 Task: Reply all and add a link Link0000000004 to parteek.kumar@softage.net and add a cc to Aakash.mishra@softage.net and bcc to Ayush@softage.net with a subject Subject0000000006 with a message Message0000000004. Reply all and add a link Link0000000004 to Aakash.mishra@softage.net with a subject Subject0000000006 with a message Message0000000004 and with an attachment of Attach0000000004. Reply all and add a link Link0000000004 to parteek.kumar@softage.net and add a cc to Aakash.mishra@softage.net with a subject Subject0000000006 with a message Message0000000004 and with an attachment of Attach0000000004. Reply all and add a link Link0000000004 to parteek.kumar@softage.net and add a cc to Aakash.mishra@softage.net and bcc to Ayush@softage.net with a subject Subject0000000007 with a message Message0000000004 and with an attachment of Attach0000000004. Reply all and add a link Link0000000004 to Aakash.mishra@softage.net with a subject Subject0000000007 with a message Message0000000004 and with an attachment of Attach0000000004 and upload Attach0000000005 to Onedrive and share
Action: Mouse moved to (383, 315)
Screenshot: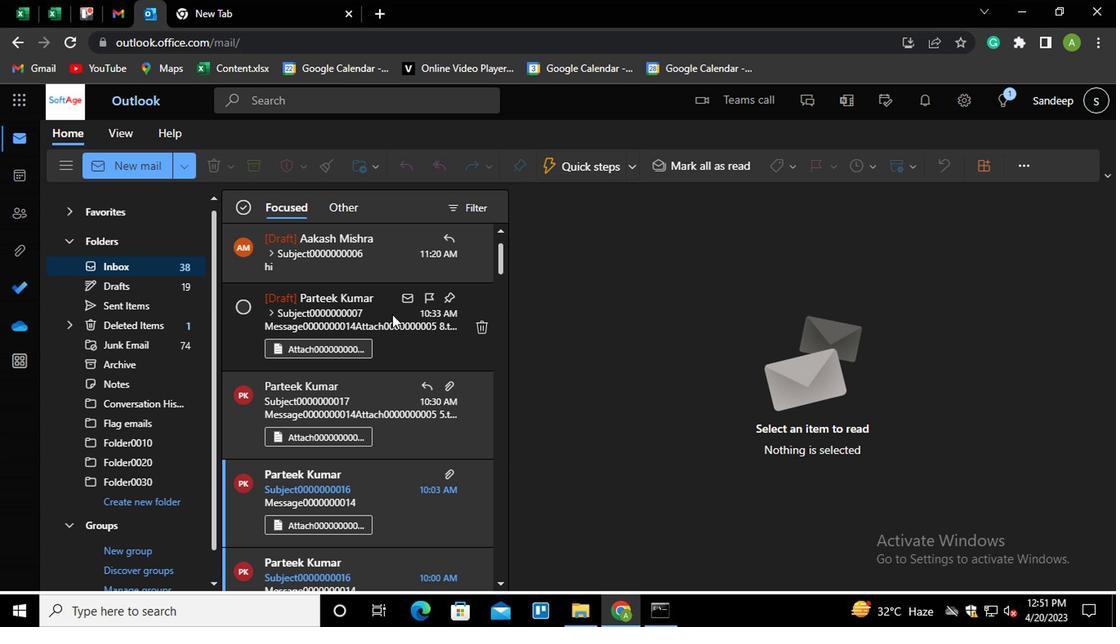 
Action: Mouse pressed left at (383, 315)
Screenshot: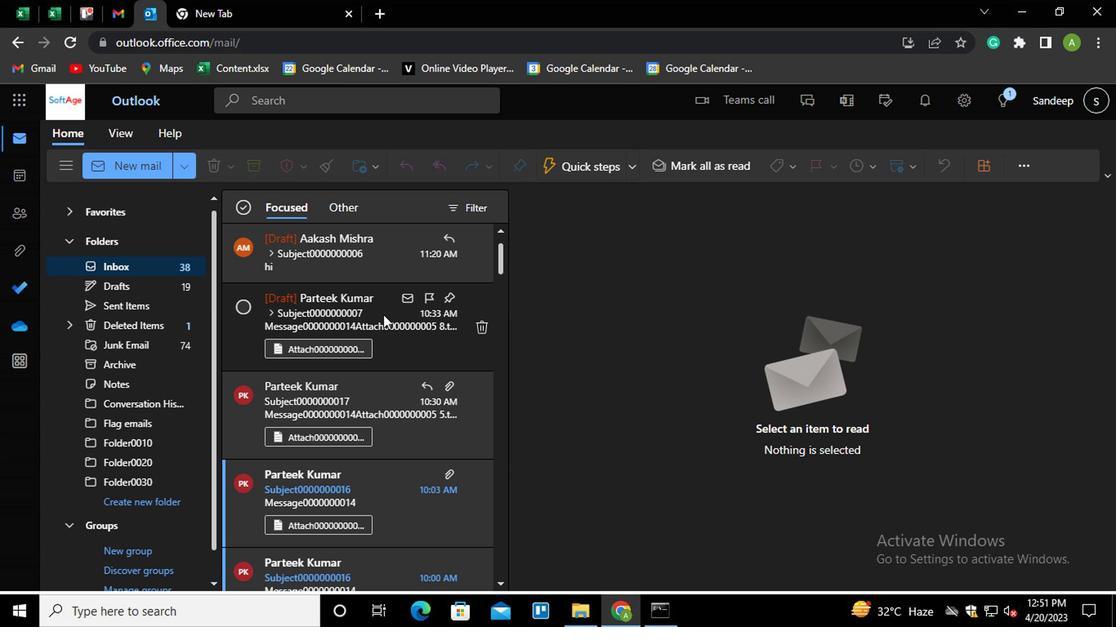 
Action: Mouse moved to (963, 405)
Screenshot: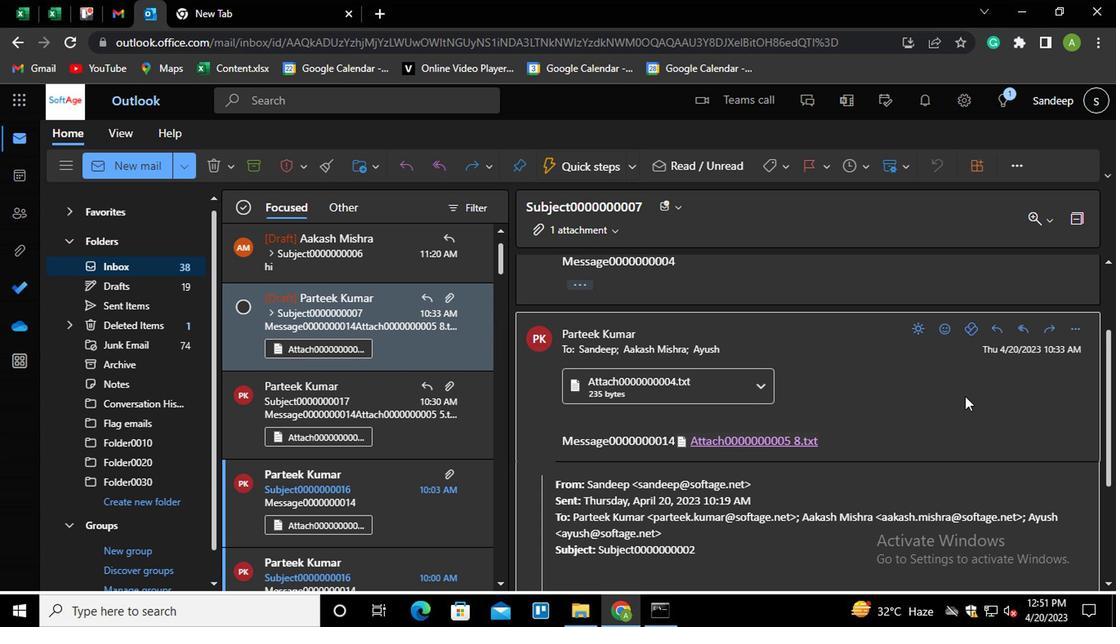 
Action: Mouse scrolled (963, 404) with delta (0, -1)
Screenshot: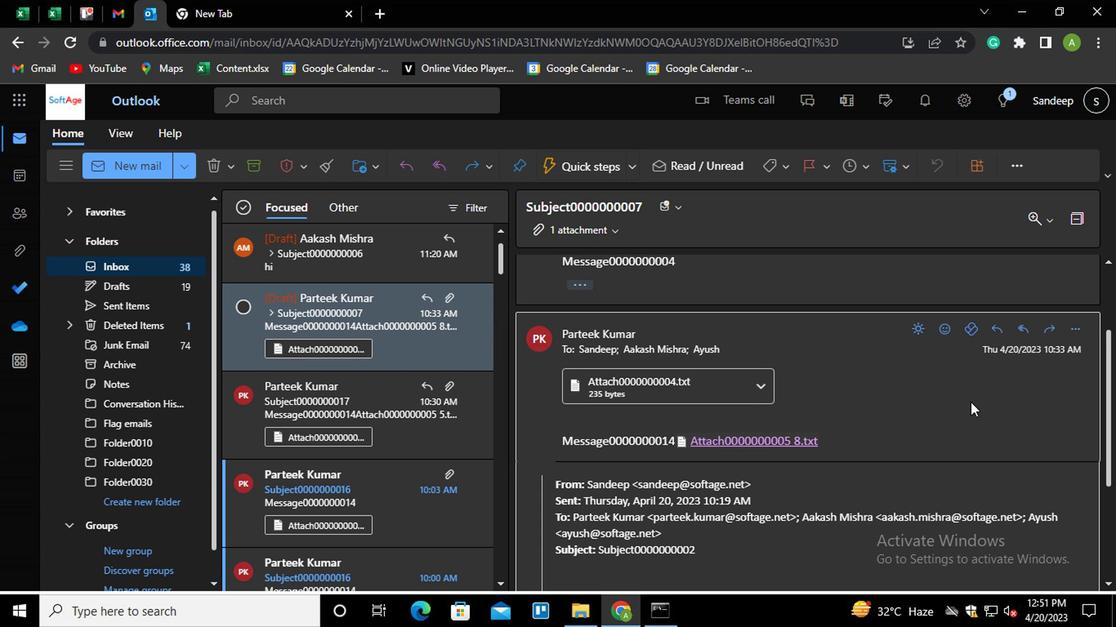 
Action: Mouse scrolled (963, 404) with delta (0, -1)
Screenshot: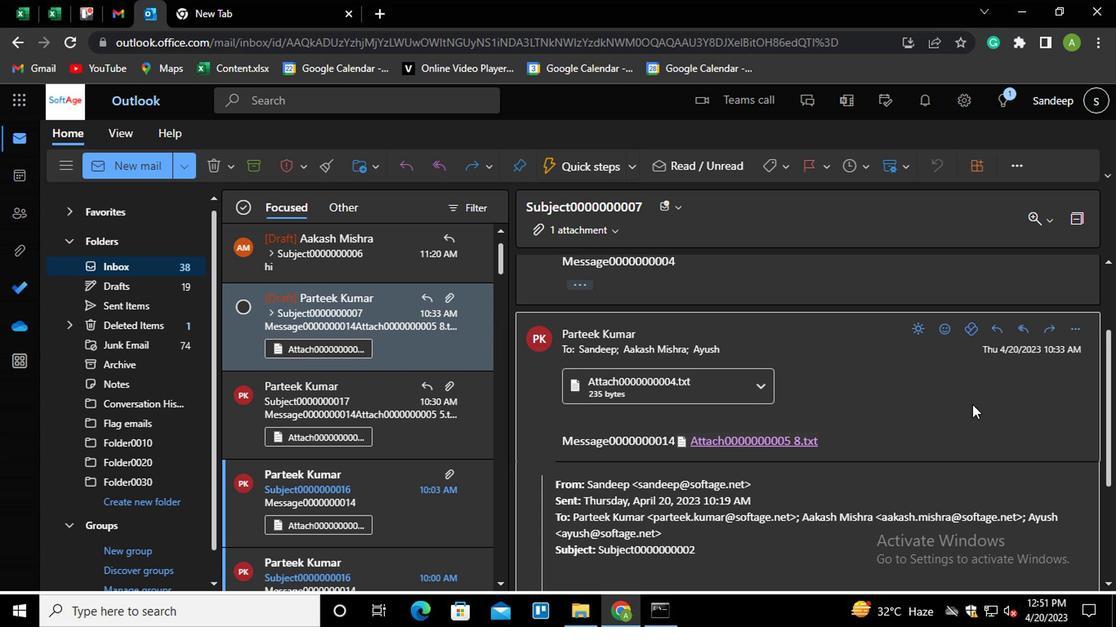 
Action: Mouse moved to (963, 406)
Screenshot: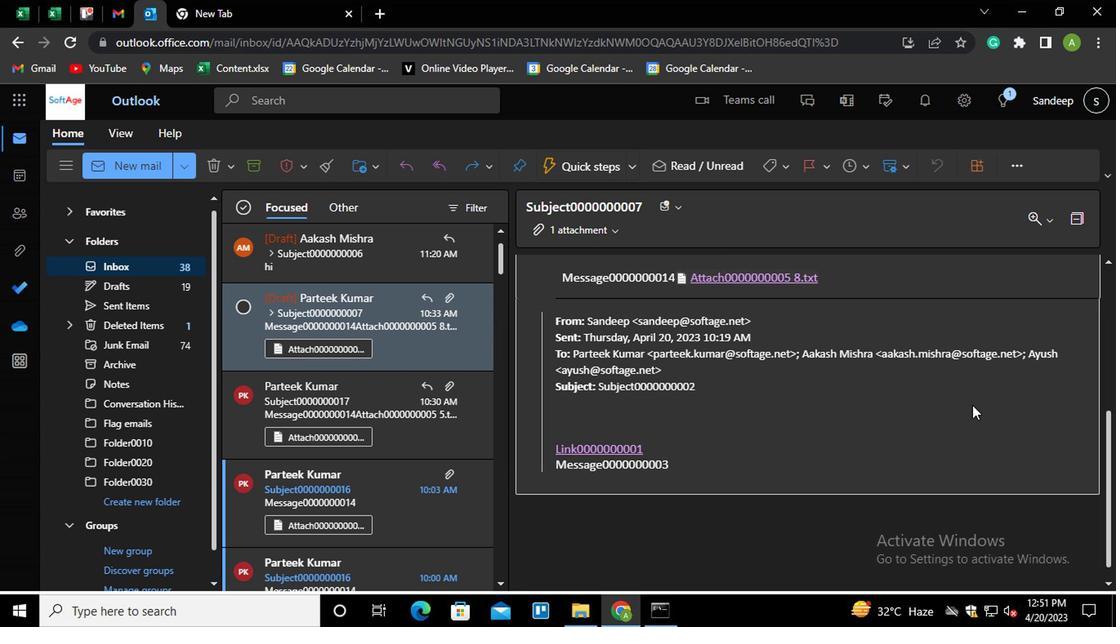 
Action: Mouse scrolled (963, 407) with delta (0, 1)
Screenshot: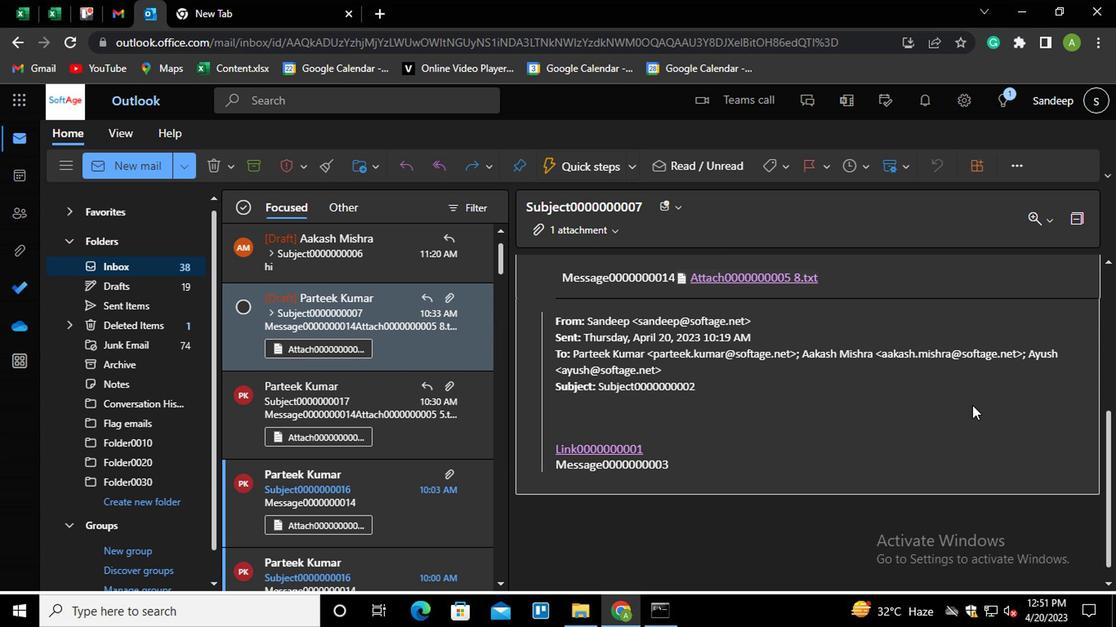 
Action: Mouse scrolled (963, 407) with delta (0, 1)
Screenshot: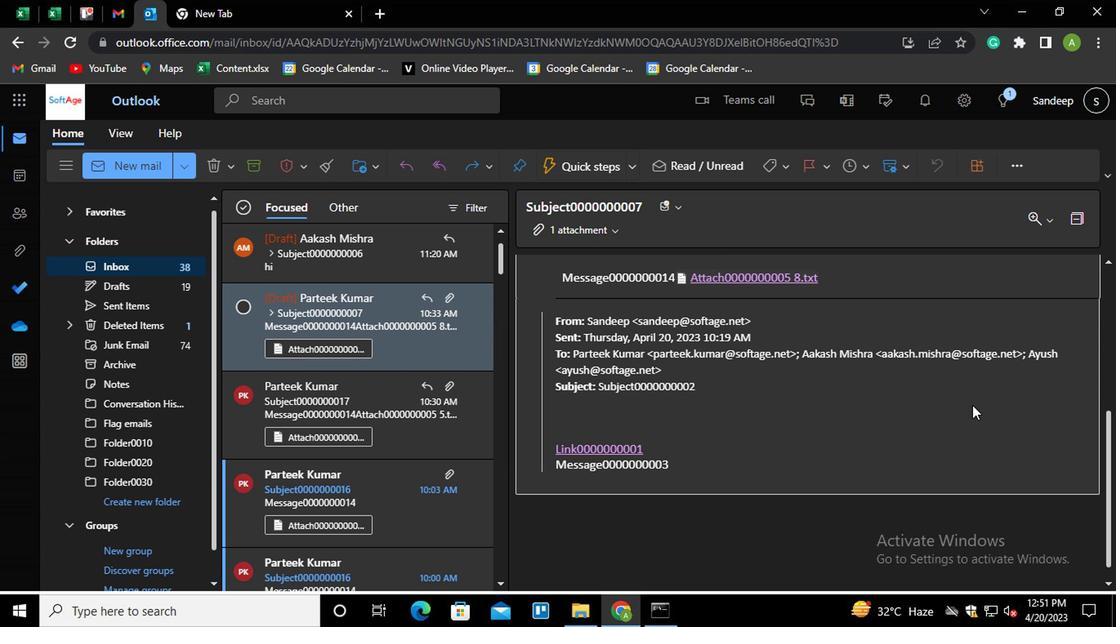 
Action: Mouse moved to (1069, 327)
Screenshot: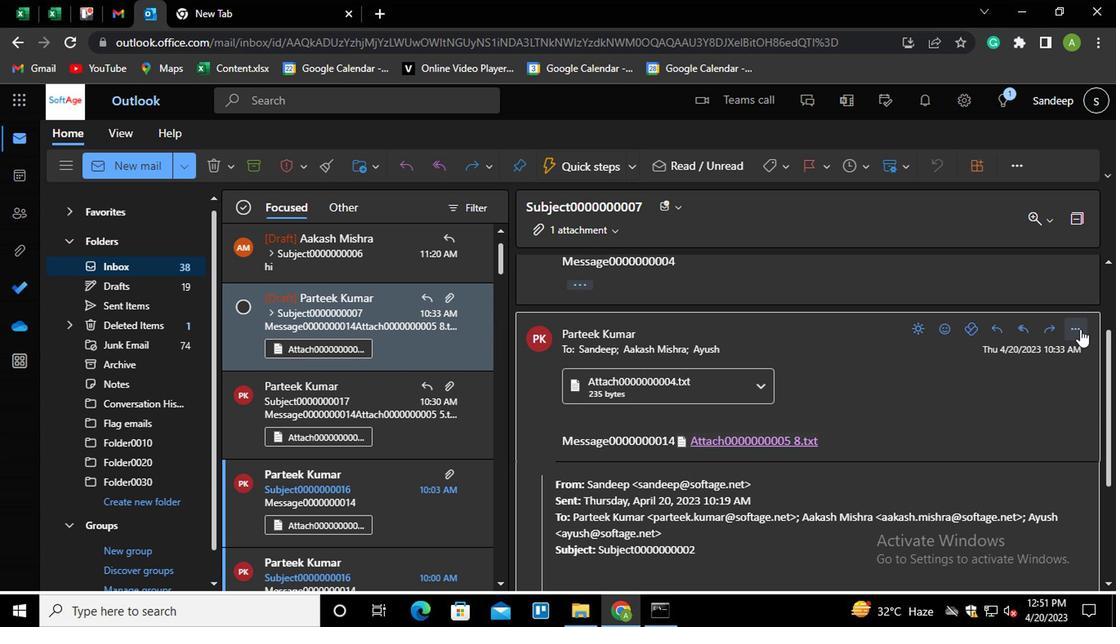 
Action: Mouse pressed left at (1069, 327)
Screenshot: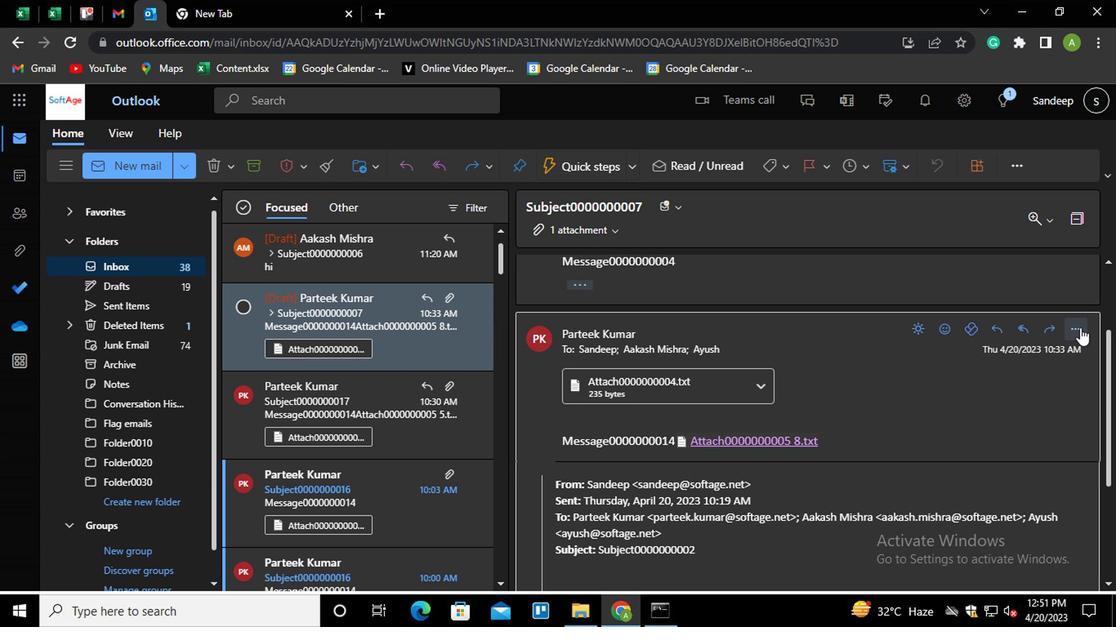 
Action: Mouse moved to (972, 141)
Screenshot: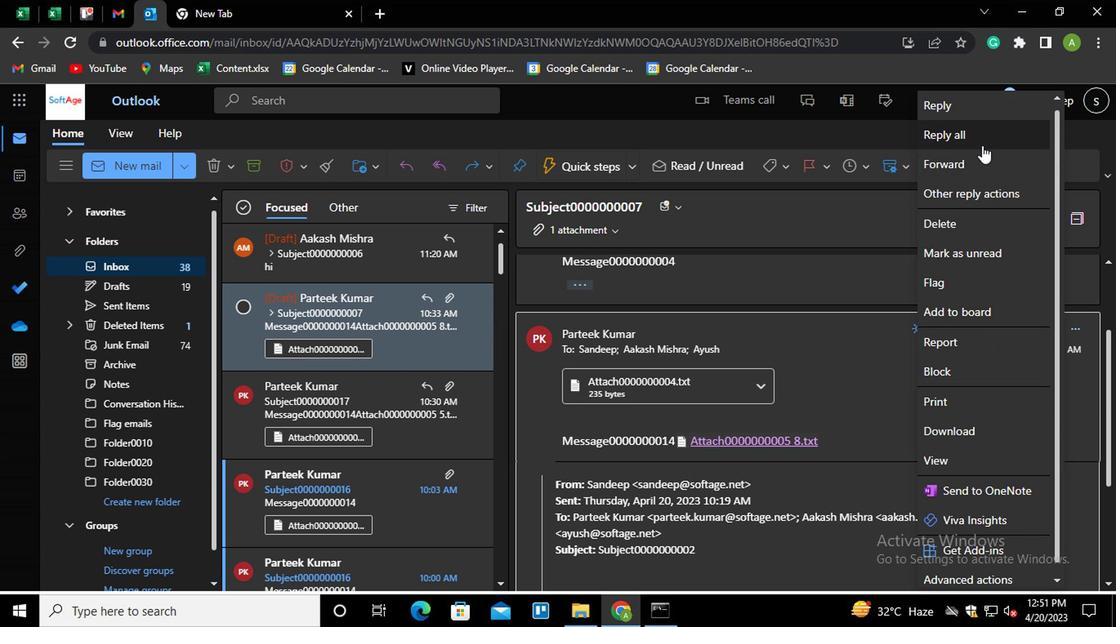 
Action: Mouse pressed left at (972, 141)
Screenshot: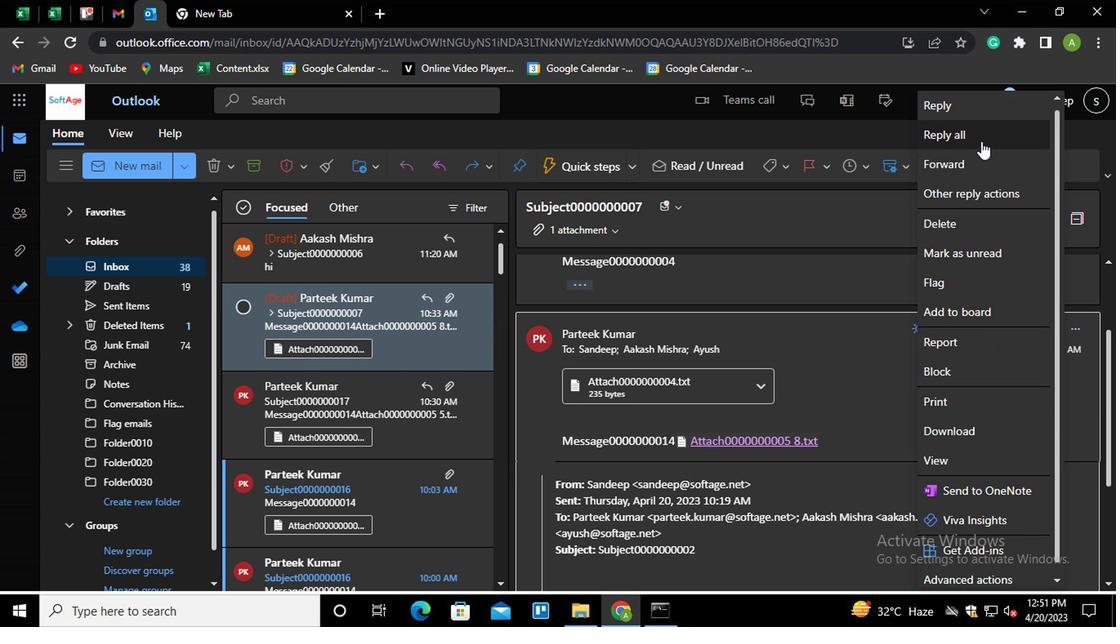 
Action: Mouse moved to (616, 409)
Screenshot: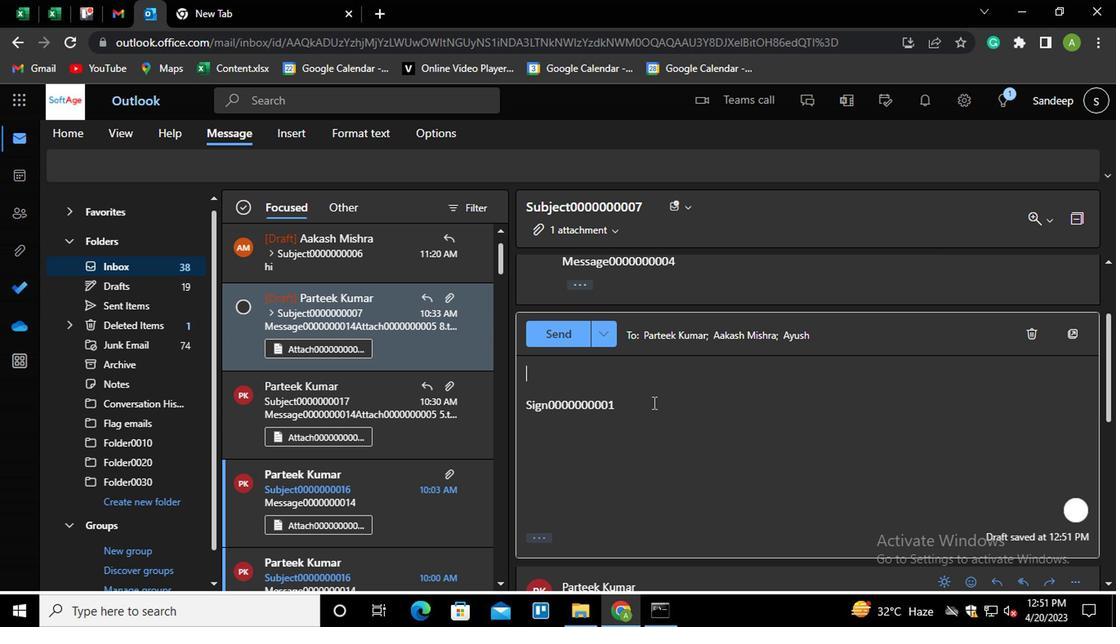 
Action: Mouse pressed left at (616, 409)
Screenshot: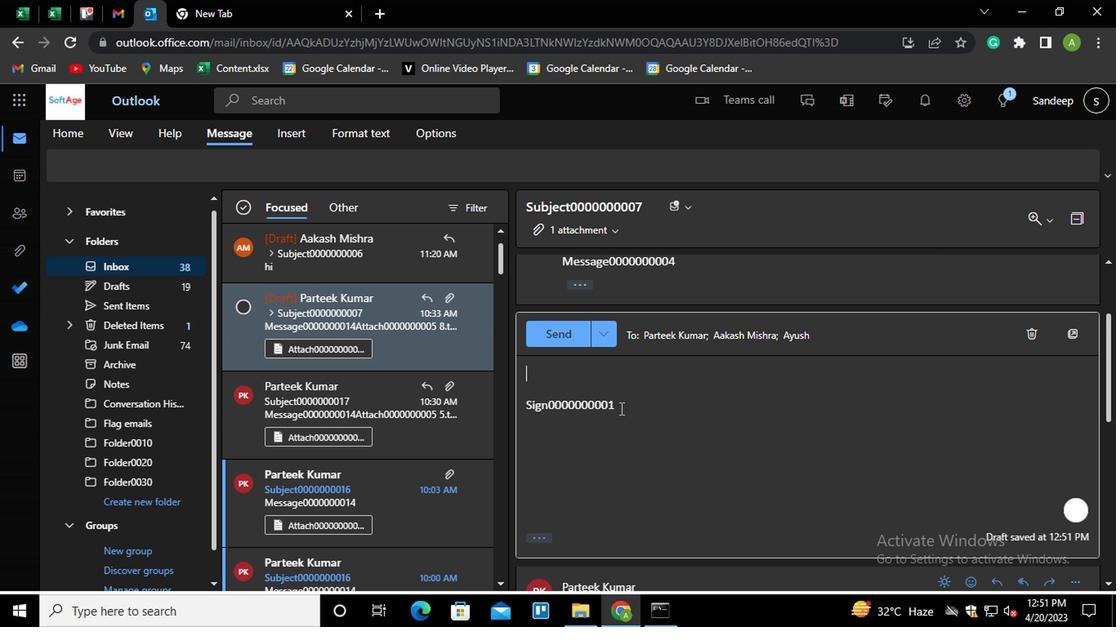 
Action: Mouse moved to (624, 408)
Screenshot: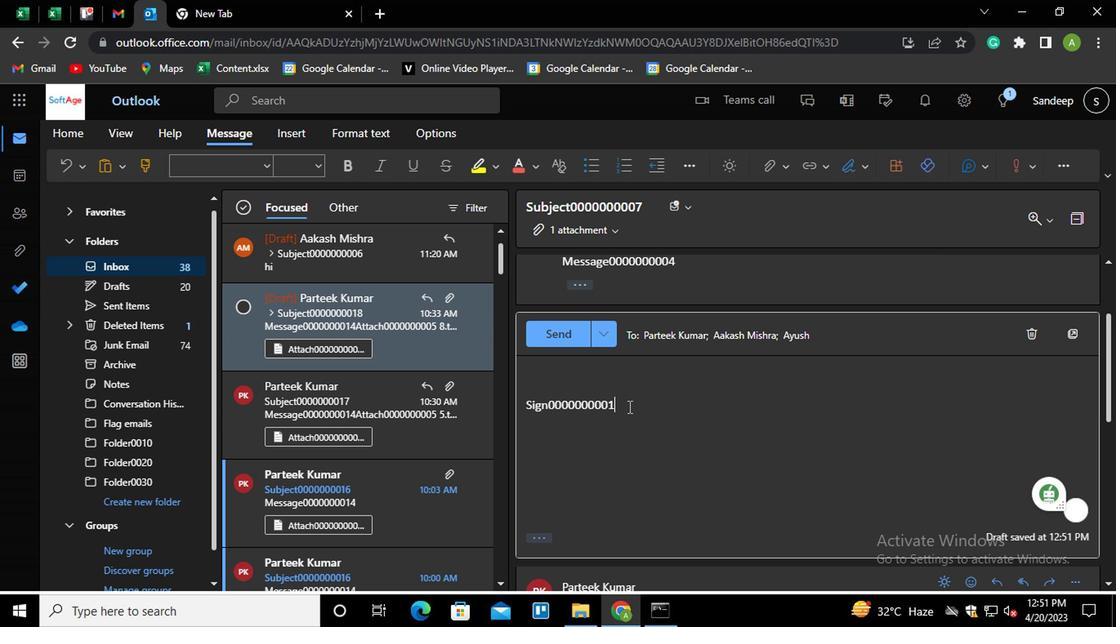 
Action: Key pressed <Key.shift_r><Key.home>ctrl+K<Key.shift_r>ctrl+Link0000000004
Screenshot: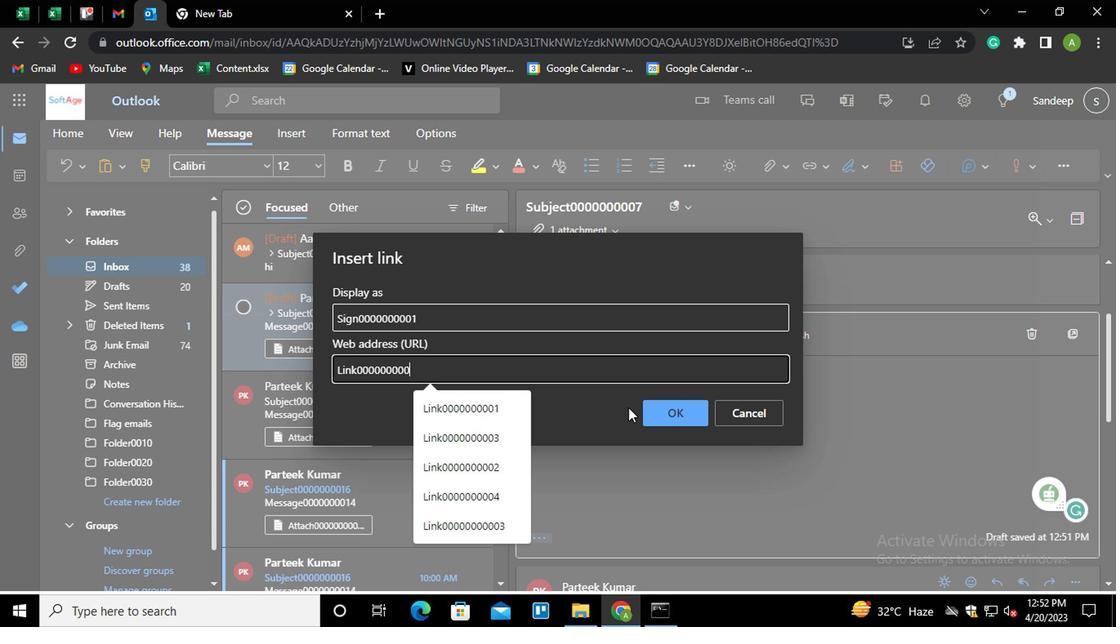 
Action: Mouse moved to (526, 320)
Screenshot: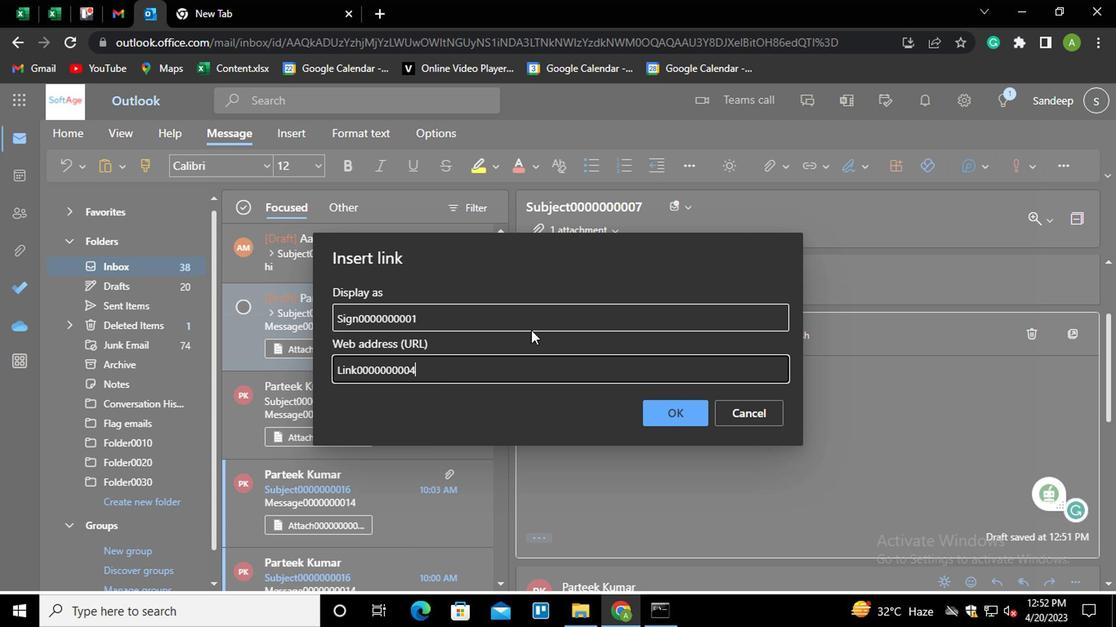 
Action: Mouse pressed left at (526, 320)
Screenshot: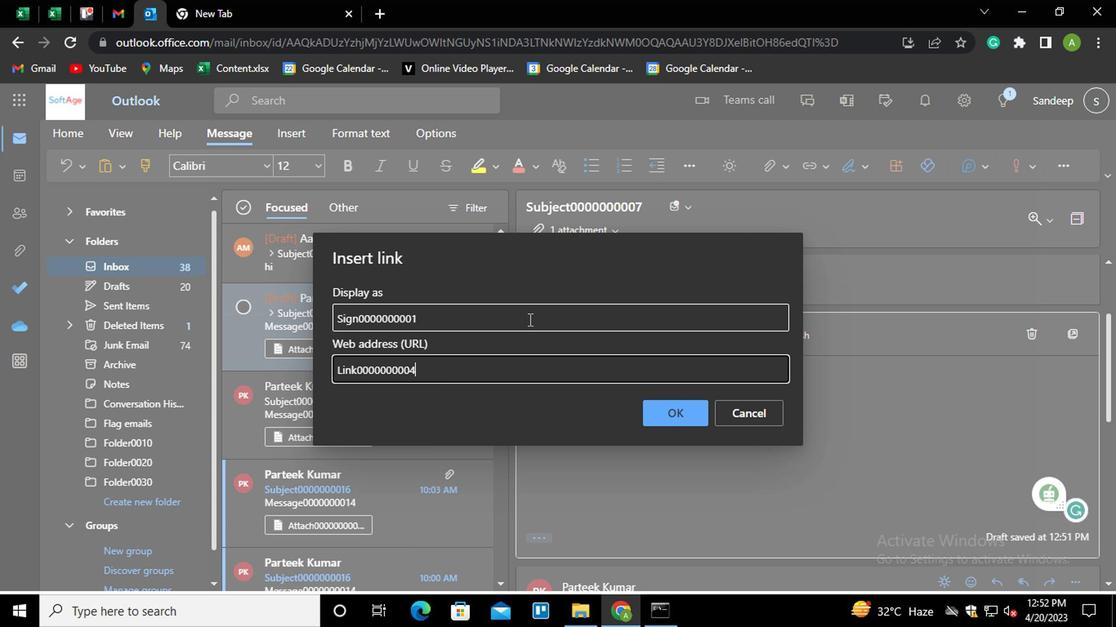 
Action: Key pressed <Key.shift_r><Key.home><Key.shift_r>Link0000000004
Screenshot: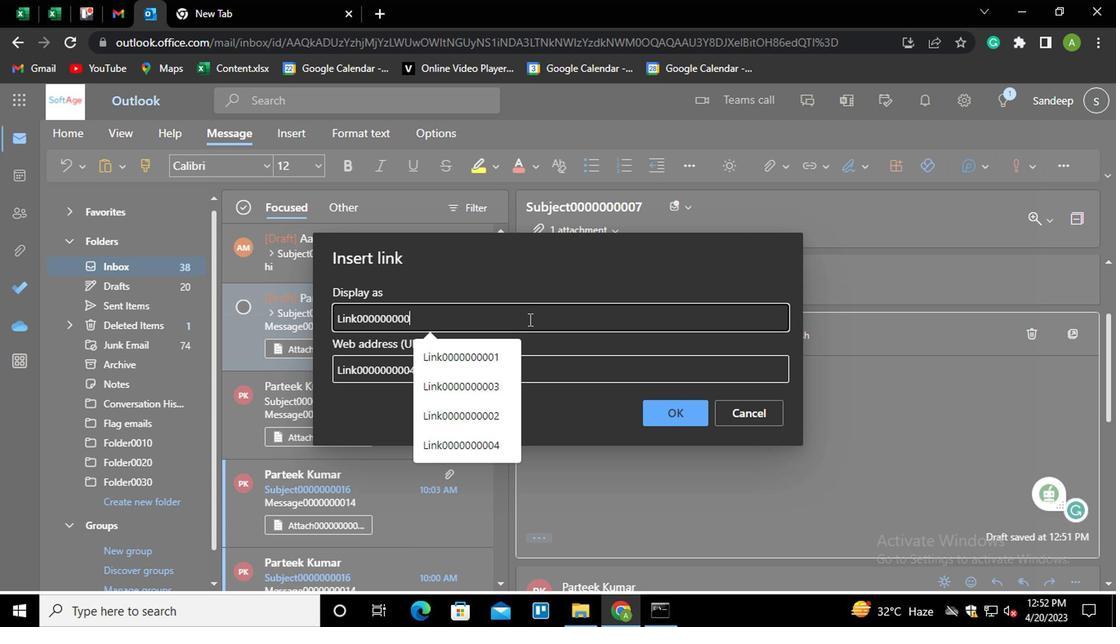 
Action: Mouse moved to (676, 416)
Screenshot: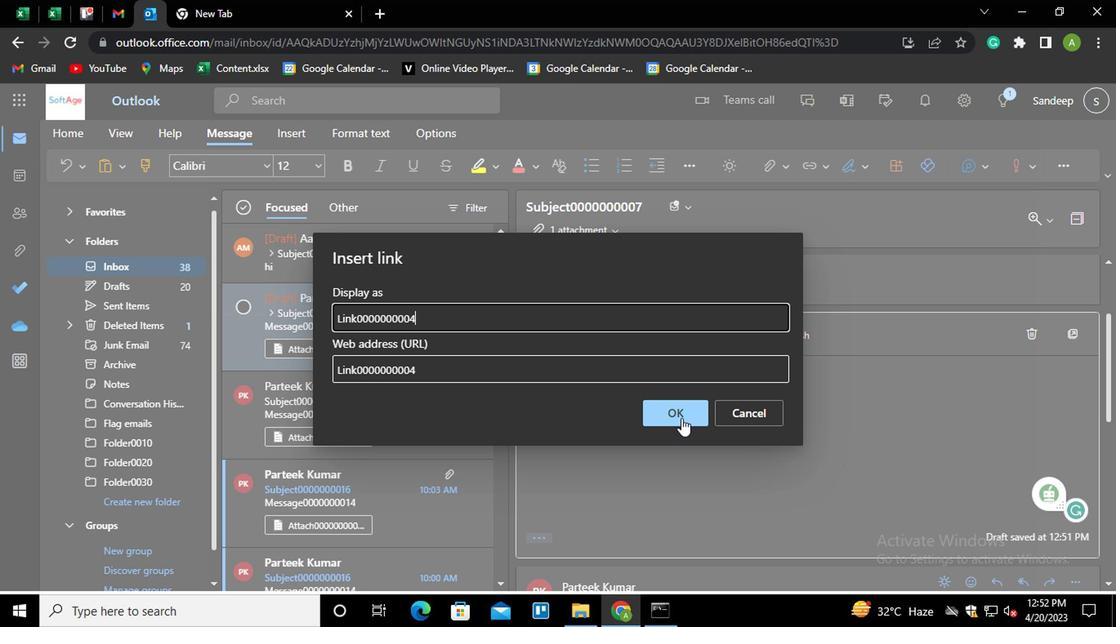 
Action: Mouse pressed left at (676, 416)
Screenshot: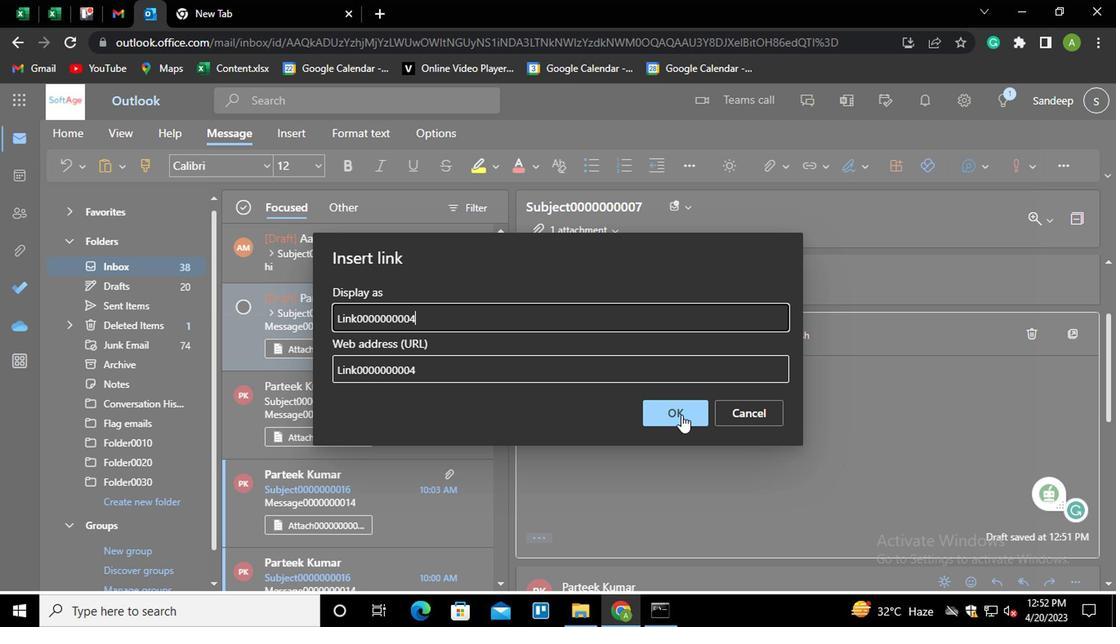 
Action: Mouse moved to (533, 540)
Screenshot: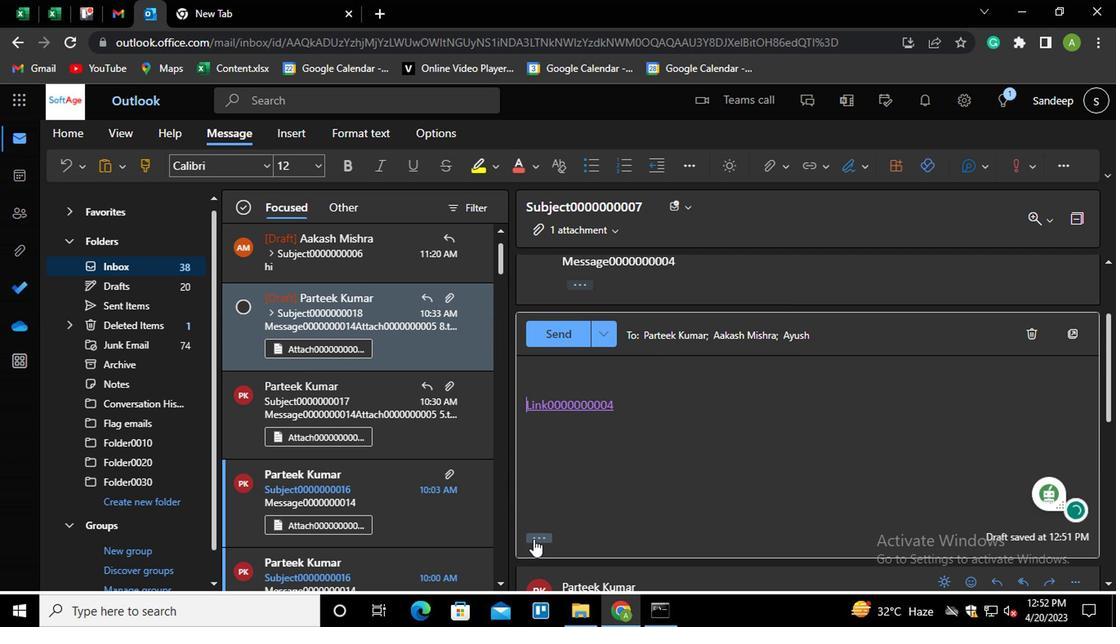 
Action: Mouse pressed left at (533, 540)
Screenshot: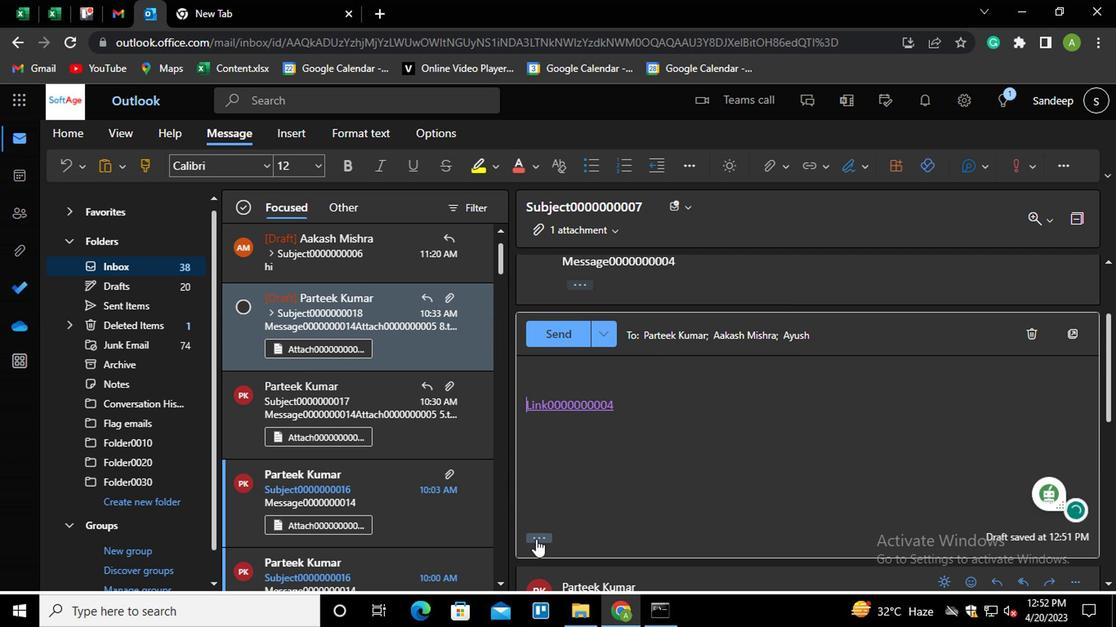 
Action: Mouse moved to (683, 392)
Screenshot: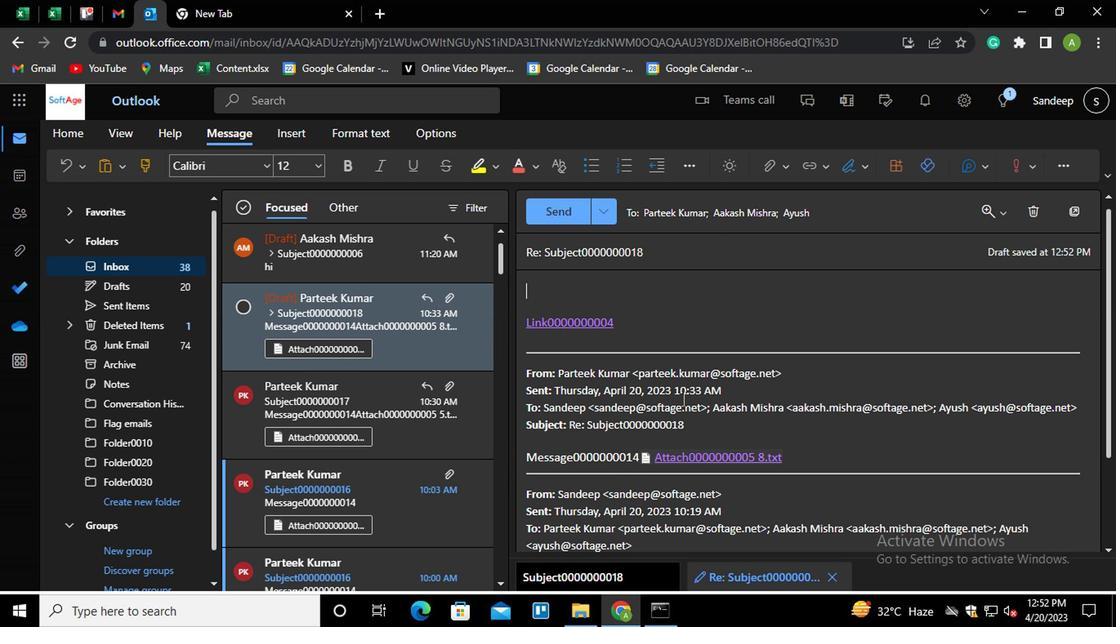 
Action: Mouse scrolled (683, 393) with delta (0, 1)
Screenshot: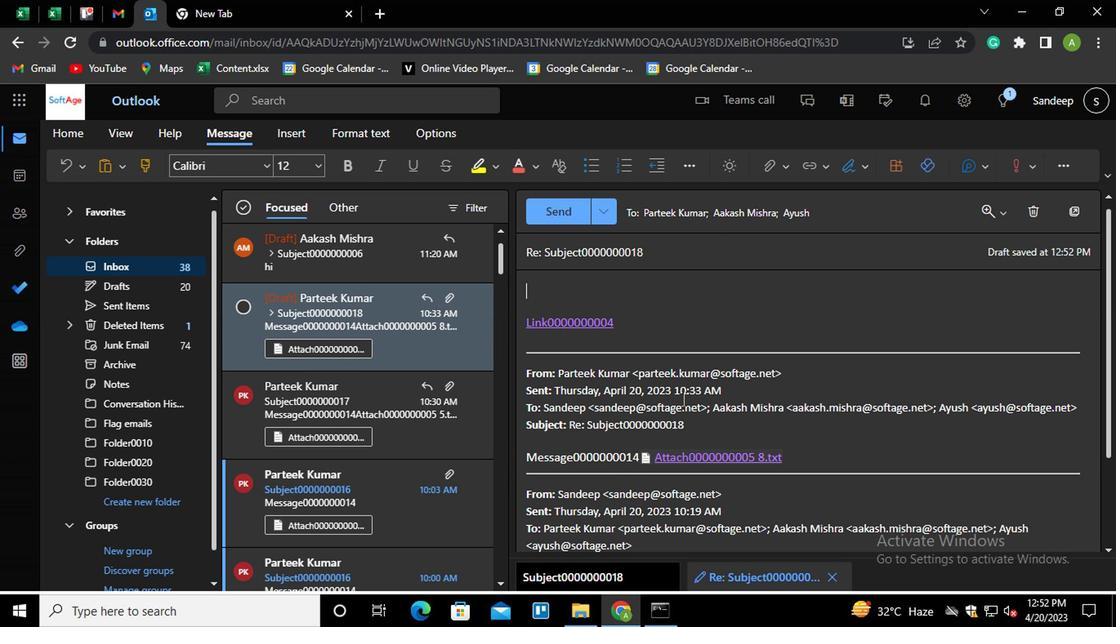 
Action: Mouse moved to (684, 392)
Screenshot: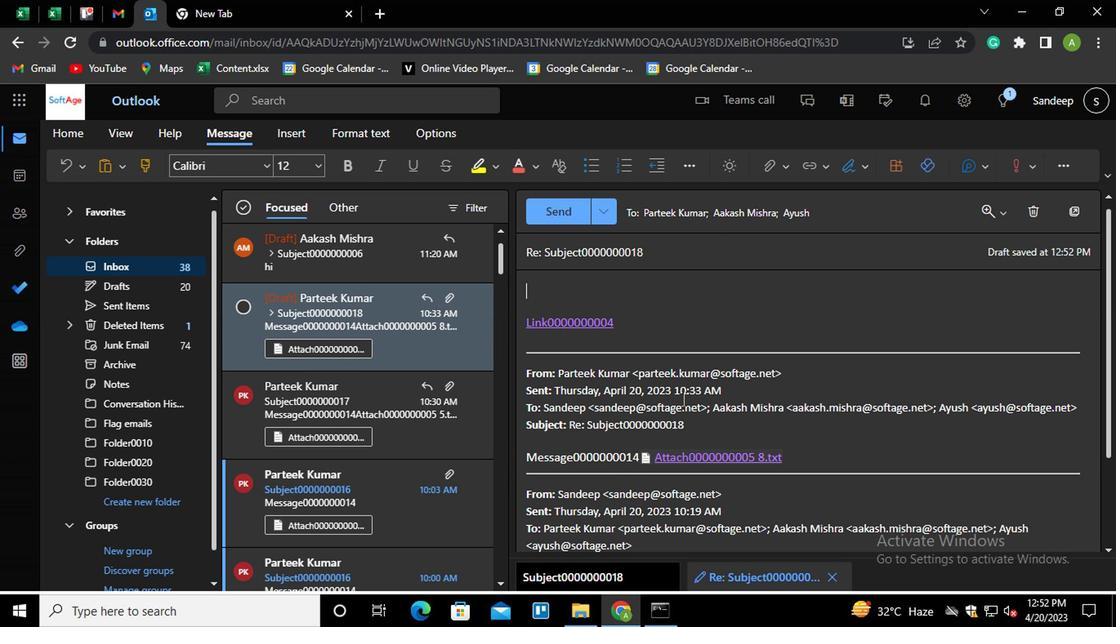 
Action: Mouse scrolled (684, 393) with delta (0, 1)
Screenshot: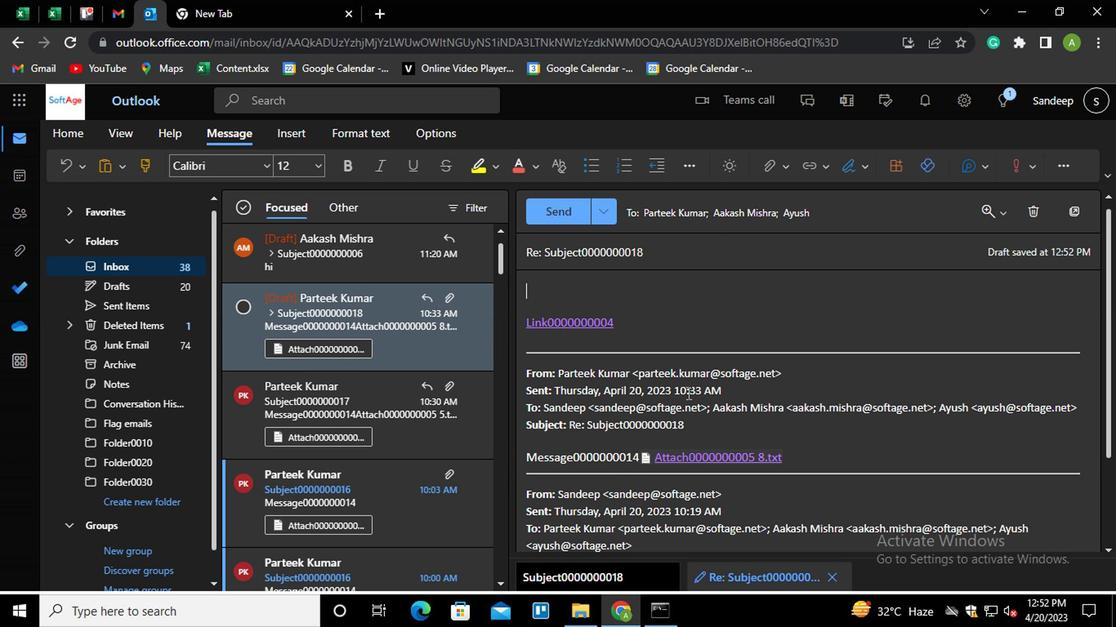 
Action: Mouse moved to (684, 392)
Screenshot: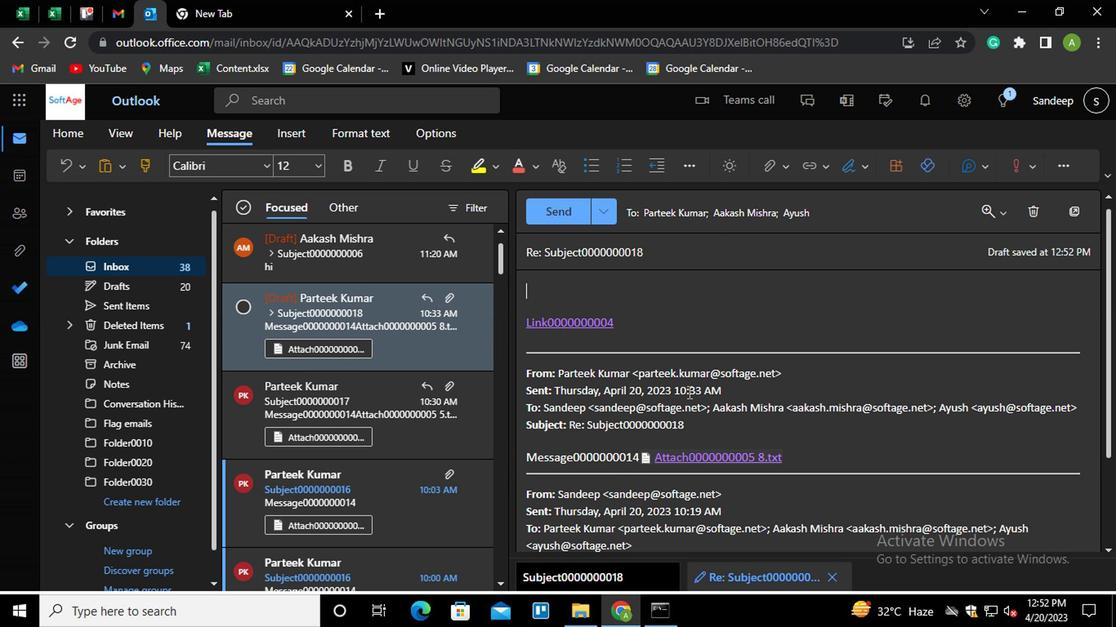 
Action: Mouse scrolled (684, 393) with delta (0, 1)
Screenshot: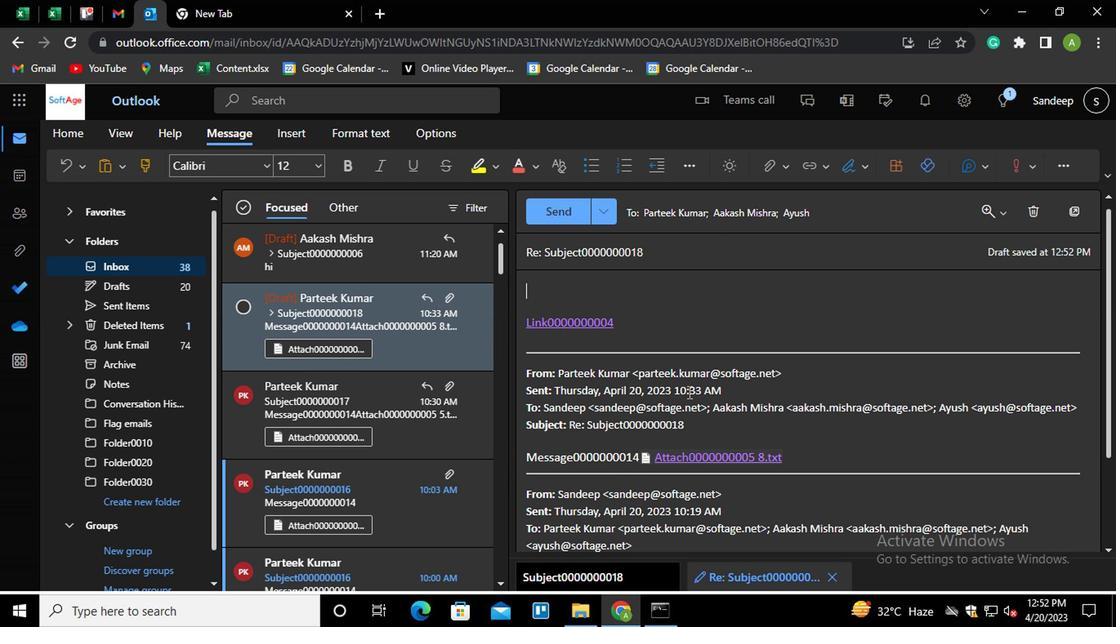 
Action: Mouse moved to (816, 218)
Screenshot: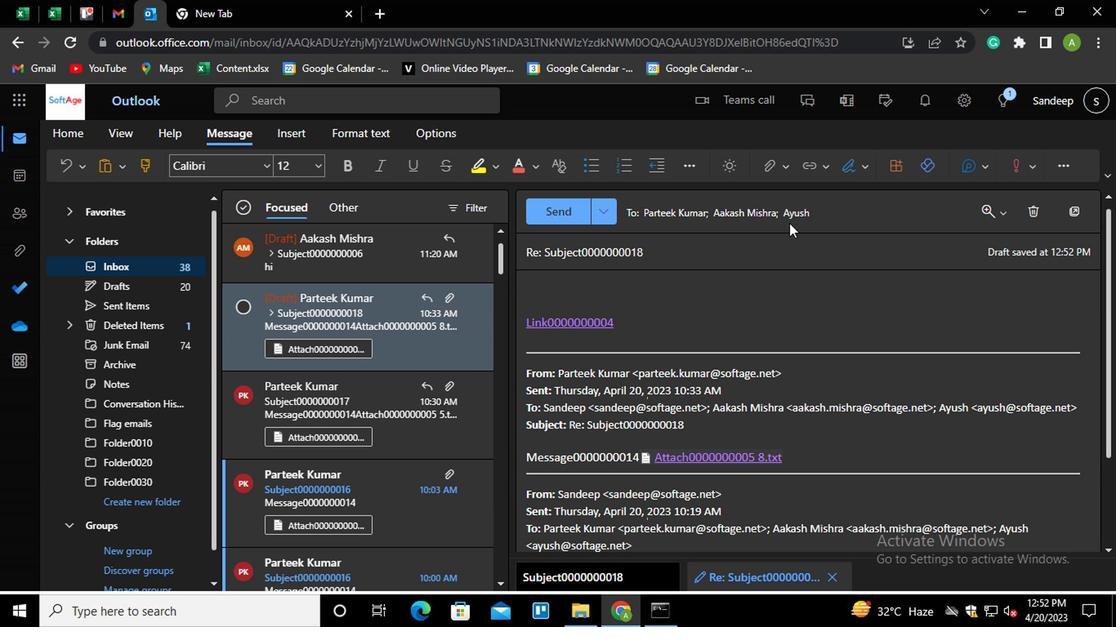 
Action: Mouse pressed left at (816, 218)
Screenshot: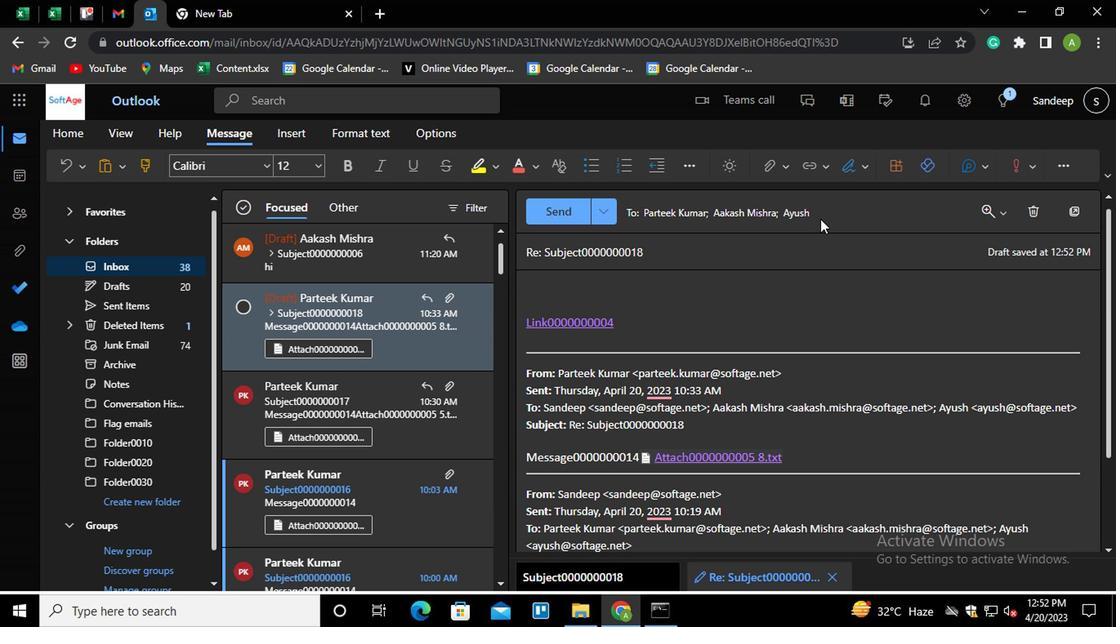 
Action: Mouse moved to (767, 251)
Screenshot: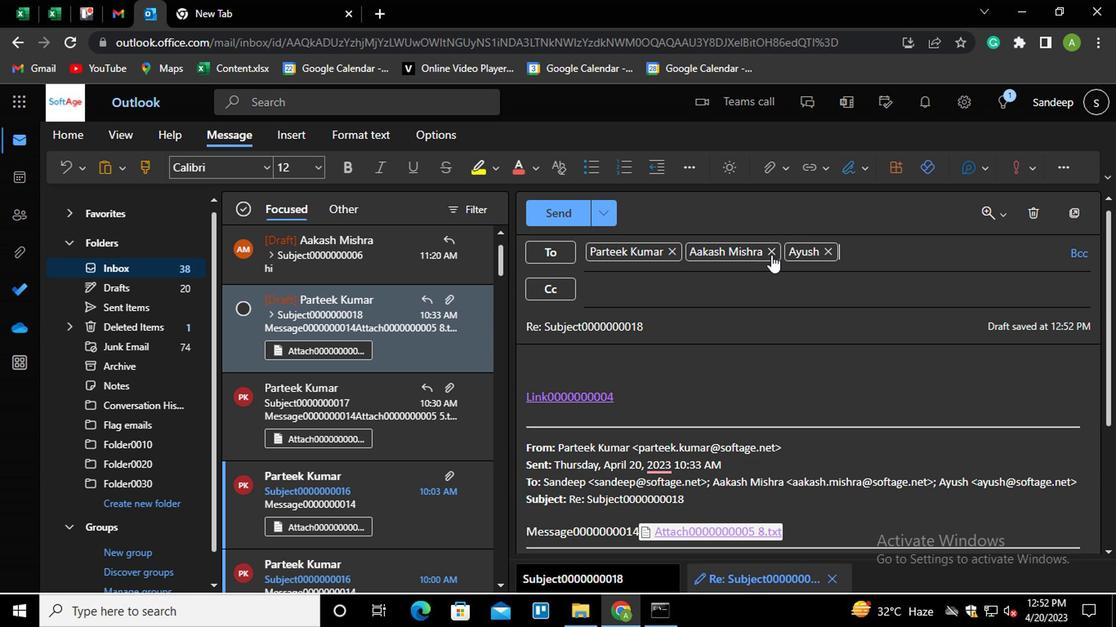 
Action: Mouse pressed left at (767, 251)
Screenshot: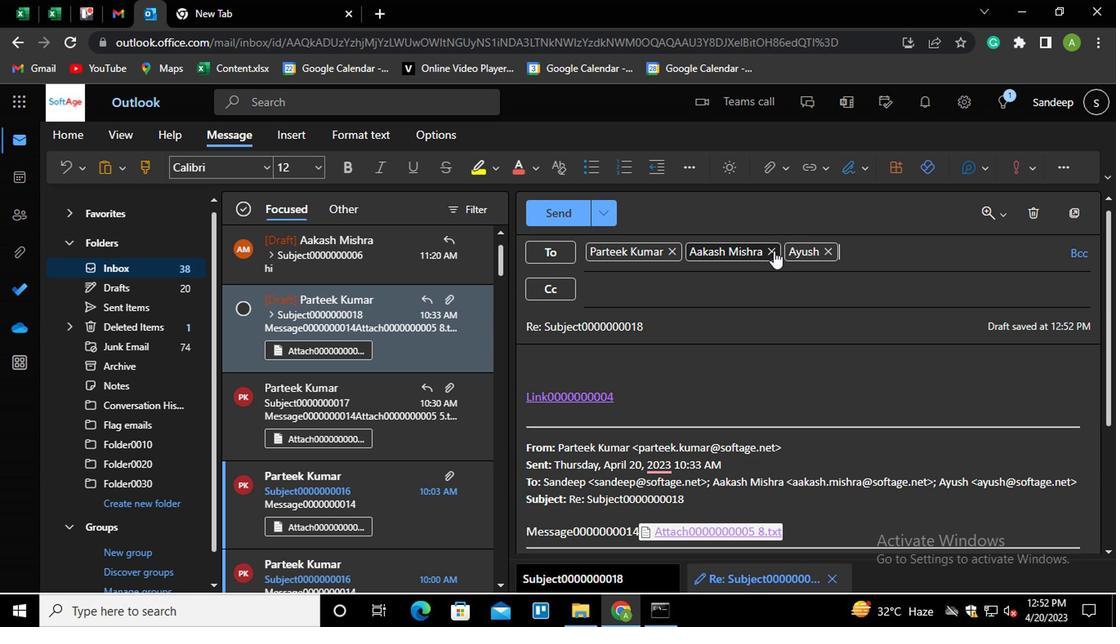 
Action: Mouse moved to (724, 252)
Screenshot: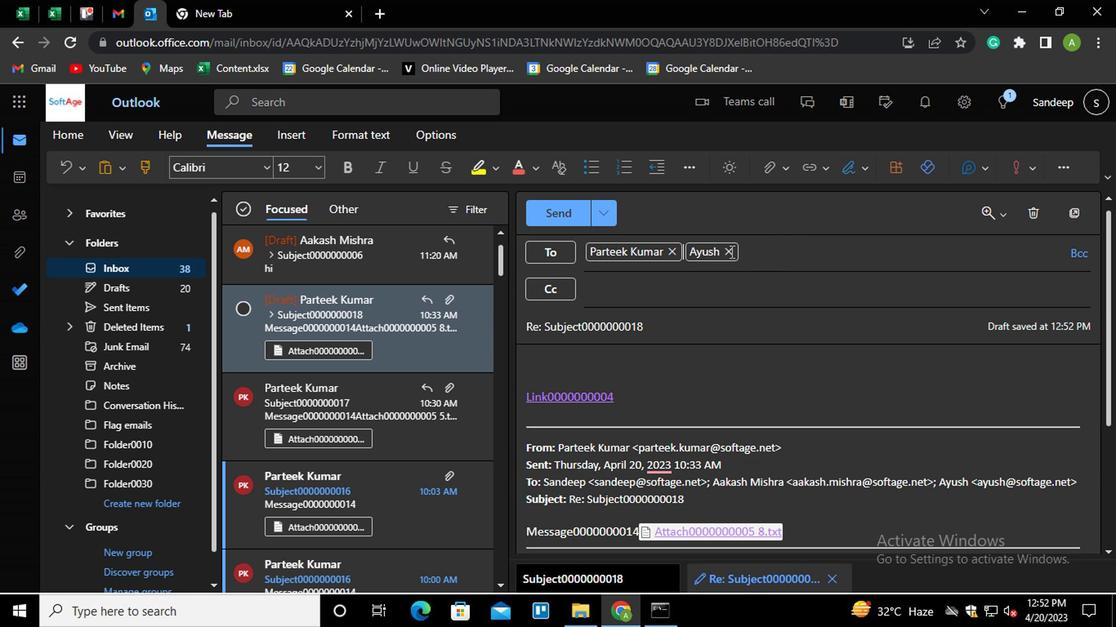 
Action: Mouse pressed left at (724, 252)
Screenshot: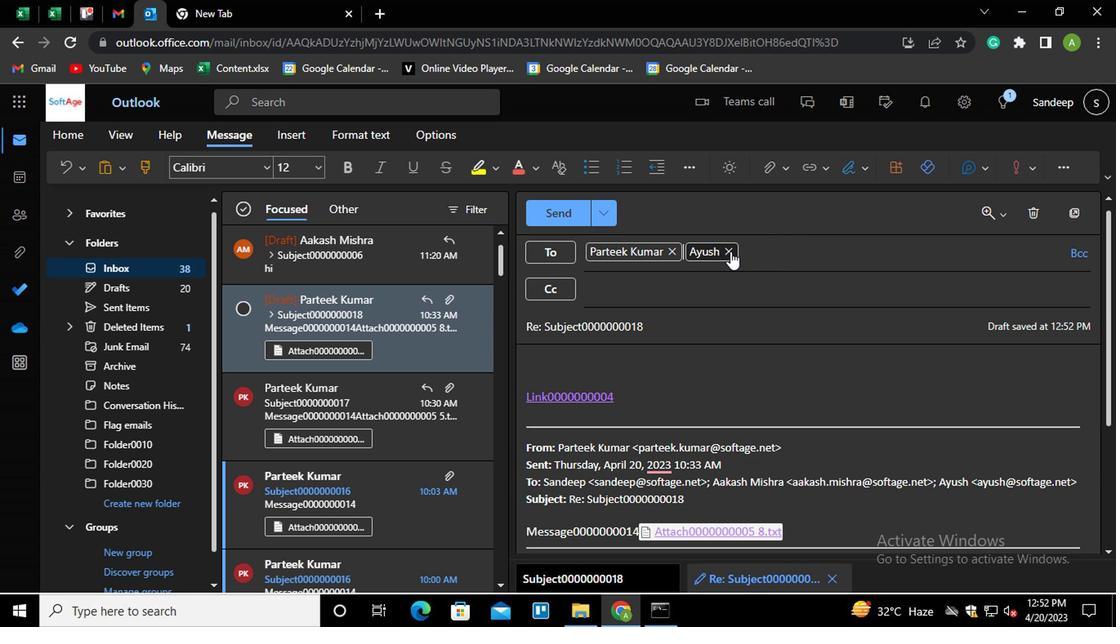 
Action: Mouse moved to (660, 288)
Screenshot: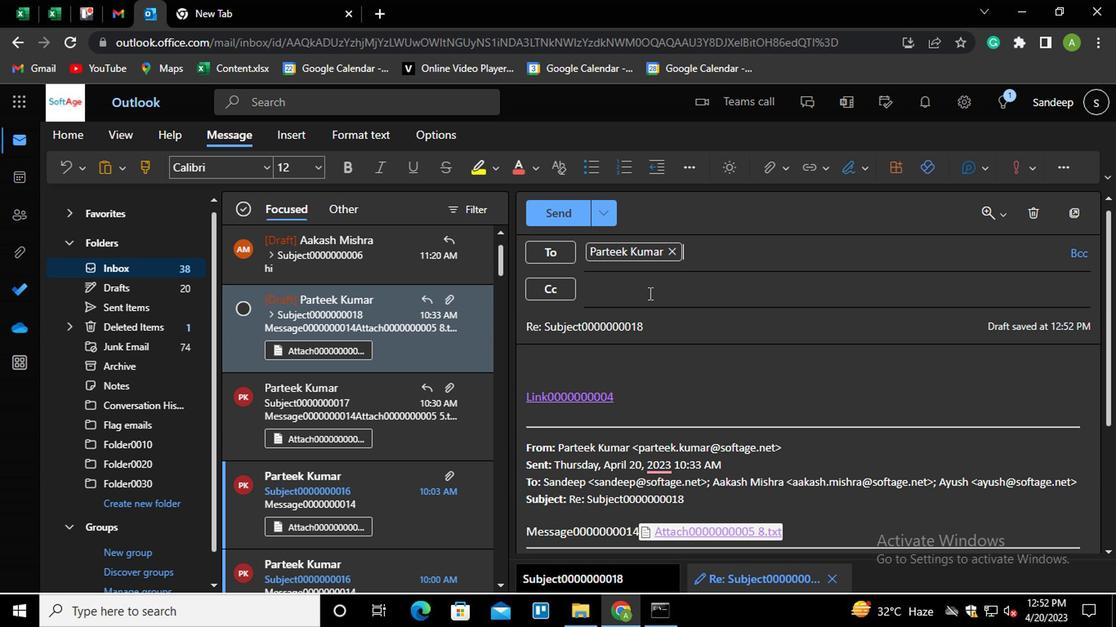 
Action: Mouse pressed left at (660, 288)
Screenshot: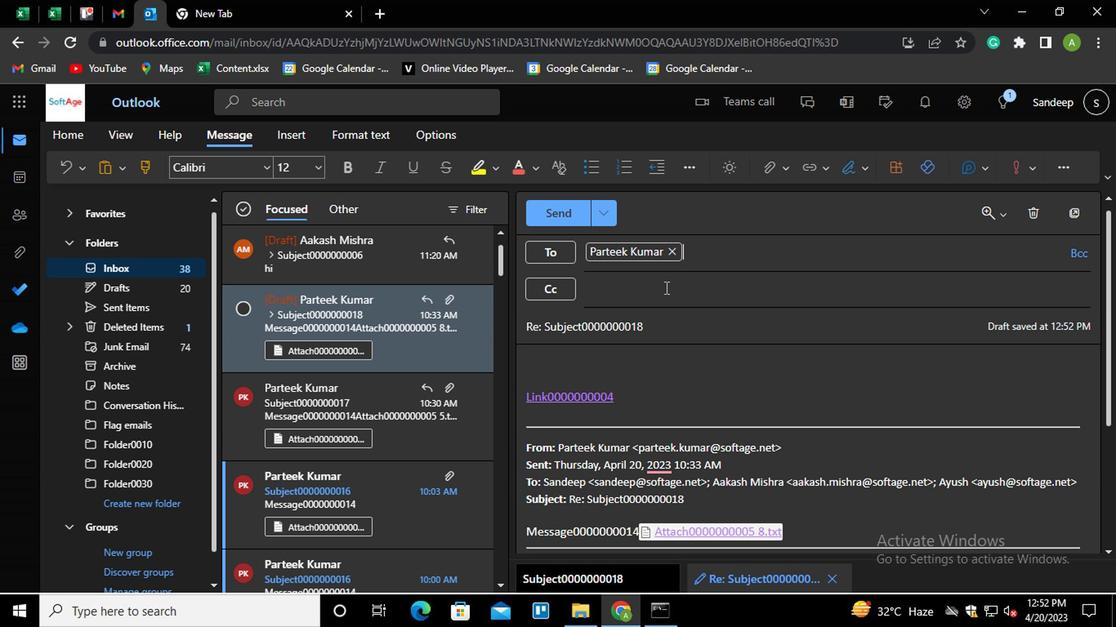 
Action: Mouse moved to (662, 292)
Screenshot: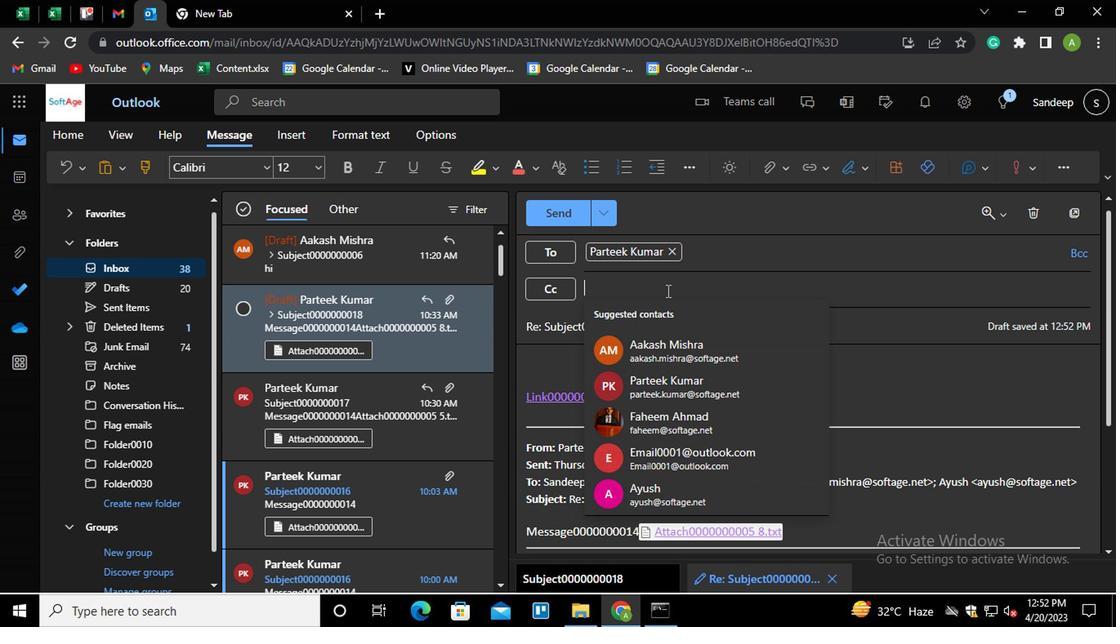 
Action: Key pressed aak
Screenshot: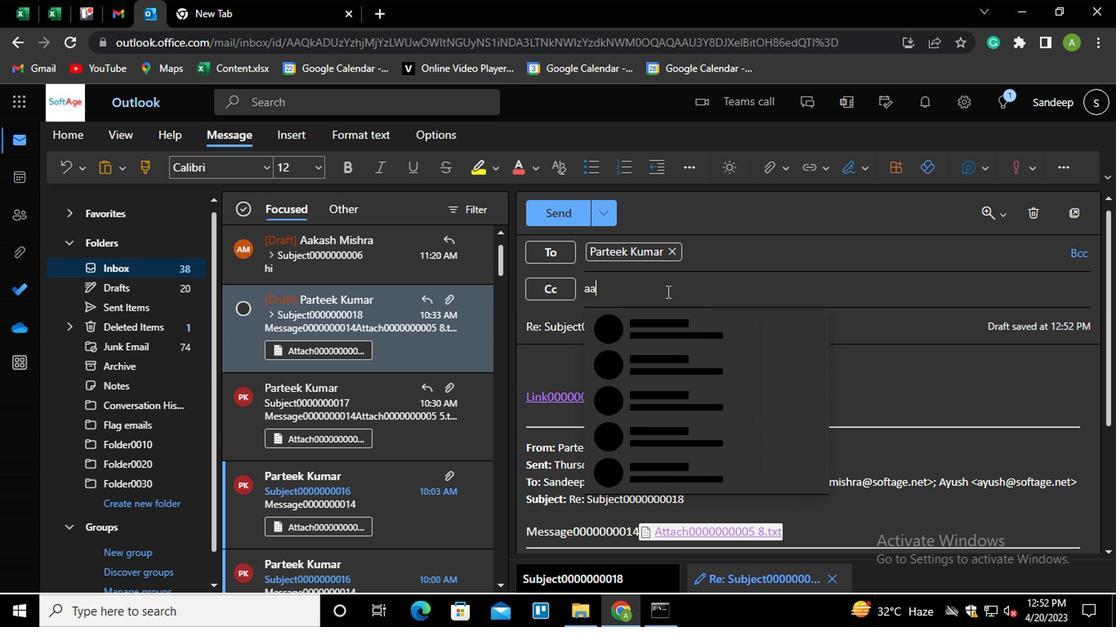 
Action: Mouse moved to (671, 326)
Screenshot: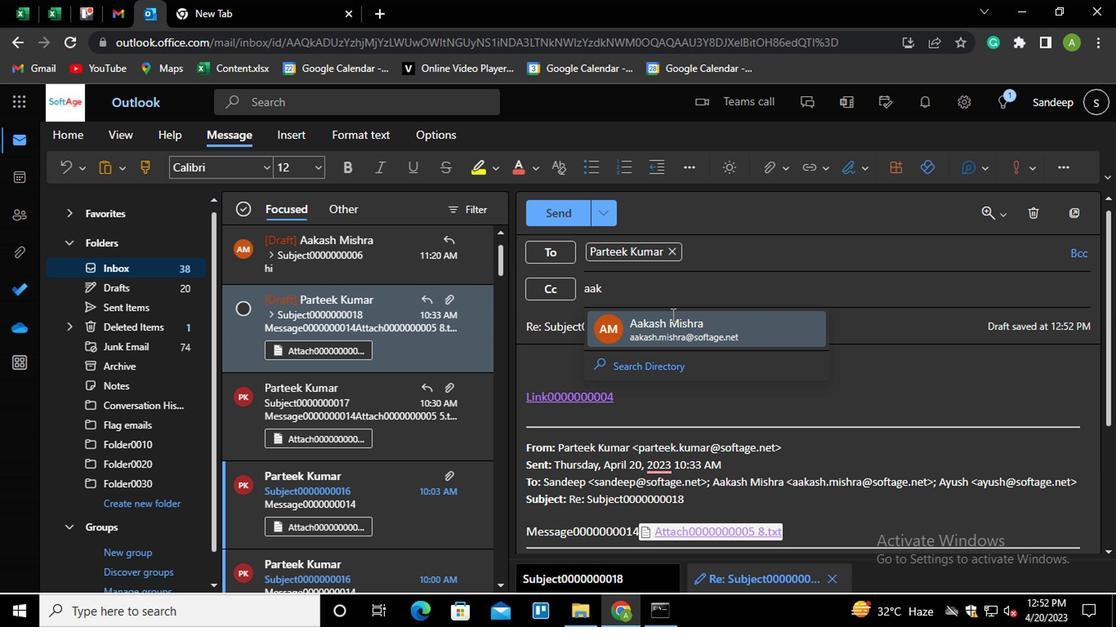 
Action: Mouse pressed left at (671, 326)
Screenshot: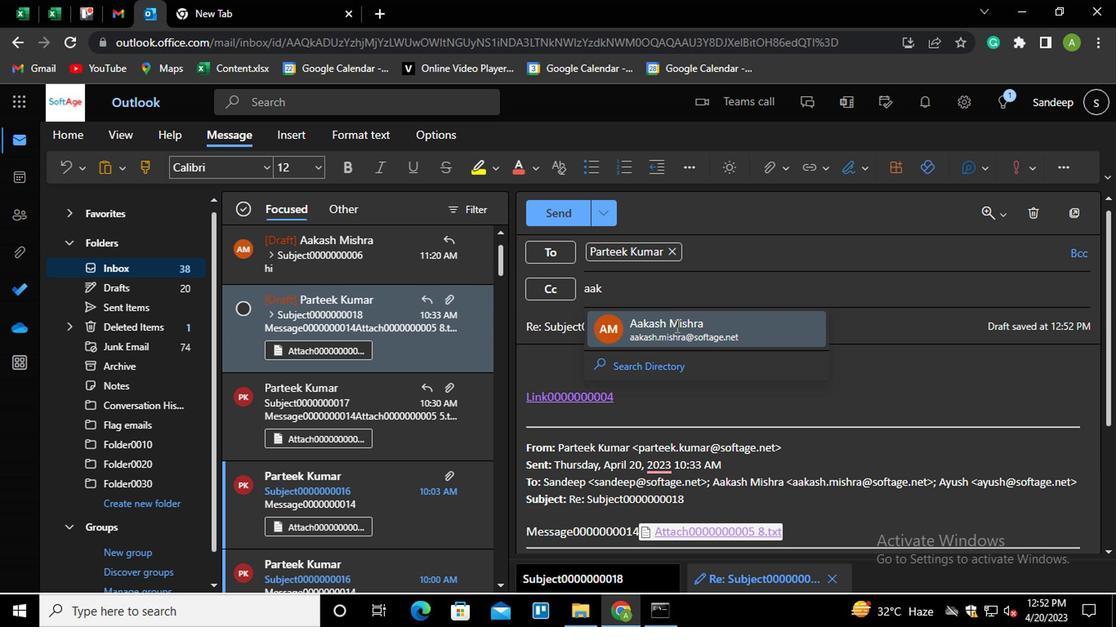 
Action: Mouse moved to (1067, 258)
Screenshot: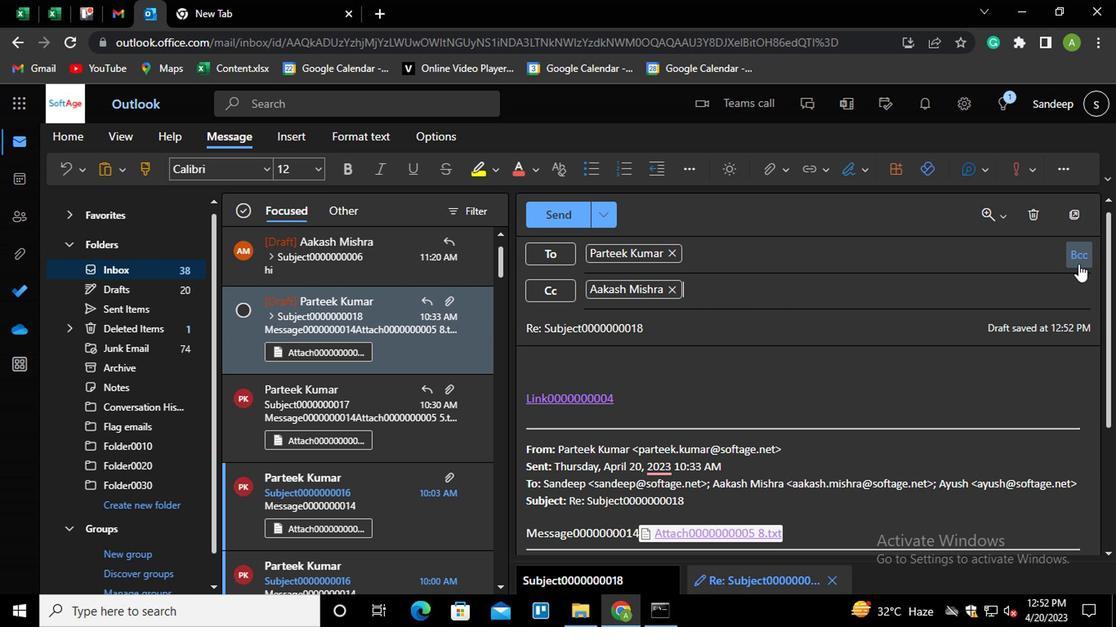 
Action: Mouse pressed left at (1067, 258)
Screenshot: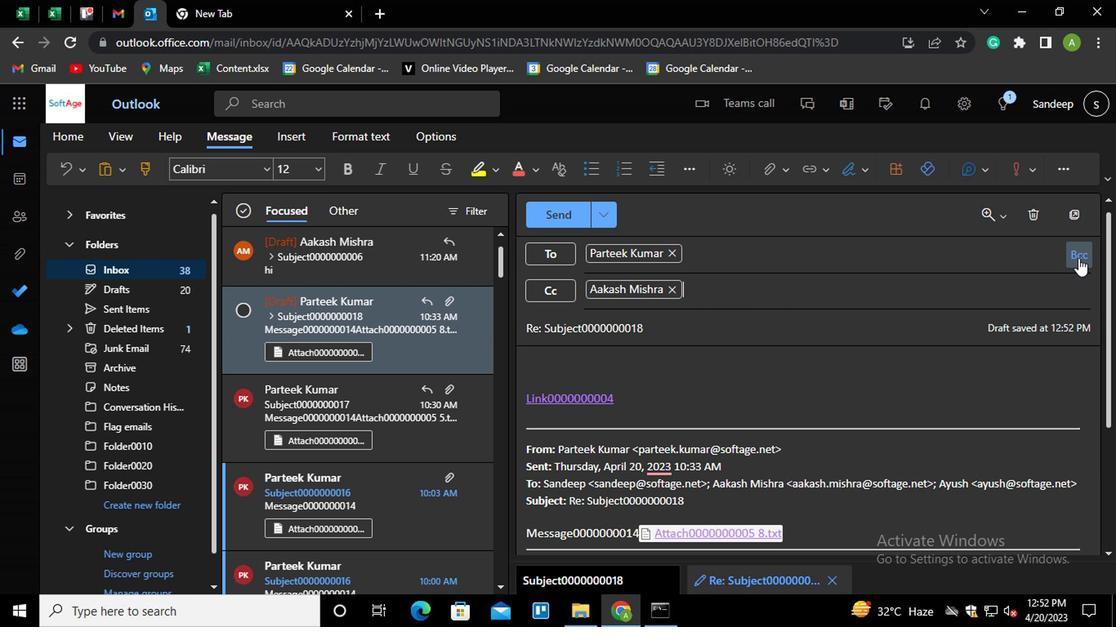 
Action: Mouse moved to (669, 332)
Screenshot: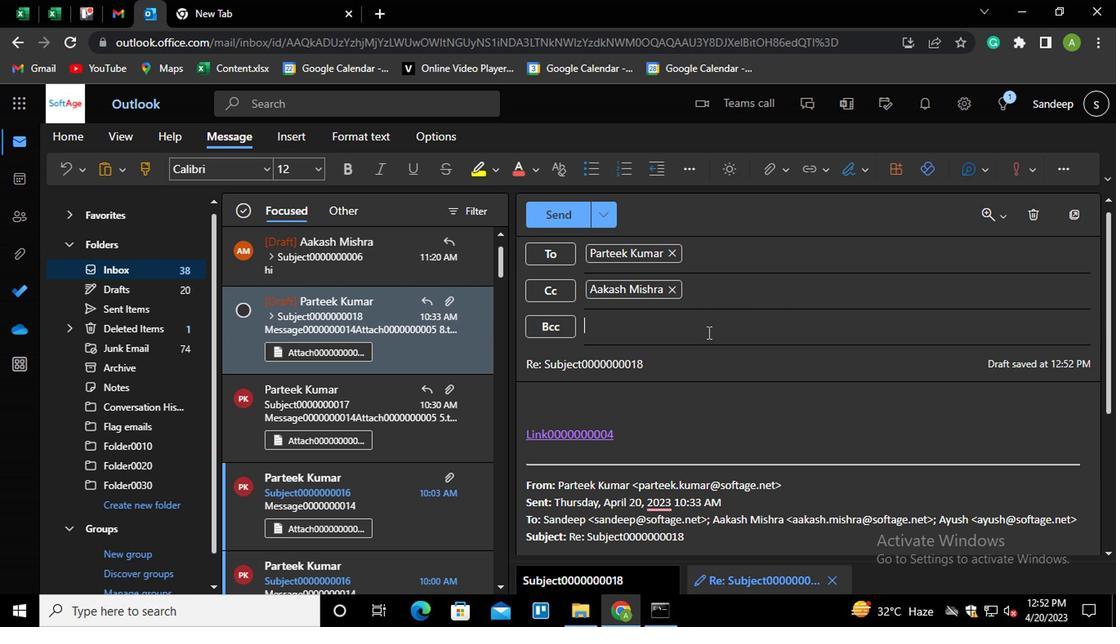 
Action: Mouse pressed left at (669, 332)
Screenshot: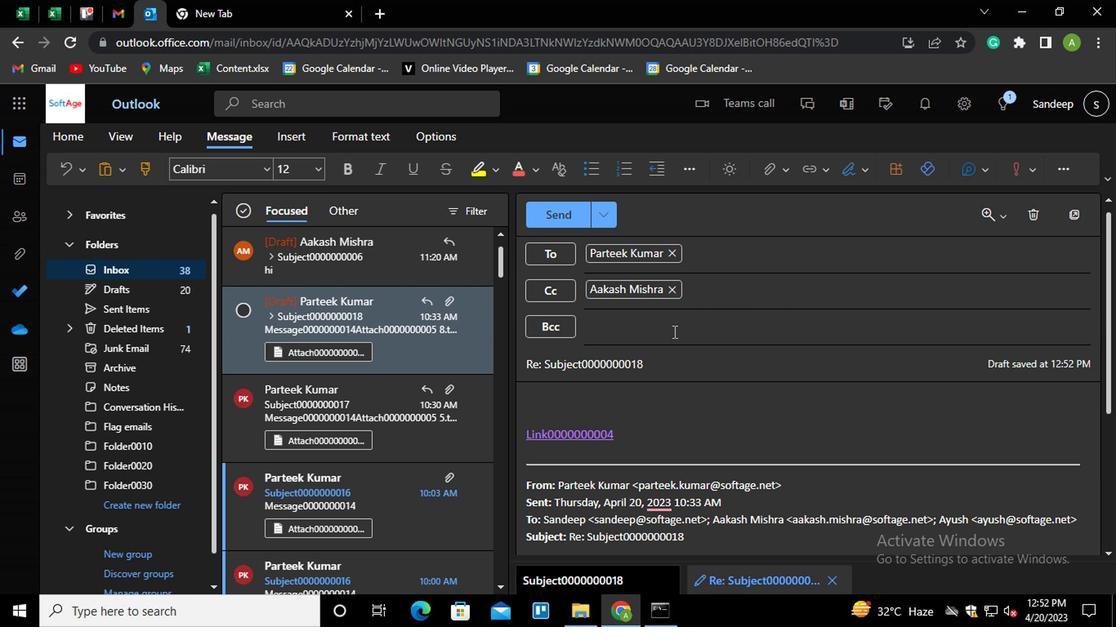 
Action: Key pressed ayu<Key.enter>
Screenshot: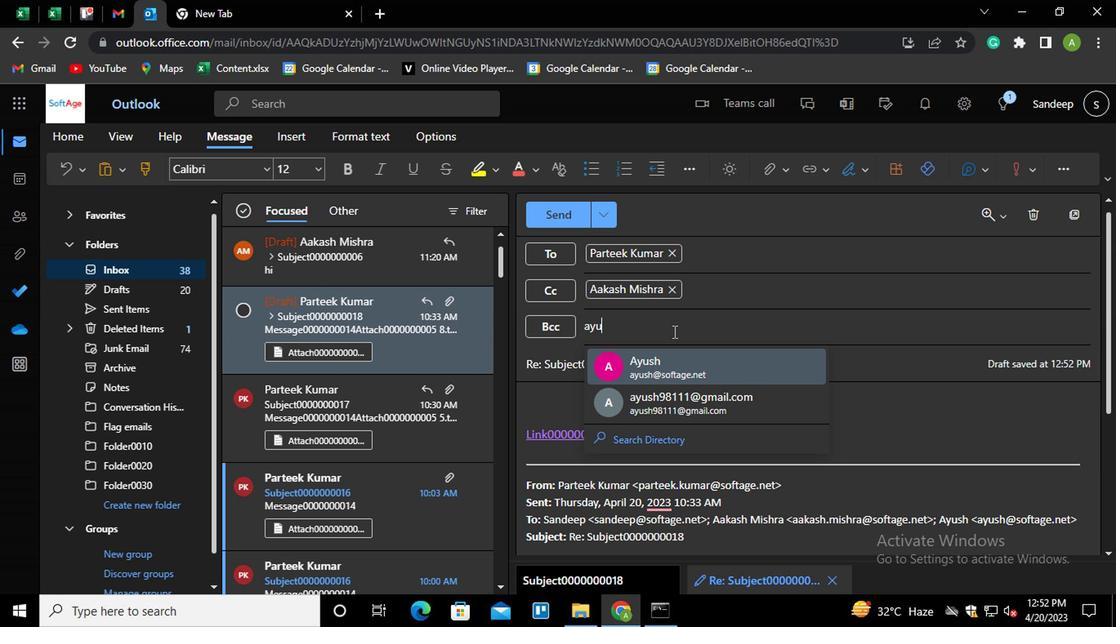 
Action: Mouse moved to (667, 364)
Screenshot: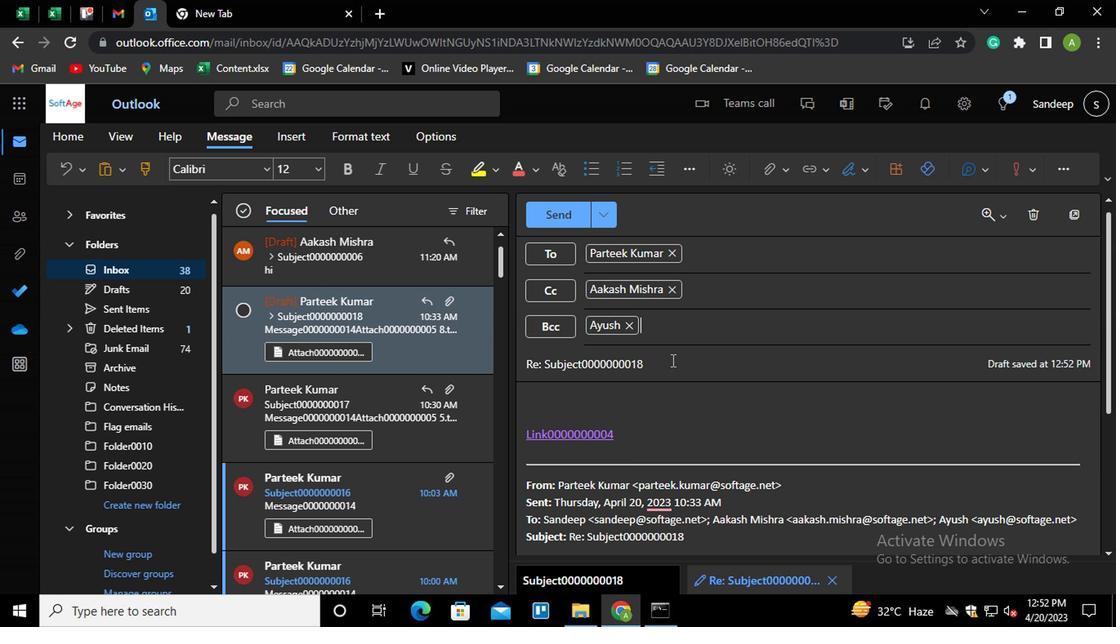 
Action: Mouse pressed left at (667, 364)
Screenshot: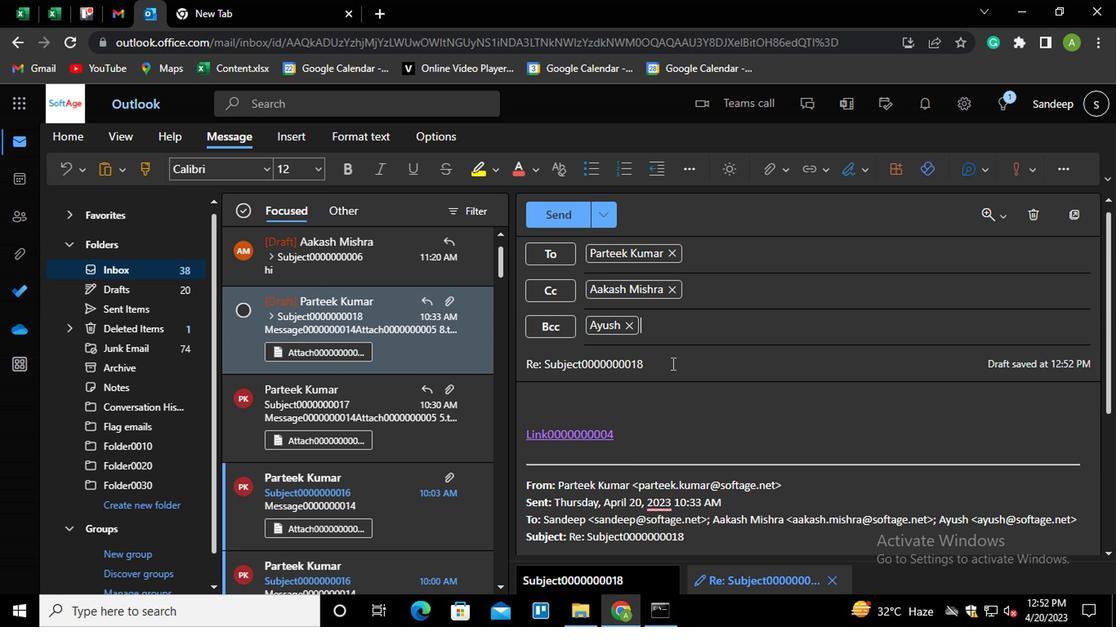 
Action: Key pressed <Key.shift_r><Key.home><Key.shift>SUBJECT0000000006
Screenshot: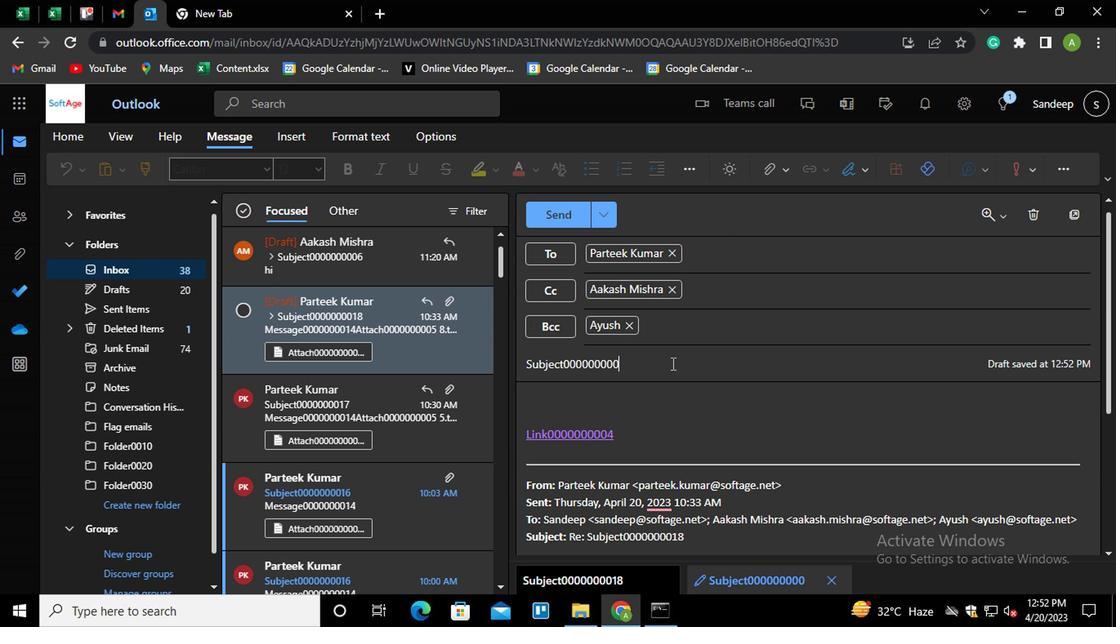 
Action: Mouse moved to (634, 436)
Screenshot: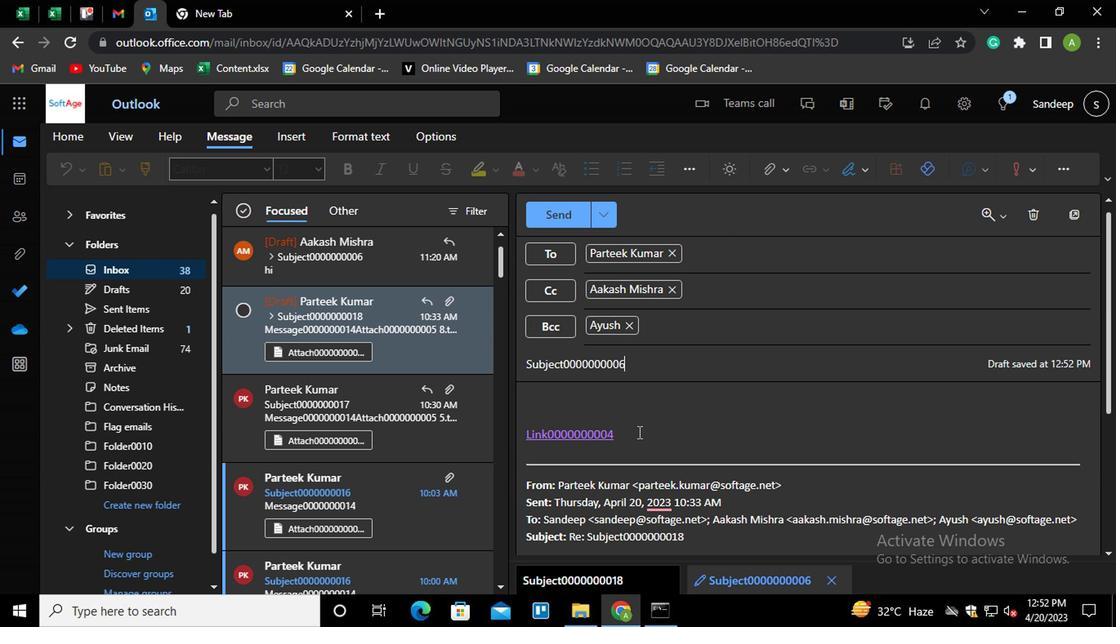 
Action: Mouse pressed left at (634, 436)
Screenshot: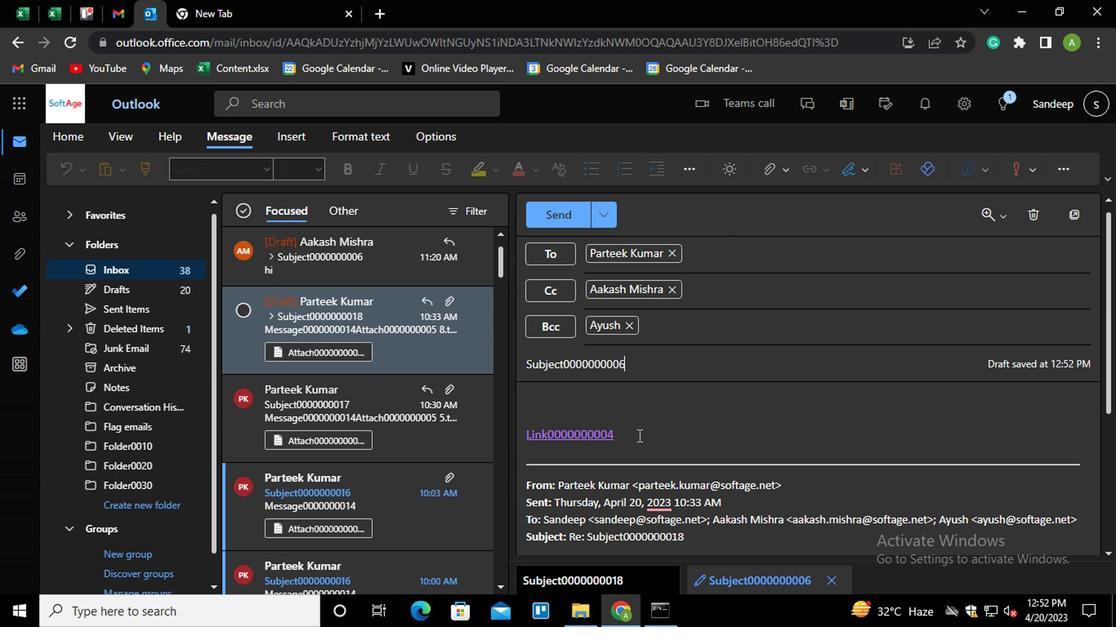 
Action: Key pressed <Key.shift_r><Key.enter><Key.shift_r>MESSAGE0000000004
Screenshot: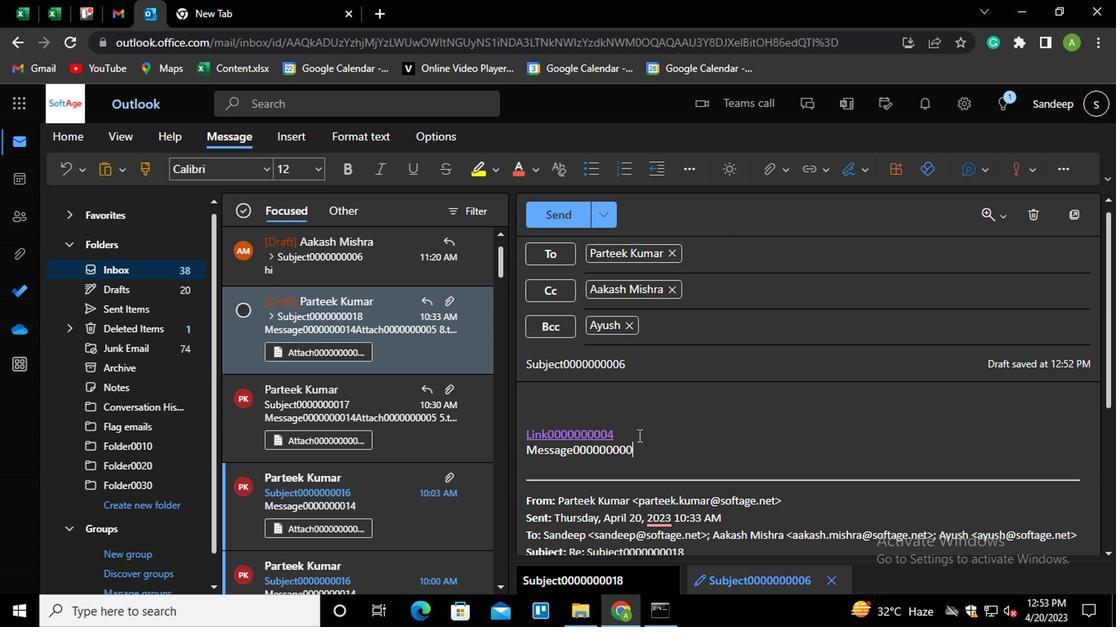 
Action: Mouse moved to (563, 218)
Screenshot: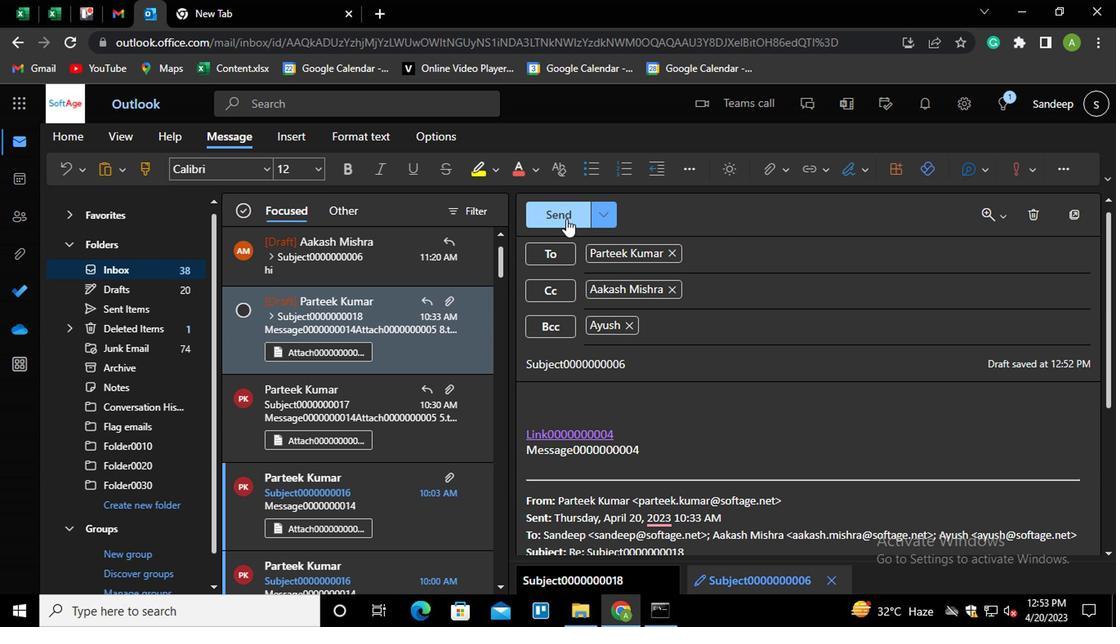 
Action: Mouse pressed left at (563, 218)
Screenshot: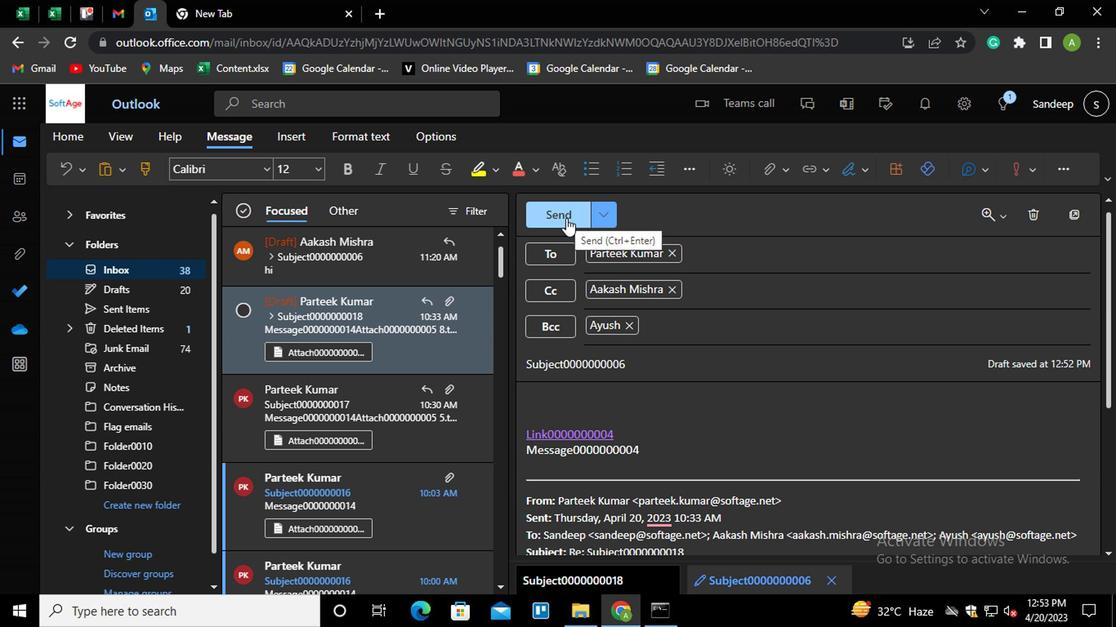 
Action: Mouse moved to (724, 475)
Screenshot: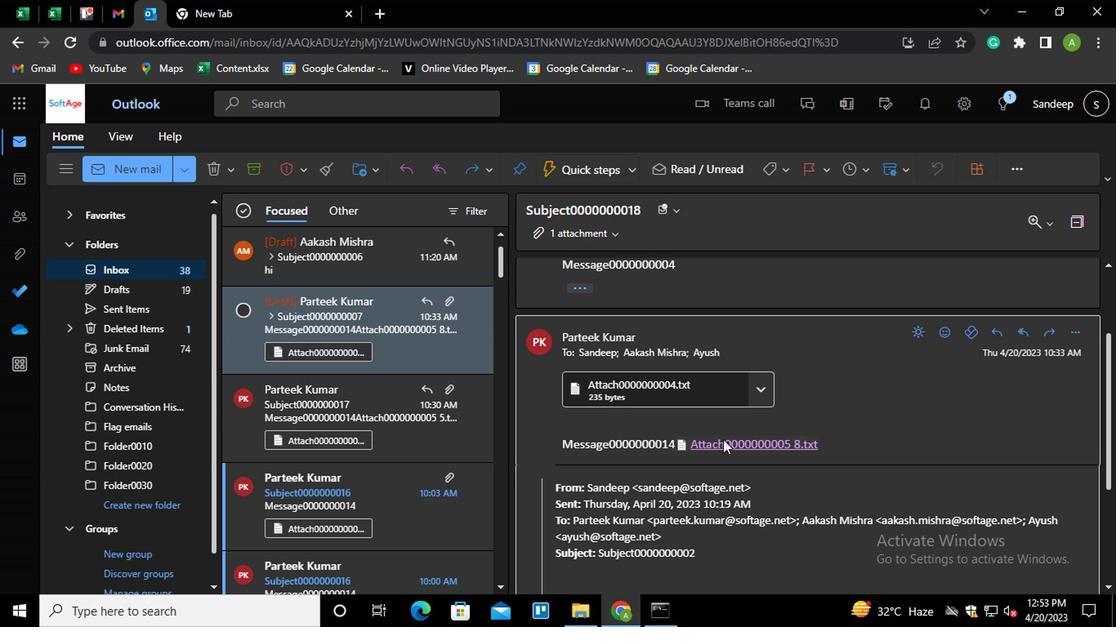 
Action: Mouse scrolled (724, 474) with delta (0, -1)
Screenshot: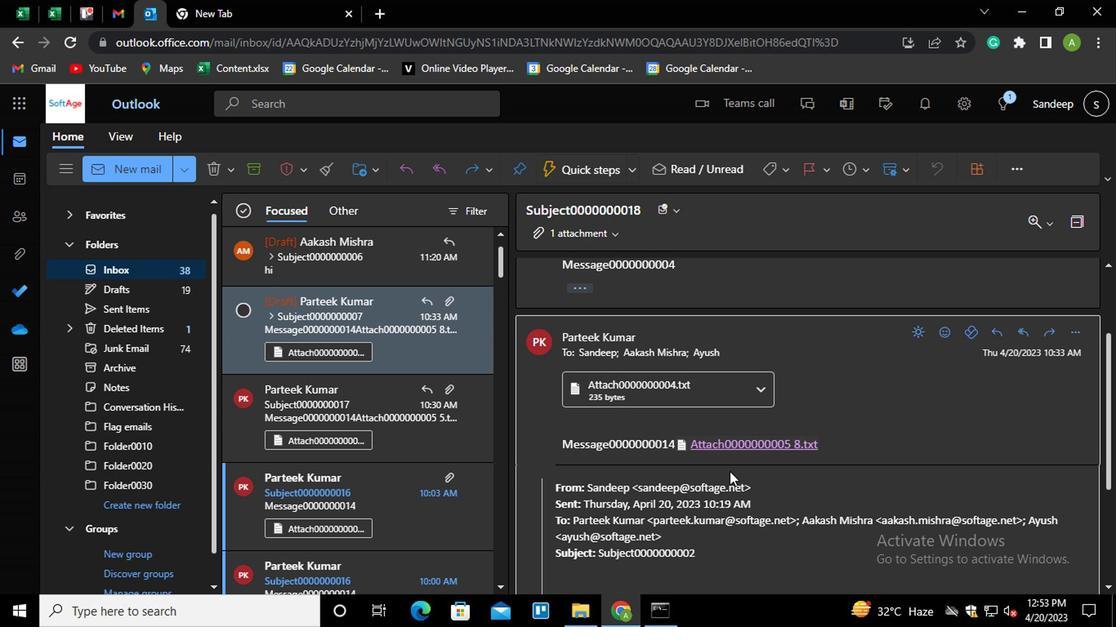 
Action: Mouse scrolled (724, 474) with delta (0, -1)
Screenshot: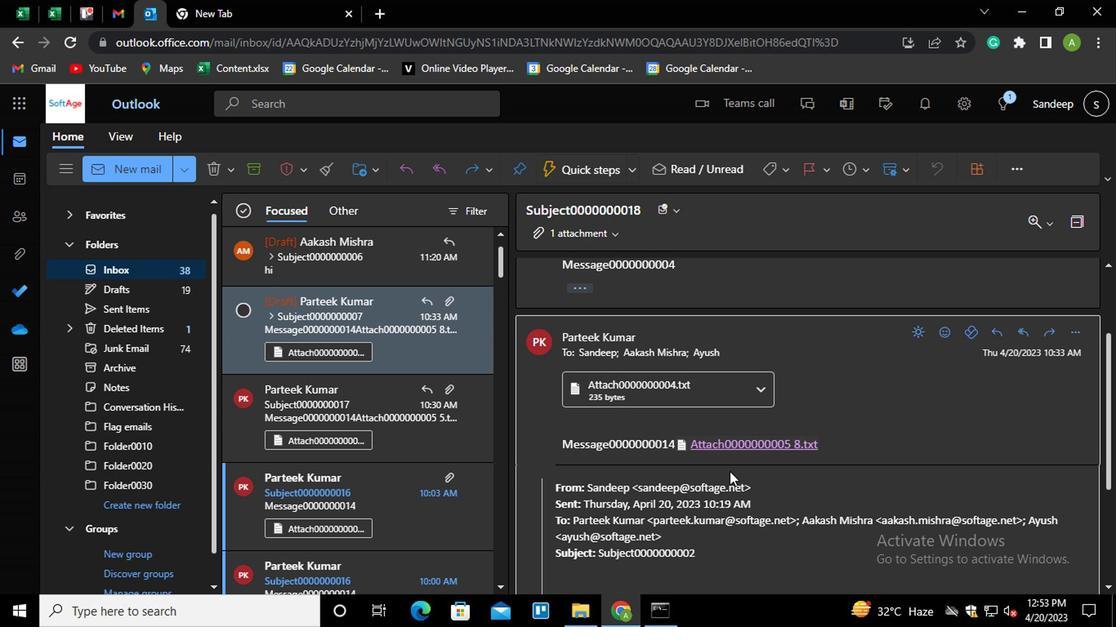 
Action: Mouse scrolled (724, 474) with delta (0, -1)
Screenshot: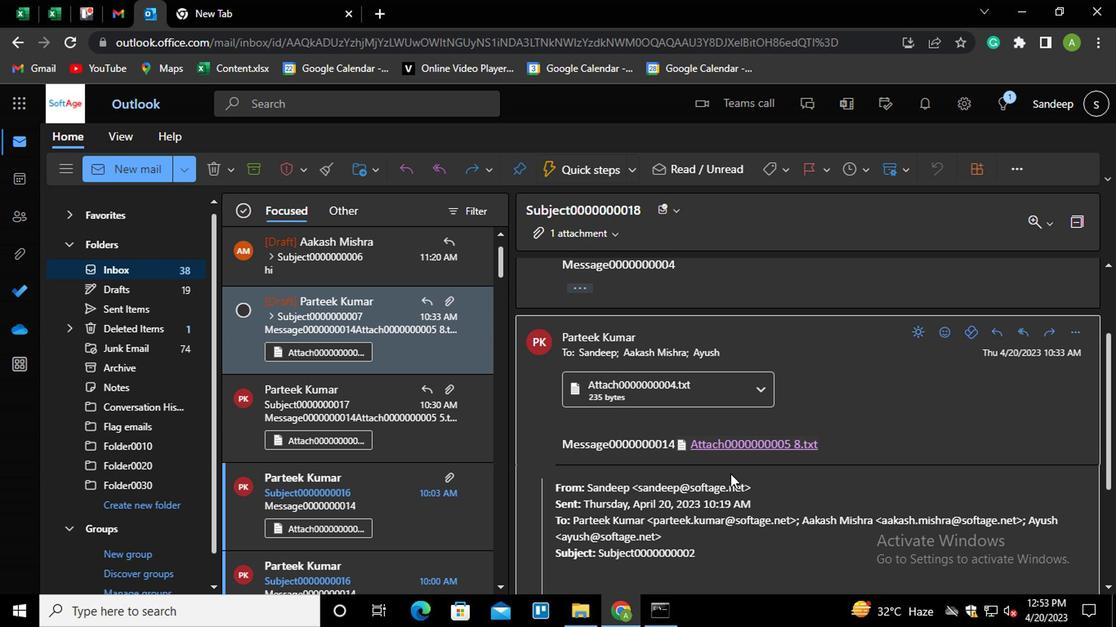 
Action: Mouse moved to (724, 475)
Screenshot: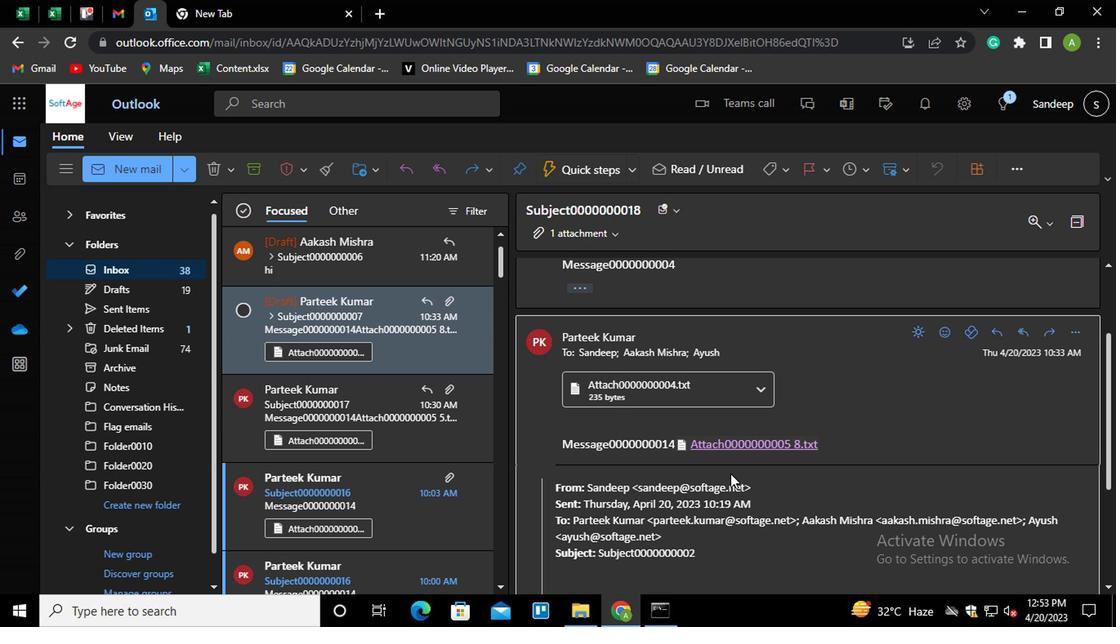 
Action: Mouse scrolled (724, 474) with delta (0, -1)
Screenshot: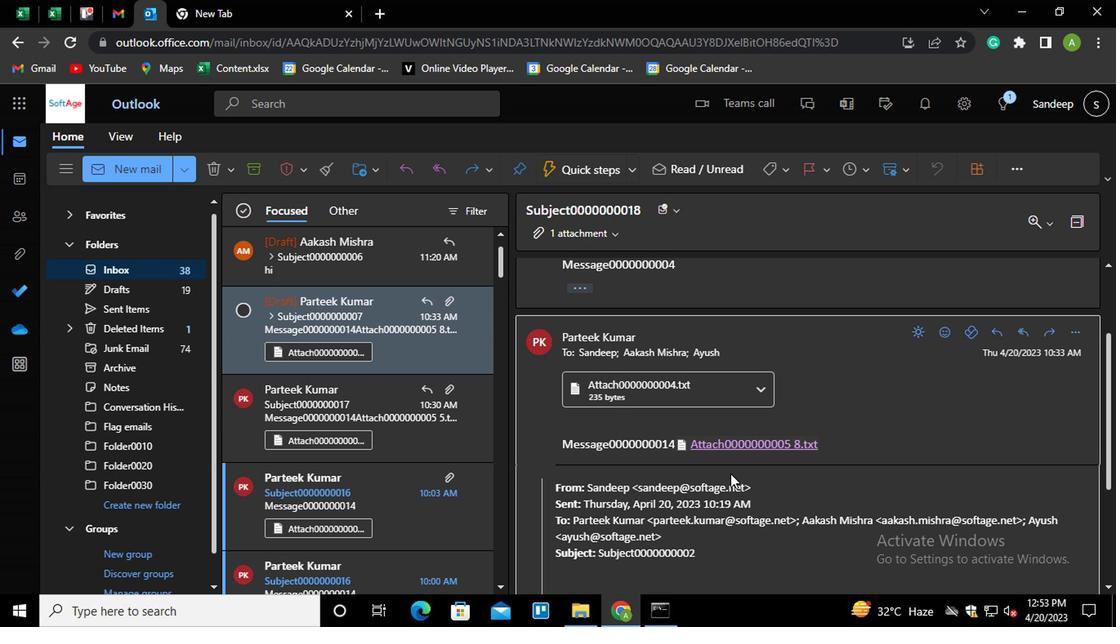 
Action: Mouse scrolled (724, 476) with delta (0, 0)
Screenshot: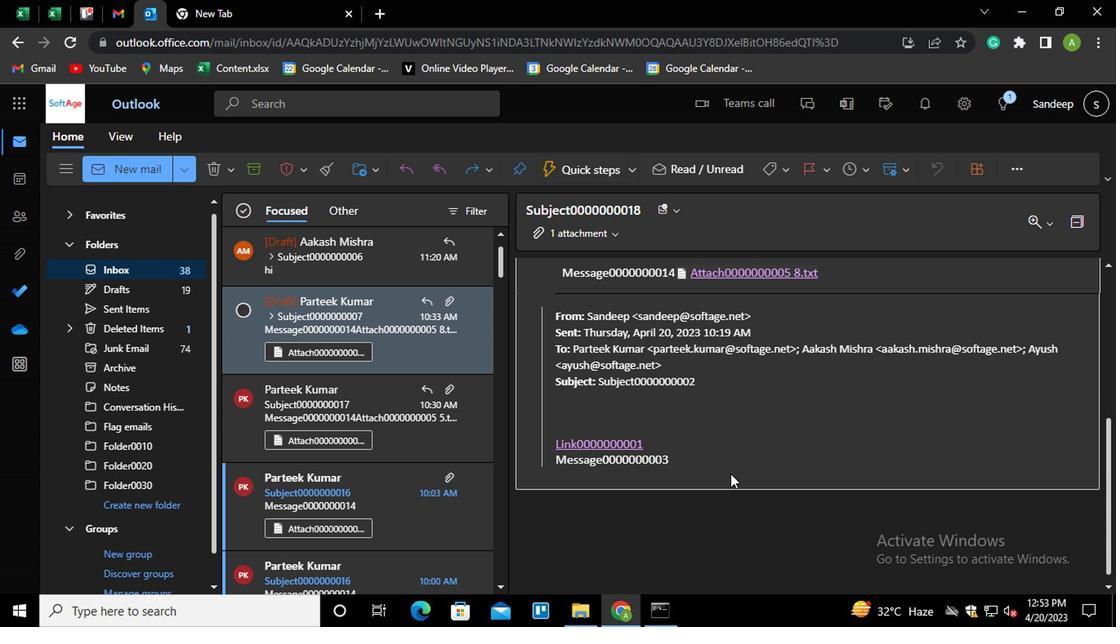 
Action: Mouse moved to (744, 456)
Screenshot: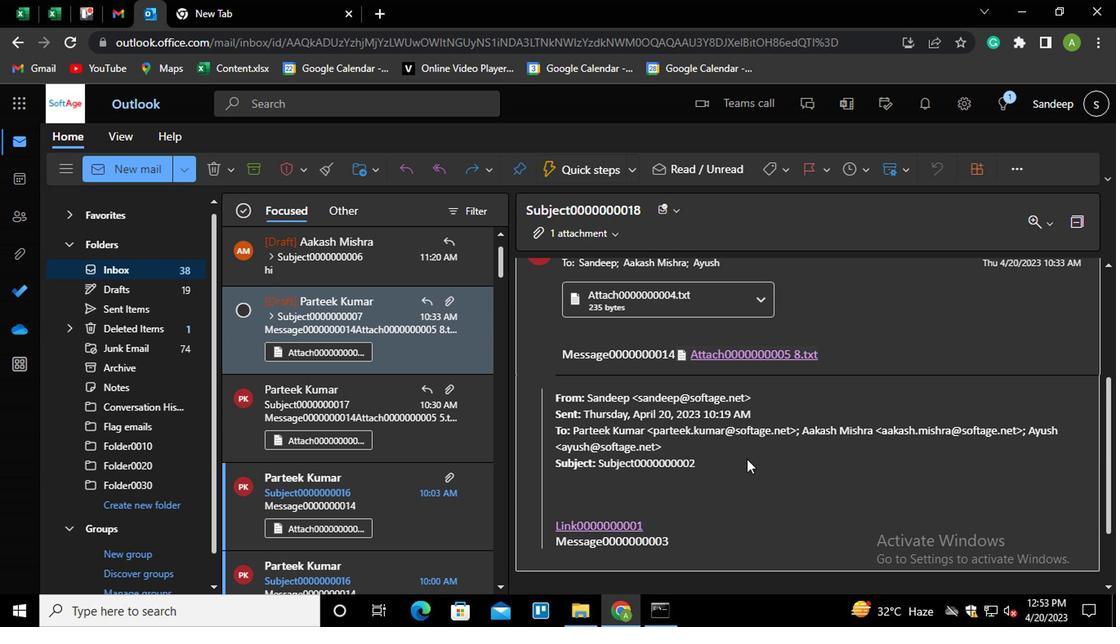 
Action: Mouse scrolled (744, 457) with delta (0, 1)
Screenshot: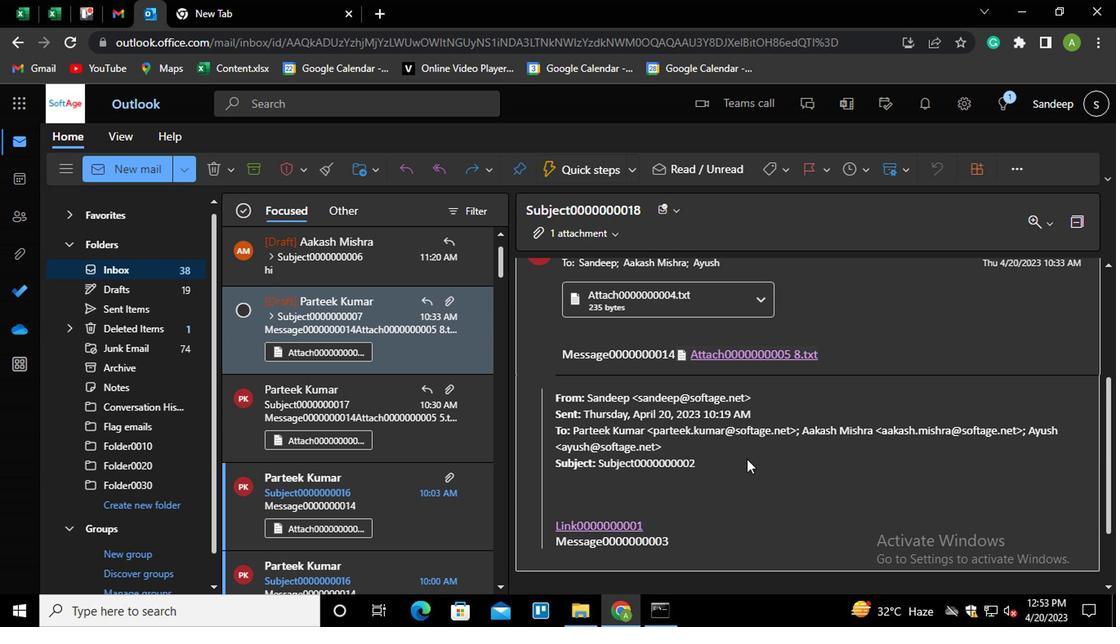 
Action: Mouse scrolled (744, 457) with delta (0, 1)
Screenshot: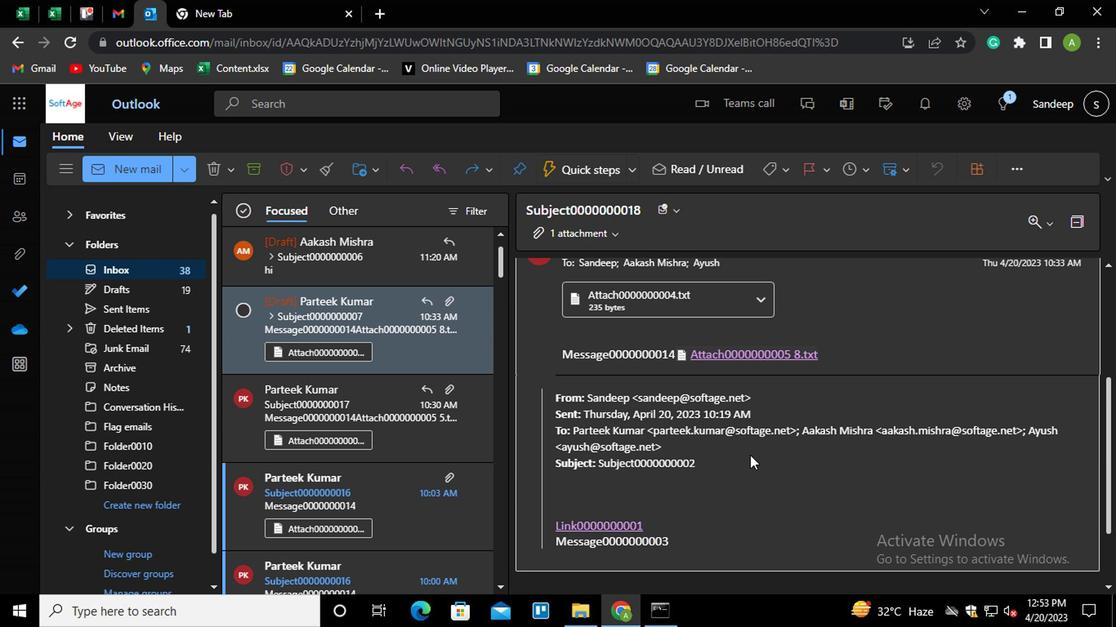 
Action: Mouse moved to (961, 461)
Screenshot: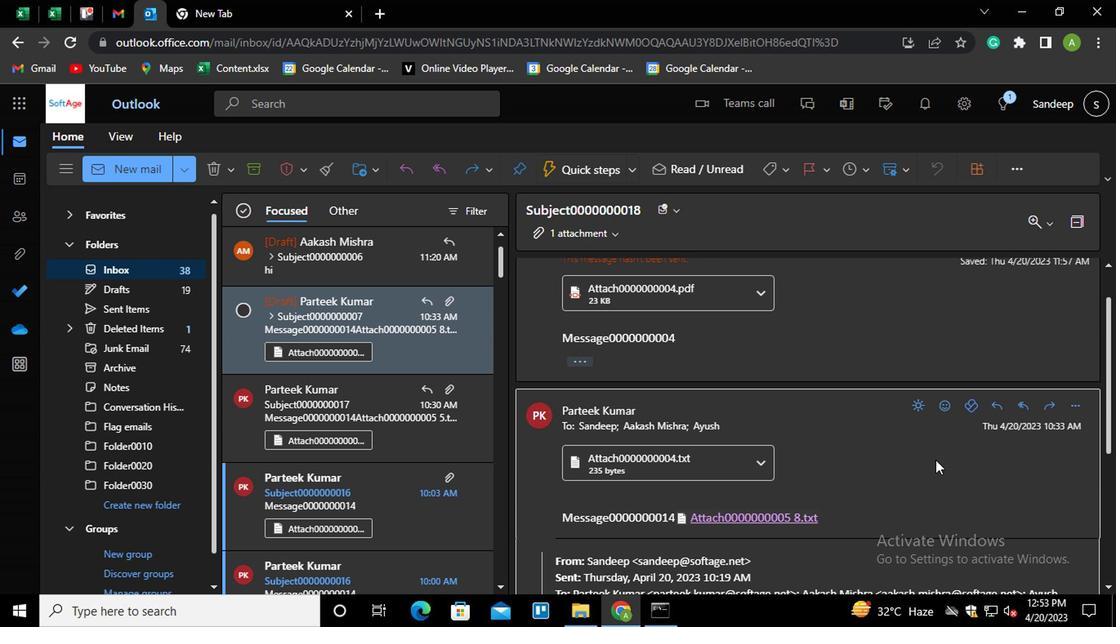 
Action: Mouse scrolled (961, 460) with delta (0, -1)
Screenshot: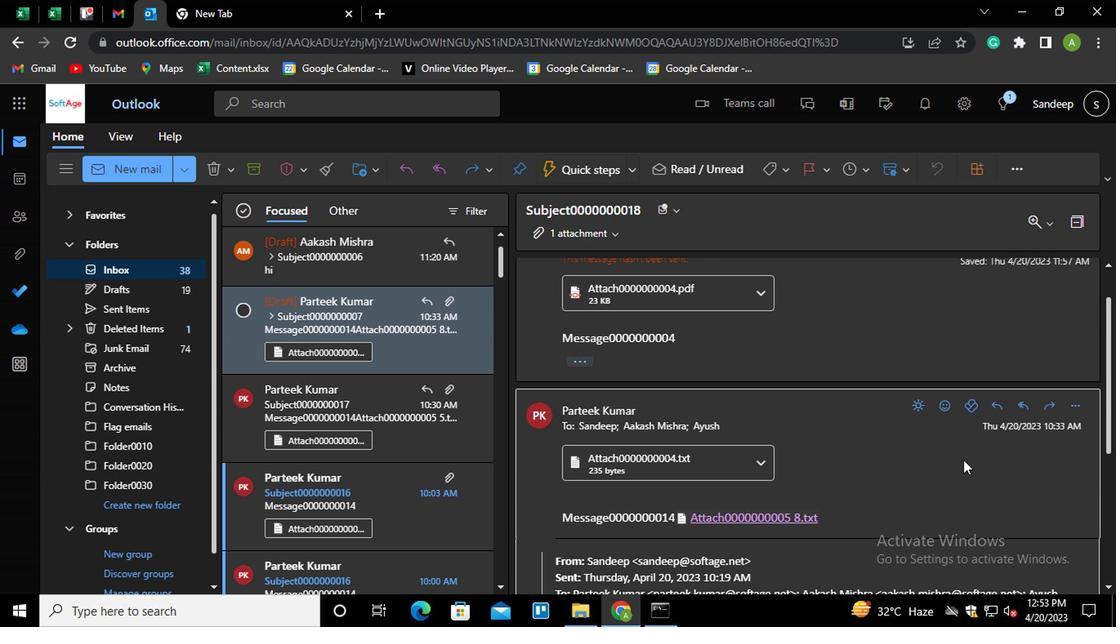 
Action: Mouse moved to (1068, 328)
Screenshot: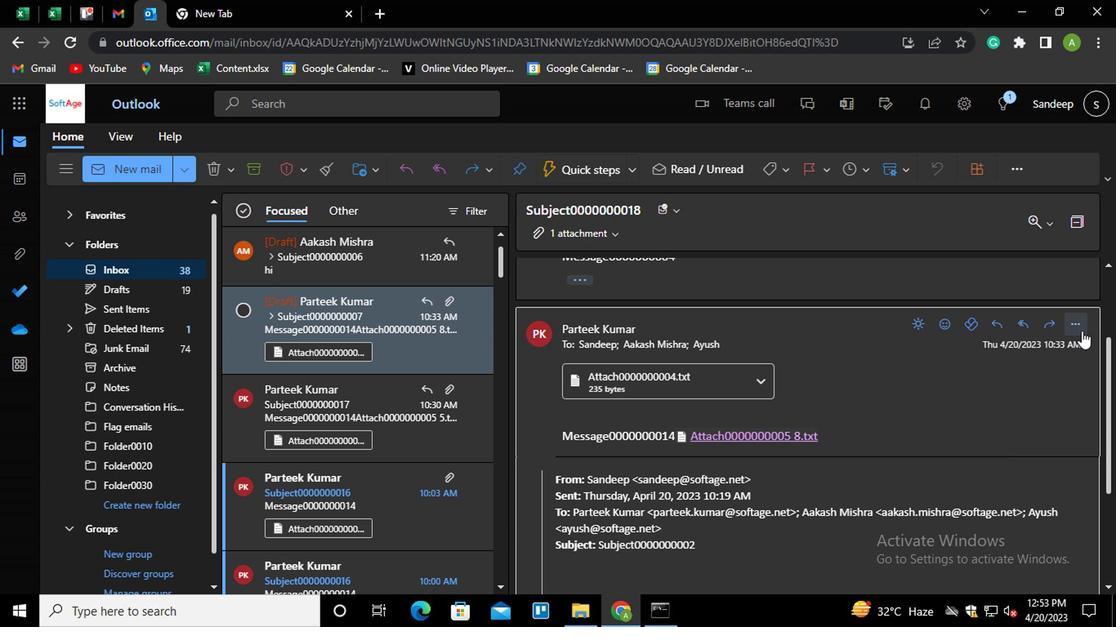 
Action: Mouse pressed left at (1068, 328)
Screenshot: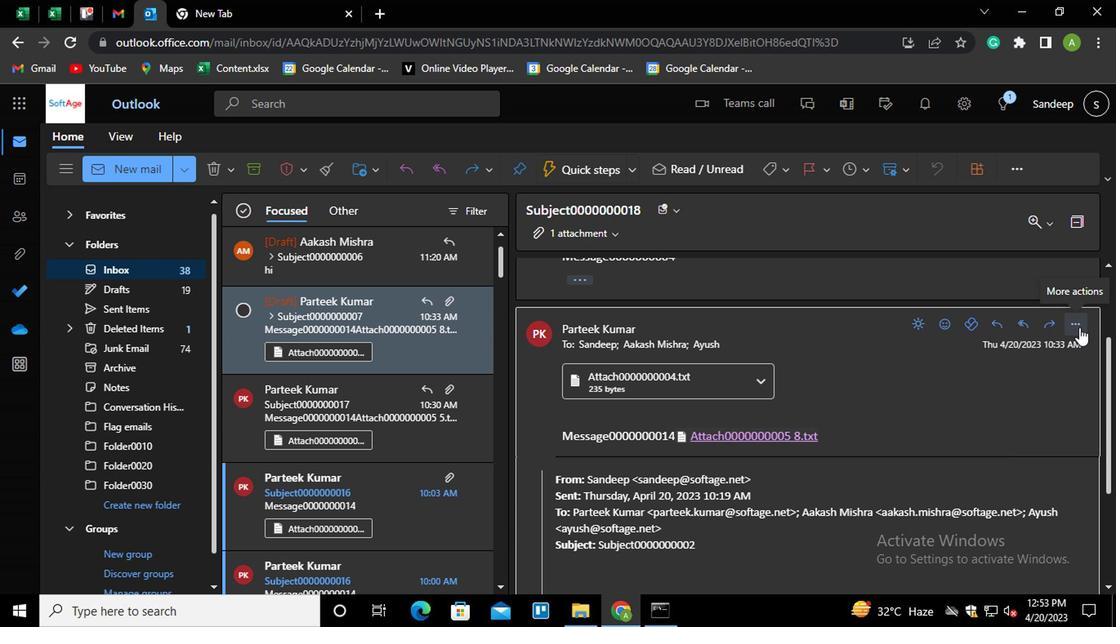 
Action: Mouse moved to (963, 139)
Screenshot: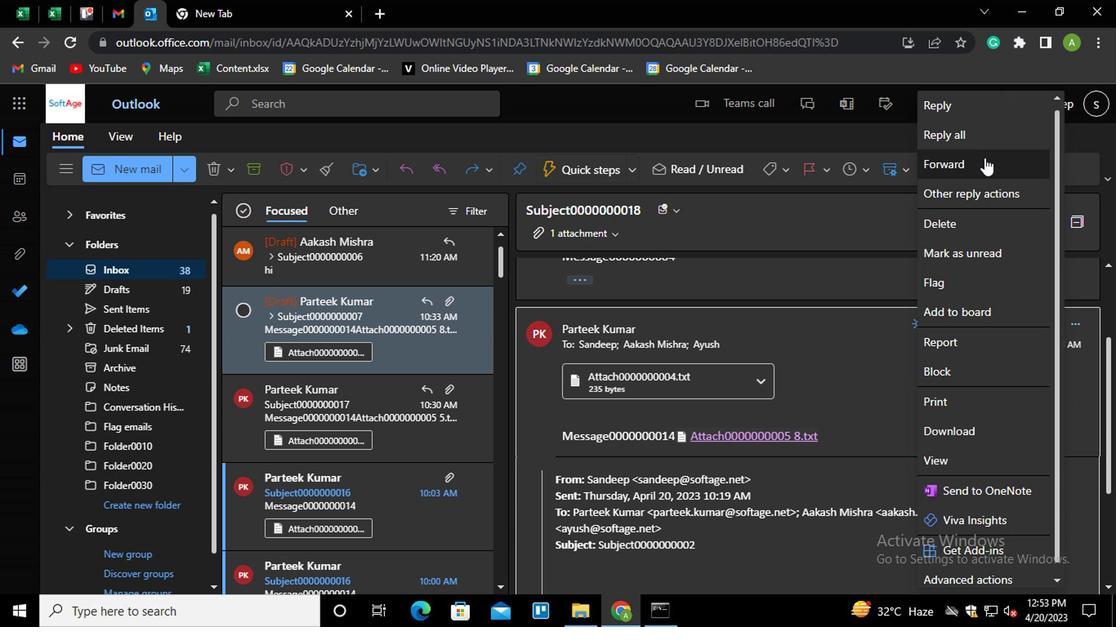 
Action: Mouse pressed left at (963, 139)
Screenshot: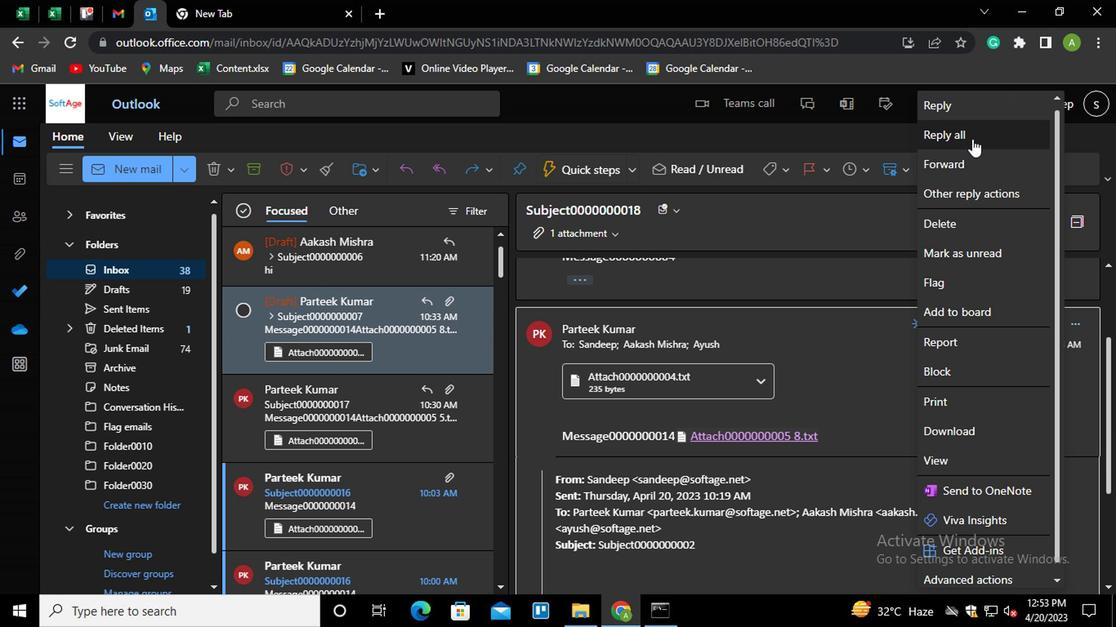 
Action: Mouse moved to (613, 400)
Screenshot: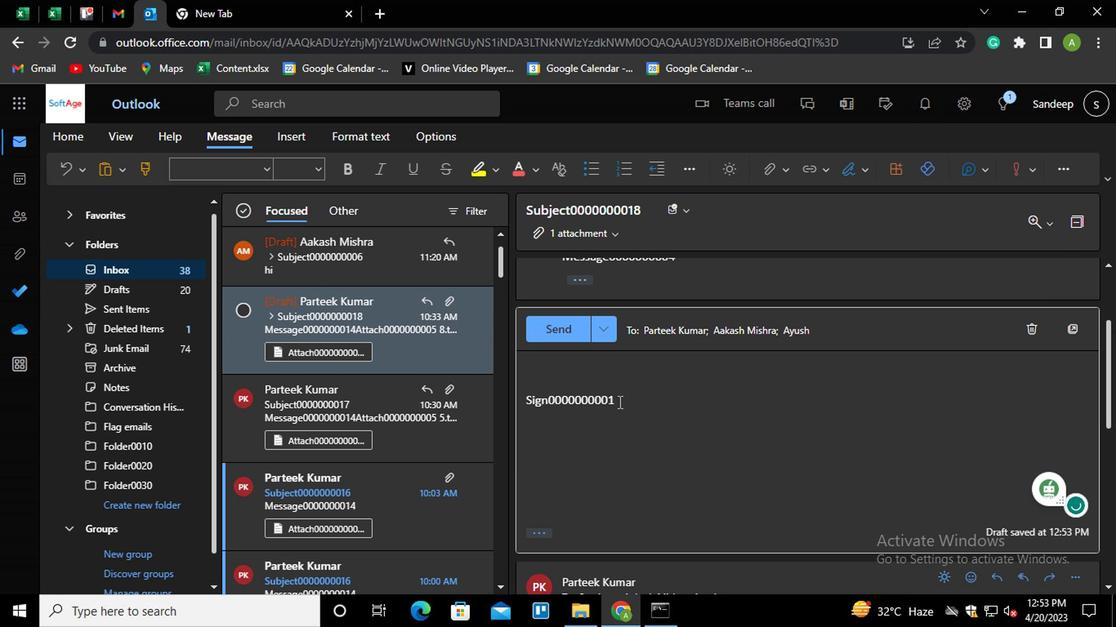 
Action: Mouse pressed left at (613, 400)
Screenshot: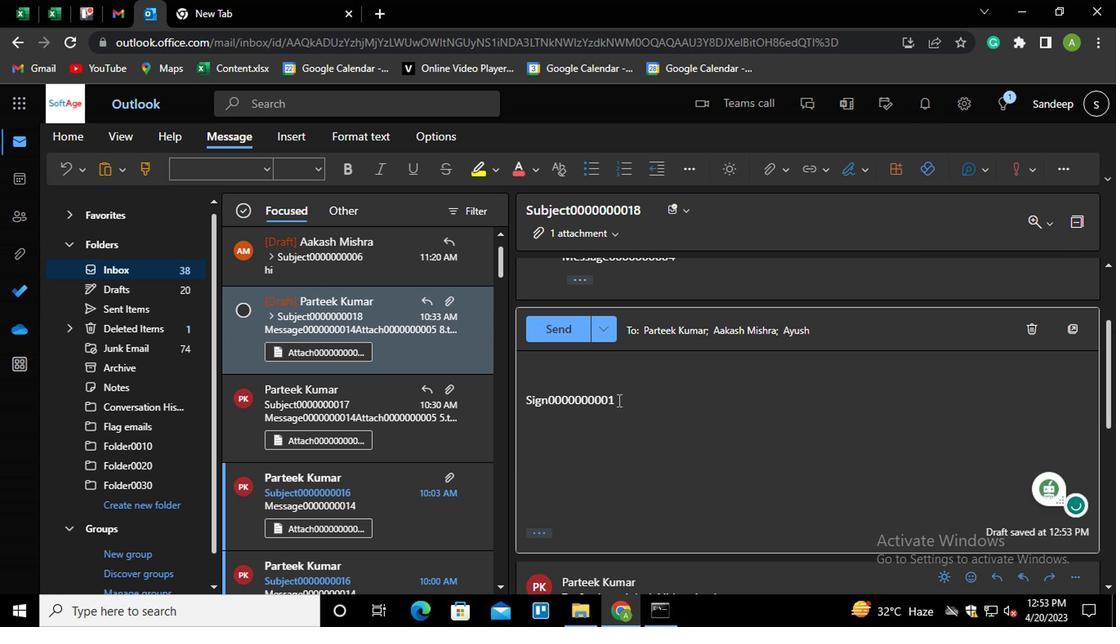 
Action: Mouse moved to (340, 265)
Screenshot: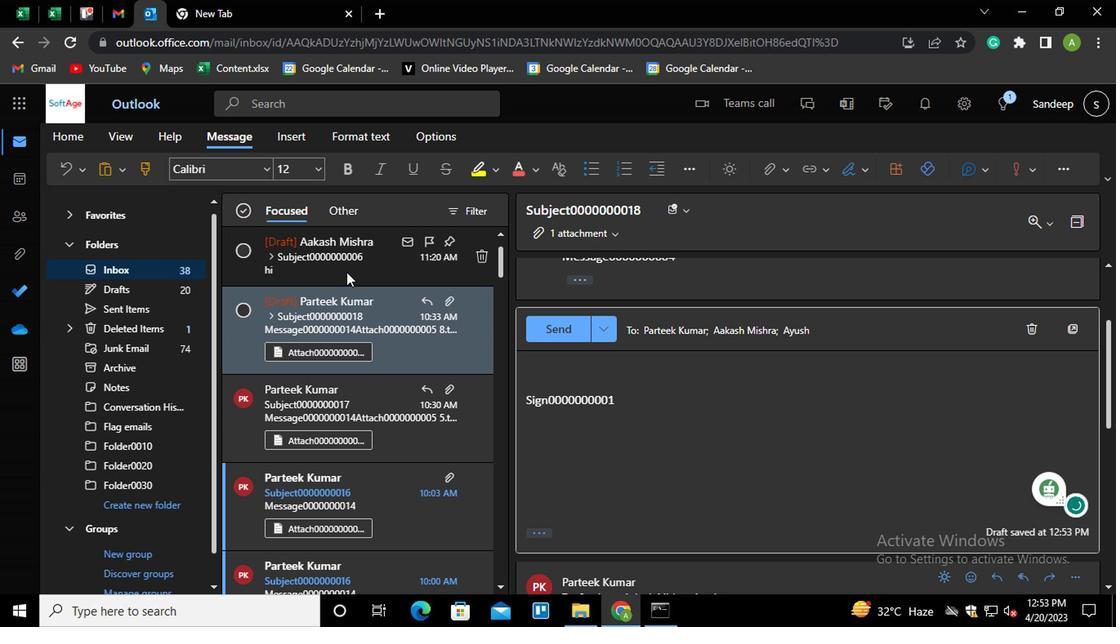 
Action: Mouse pressed left at (340, 265)
Screenshot: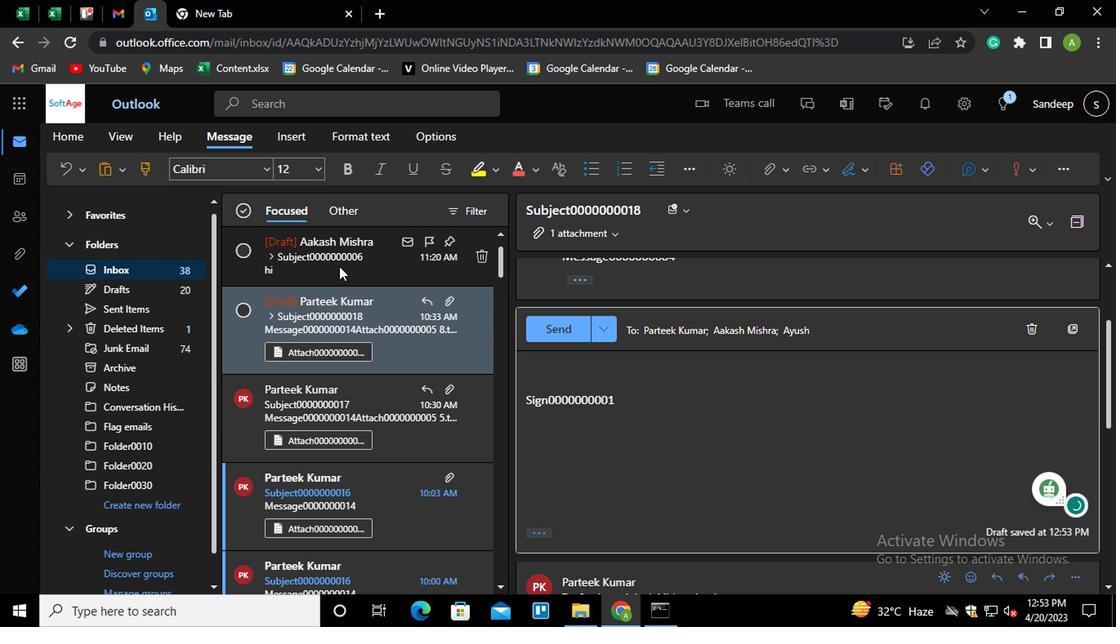 
Action: Mouse moved to (910, 445)
Screenshot: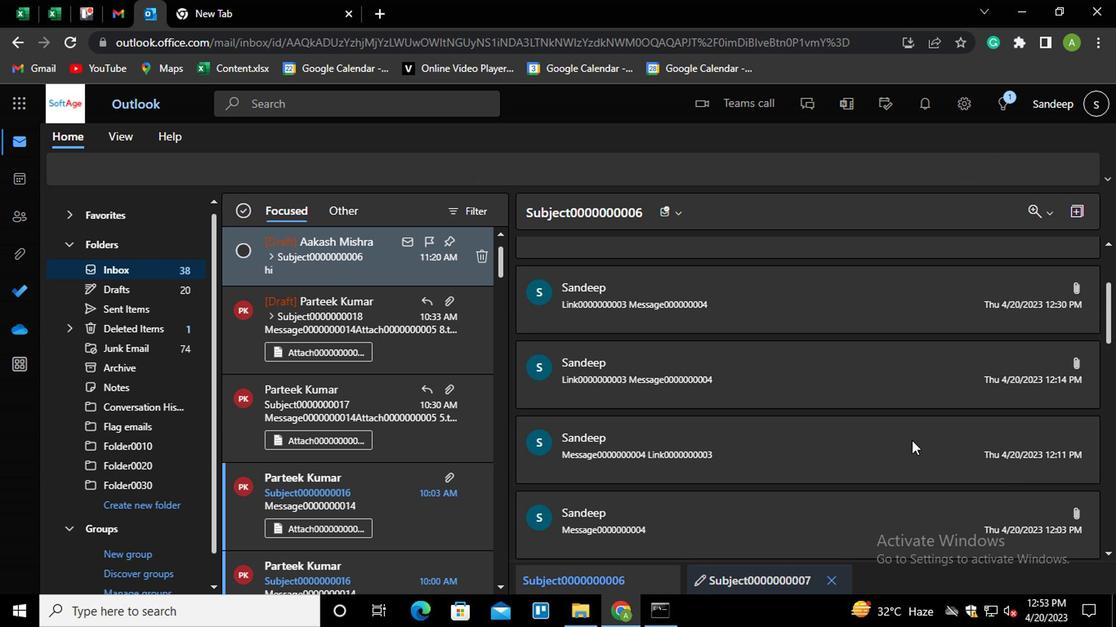 
Action: Mouse scrolled (910, 444) with delta (0, -1)
Screenshot: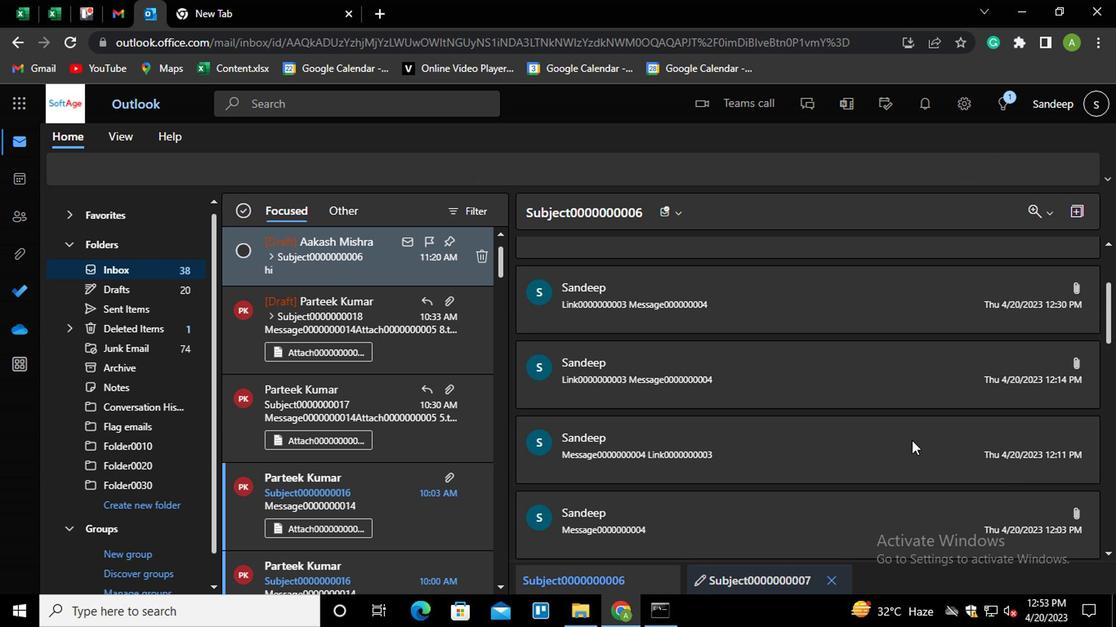 
Action: Mouse moved to (910, 445)
Screenshot: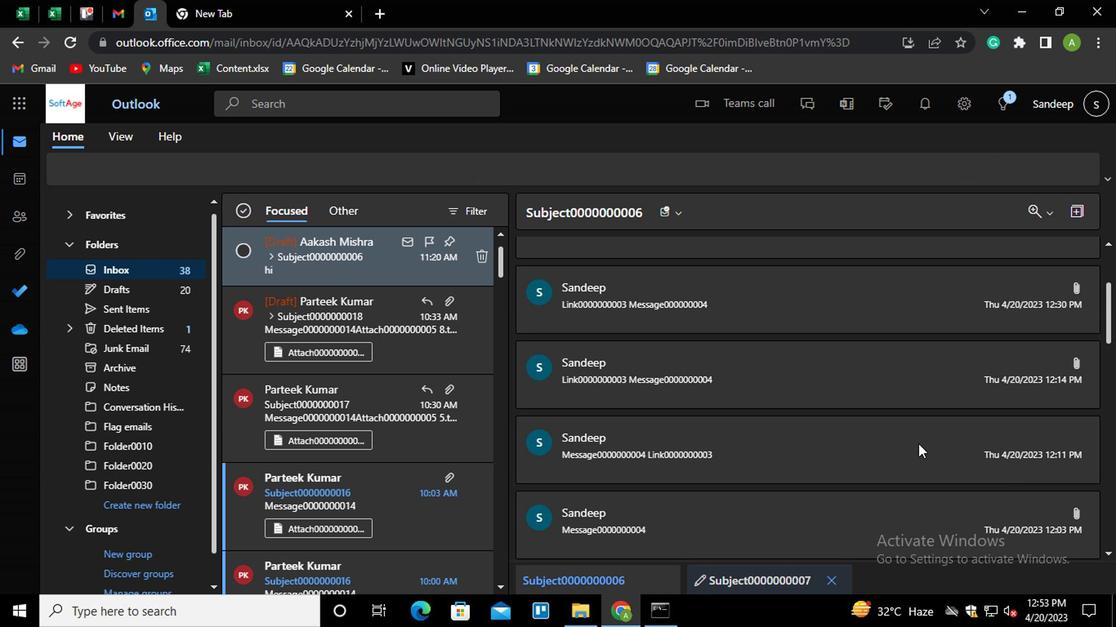 
Action: Mouse scrolled (910, 444) with delta (0, -1)
Screenshot: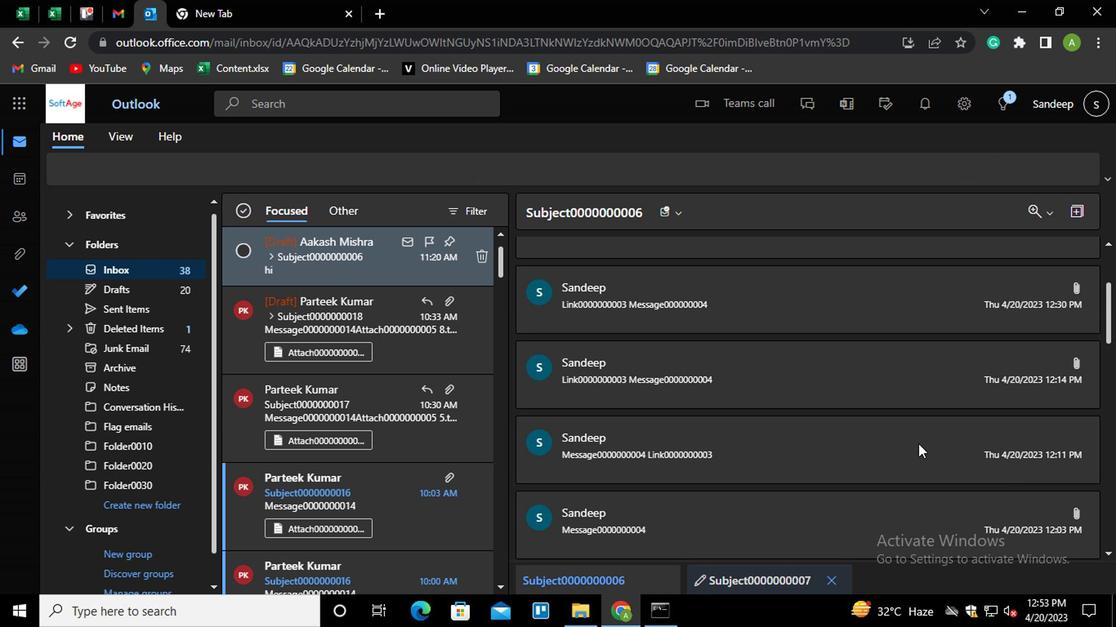 
Action: Mouse scrolled (910, 444) with delta (0, -1)
Screenshot: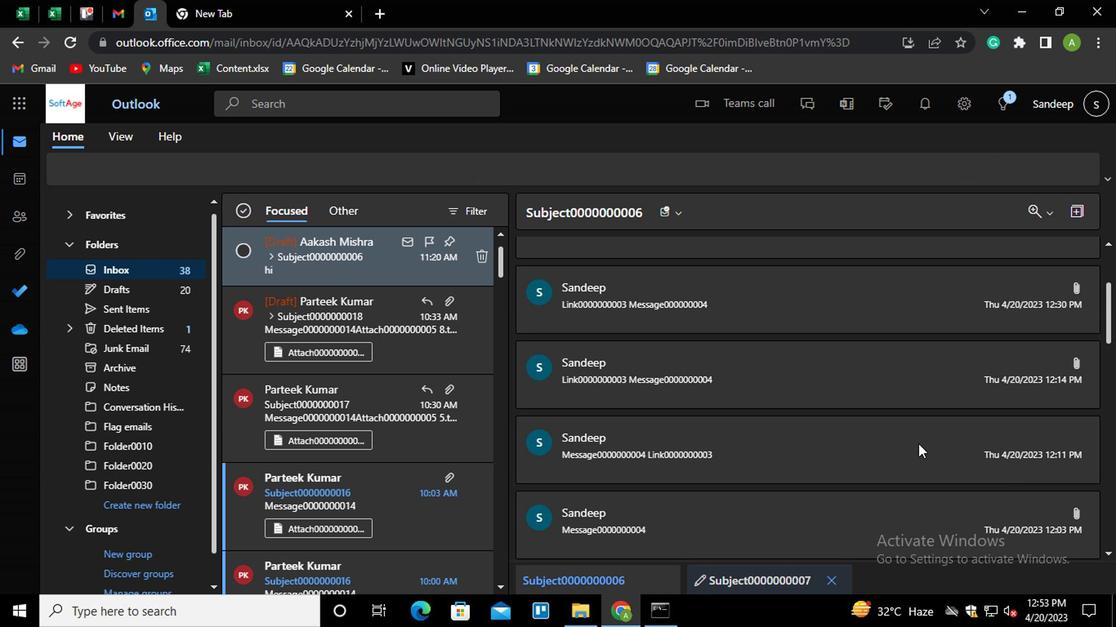 
Action: Mouse scrolled (910, 444) with delta (0, -1)
Screenshot: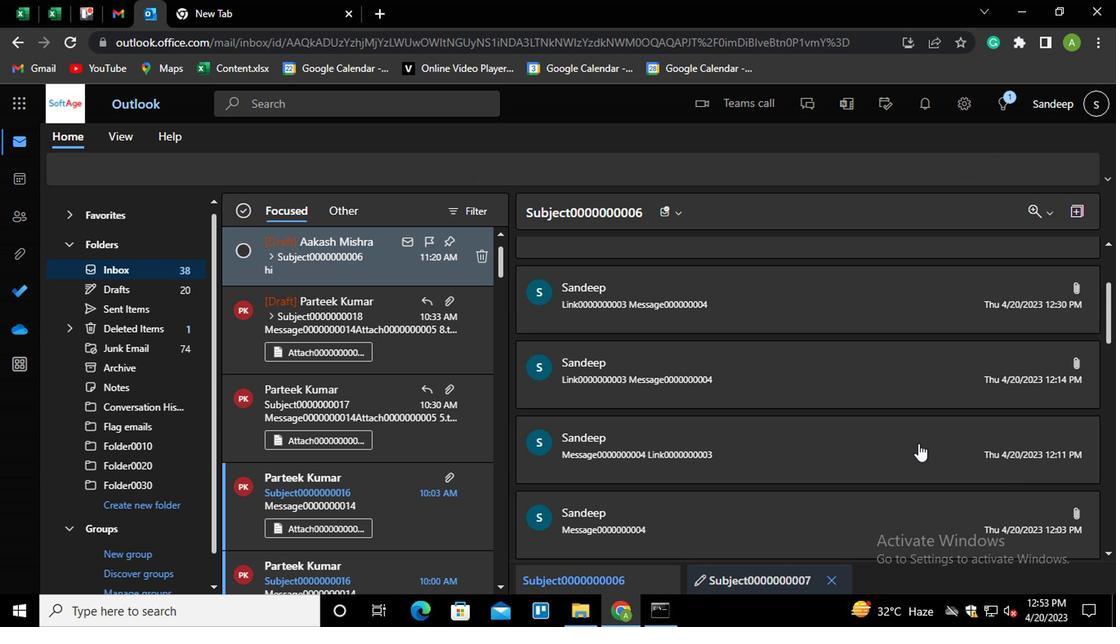 
Action: Mouse moved to (1042, 496)
Screenshot: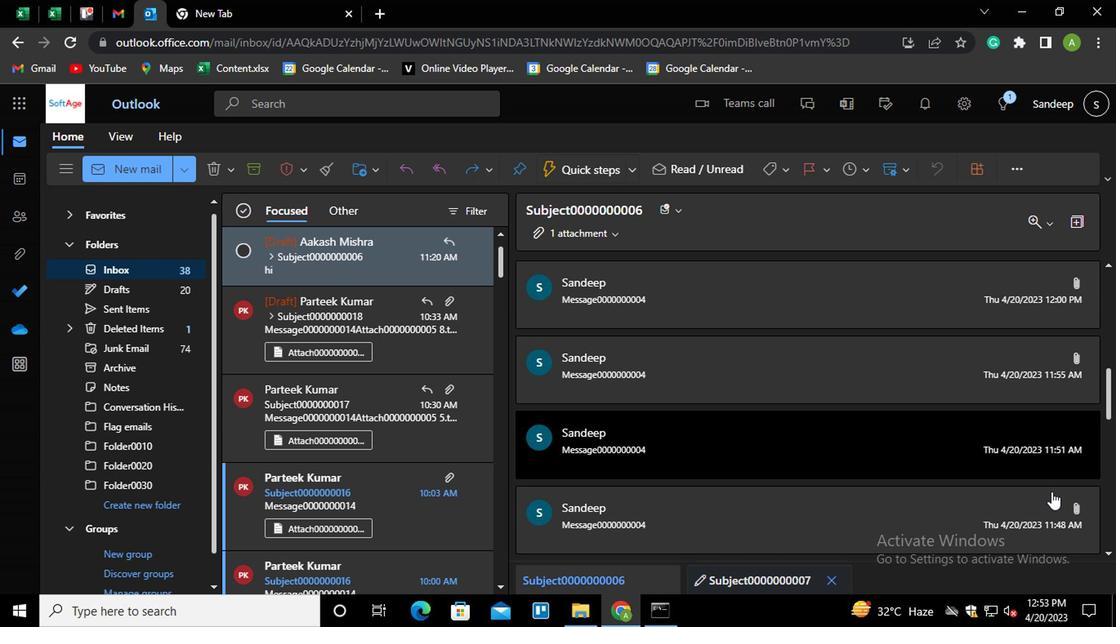 
Action: Mouse scrolled (1042, 495) with delta (0, 0)
Screenshot: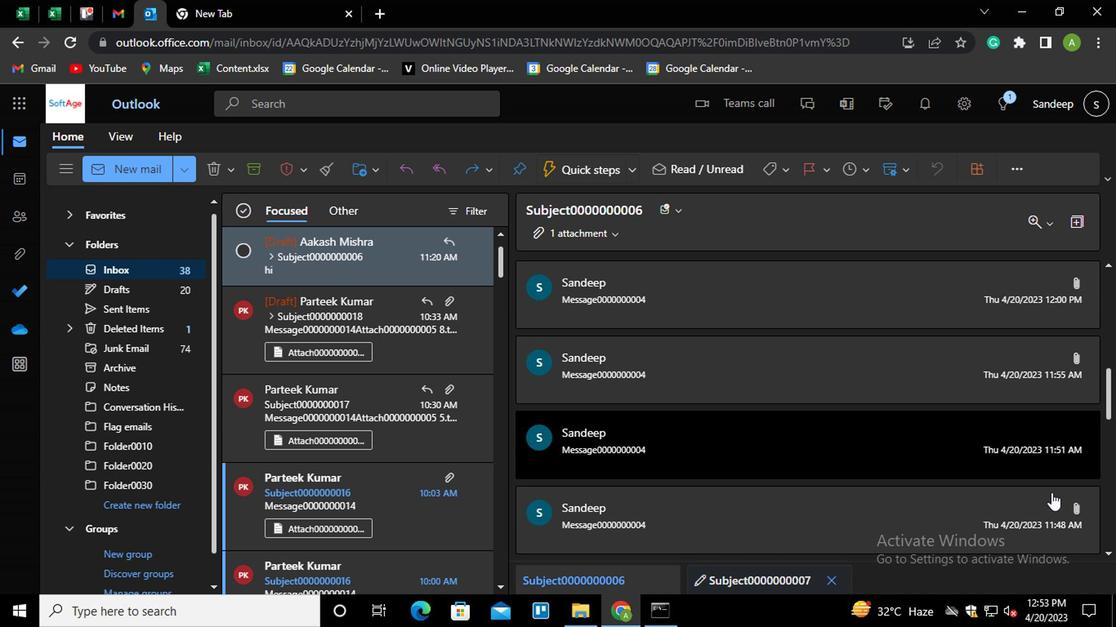 
Action: Mouse scrolled (1042, 495) with delta (0, 0)
Screenshot: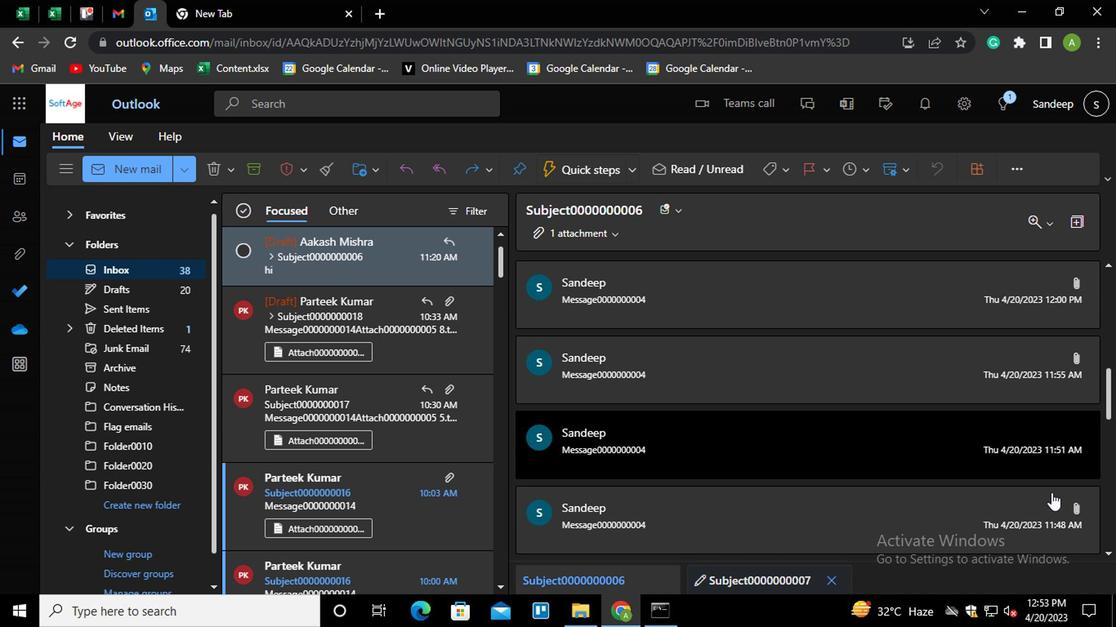 
Action: Mouse scrolled (1042, 495) with delta (0, 0)
Screenshot: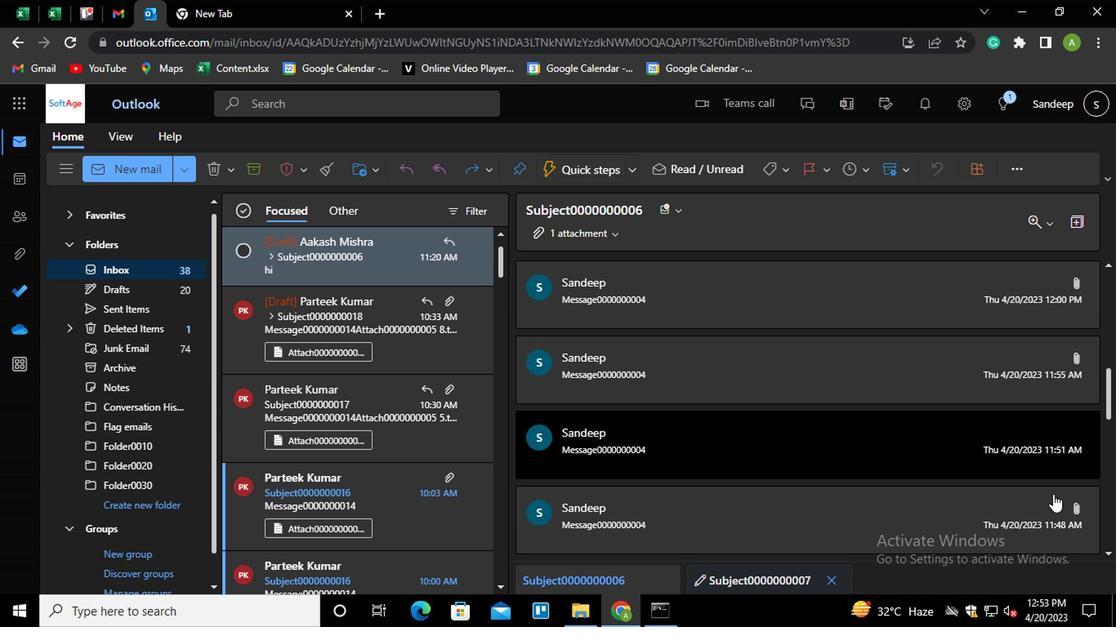
Action: Mouse scrolled (1042, 495) with delta (0, 0)
Screenshot: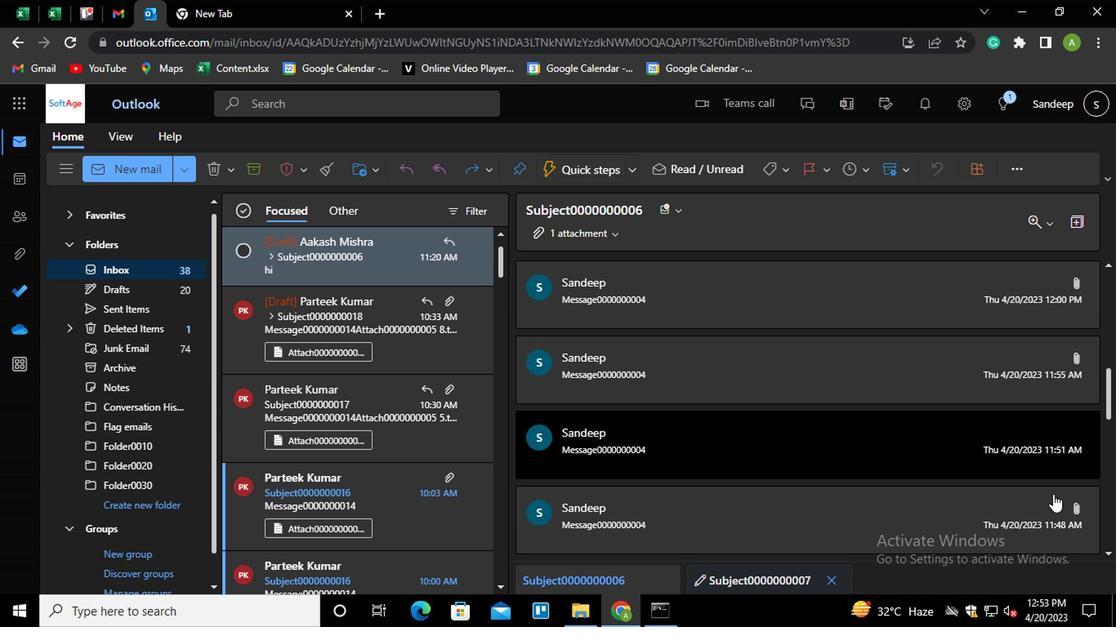 
Action: Mouse scrolled (1042, 495) with delta (0, 0)
Screenshot: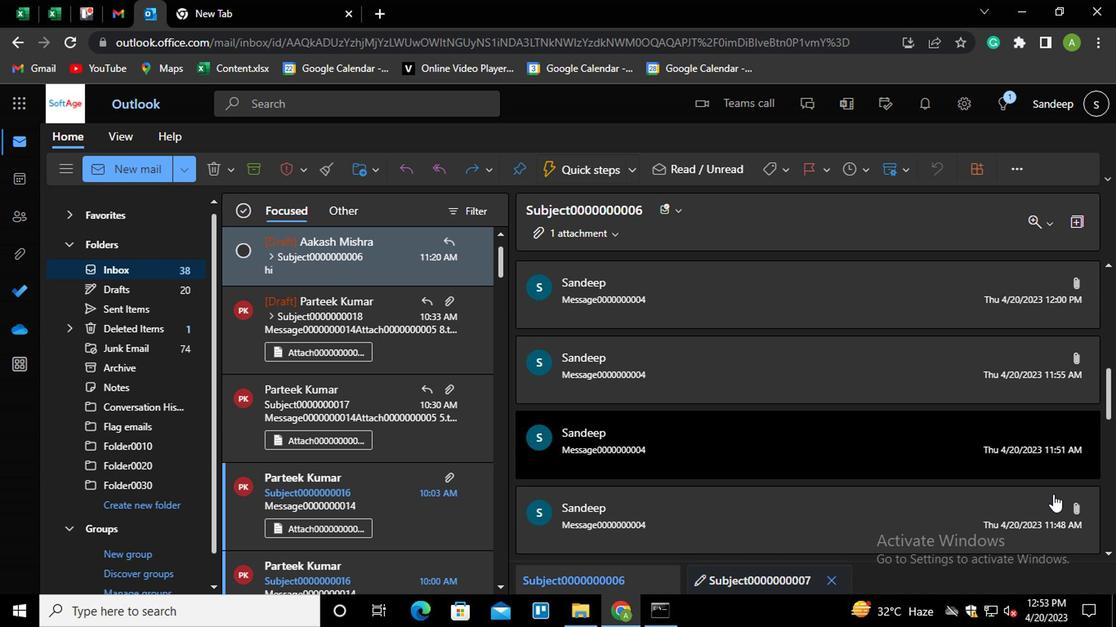 
Action: Mouse moved to (1067, 490)
Screenshot: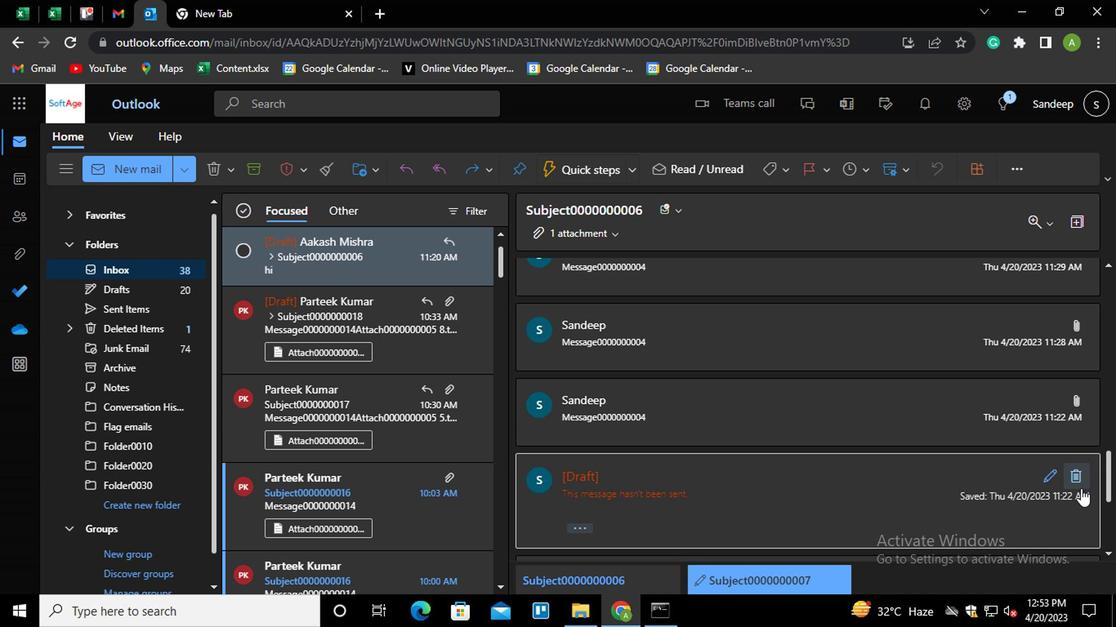 
Action: Mouse scrolled (1067, 490) with delta (0, 0)
Screenshot: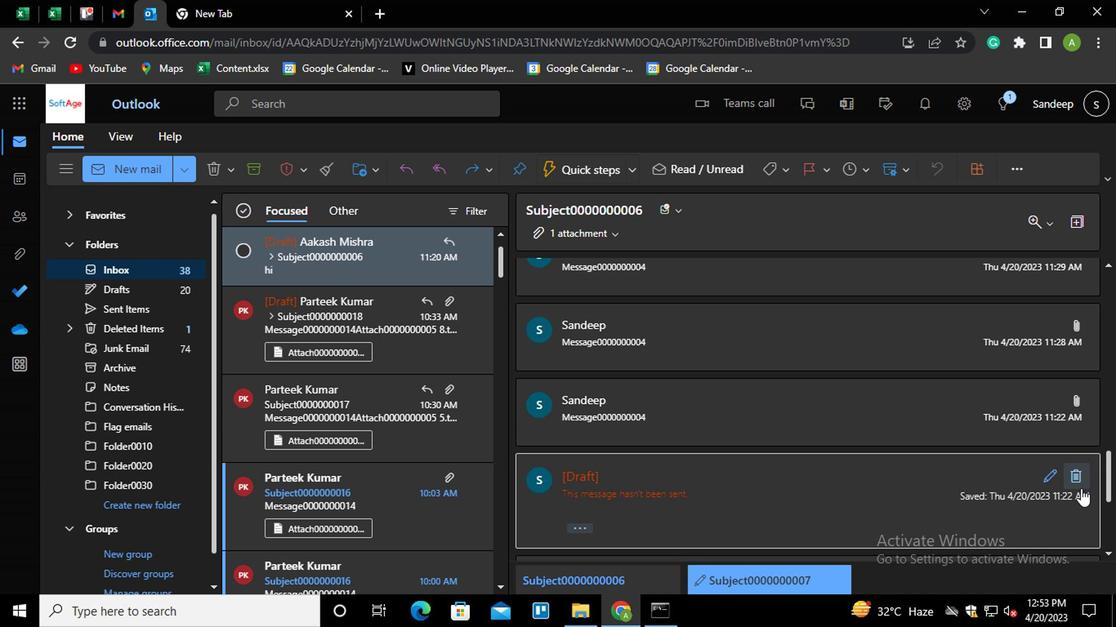 
Action: Mouse moved to (1066, 490)
Screenshot: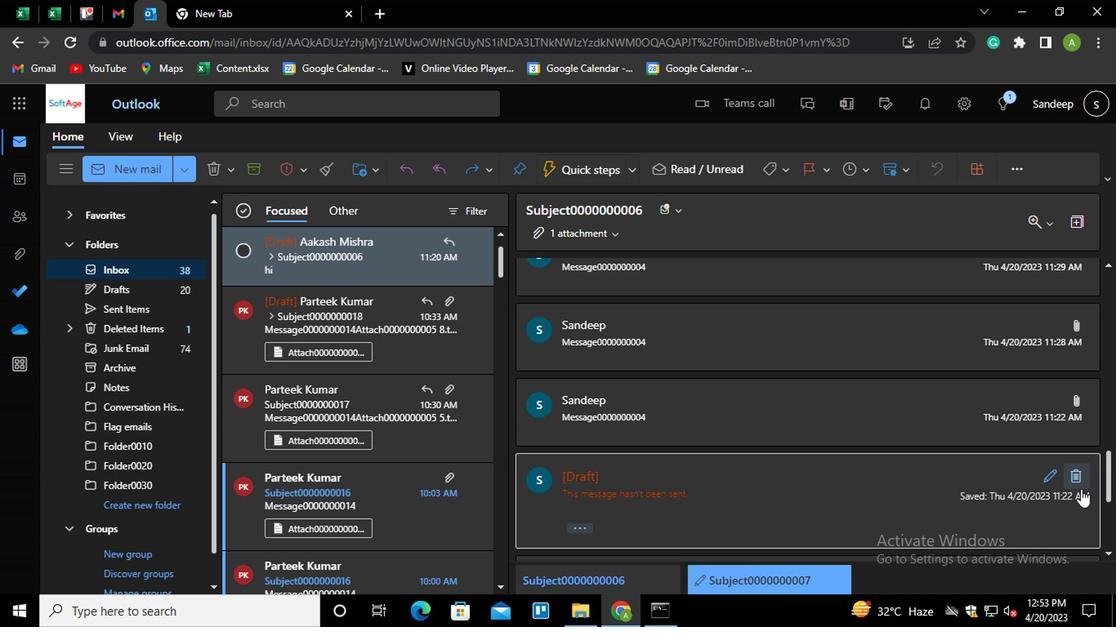 
Action: Mouse scrolled (1066, 490) with delta (0, 0)
Screenshot: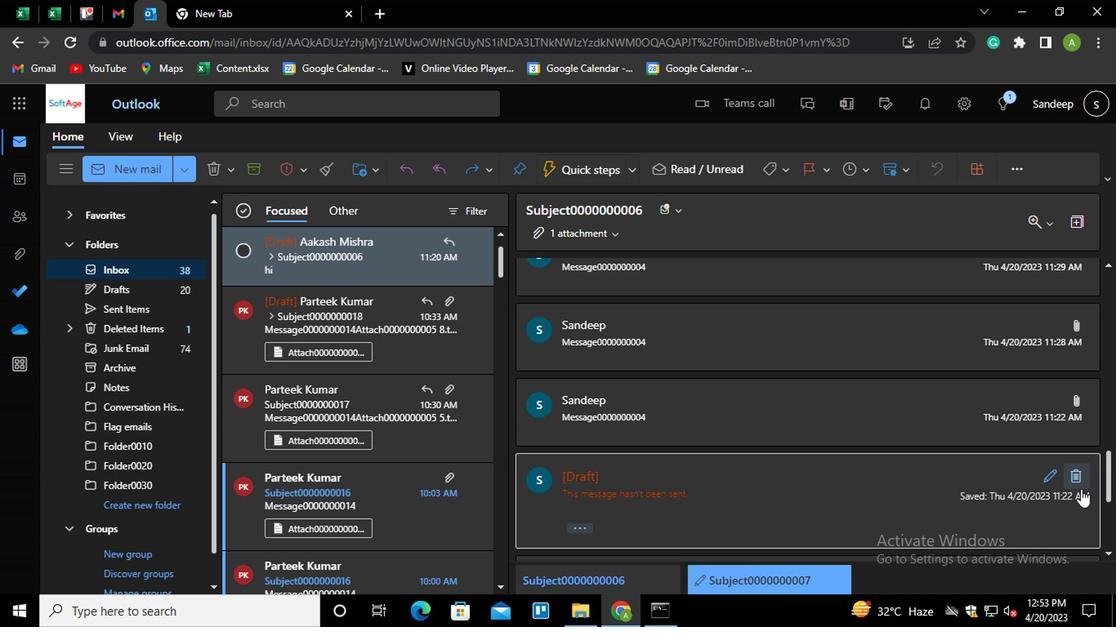 
Action: Mouse scrolled (1066, 490) with delta (0, 0)
Screenshot: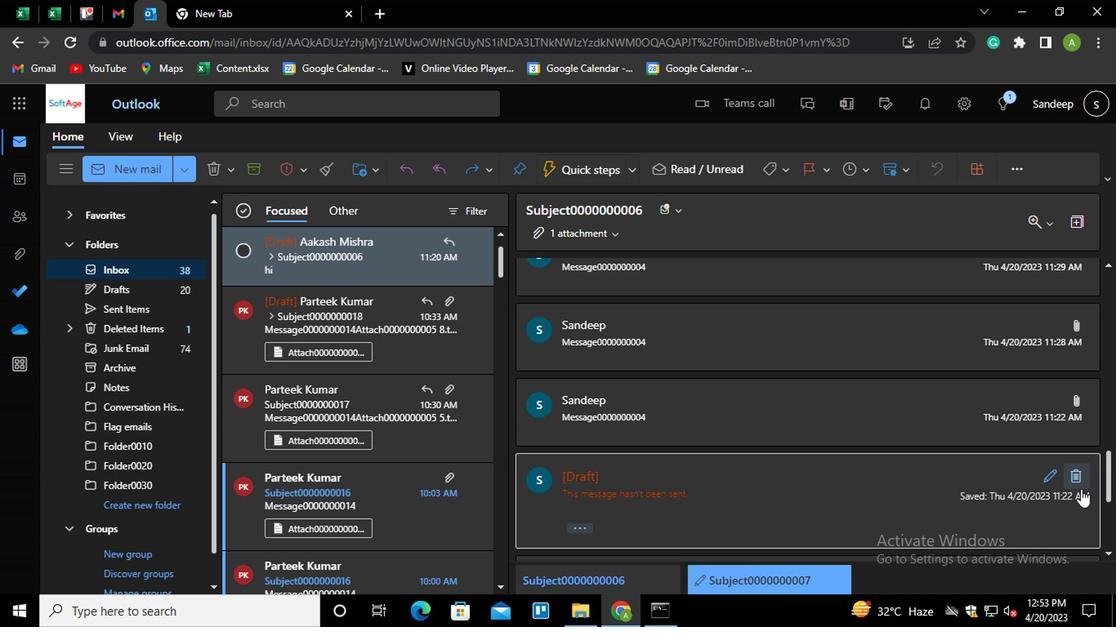 
Action: Mouse scrolled (1066, 490) with delta (0, 0)
Screenshot: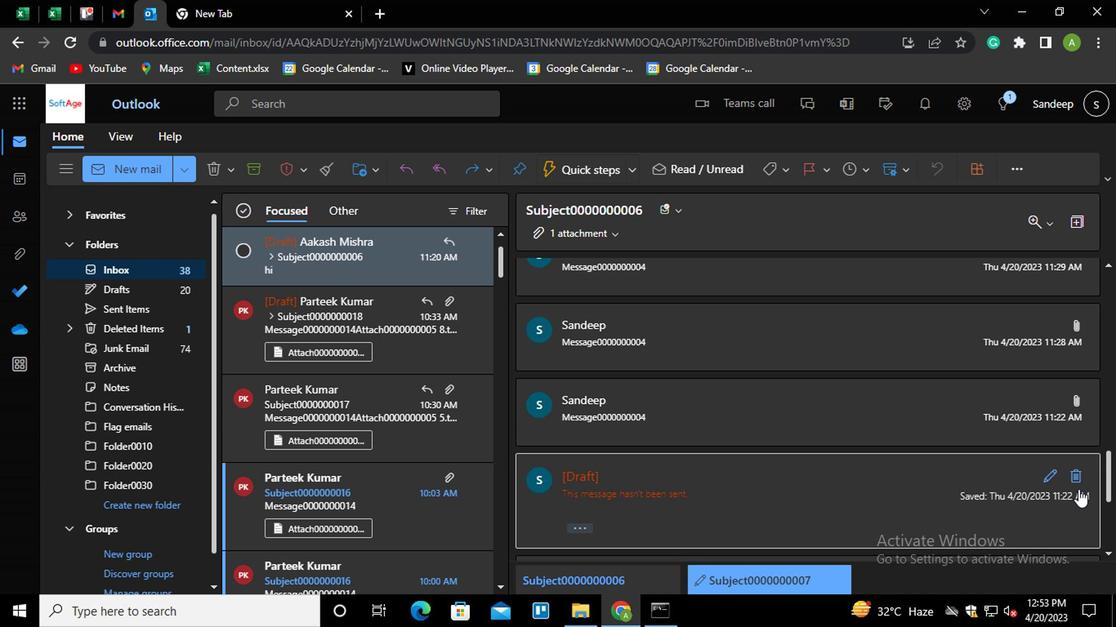 
Action: Mouse moved to (1066, 490)
Screenshot: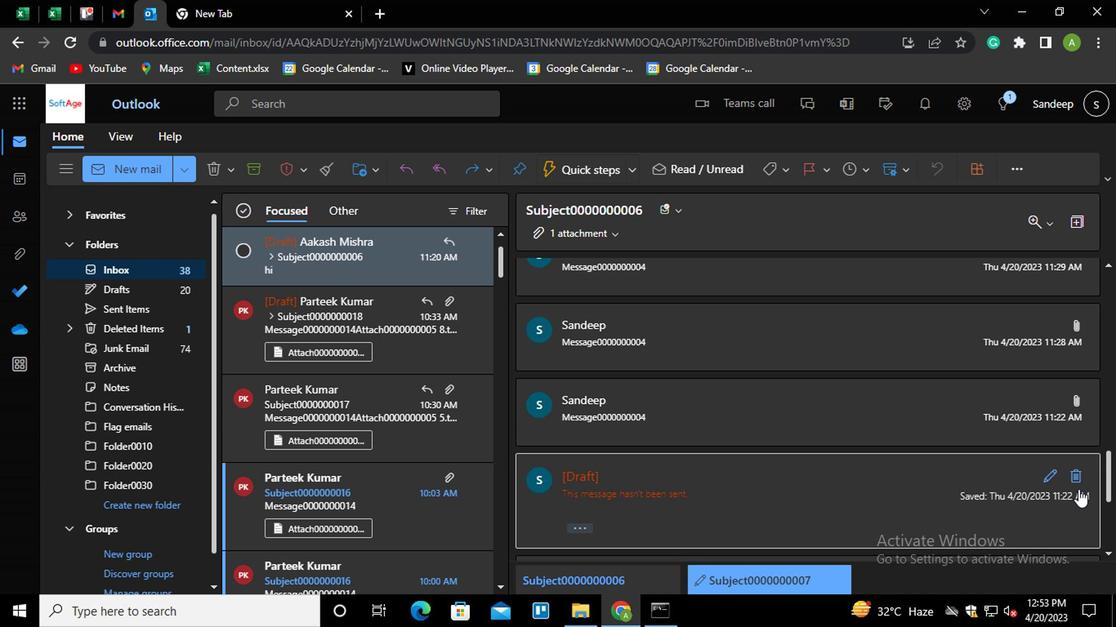 
Action: Mouse scrolled (1066, 490) with delta (0, 0)
Screenshot: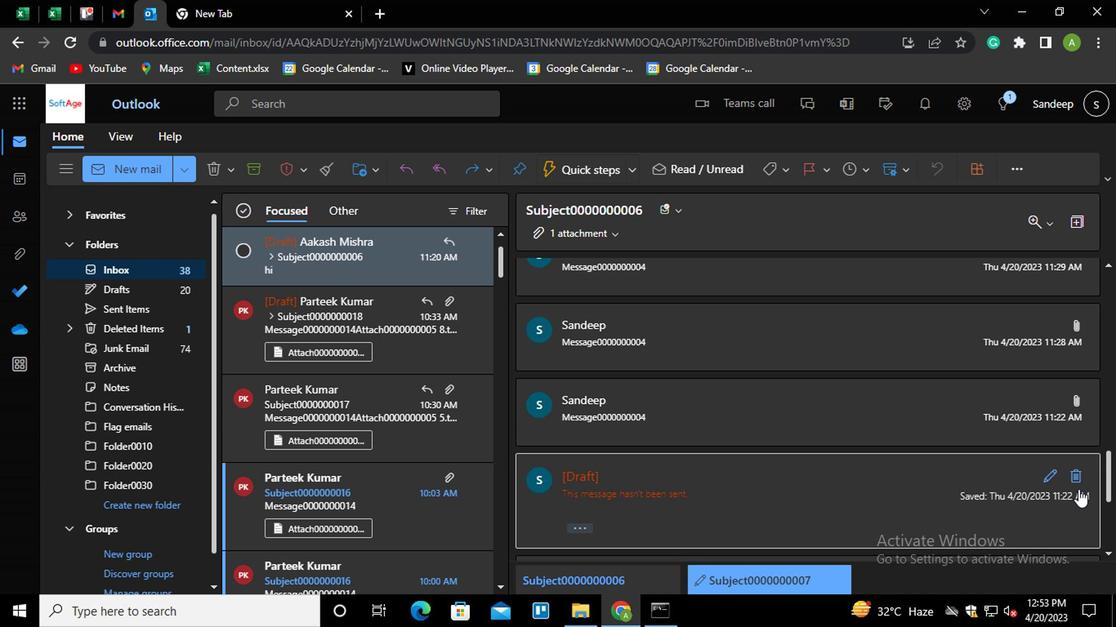 
Action: Mouse moved to (1068, 376)
Screenshot: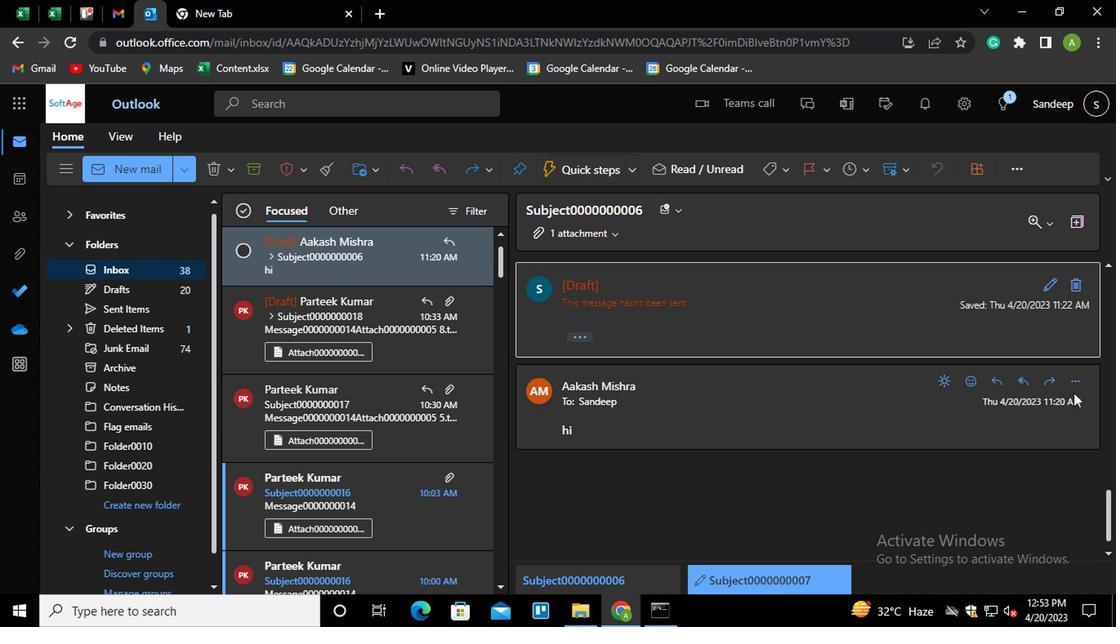 
Action: Mouse pressed left at (1068, 376)
Screenshot: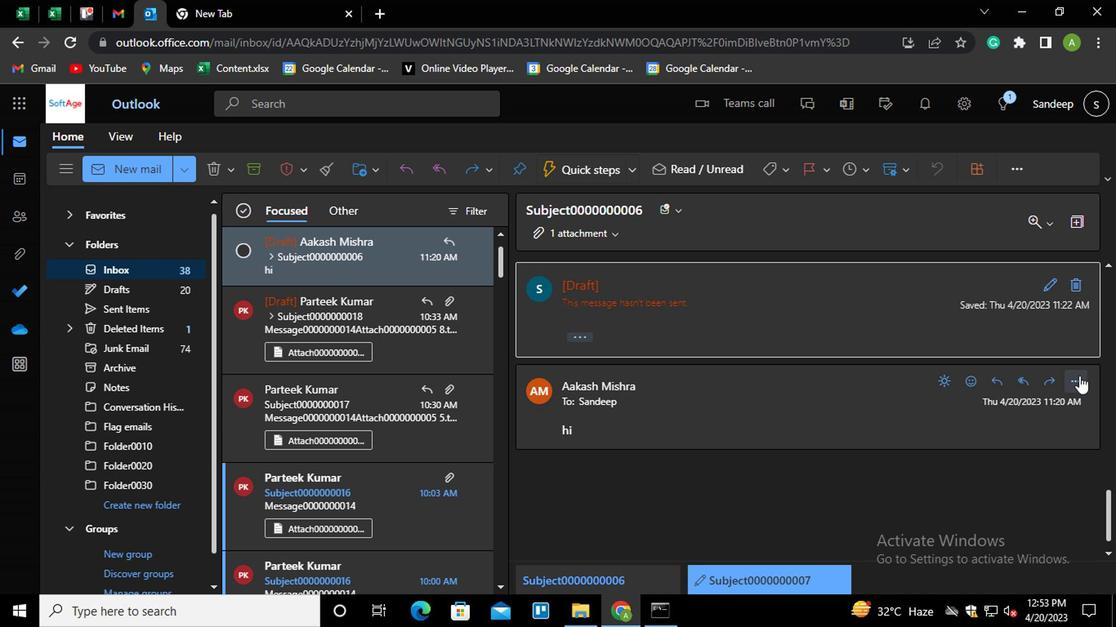 
Action: Mouse moved to (972, 138)
Screenshot: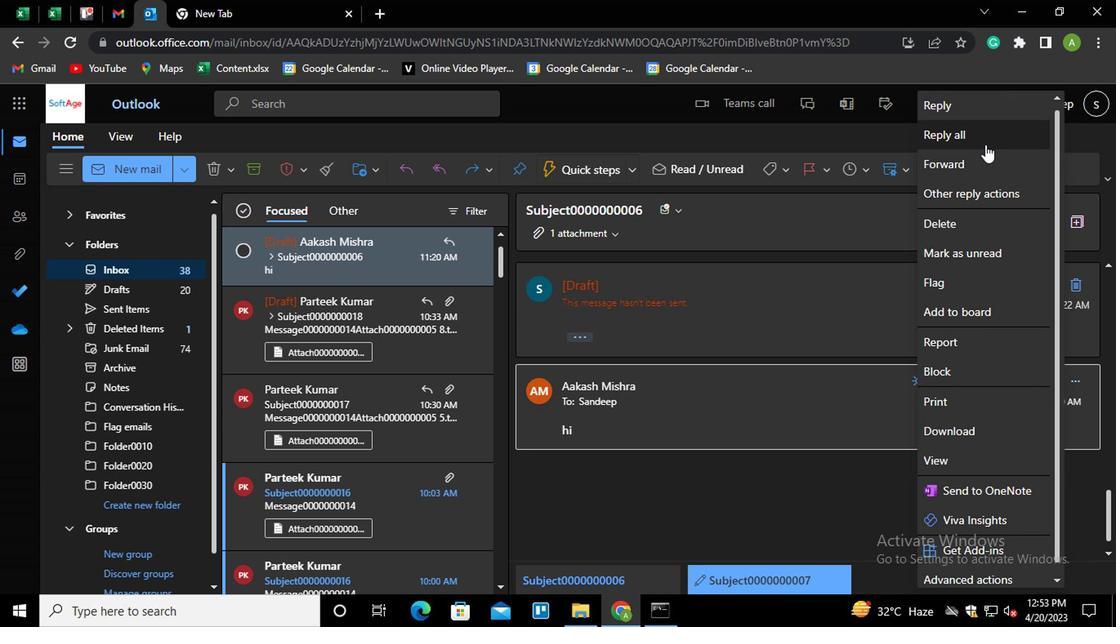 
Action: Mouse pressed left at (972, 138)
Screenshot: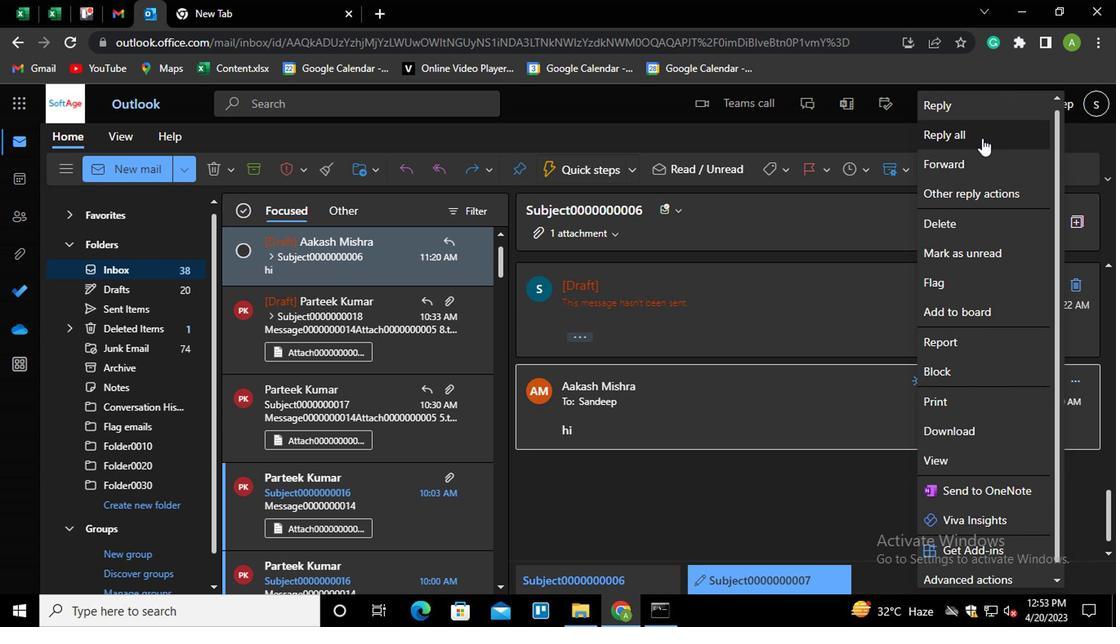 
Action: Mouse moved to (646, 456)
Screenshot: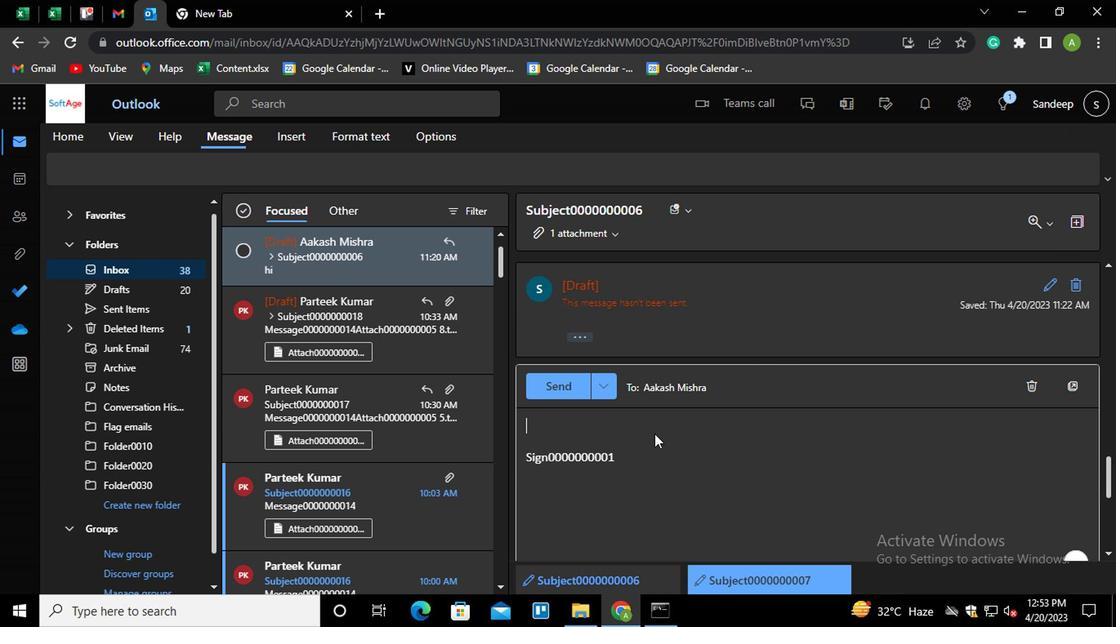 
Action: Mouse pressed left at (646, 456)
Screenshot: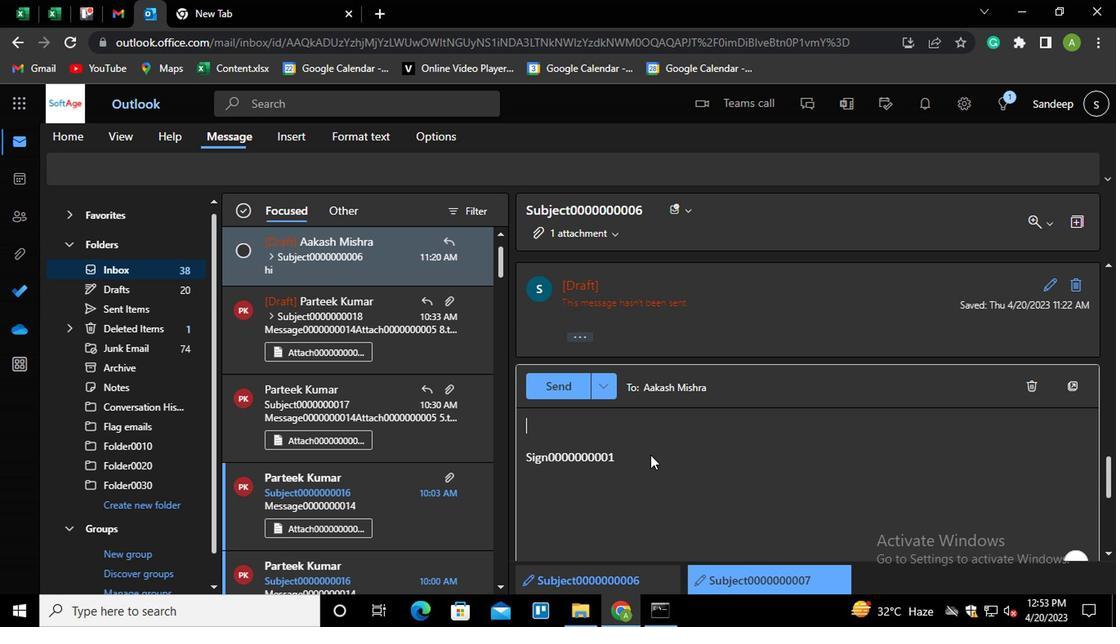 
Action: Mouse moved to (637, 440)
Screenshot: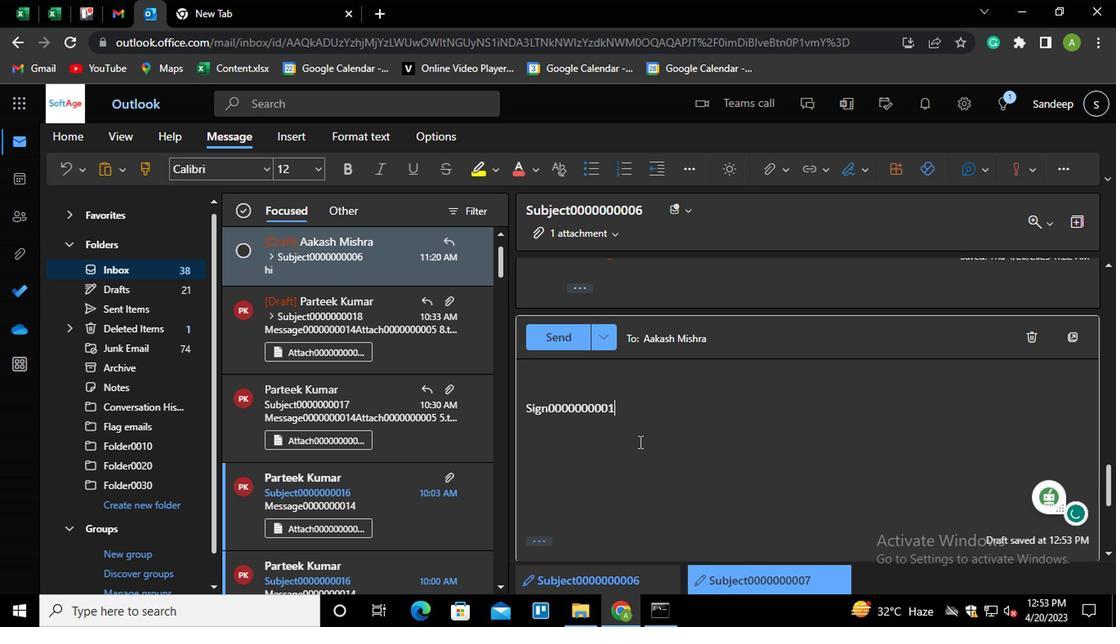 
Action: Key pressed <Key.shift_r><Key.home><Key.shift_r>LINK0000000004ctrl+K
Screenshot: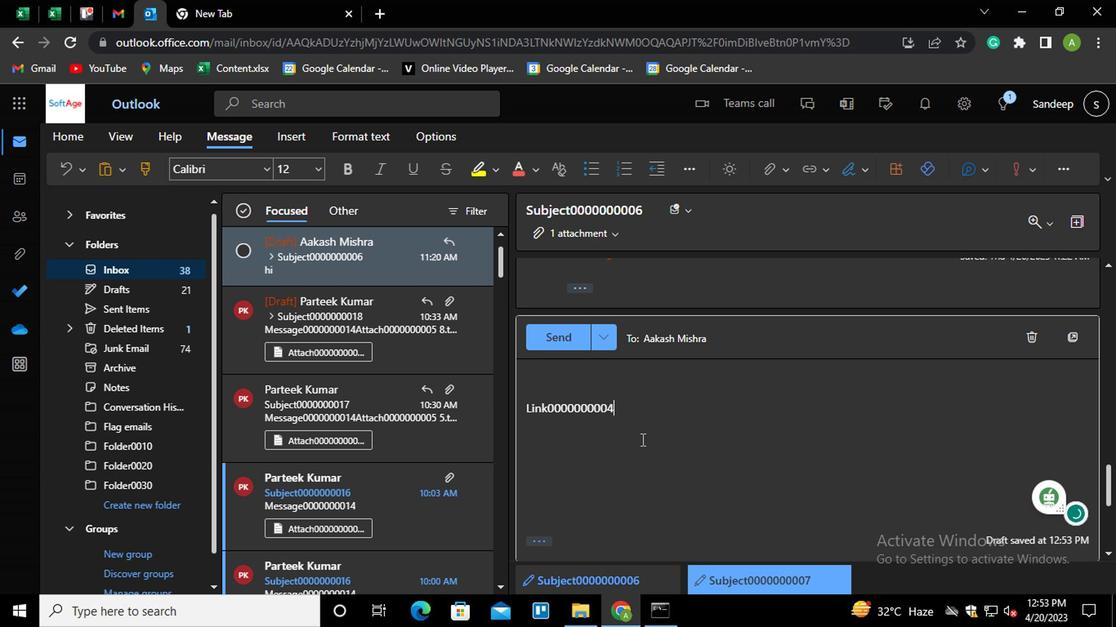 
Action: Mouse moved to (474, 372)
Screenshot: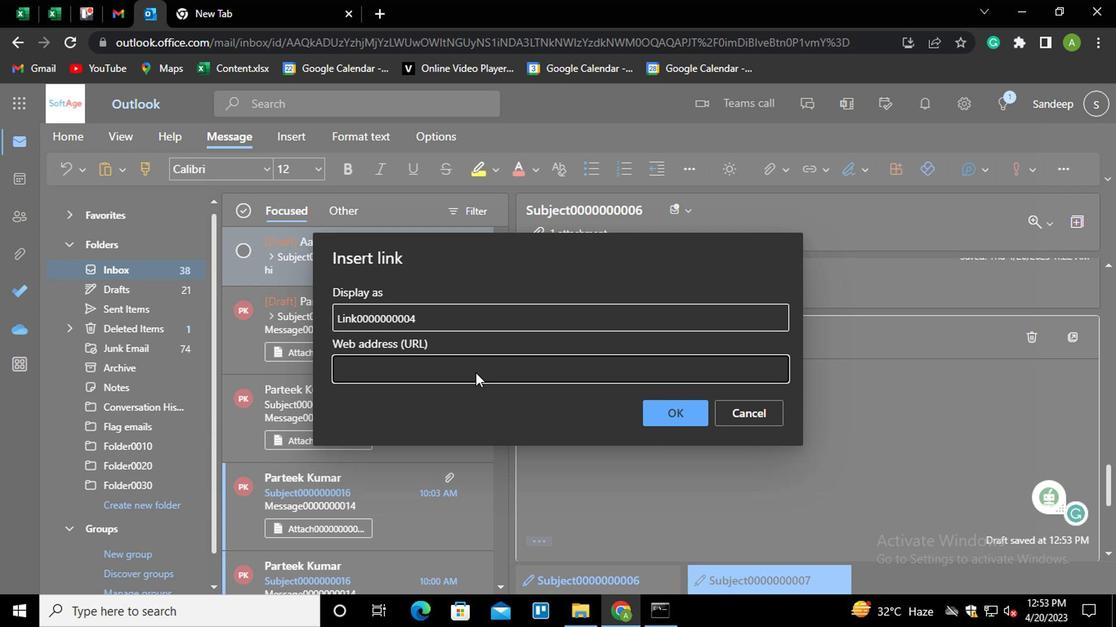 
Action: Key pressed <Key.shift_r><Key.shift_r>ctrl+LINK0000000004
Screenshot: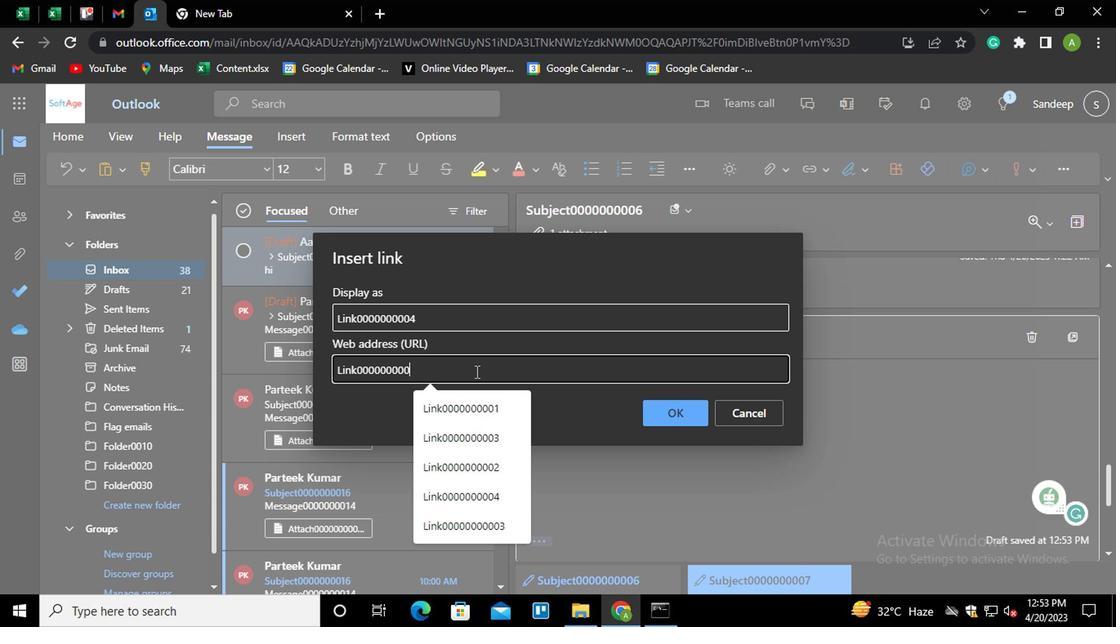 
Action: Mouse moved to (669, 409)
Screenshot: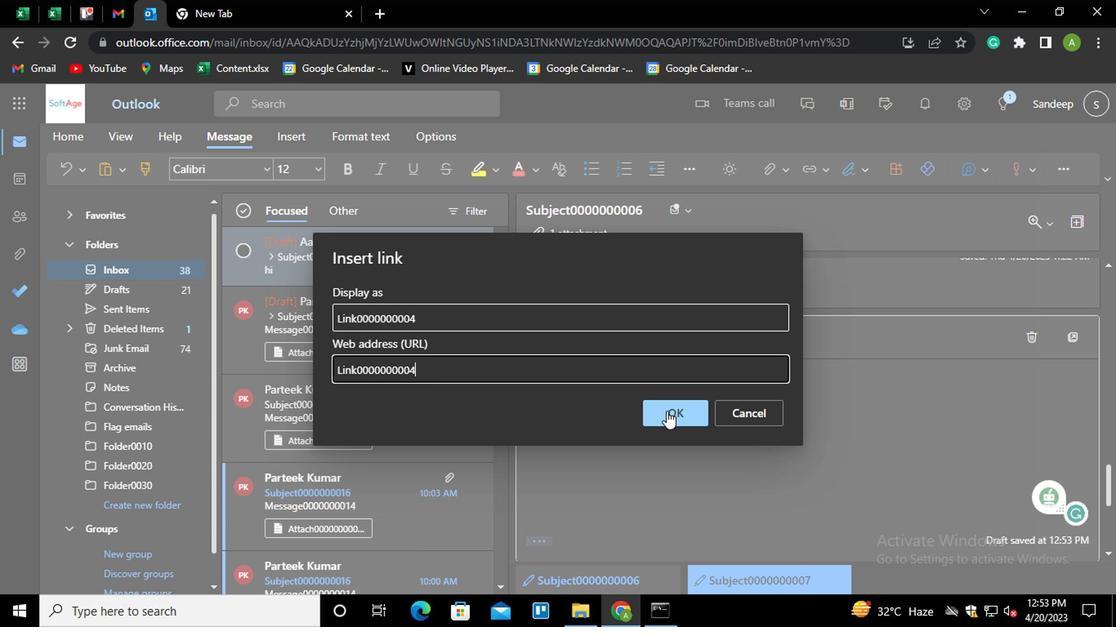 
Action: Mouse pressed left at (669, 409)
Screenshot: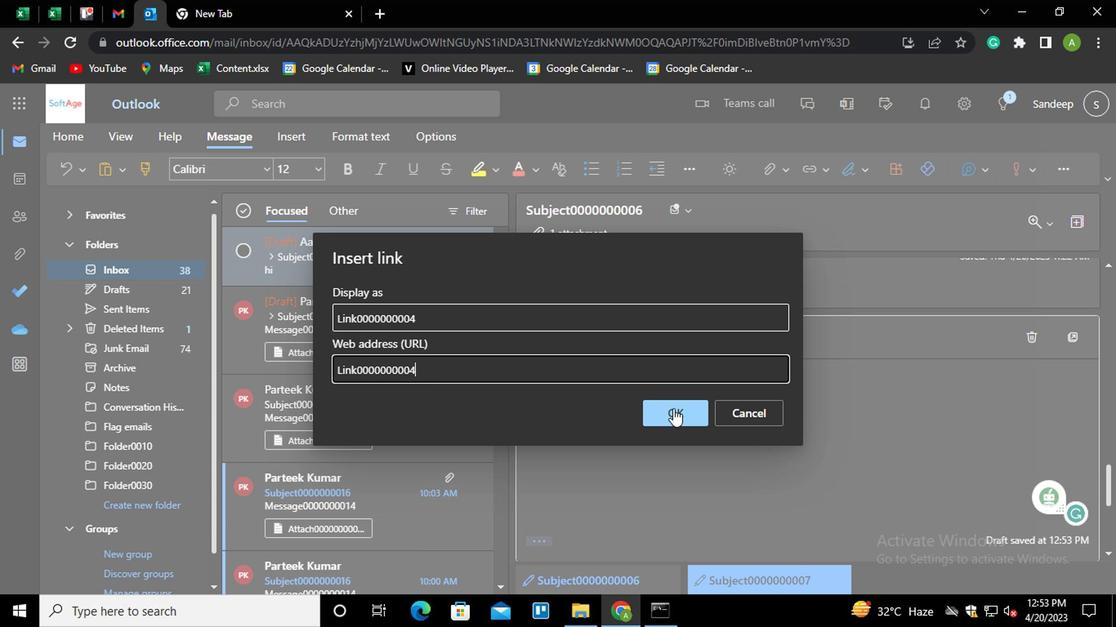 
Action: Mouse moved to (539, 541)
Screenshot: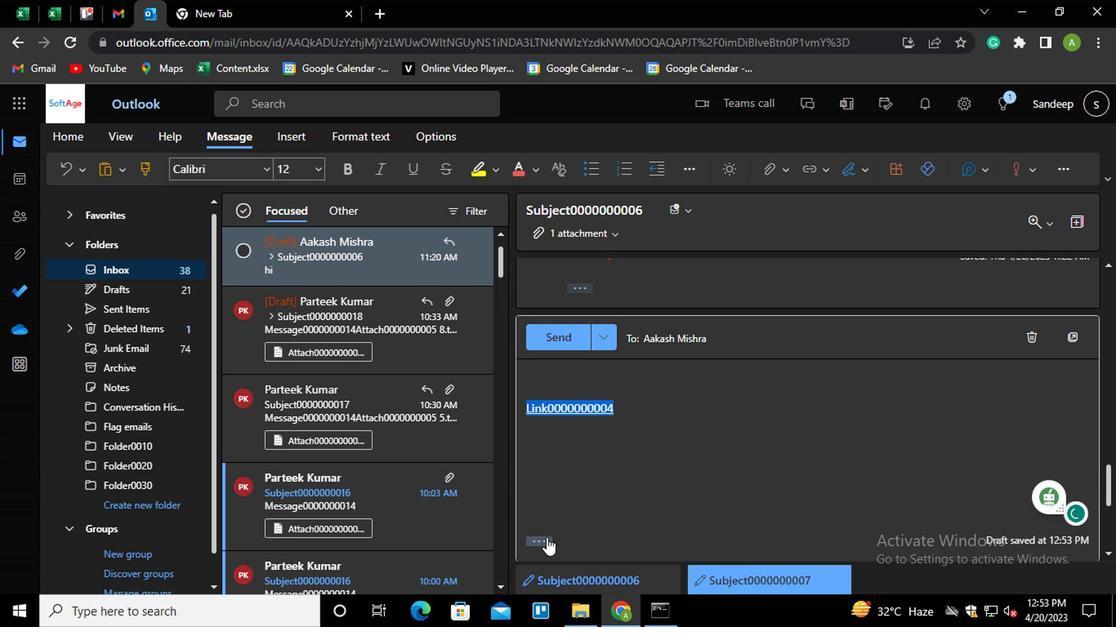 
Action: Mouse pressed left at (539, 541)
Screenshot: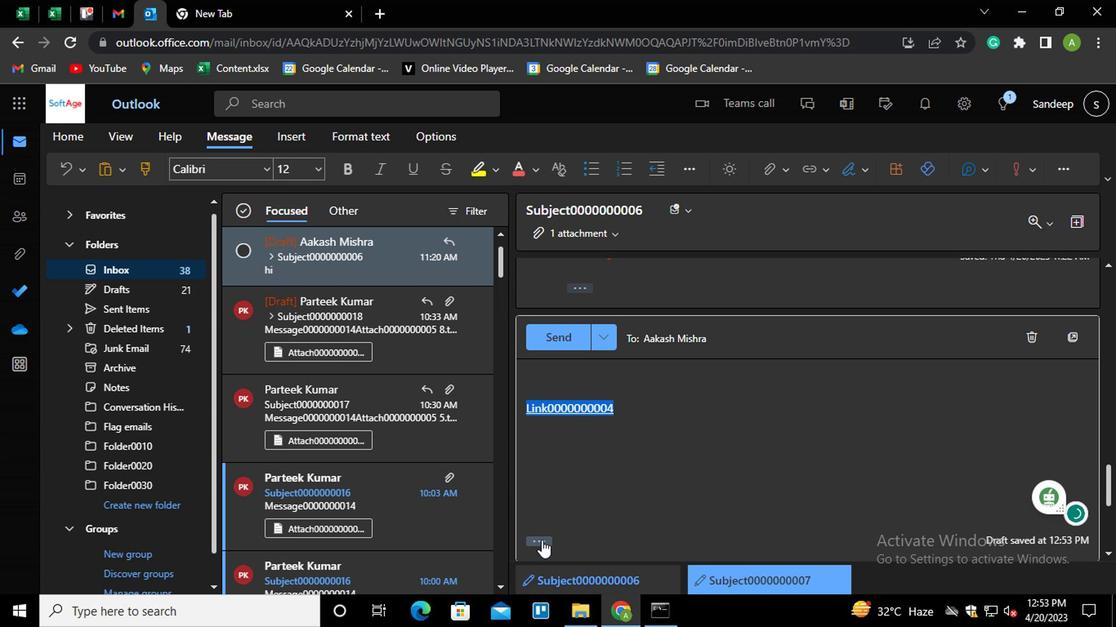 
Action: Mouse moved to (660, 254)
Screenshot: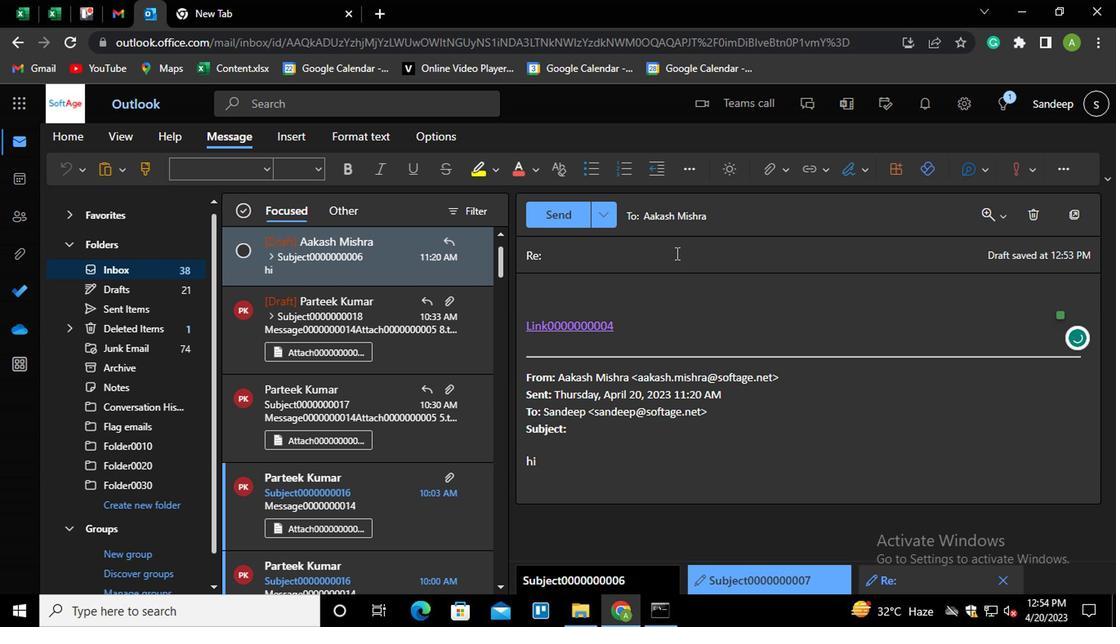 
Action: Mouse pressed left at (660, 254)
Screenshot: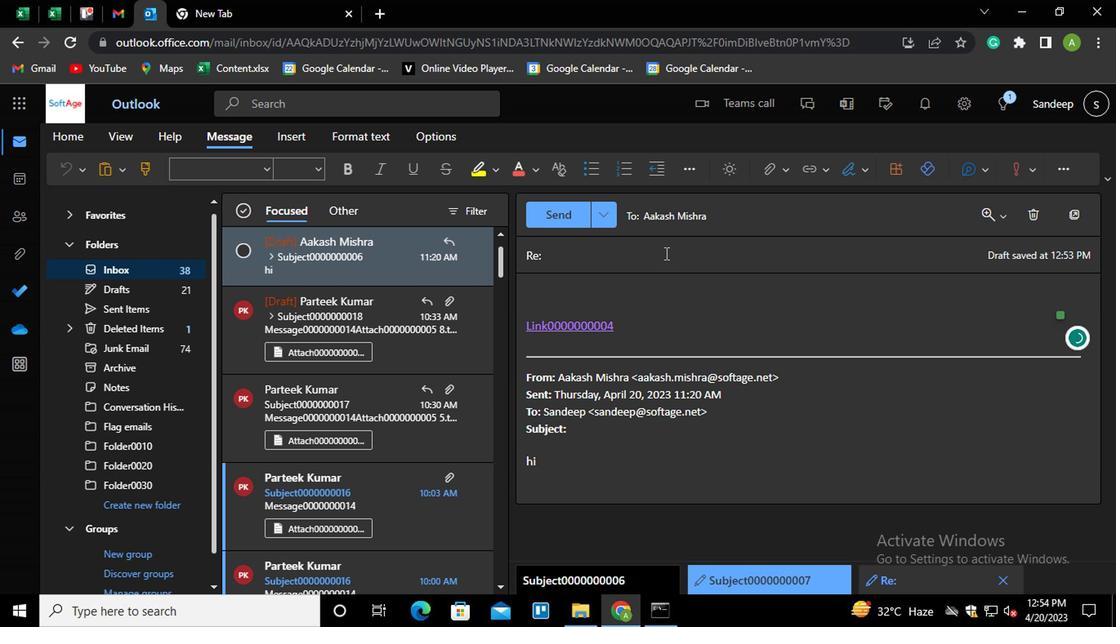 
Action: Key pressed <Key.shift>SUBJECT0000000006
Screenshot: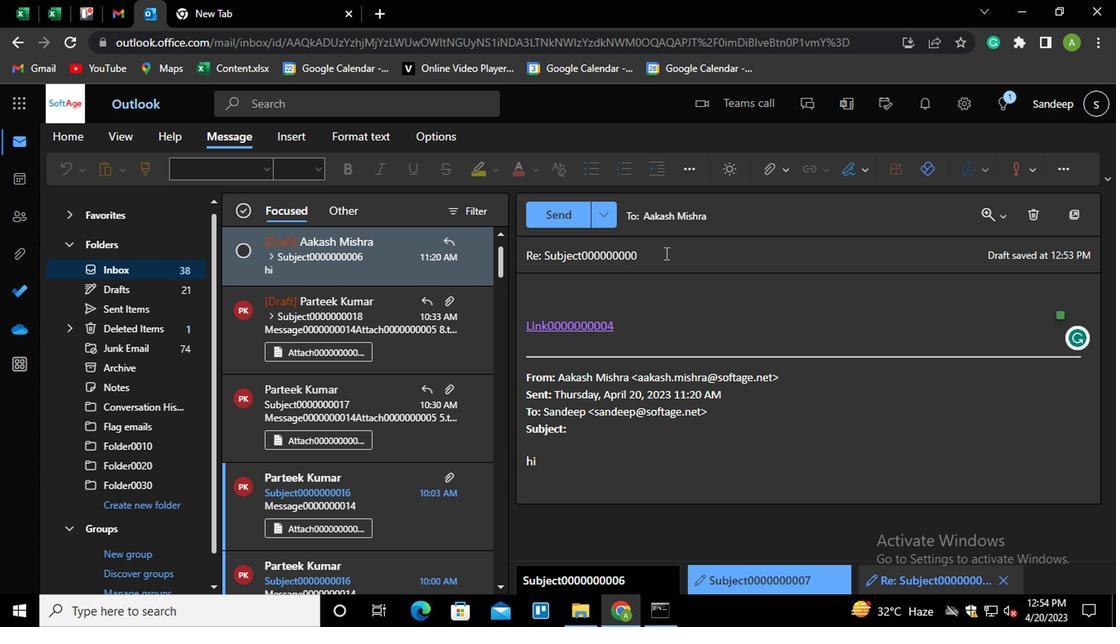 
Action: Mouse moved to (656, 327)
Screenshot: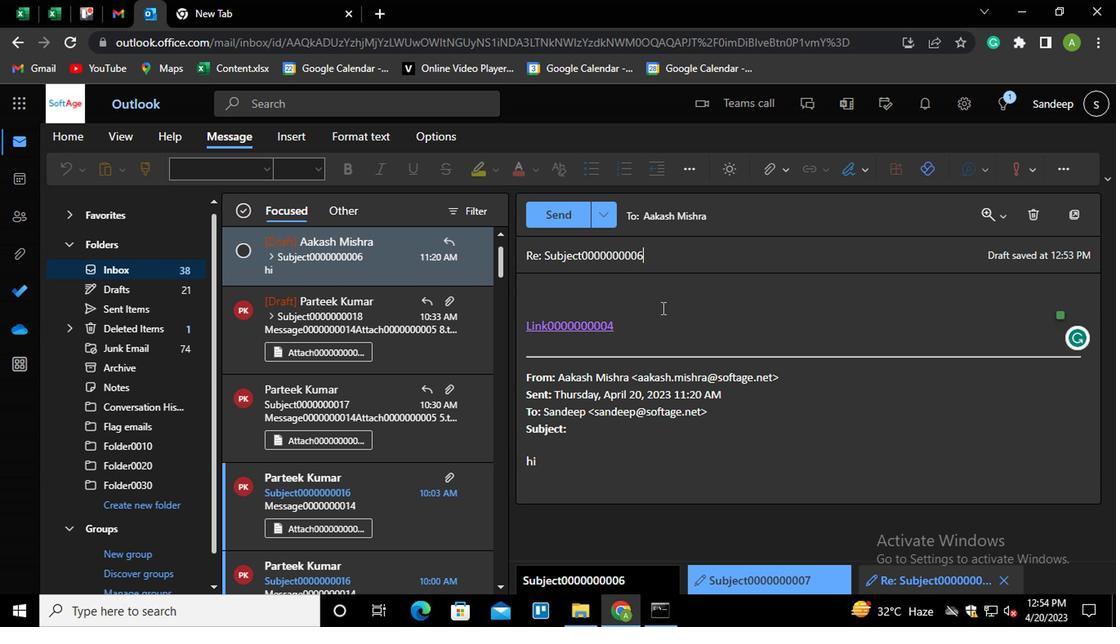
Action: Mouse pressed left at (656, 327)
Screenshot: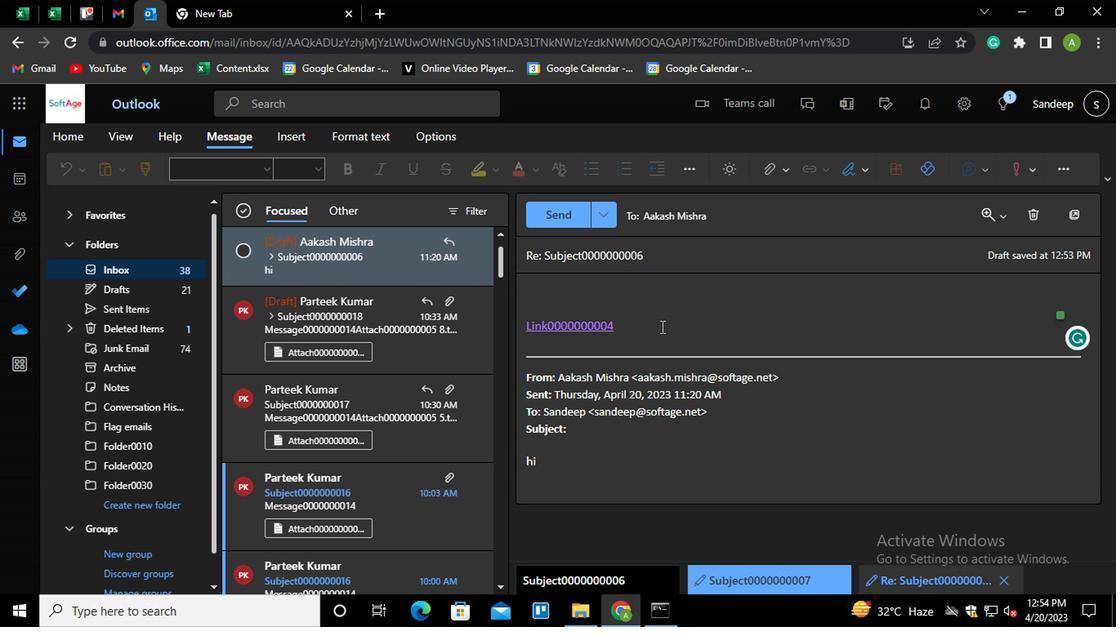 
Action: Mouse moved to (654, 328)
Screenshot: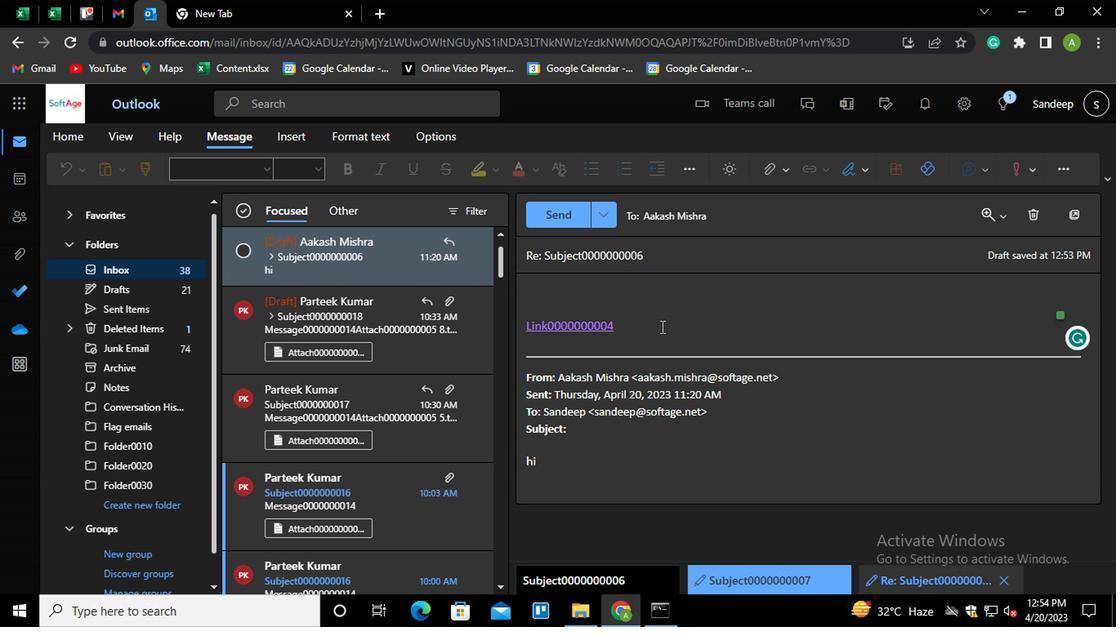 
Action: Key pressed <Key.shift_r><Key.enter><Key.shift_r>MESSAGE0000000004
Screenshot: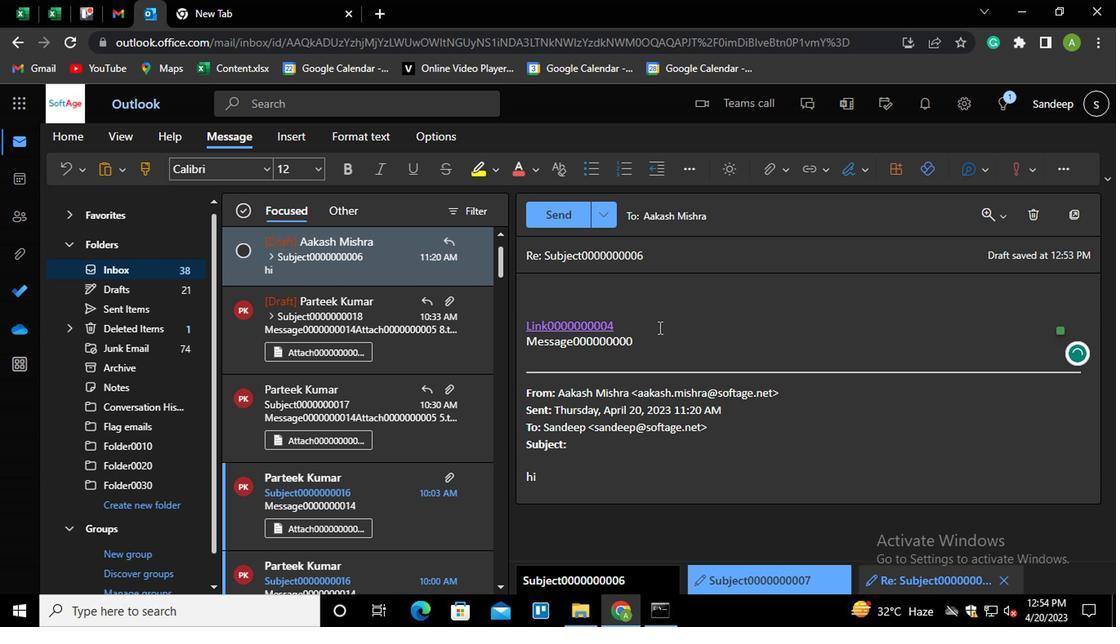 
Action: Mouse moved to (777, 173)
Screenshot: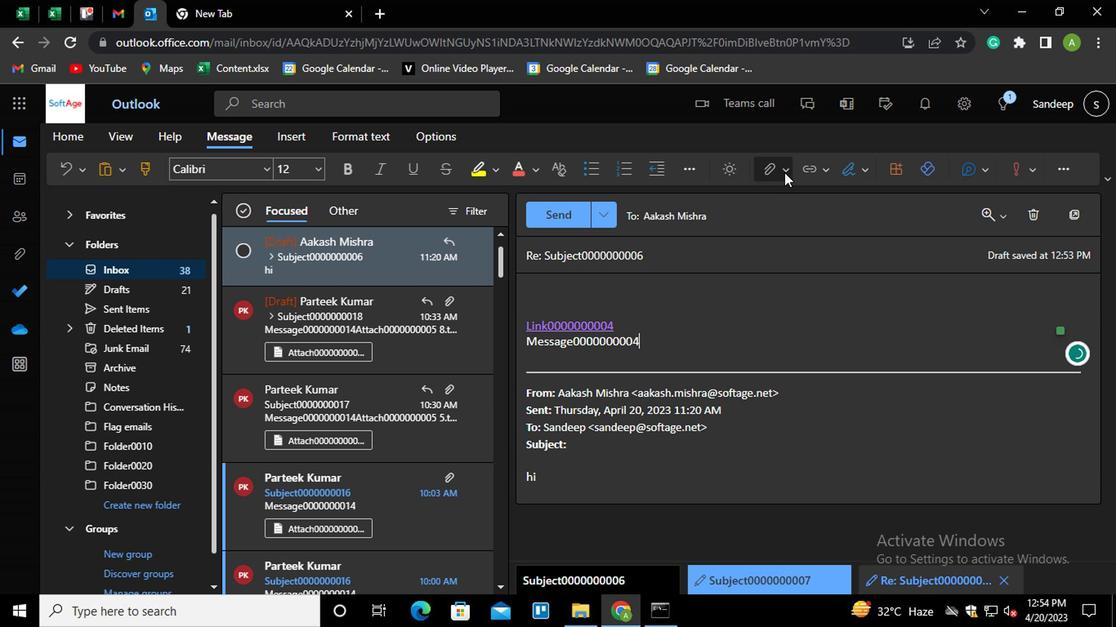 
Action: Mouse pressed left at (777, 173)
Screenshot: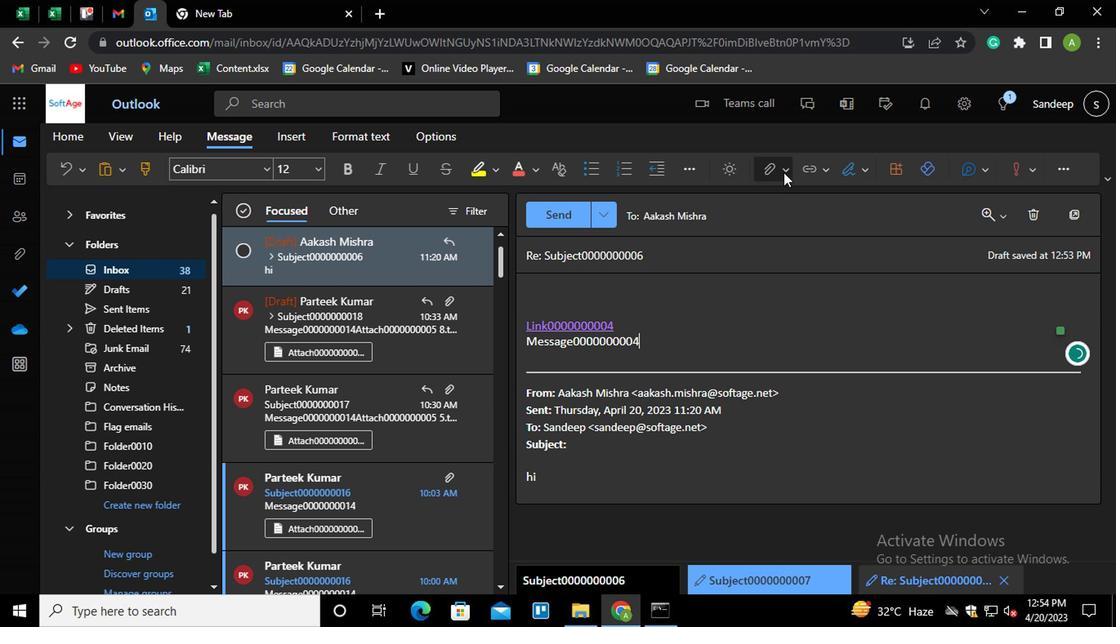 
Action: Mouse moved to (730, 209)
Screenshot: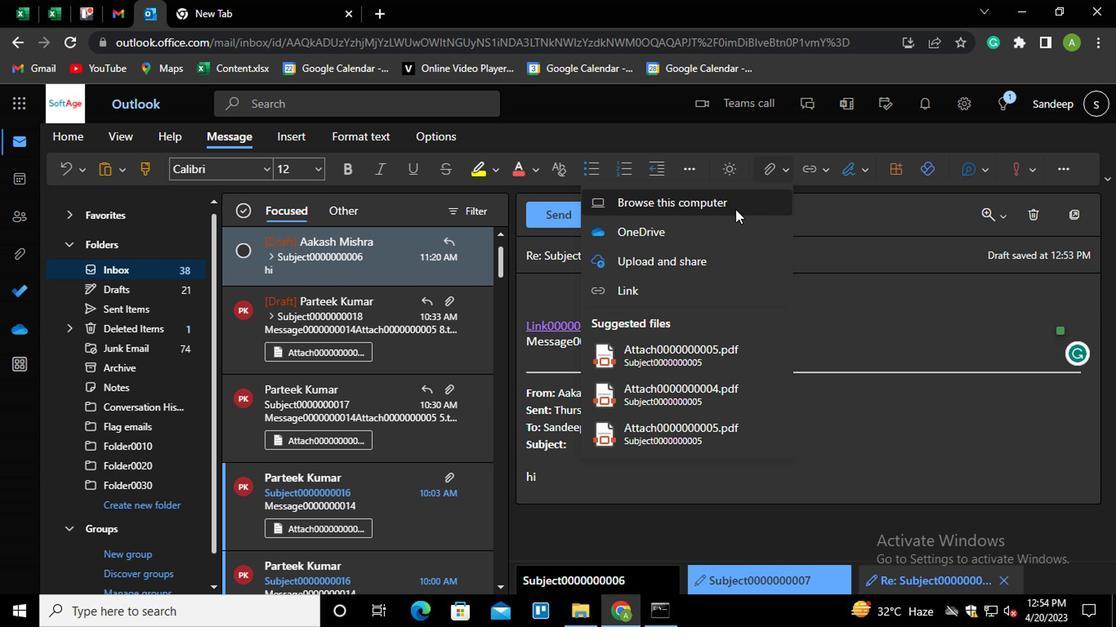 
Action: Mouse pressed left at (730, 209)
Screenshot: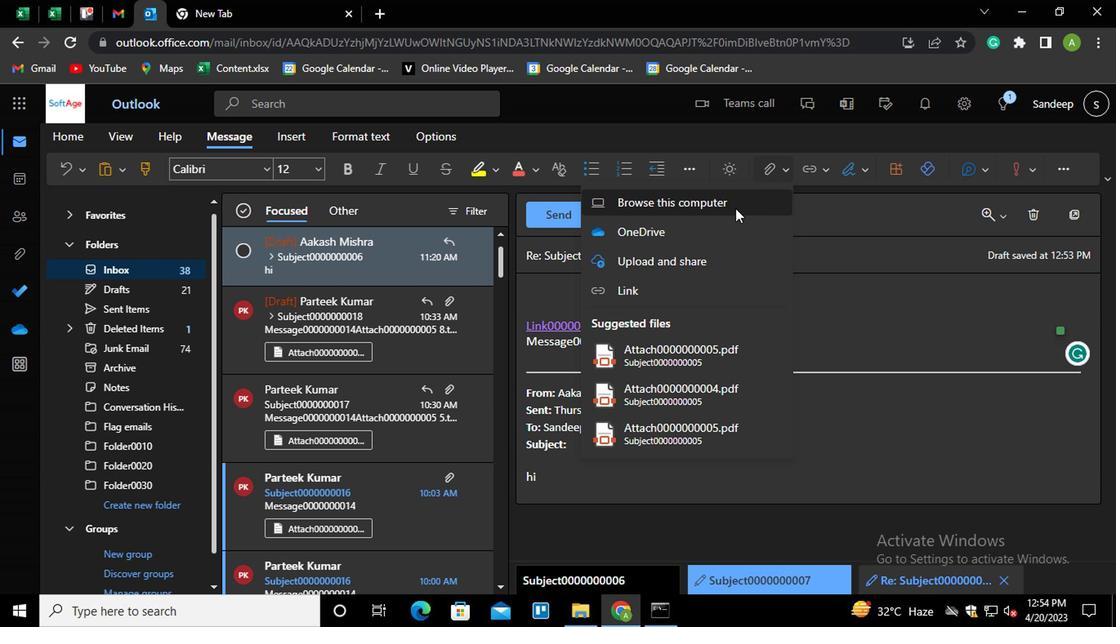 
Action: Mouse moved to (291, 170)
Screenshot: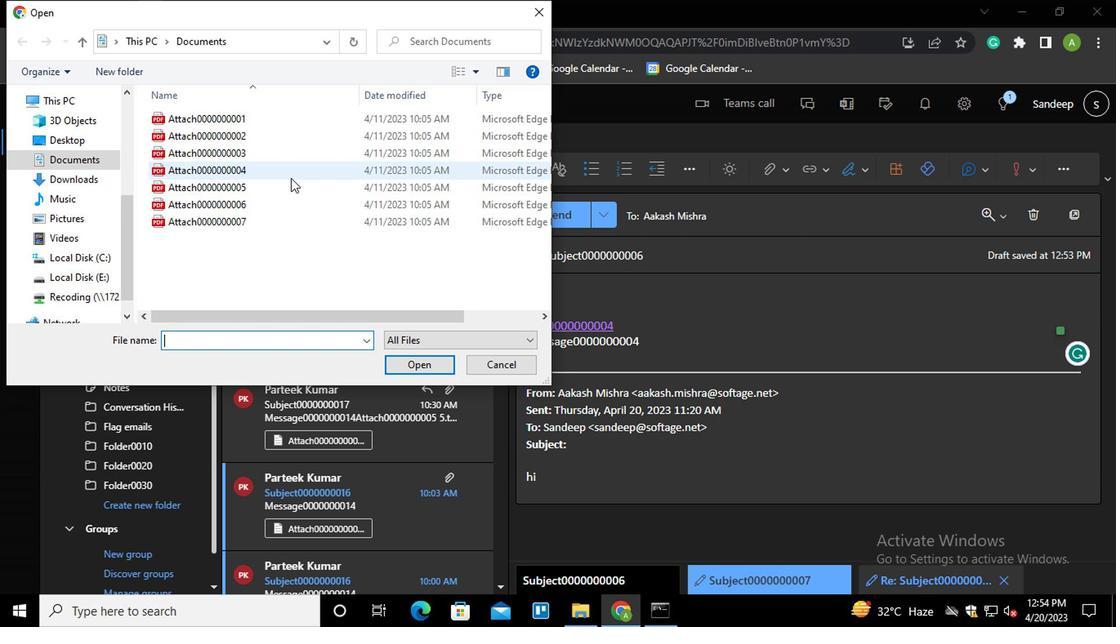 
Action: Mouse pressed left at (291, 170)
Screenshot: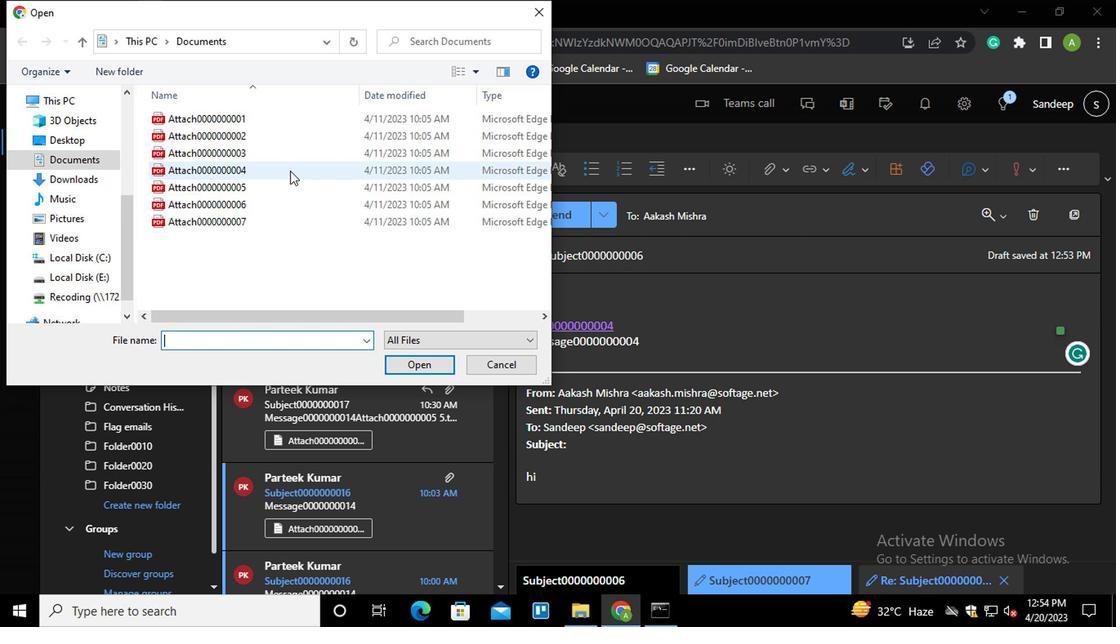 
Action: Mouse moved to (424, 370)
Screenshot: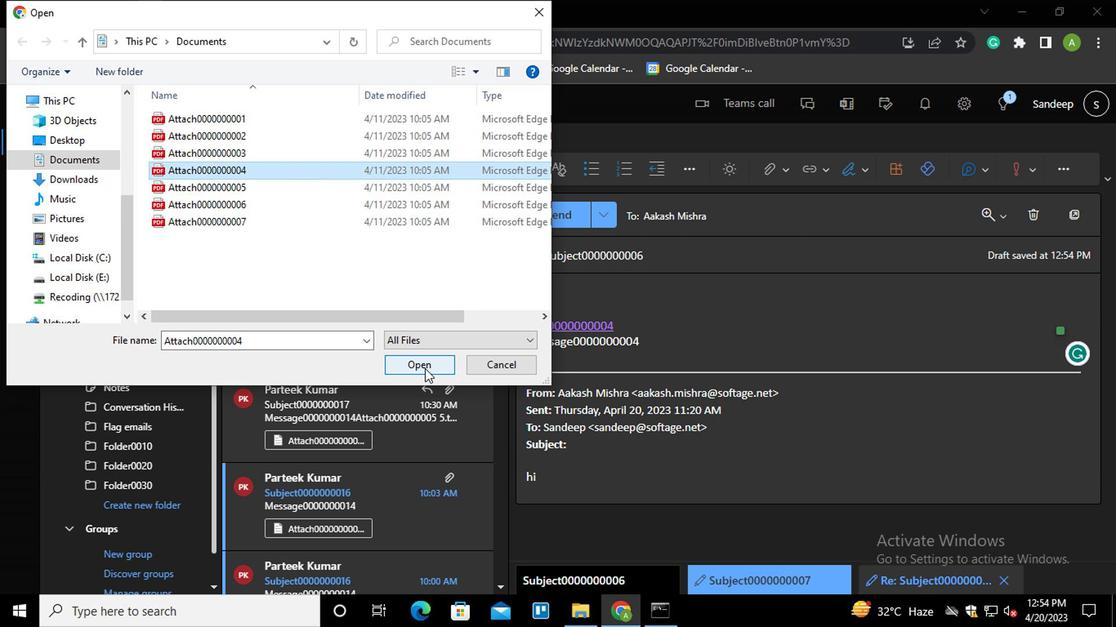 
Action: Mouse pressed left at (424, 370)
Screenshot: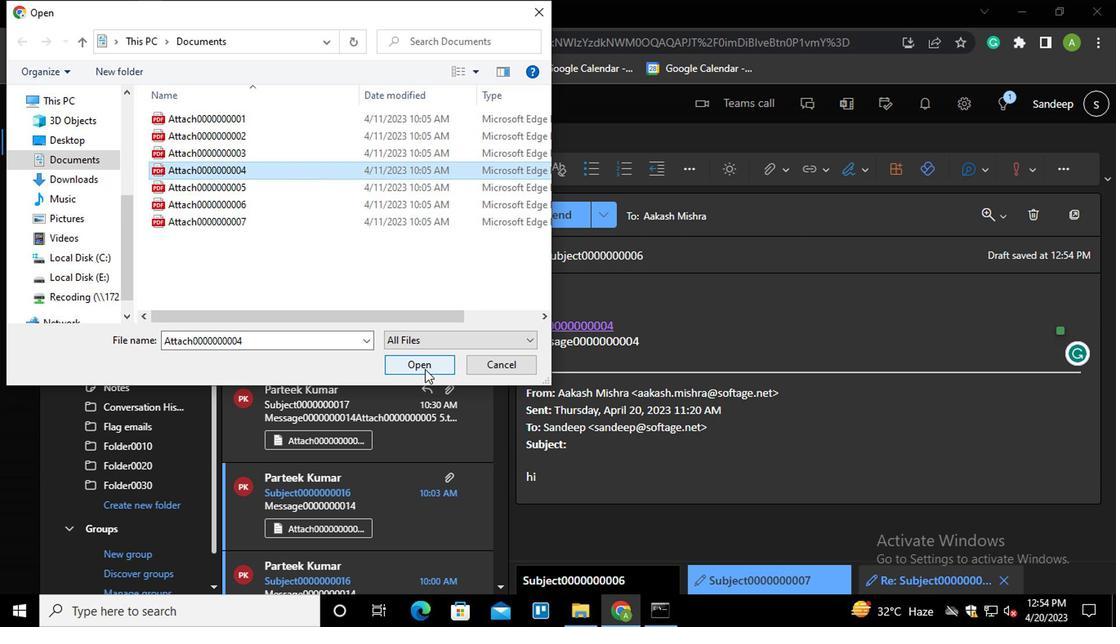 
Action: Mouse moved to (562, 217)
Screenshot: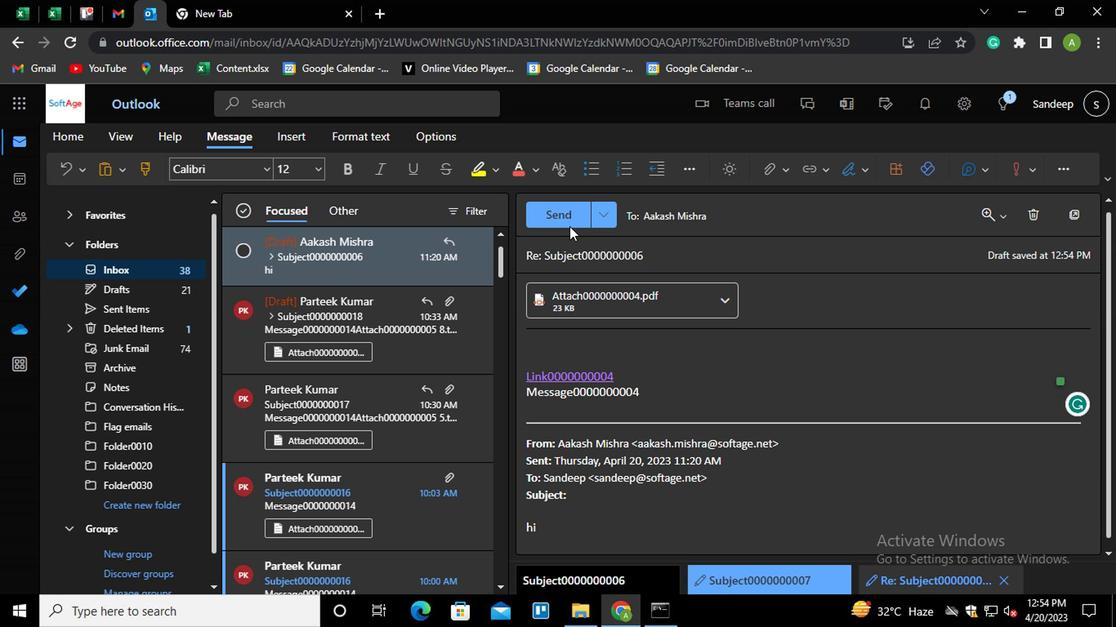 
Action: Mouse pressed left at (562, 217)
Screenshot: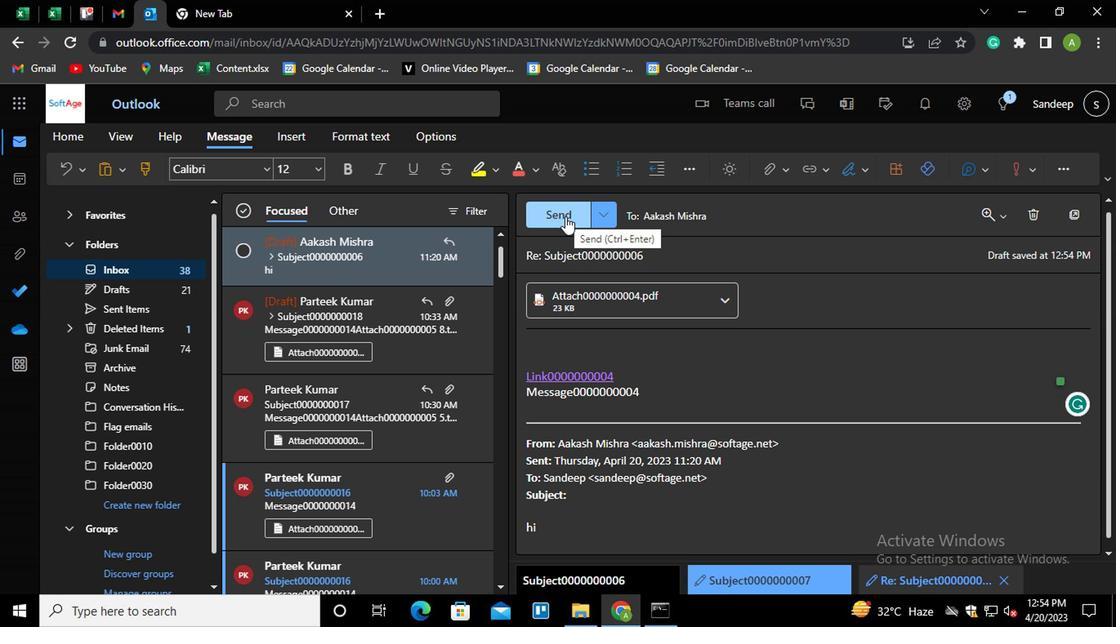 
Action: Mouse moved to (361, 322)
Screenshot: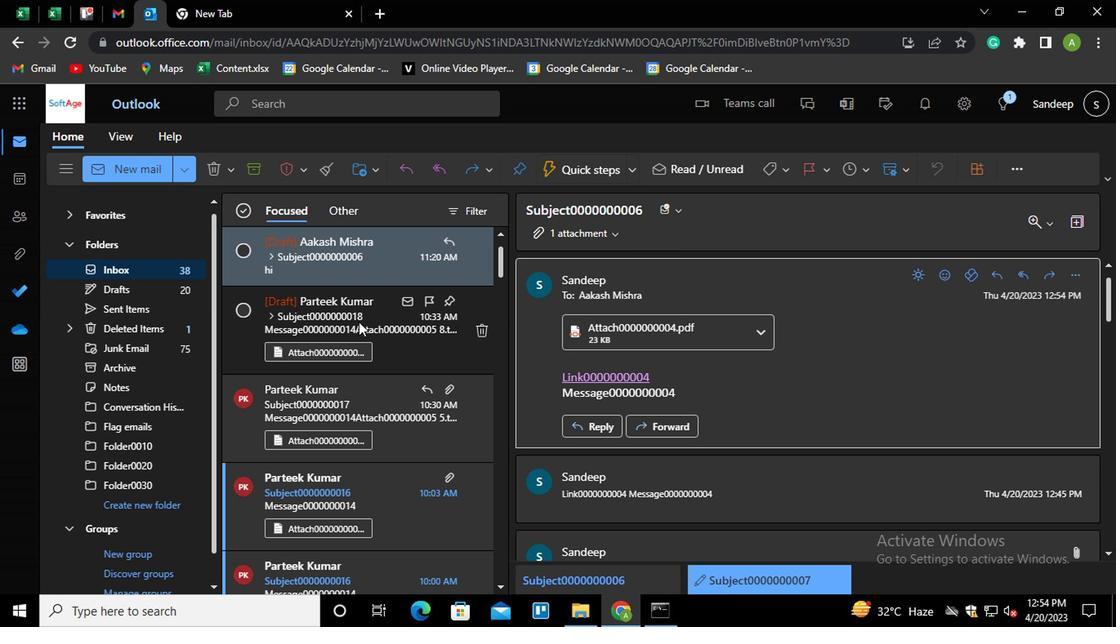 
Action: Mouse pressed left at (361, 322)
Screenshot: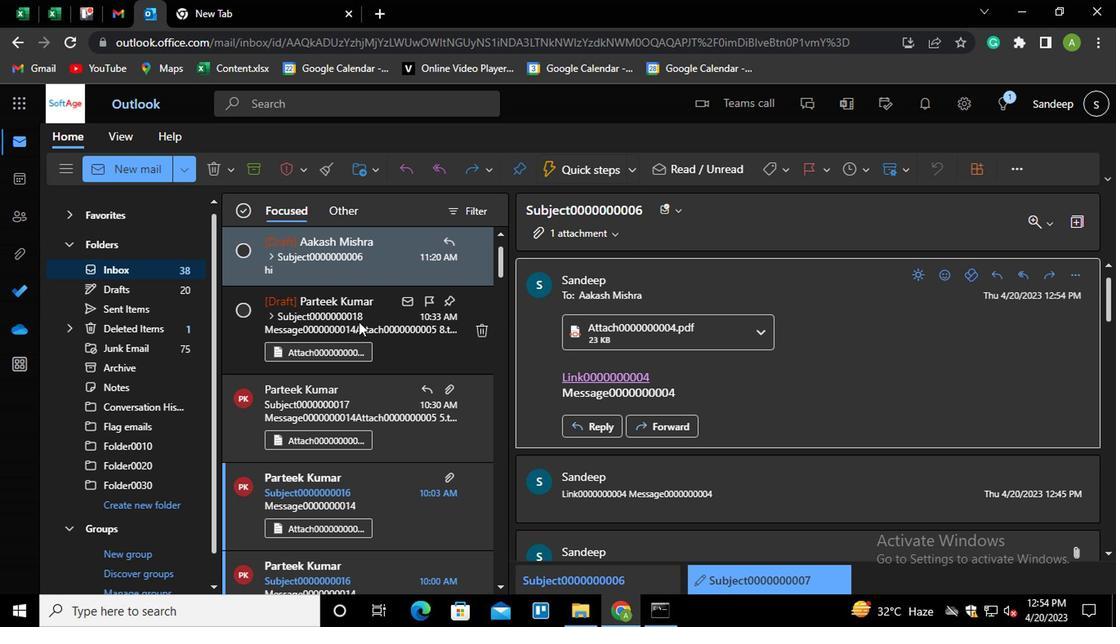 
Action: Mouse moved to (992, 422)
Screenshot: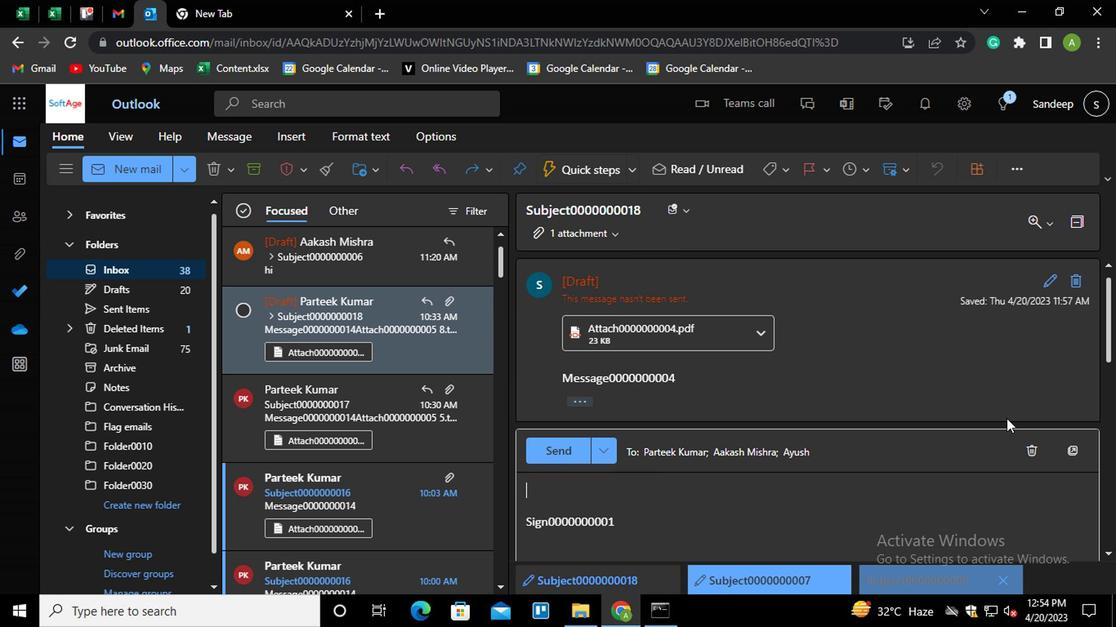 
Action: Mouse scrolled (992, 422) with delta (0, 0)
Screenshot: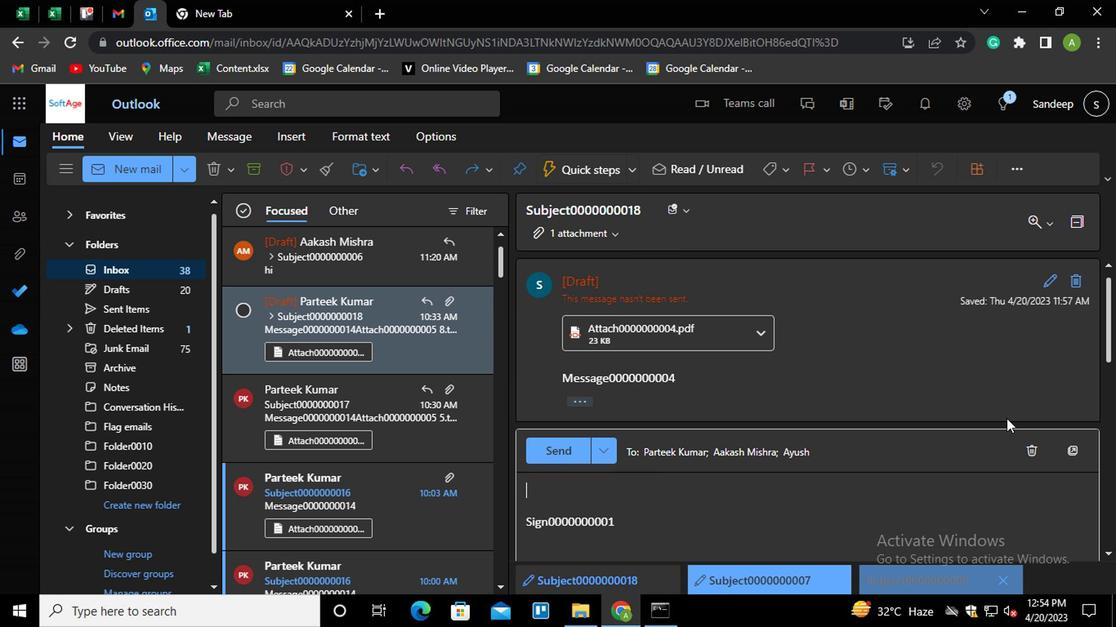 
Action: Mouse scrolled (992, 422) with delta (0, 0)
Screenshot: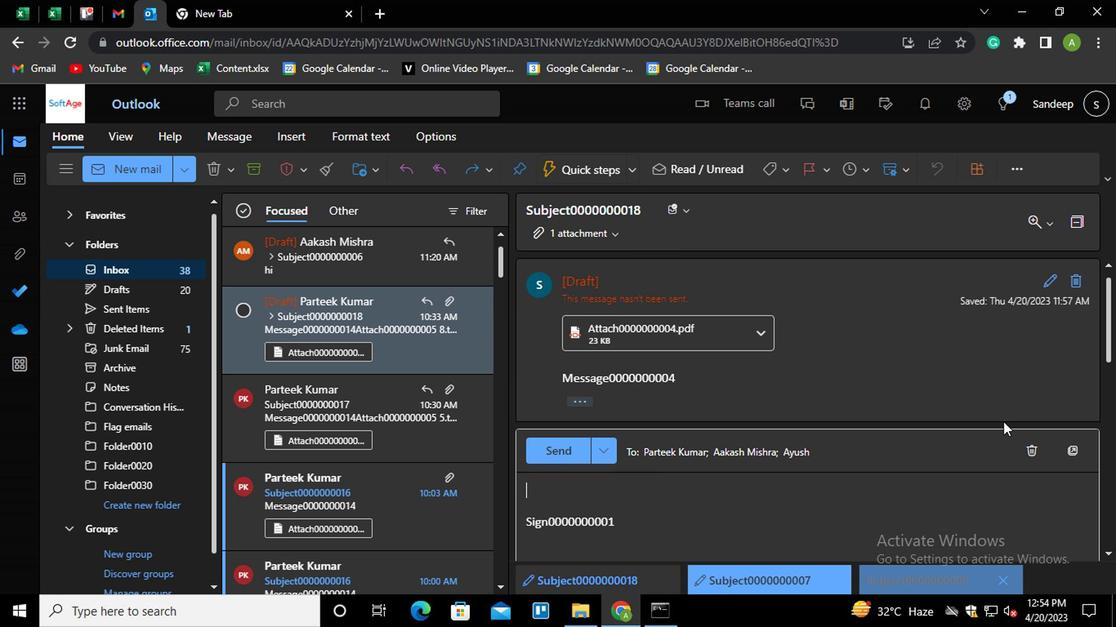 
Action: Mouse moved to (917, 480)
Screenshot: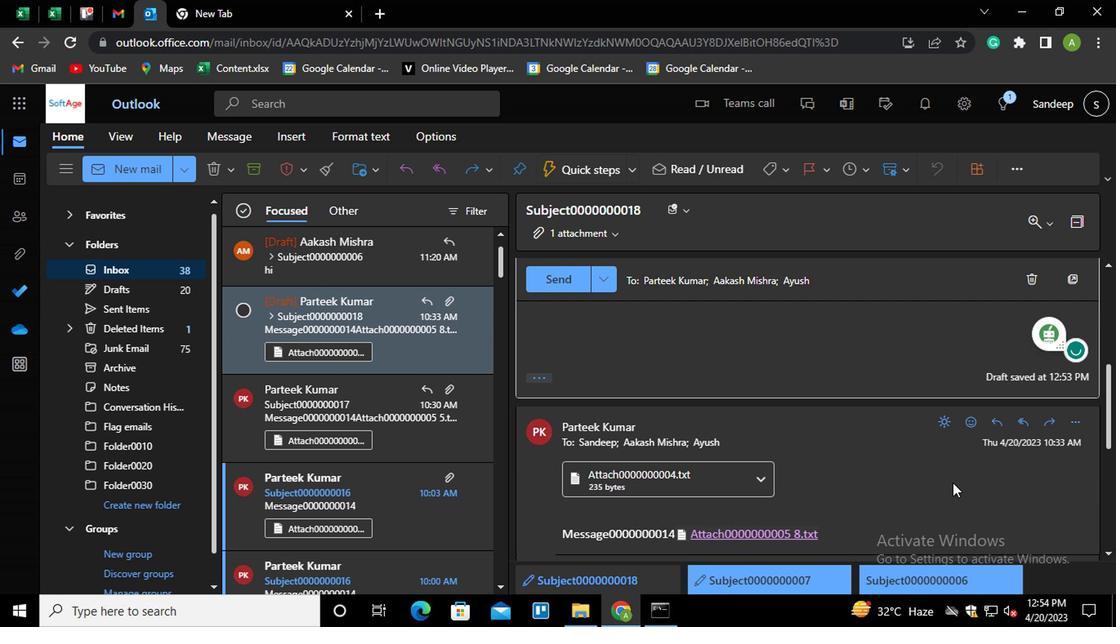 
Action: Mouse scrolled (917, 480) with delta (0, 0)
Screenshot: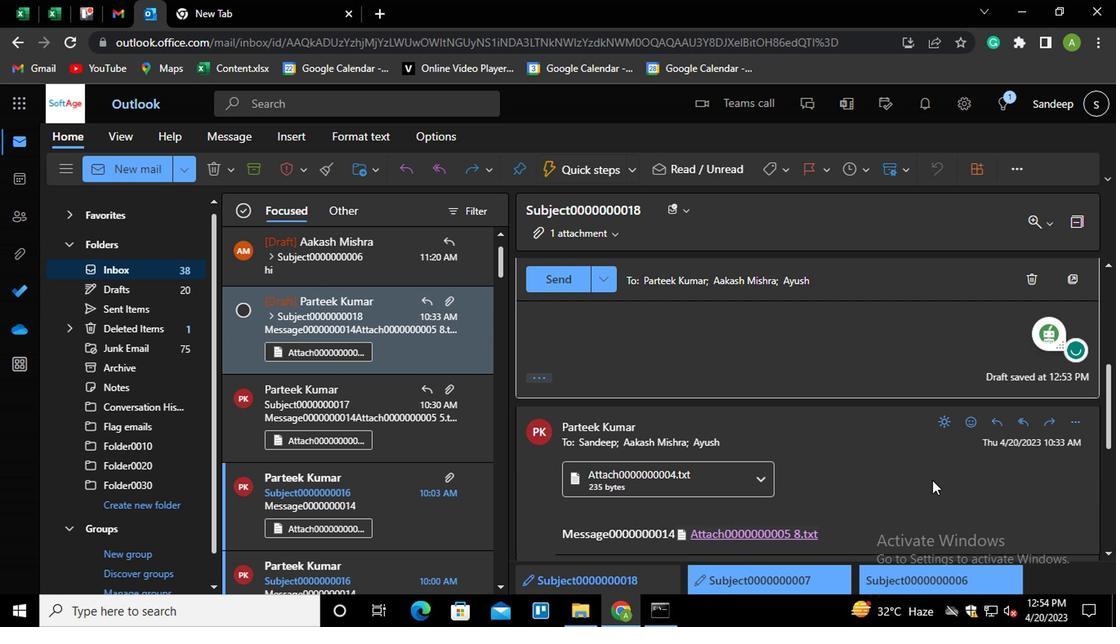 
Action: Mouse moved to (916, 478)
Screenshot: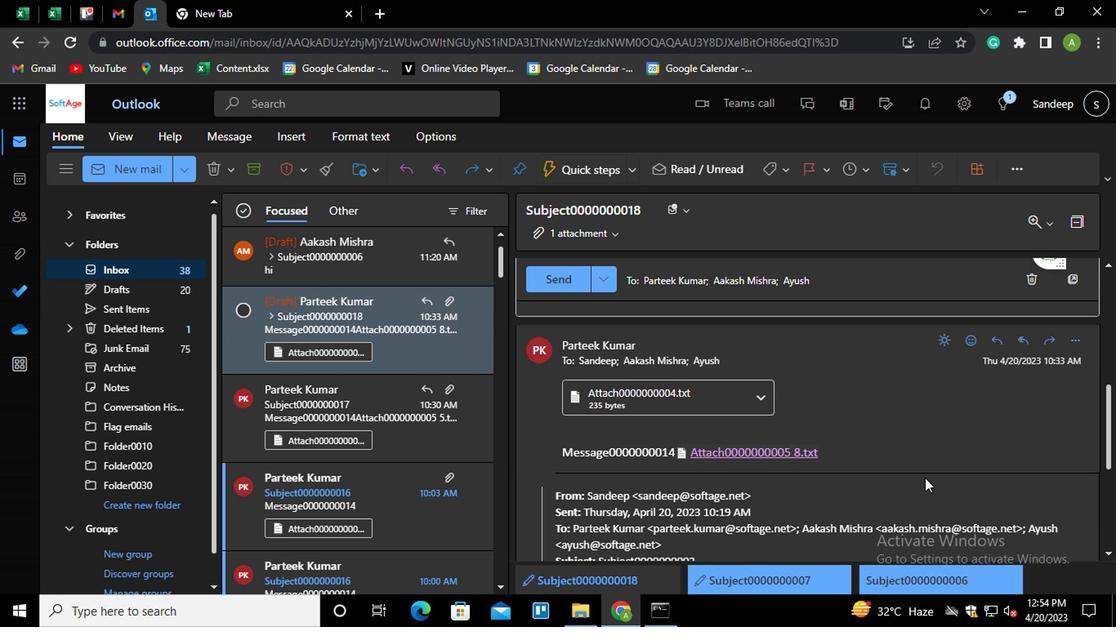
Action: Mouse scrolled (916, 477) with delta (0, 0)
Screenshot: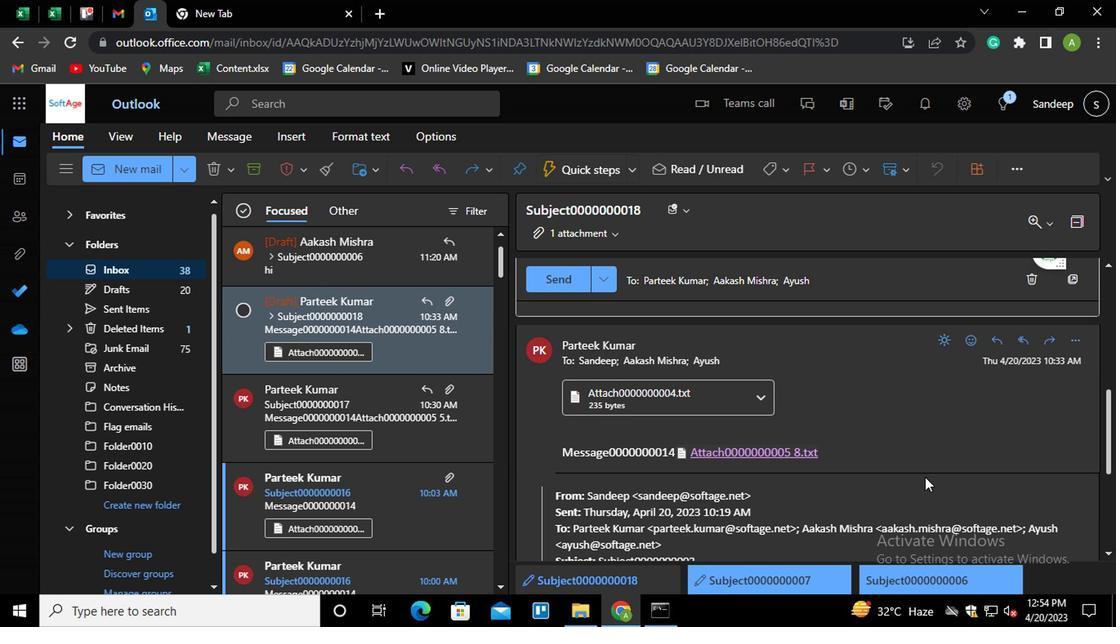 
Action: Mouse scrolled (916, 477) with delta (0, 0)
Screenshot: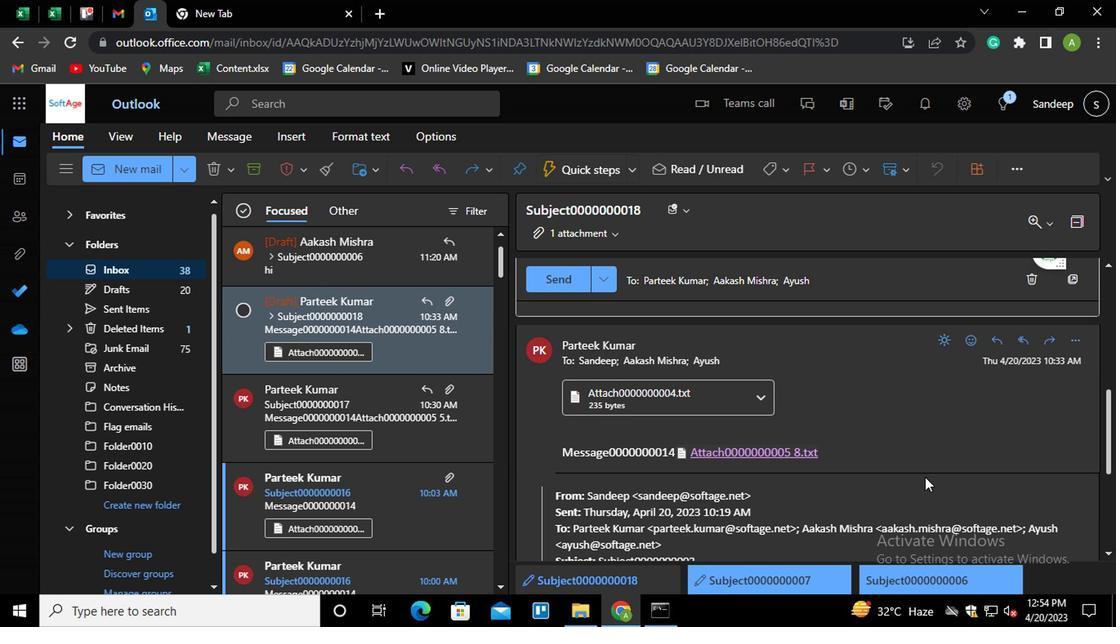 
Action: Mouse scrolled (916, 477) with delta (0, 0)
Screenshot: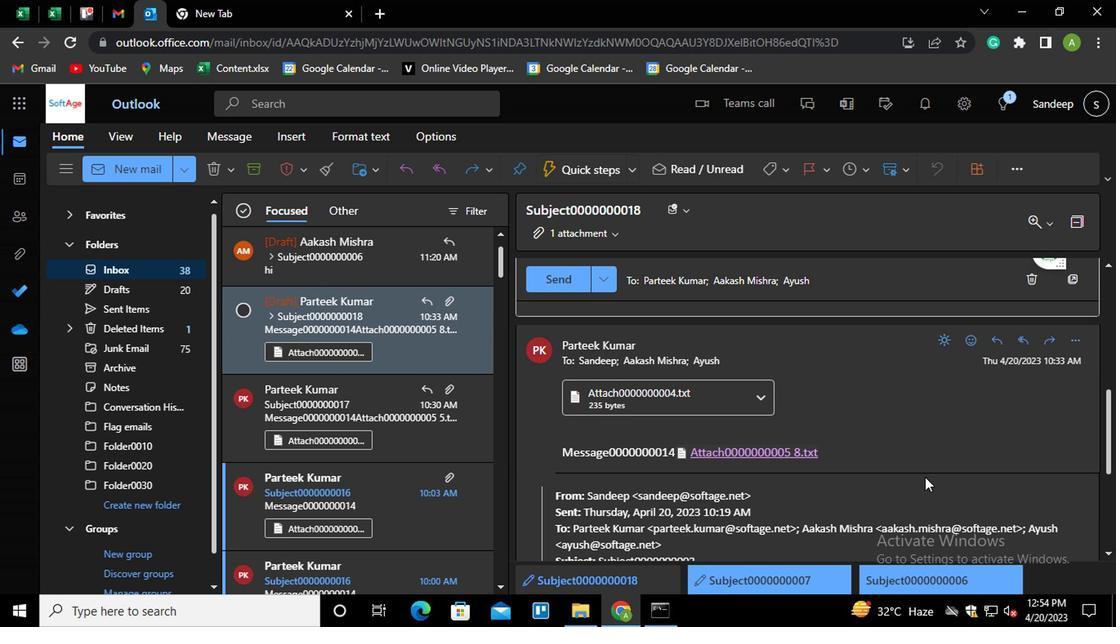 
Action: Mouse scrolled (916, 477) with delta (0, 0)
Screenshot: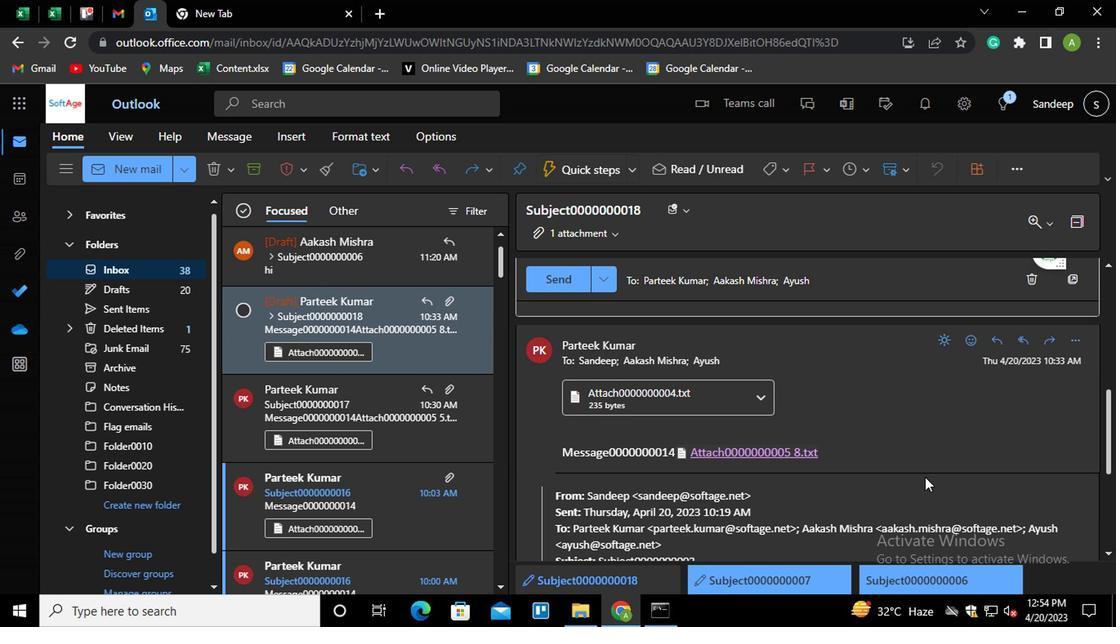 
Action: Mouse scrolled (916, 479) with delta (0, 1)
Screenshot: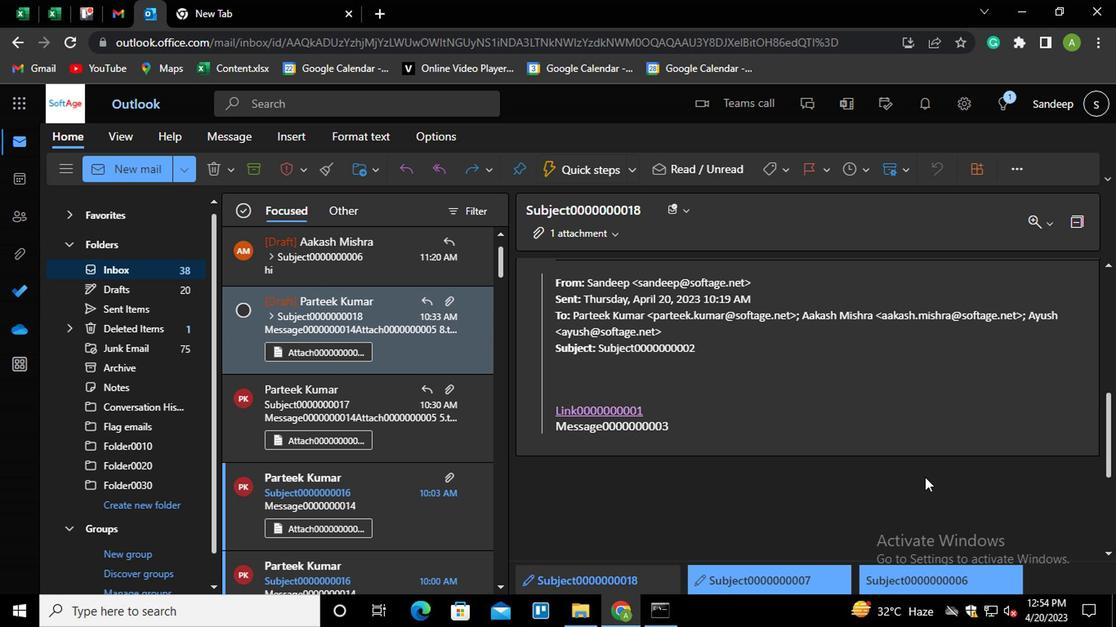 
Action: Mouse scrolled (916, 479) with delta (0, 1)
Screenshot: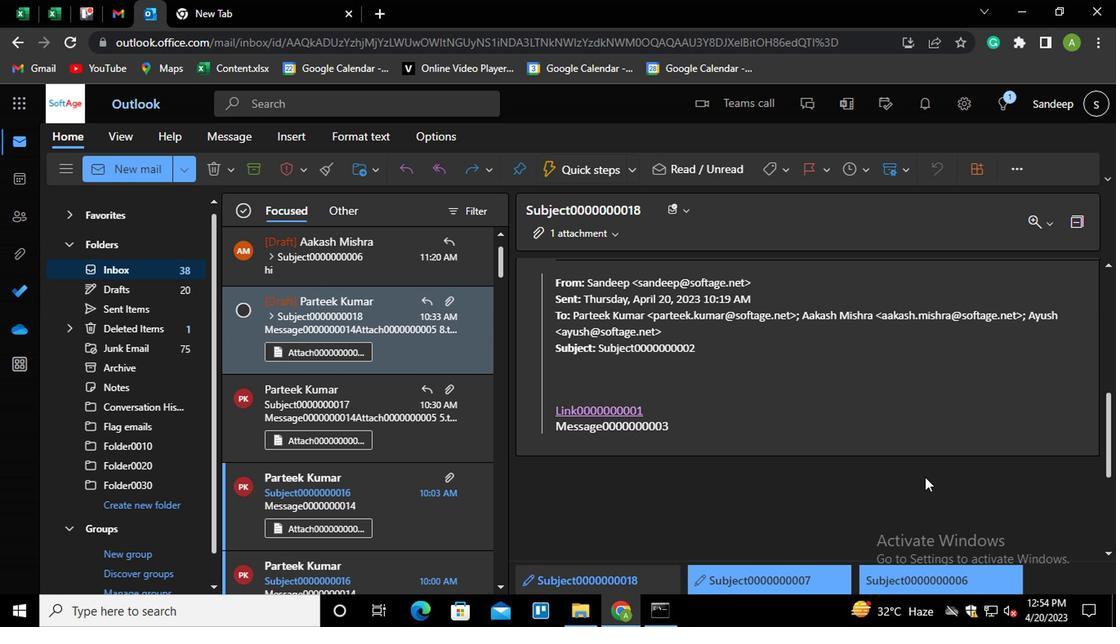 
Action: Mouse moved to (1067, 290)
Screenshot: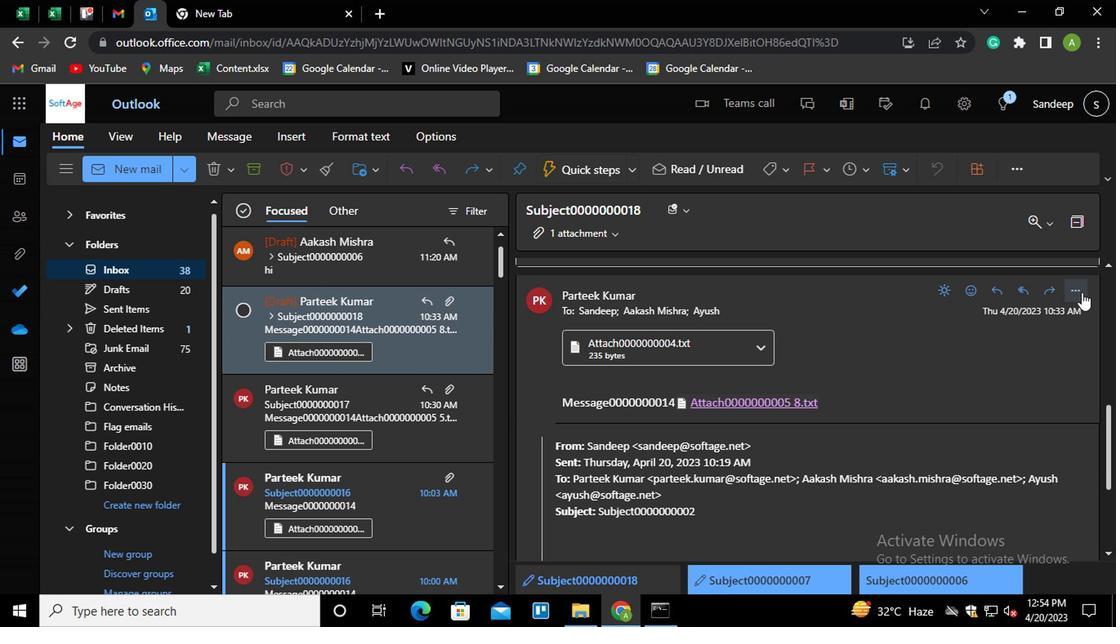 
Action: Mouse pressed left at (1067, 290)
Screenshot: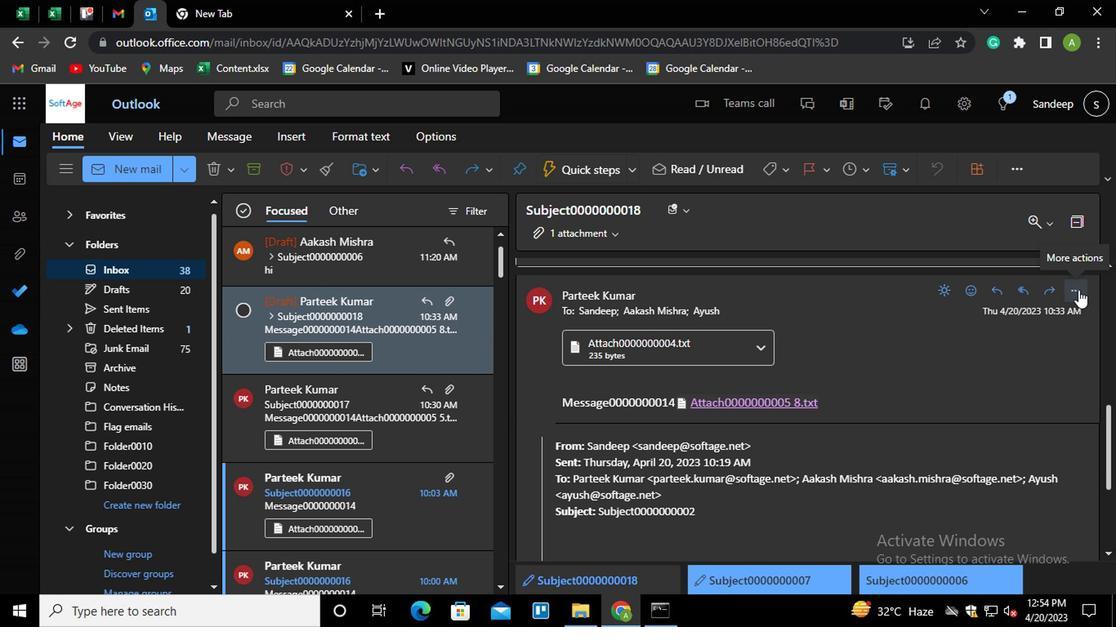 
Action: Mouse moved to (966, 222)
Screenshot: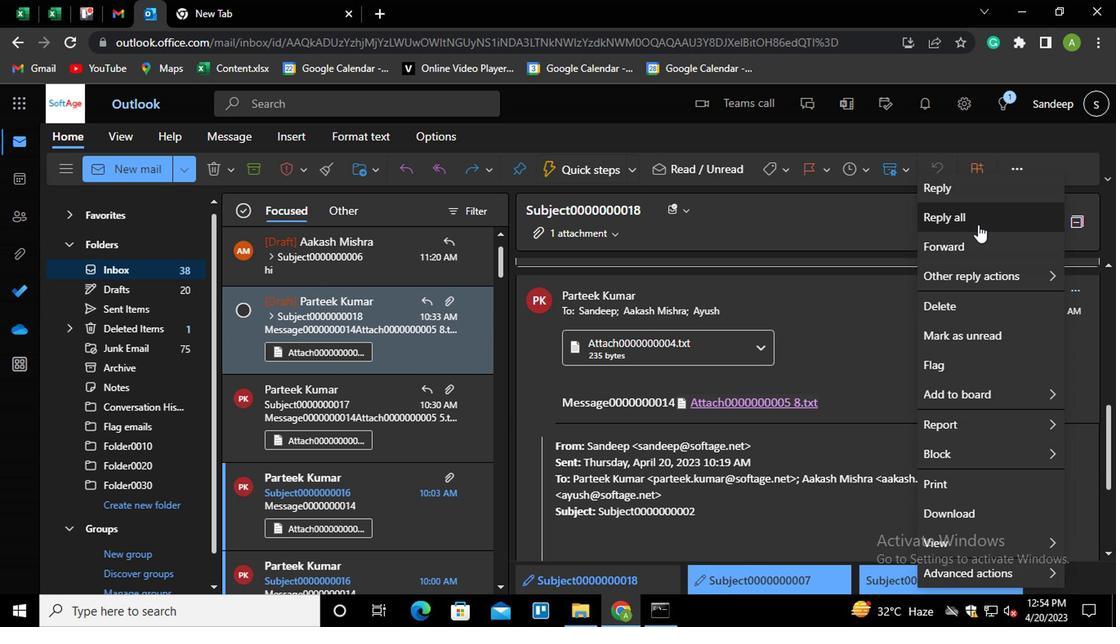 
Action: Mouse pressed left at (966, 222)
Screenshot: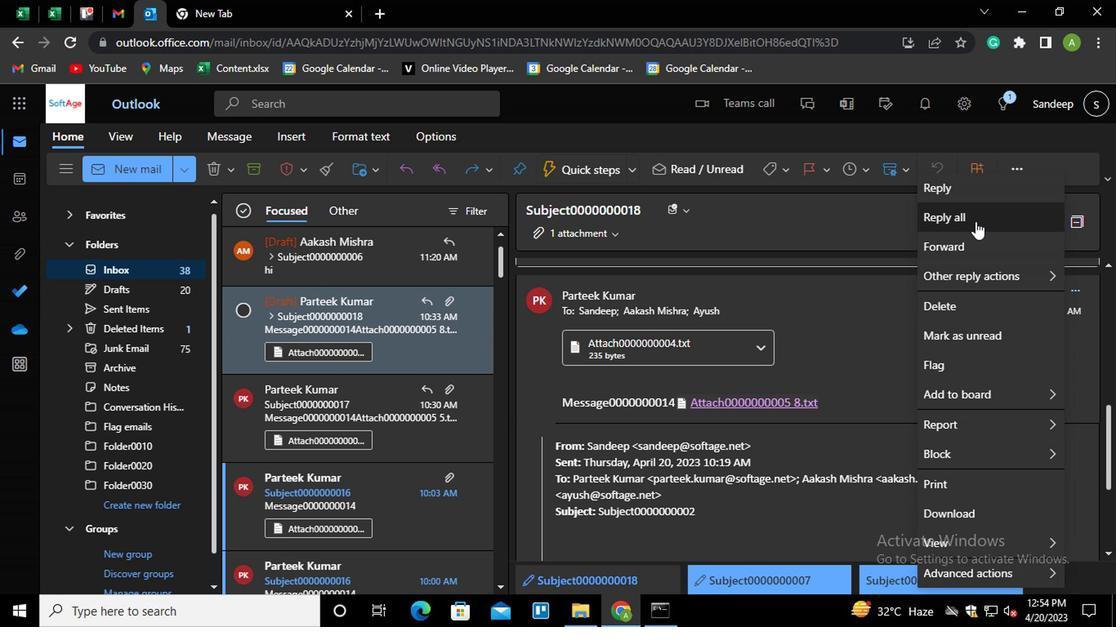 
Action: Mouse moved to (869, 403)
Screenshot: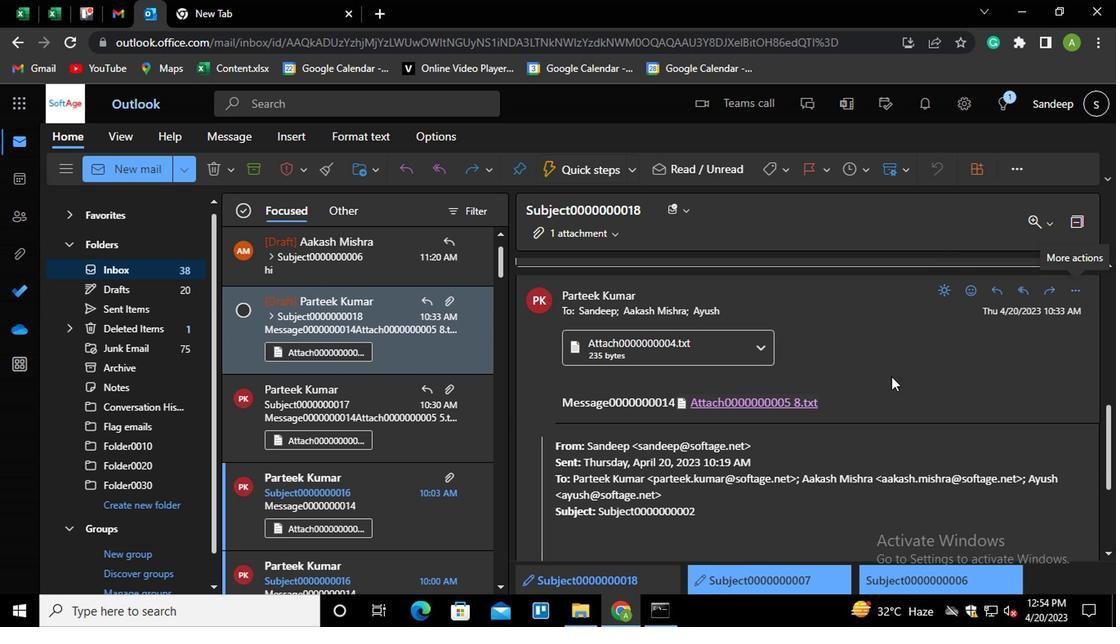 
Action: Mouse scrolled (869, 402) with delta (0, -1)
Screenshot: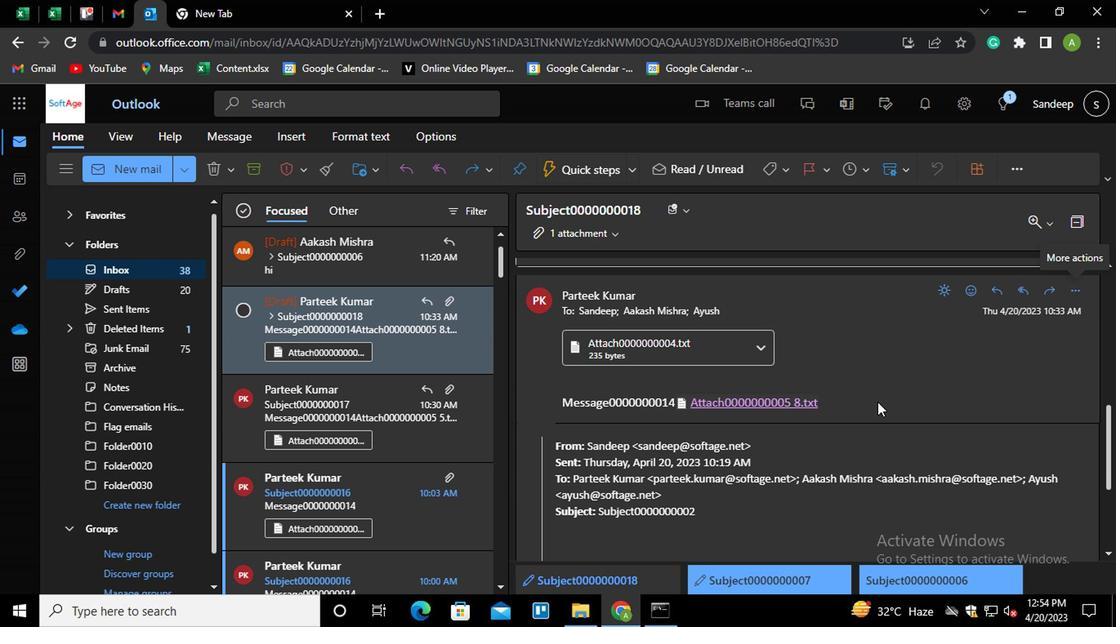 
Action: Mouse scrolled (869, 402) with delta (0, -1)
Screenshot: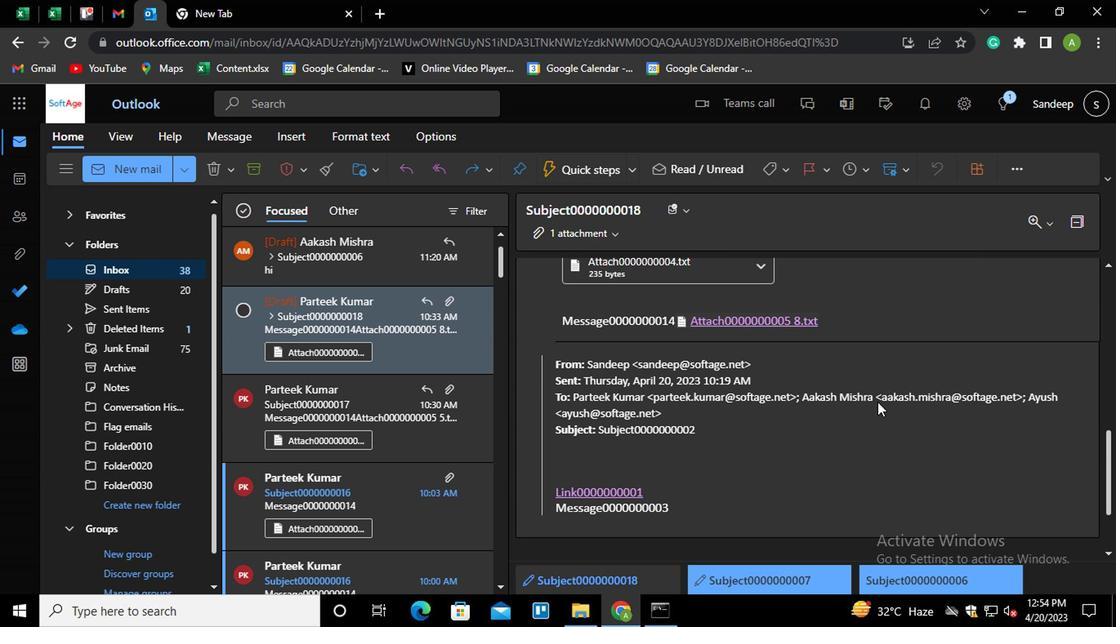 
Action: Mouse scrolled (869, 404) with delta (0, 0)
Screenshot: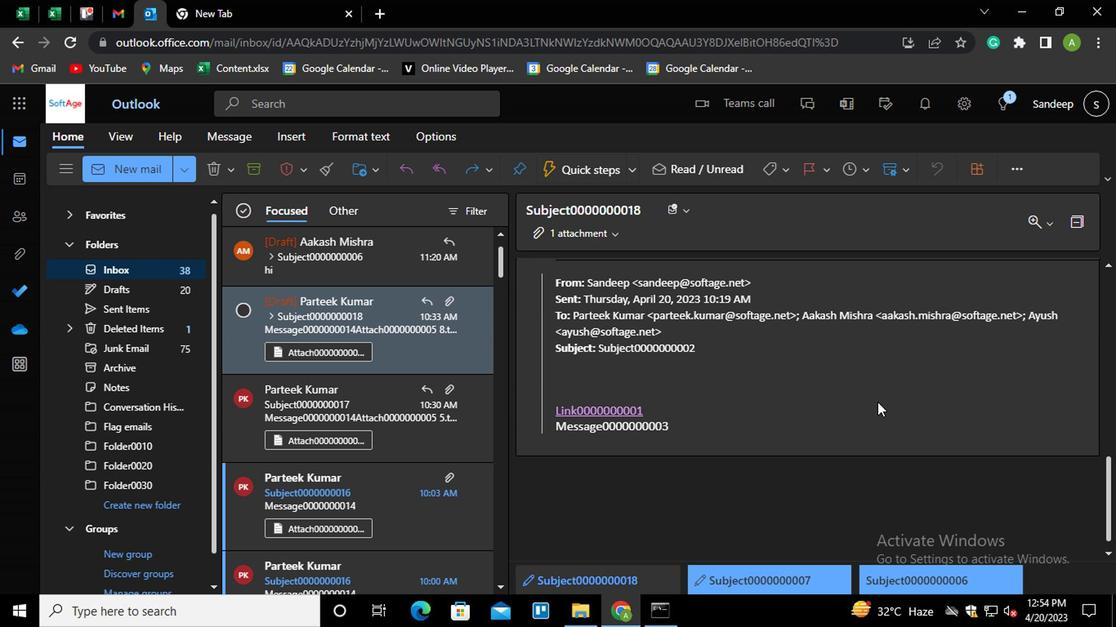 
Action: Mouse moved to (869, 403)
Screenshot: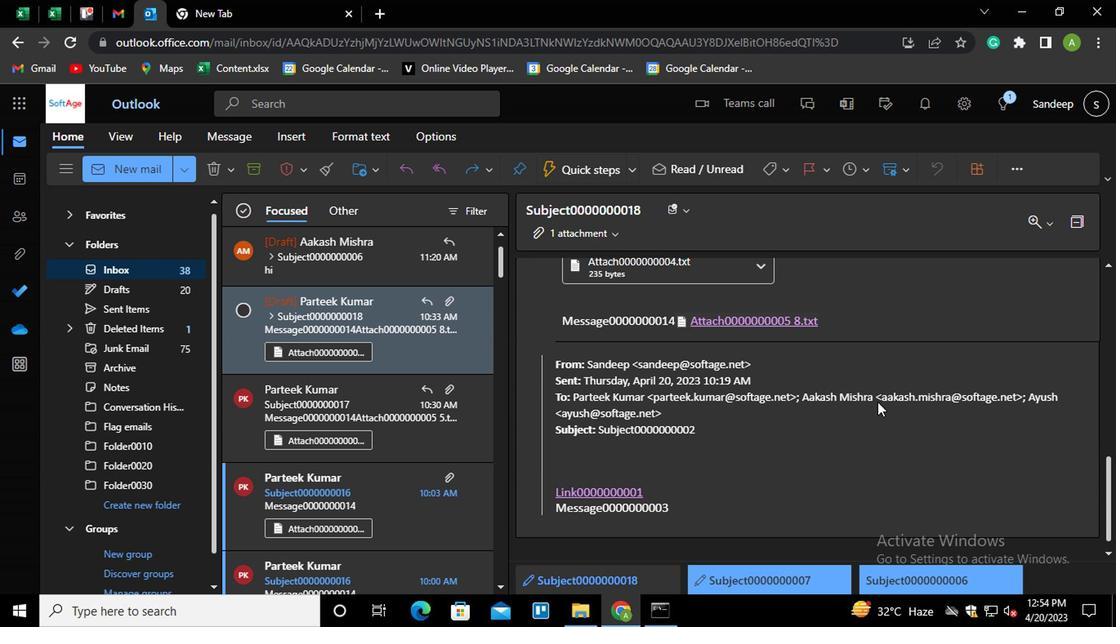 
Action: Mouse scrolled (869, 404) with delta (0, 0)
Screenshot: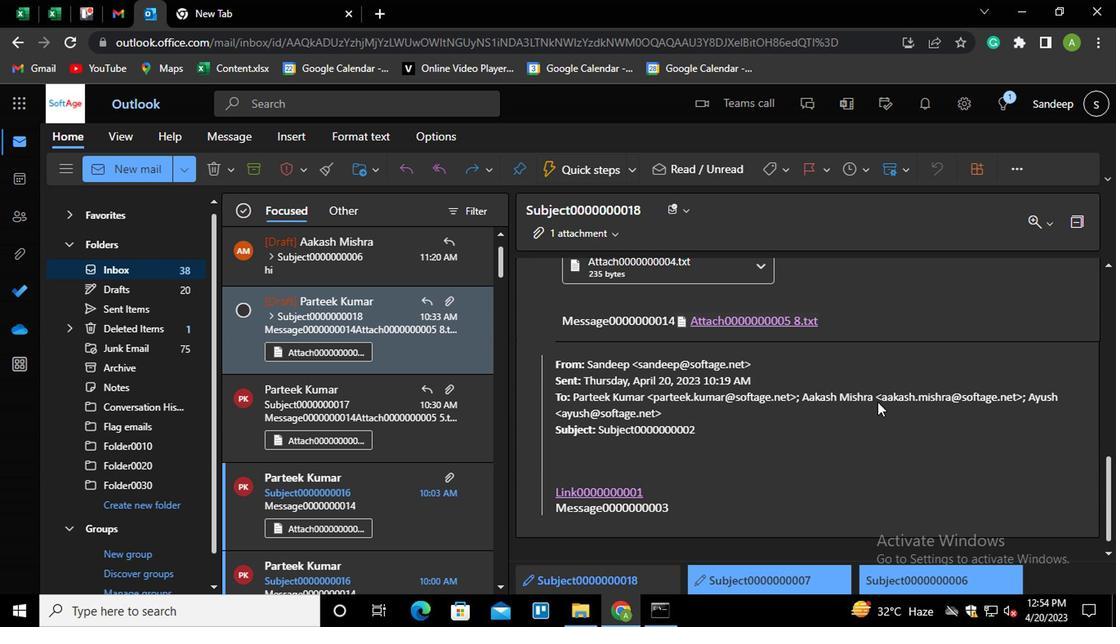 
Action: Mouse scrolled (869, 404) with delta (0, 0)
Screenshot: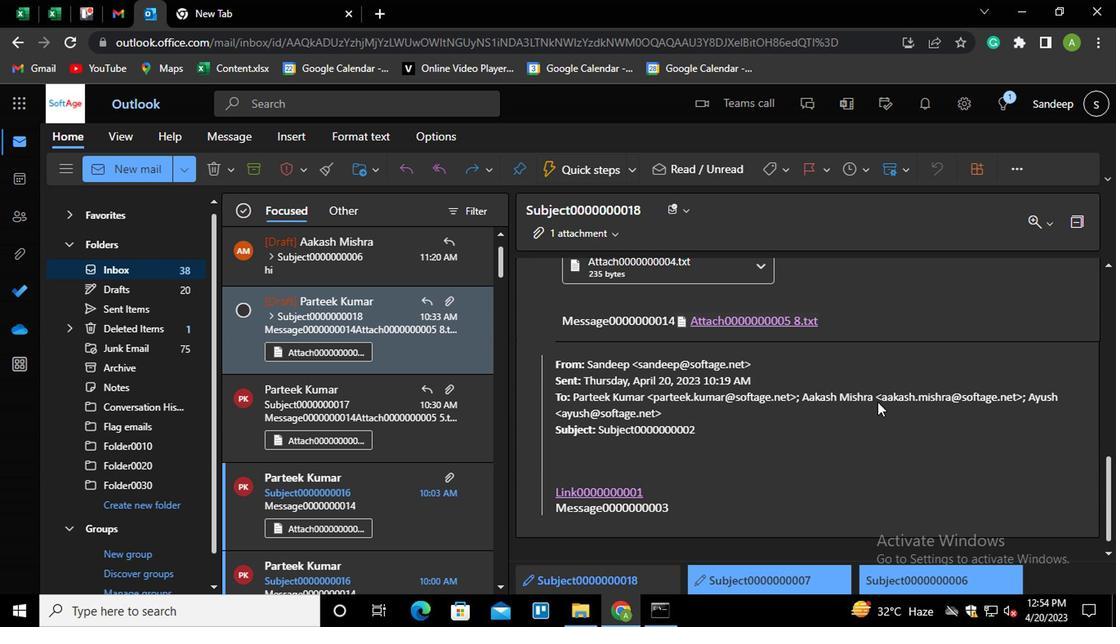 
Action: Mouse scrolled (869, 404) with delta (0, 0)
Screenshot: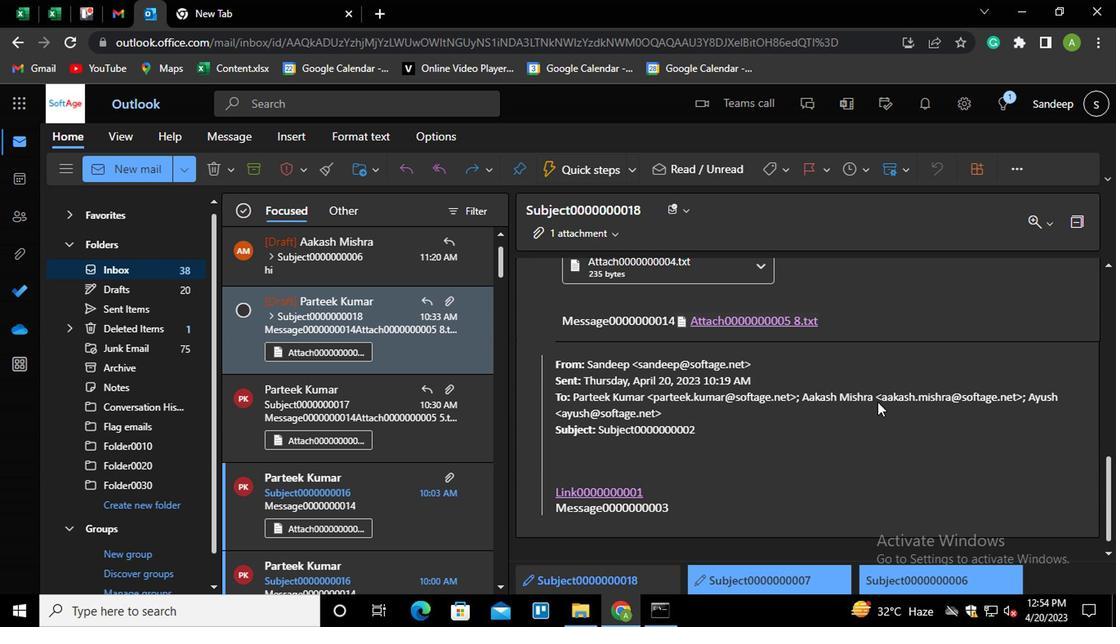 
Action: Mouse moved to (818, 382)
Screenshot: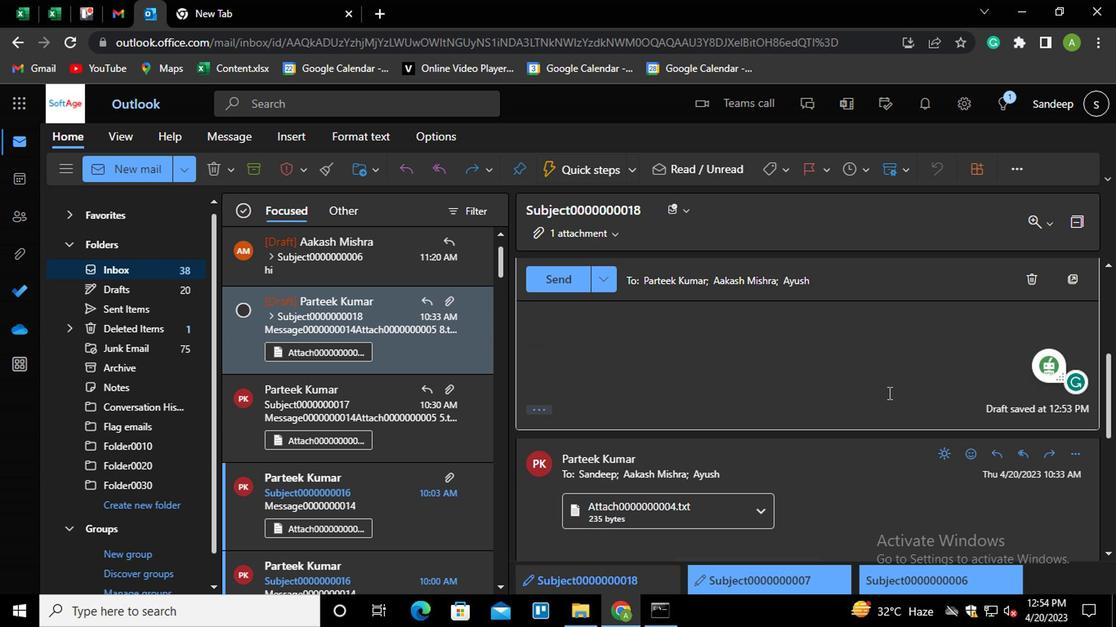 
Action: Mouse scrolled (818, 383) with delta (0, 1)
Screenshot: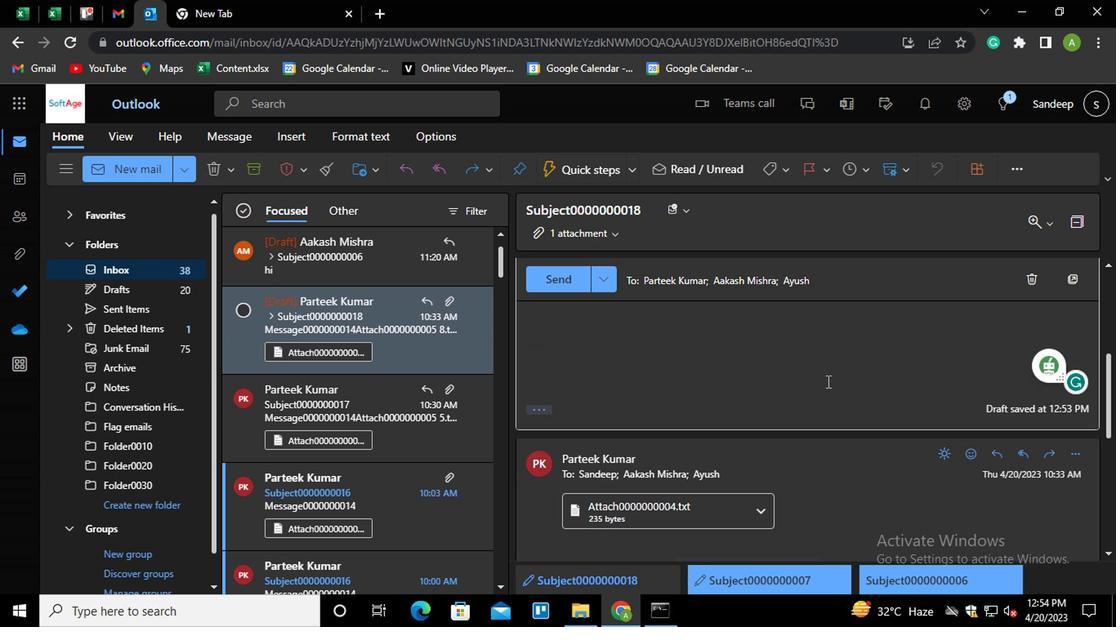 
Action: Mouse scrolled (818, 383) with delta (0, 1)
Screenshot: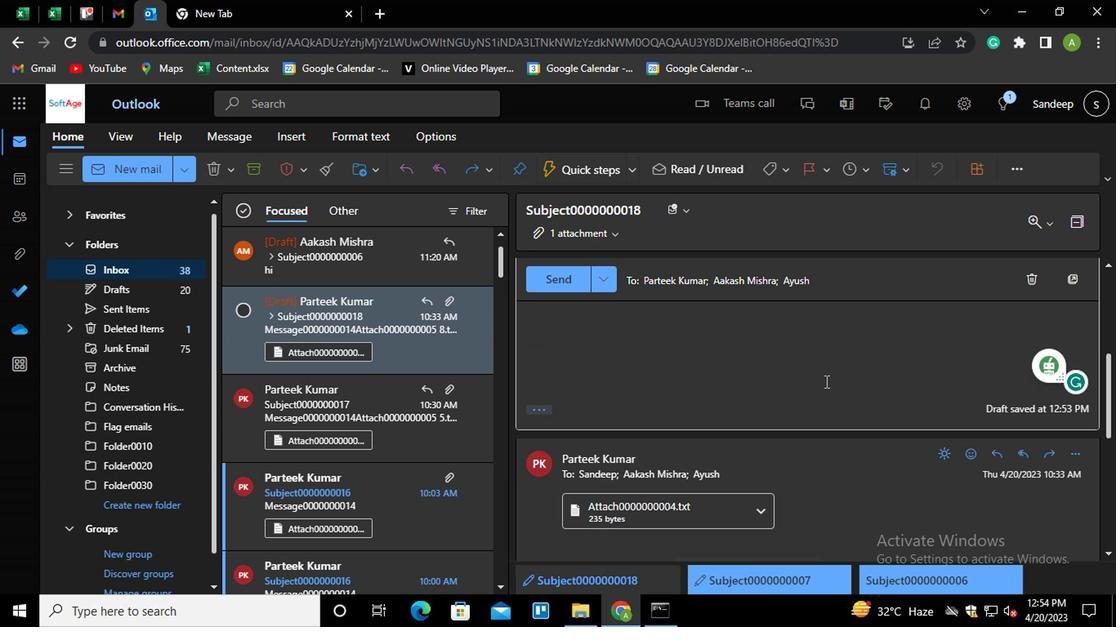 
Action: Mouse moved to (665, 444)
Screenshot: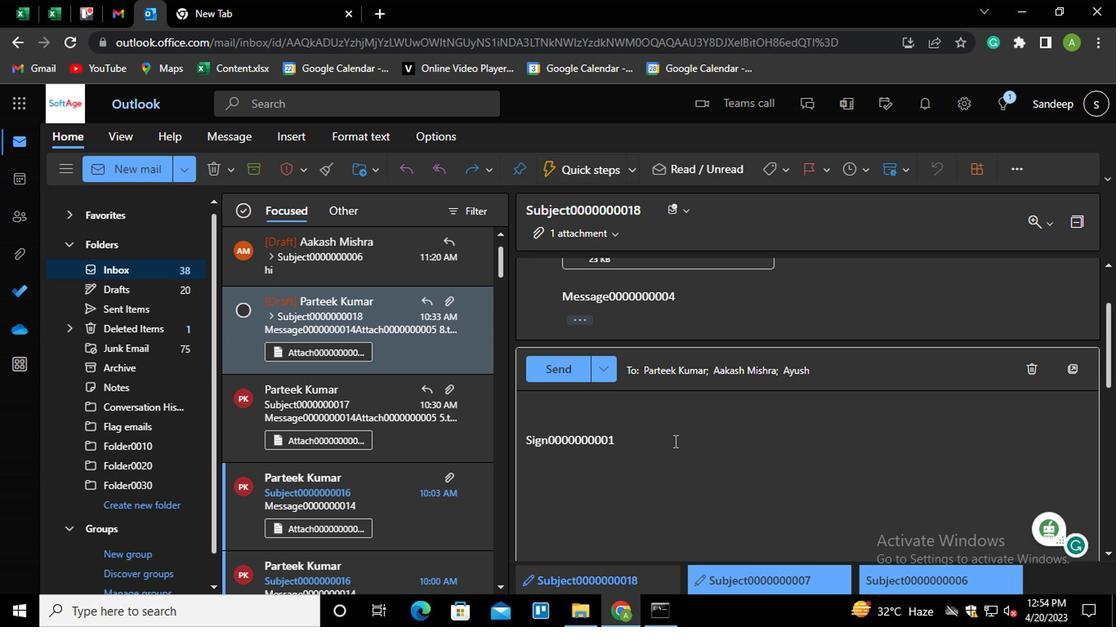 
Action: Mouse pressed left at (665, 444)
Screenshot: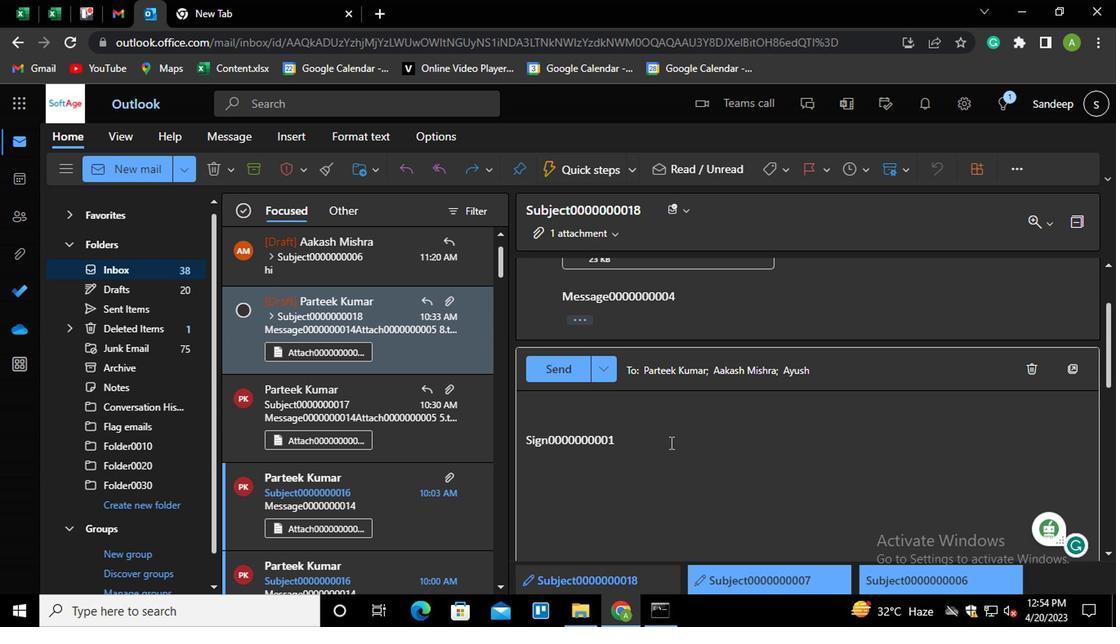 
Action: Key pressed <Key.shift_r><Key.home><Key.shift_r>LINK0000000004ctrl+K
Screenshot: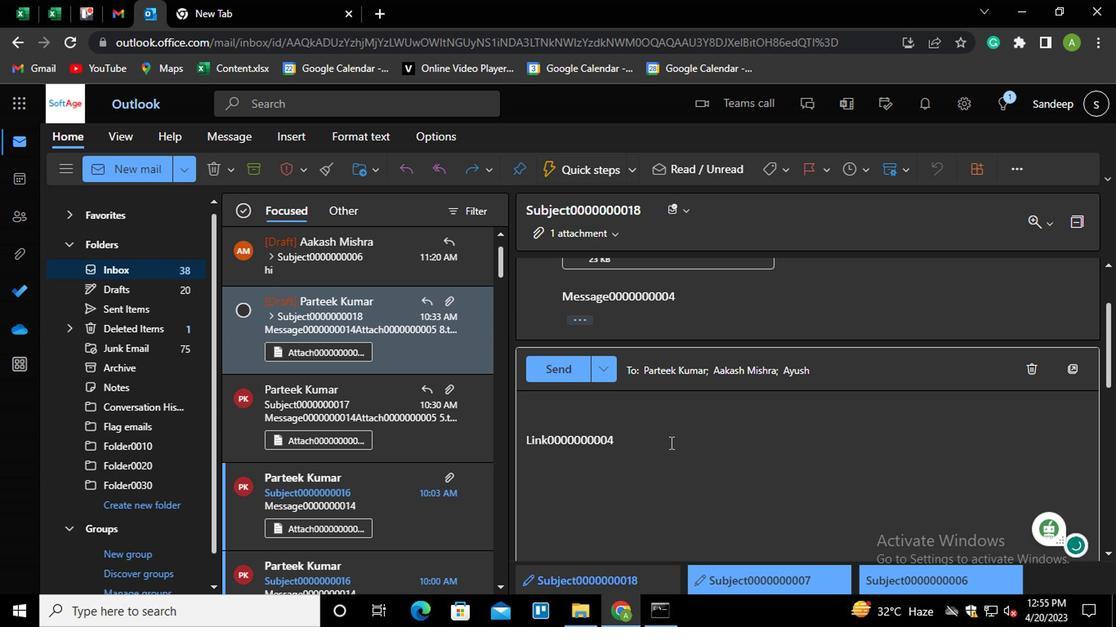 
Action: Mouse moved to (676, 366)
Screenshot: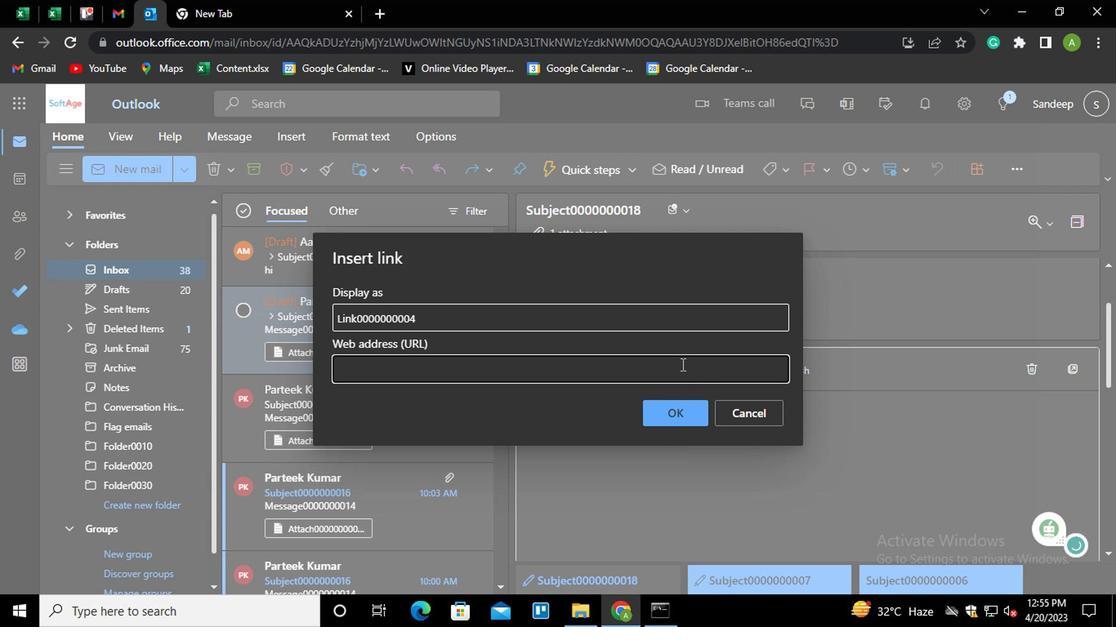 
Action: Mouse pressed left at (676, 366)
Screenshot: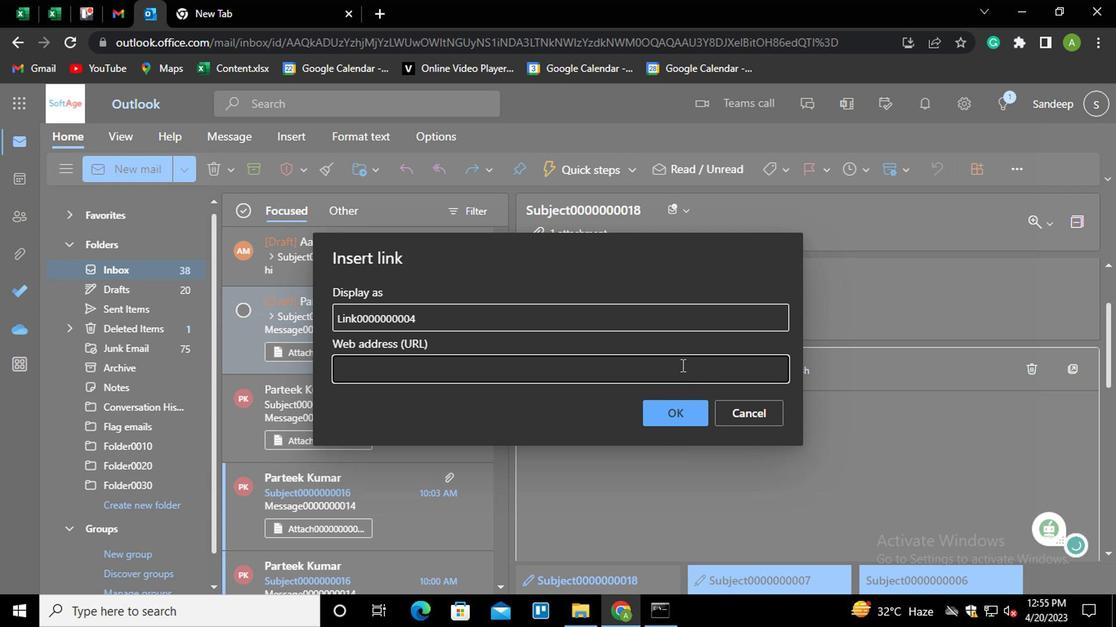 
Action: Key pressed <Key.shift_r>ctrl+LINK0000000004
Screenshot: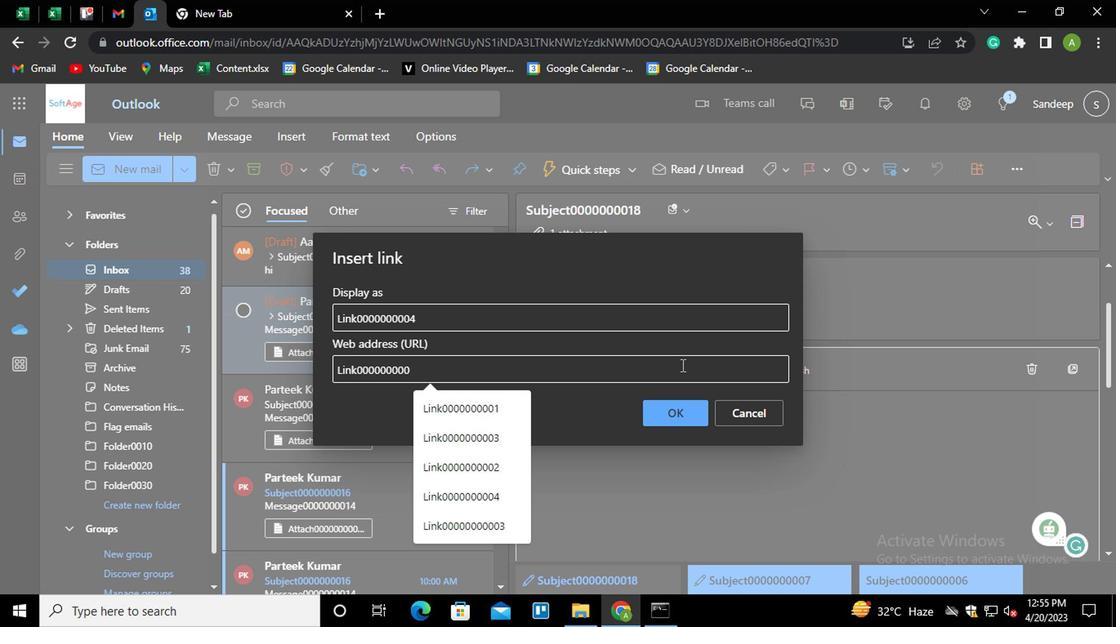 
Action: Mouse moved to (686, 403)
Screenshot: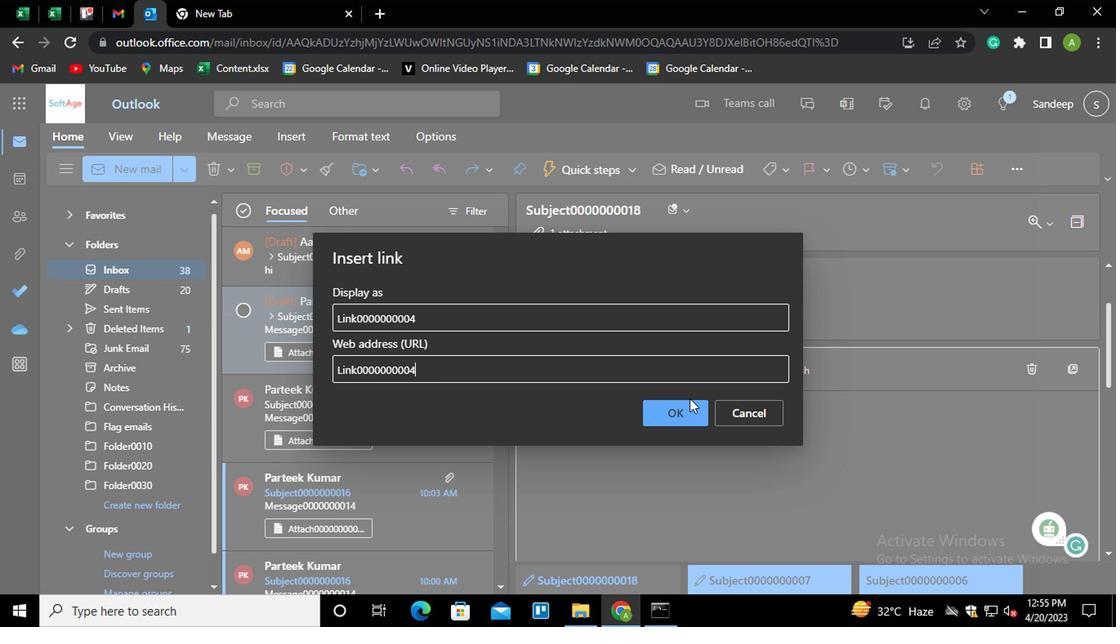 
Action: Mouse pressed left at (686, 403)
Screenshot: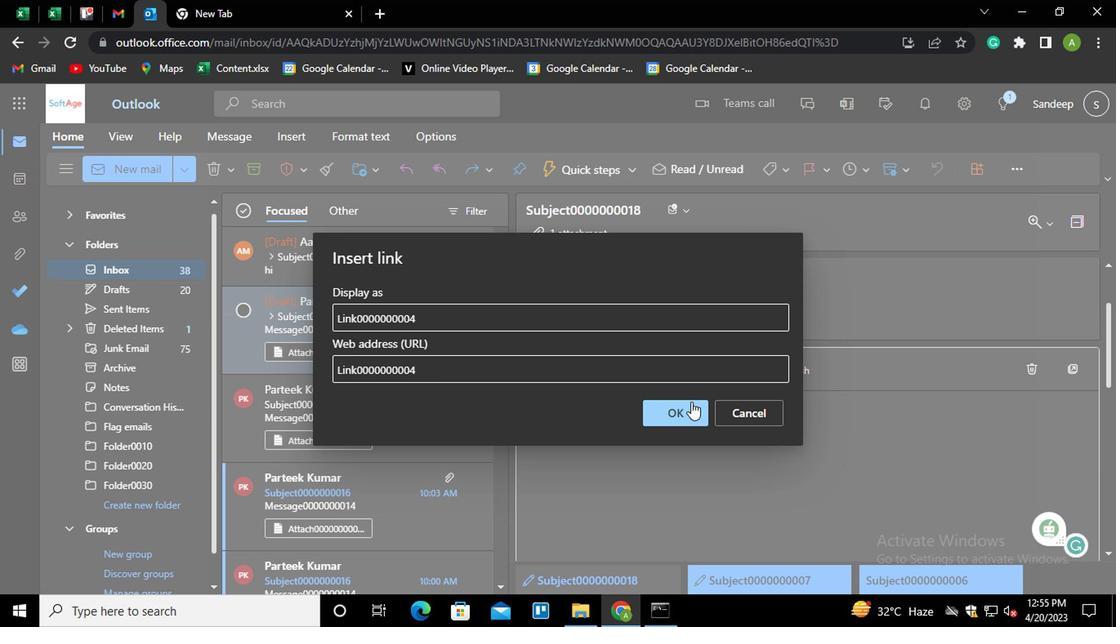 
Action: Mouse moved to (701, 373)
Screenshot: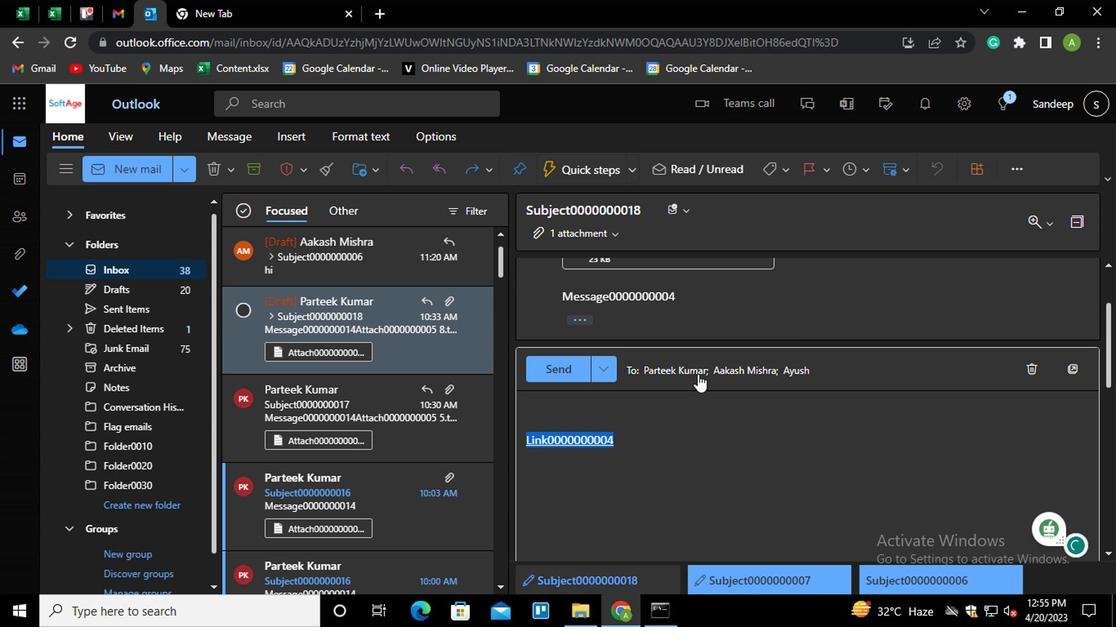 
Action: Mouse pressed left at (701, 373)
Screenshot: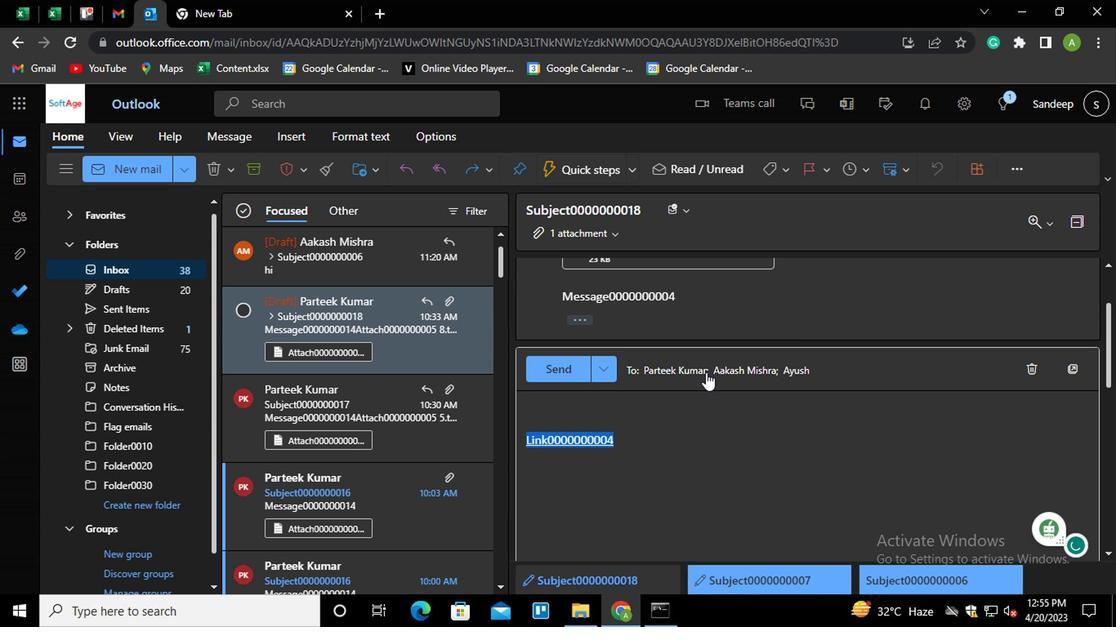 
Action: Mouse moved to (766, 408)
Screenshot: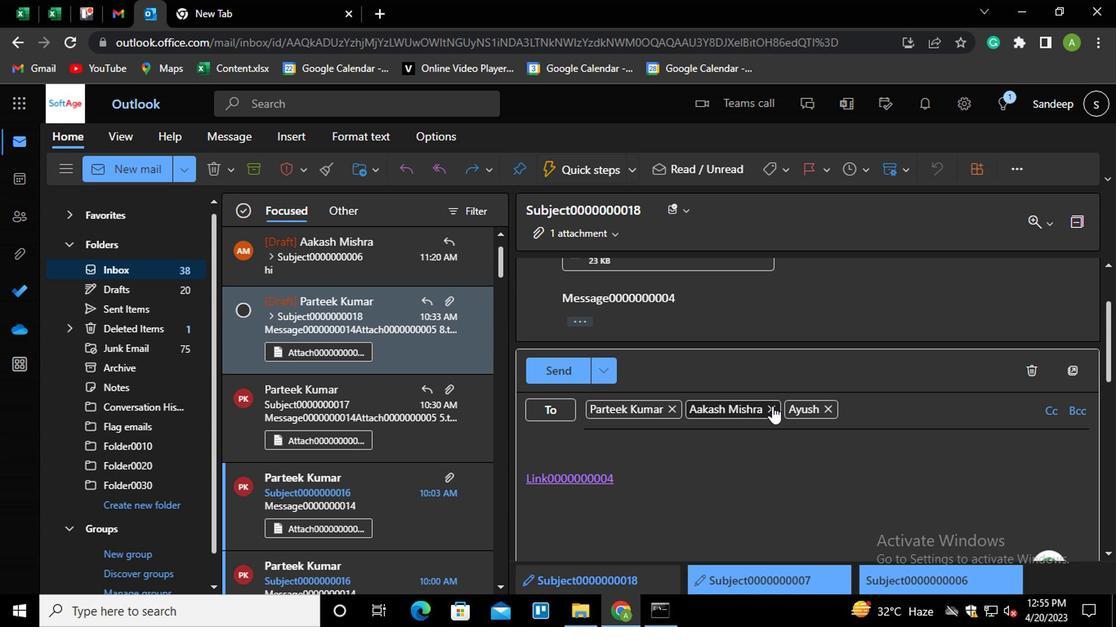 
Action: Mouse pressed left at (766, 408)
Screenshot: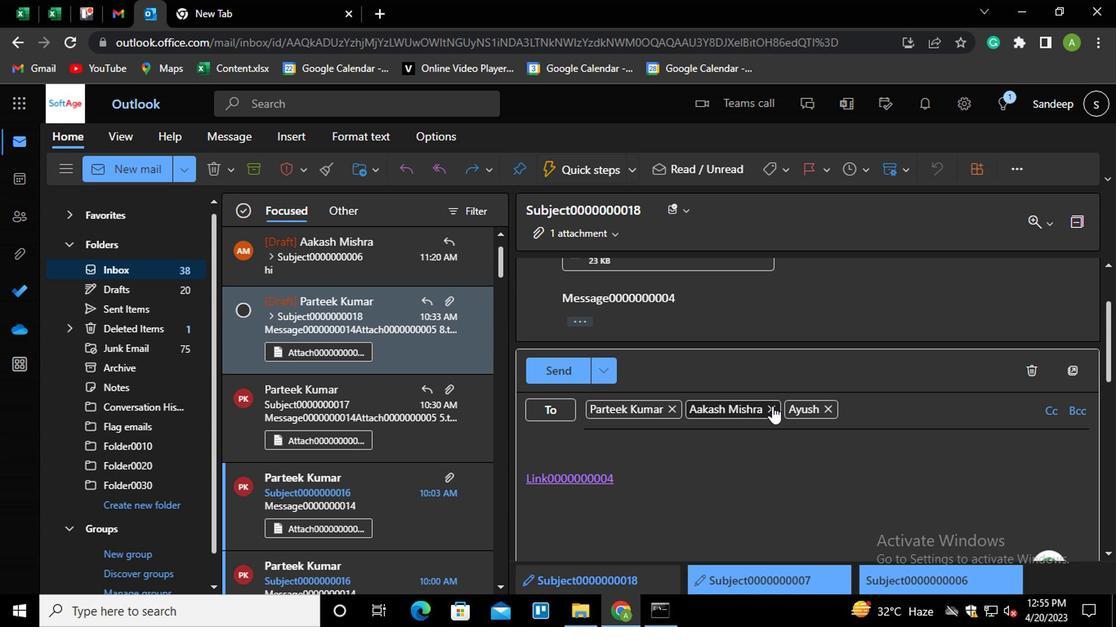 
Action: Mouse moved to (728, 411)
Screenshot: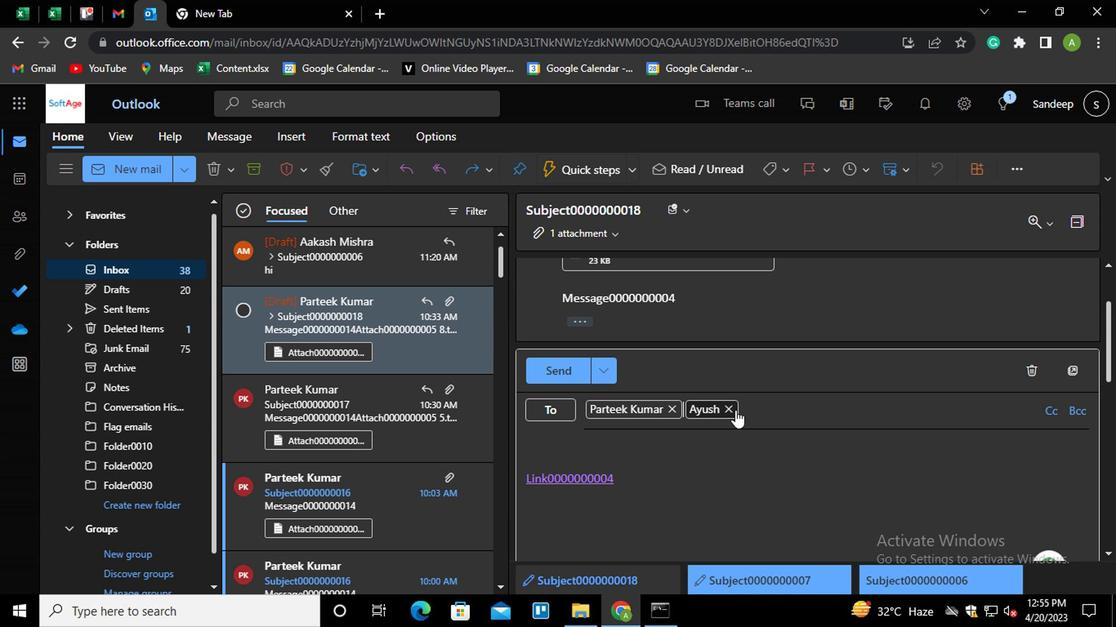 
Action: Mouse pressed left at (728, 411)
Screenshot: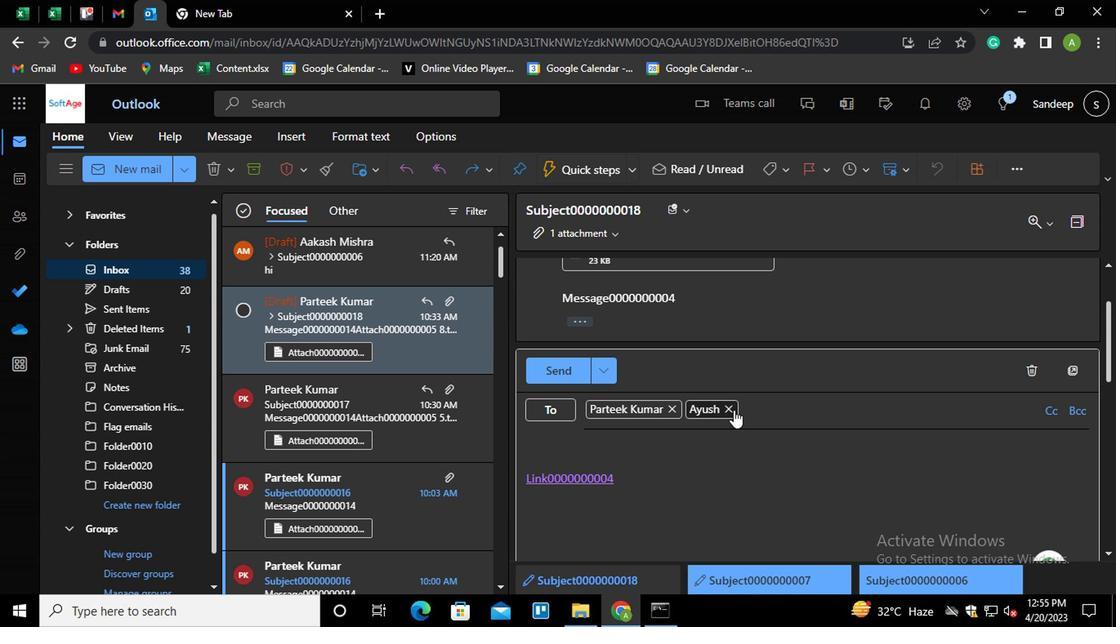 
Action: Mouse moved to (1037, 414)
Screenshot: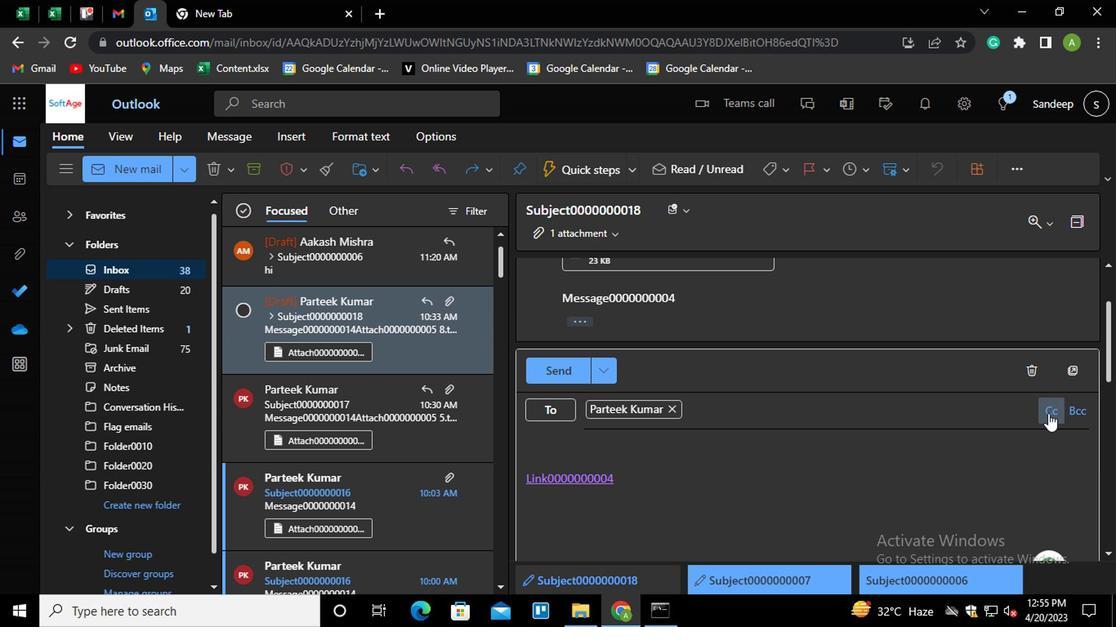 
Action: Mouse pressed left at (1037, 414)
Screenshot: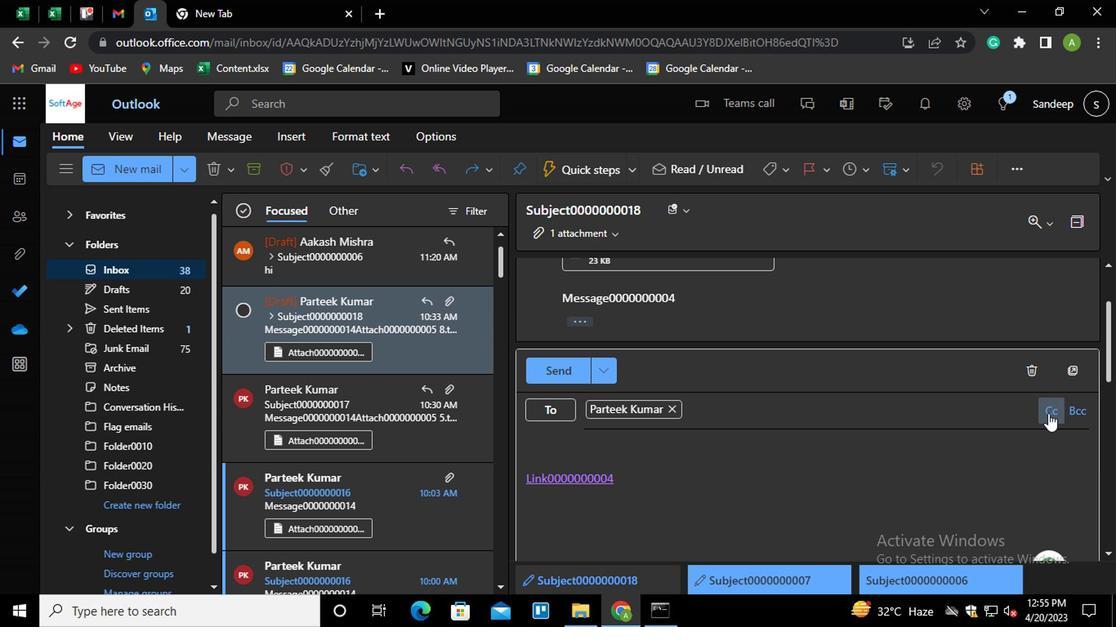 
Action: Mouse moved to (627, 419)
Screenshot: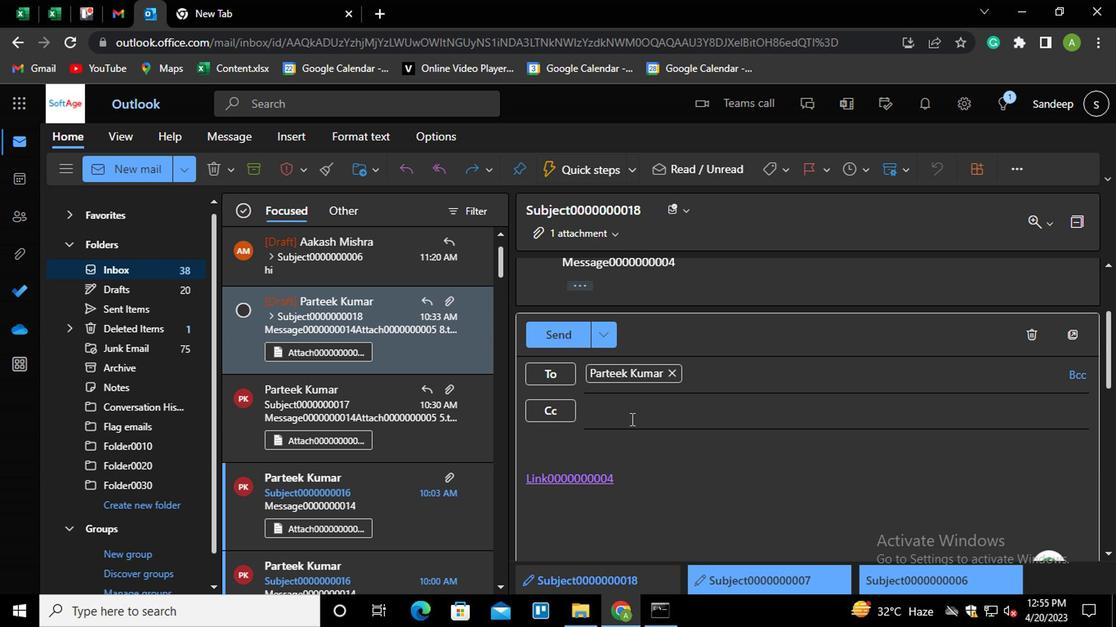 
Action: Key pressed AA<Key.enter>
Screenshot: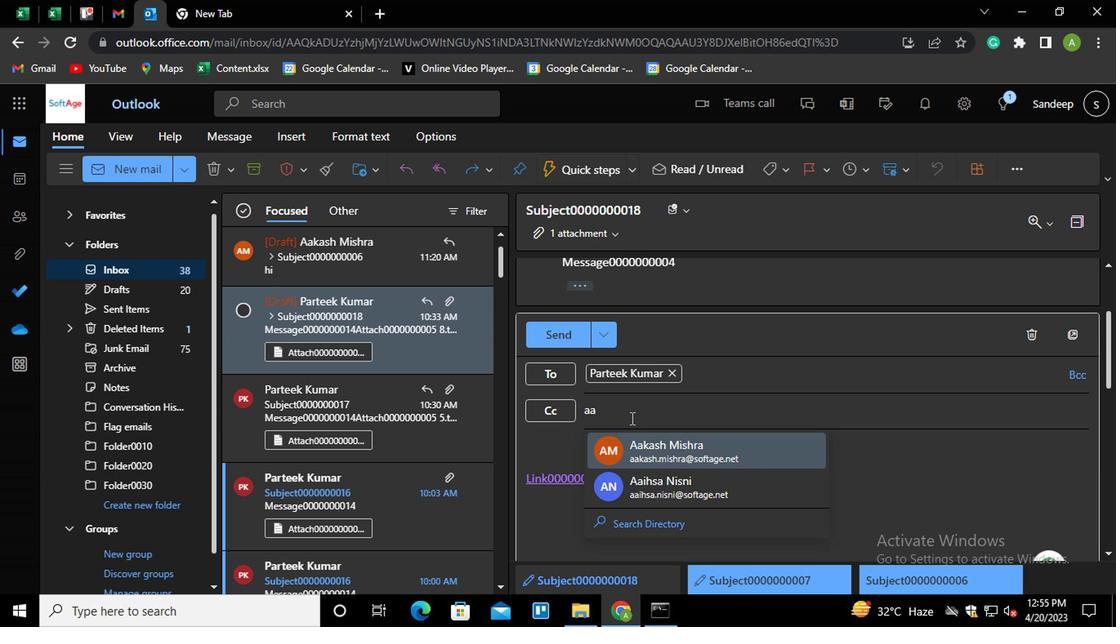 
Action: Mouse moved to (762, 449)
Screenshot: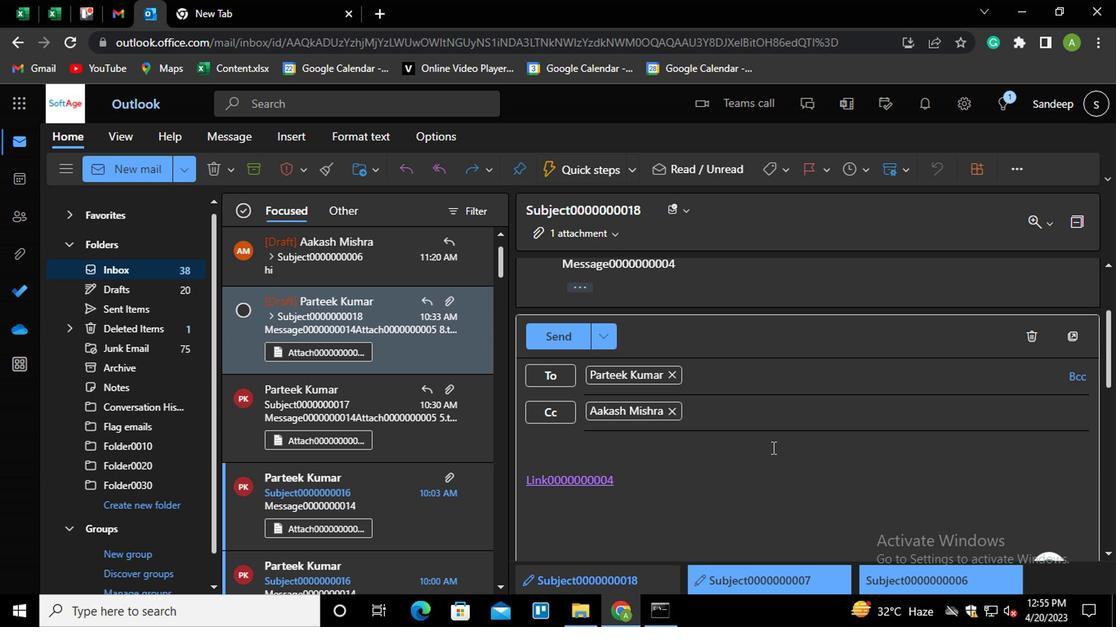 
Action: Mouse scrolled (762, 448) with delta (0, -1)
Screenshot: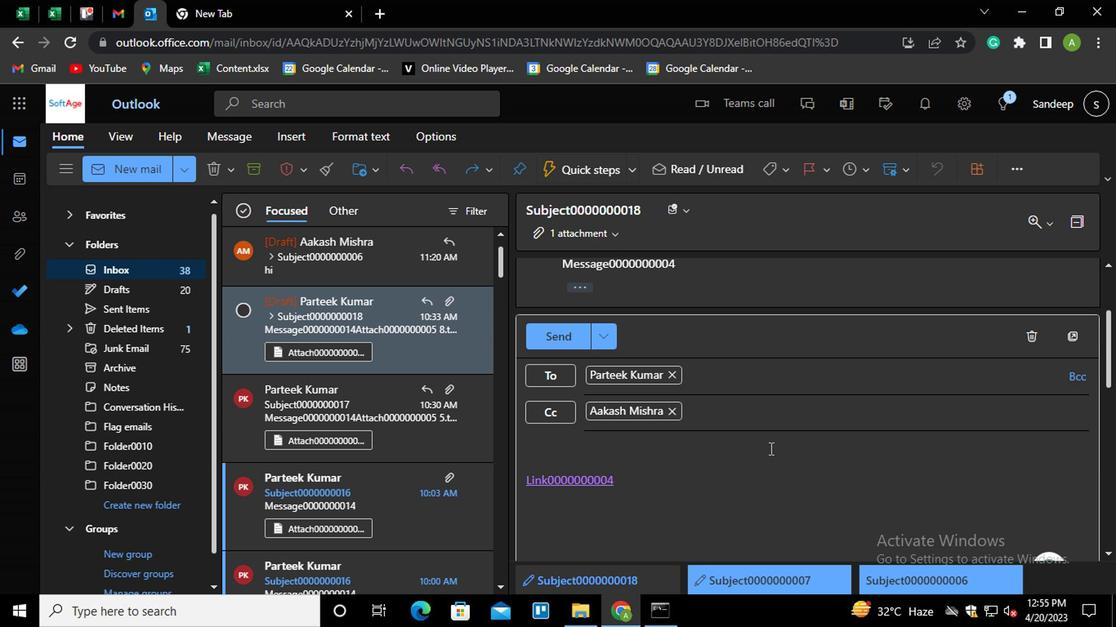 
Action: Mouse moved to (537, 531)
Screenshot: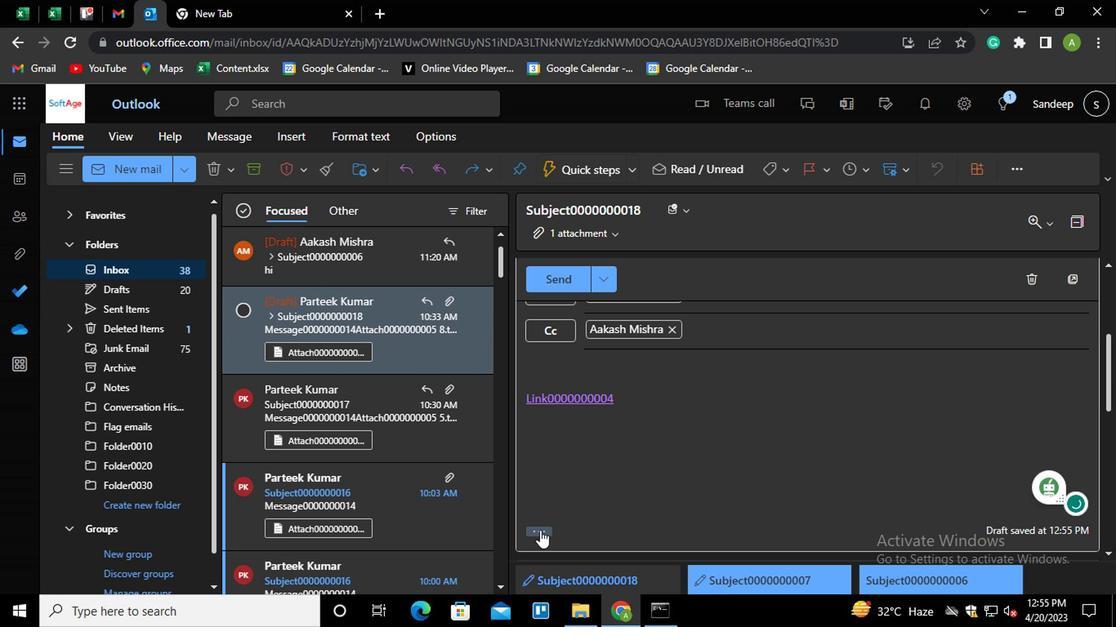 
Action: Mouse pressed left at (537, 531)
Screenshot: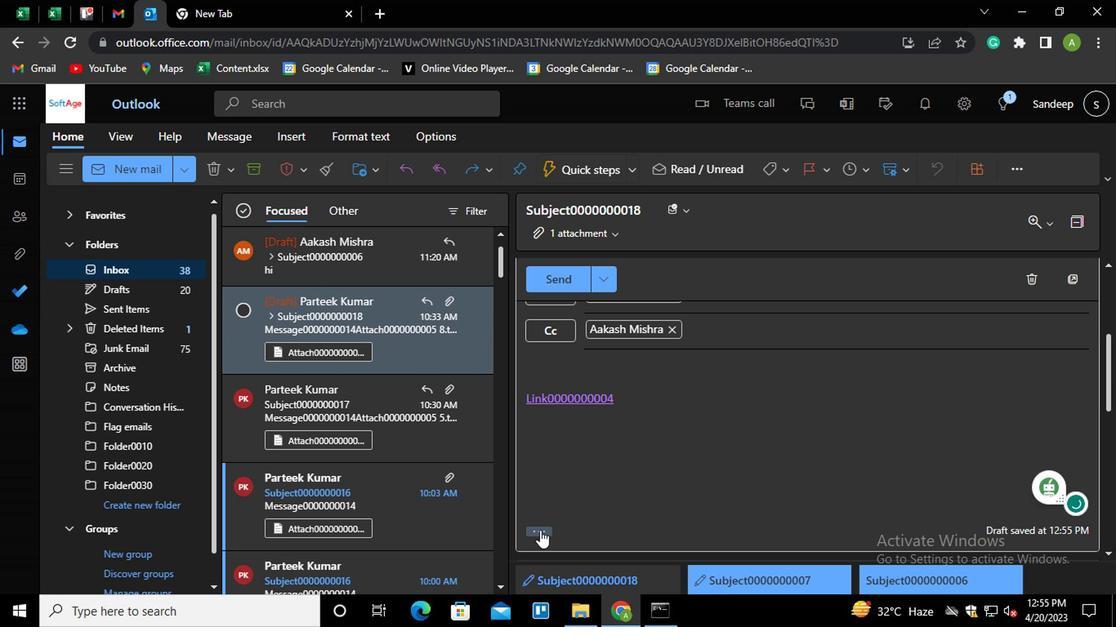 
Action: Mouse moved to (644, 333)
Screenshot: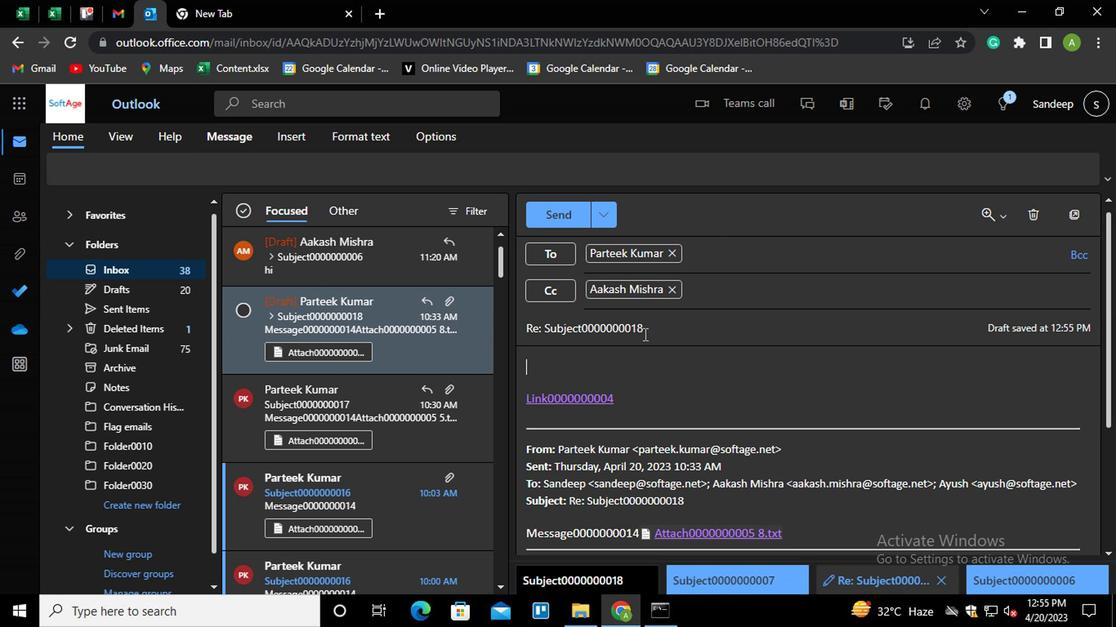 
Action: Mouse pressed left at (644, 333)
Screenshot: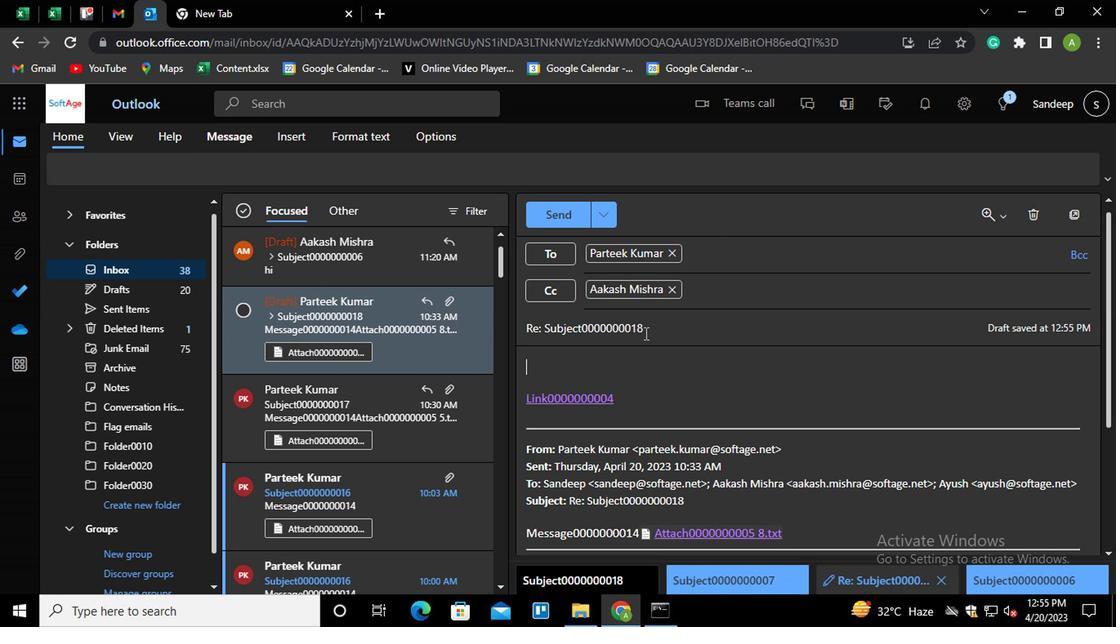 
Action: Mouse moved to (642, 334)
Screenshot: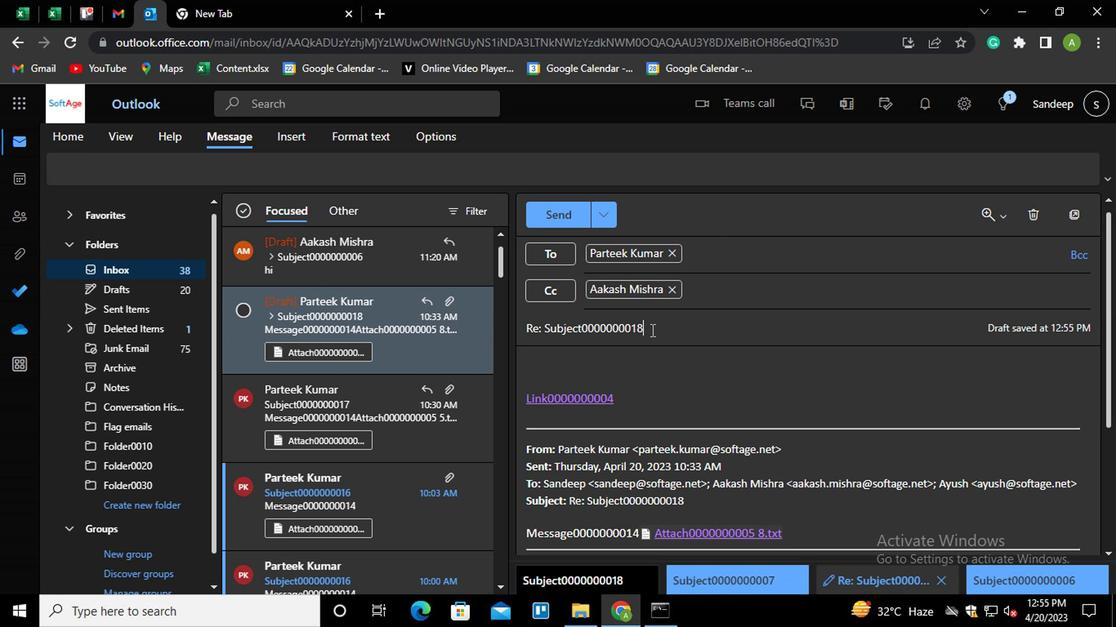 
Action: Key pressed <Key.shift_r><Key.home><Key.shift>SUBJECT0000000006
Screenshot: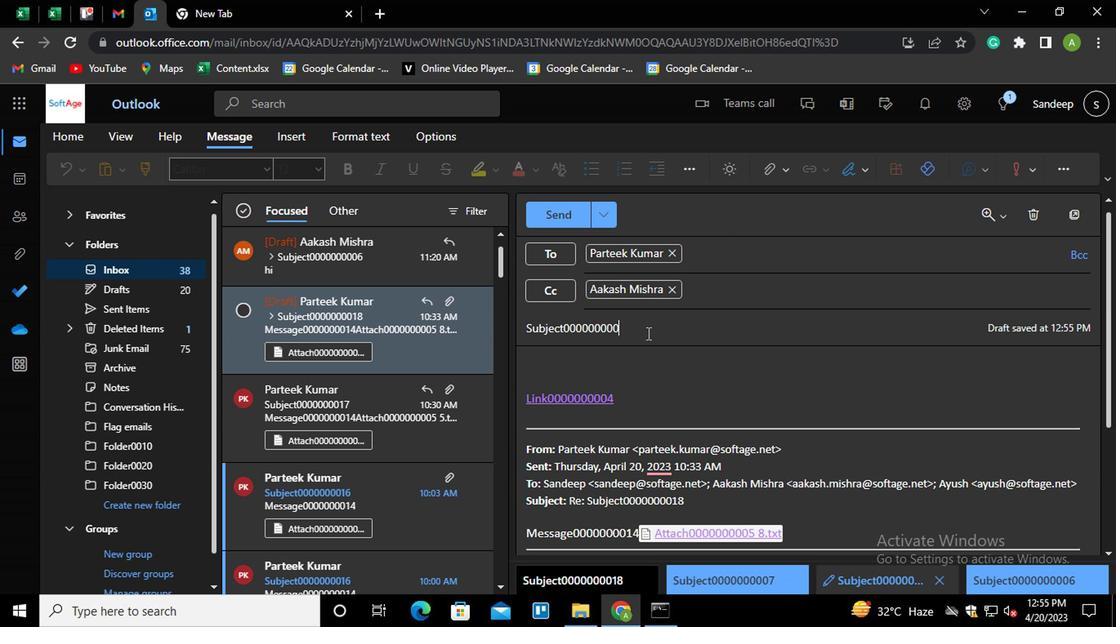 
Action: Mouse moved to (634, 398)
Screenshot: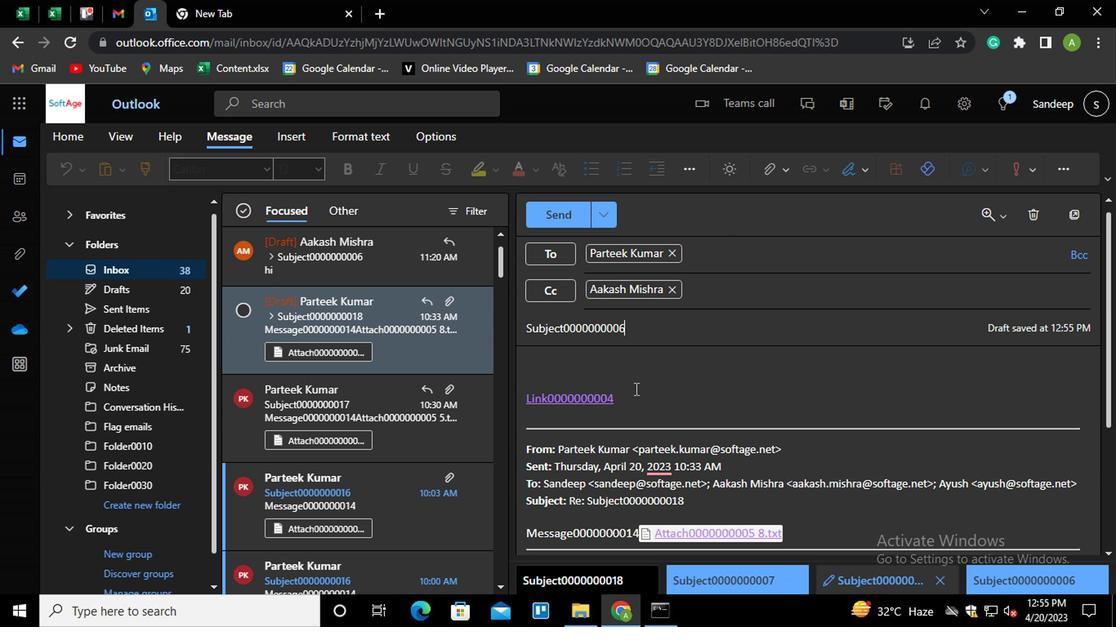 
Action: Mouse pressed left at (634, 398)
Screenshot: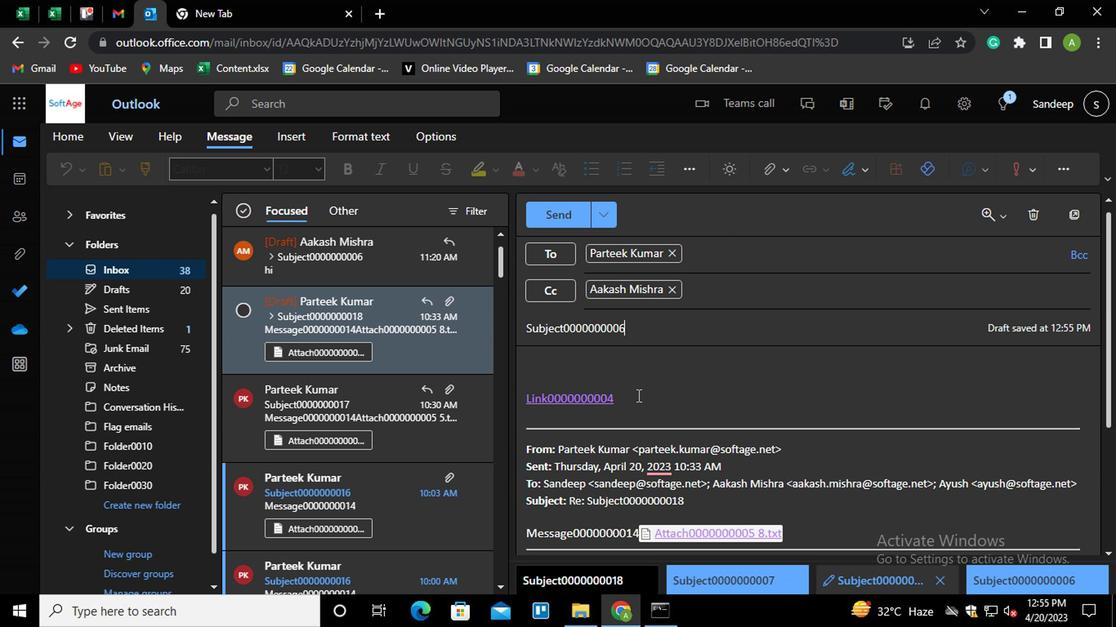 
Action: Key pressed <Key.shift_r><Key.enter><Key.shift_r>MESSAGE0000000004
Screenshot: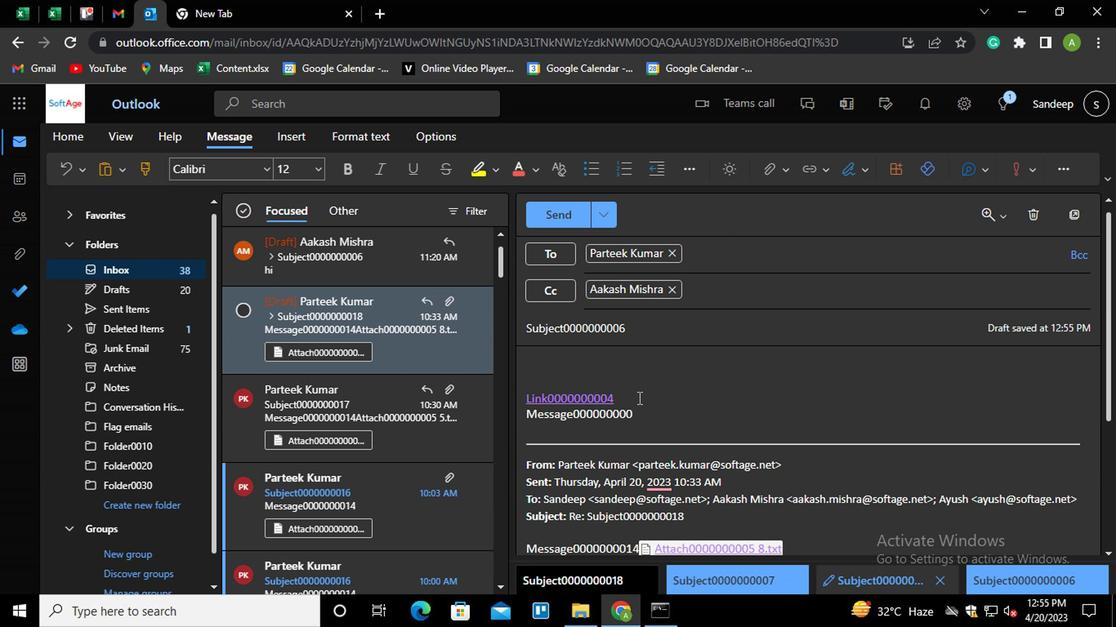 
Action: Mouse moved to (774, 170)
Screenshot: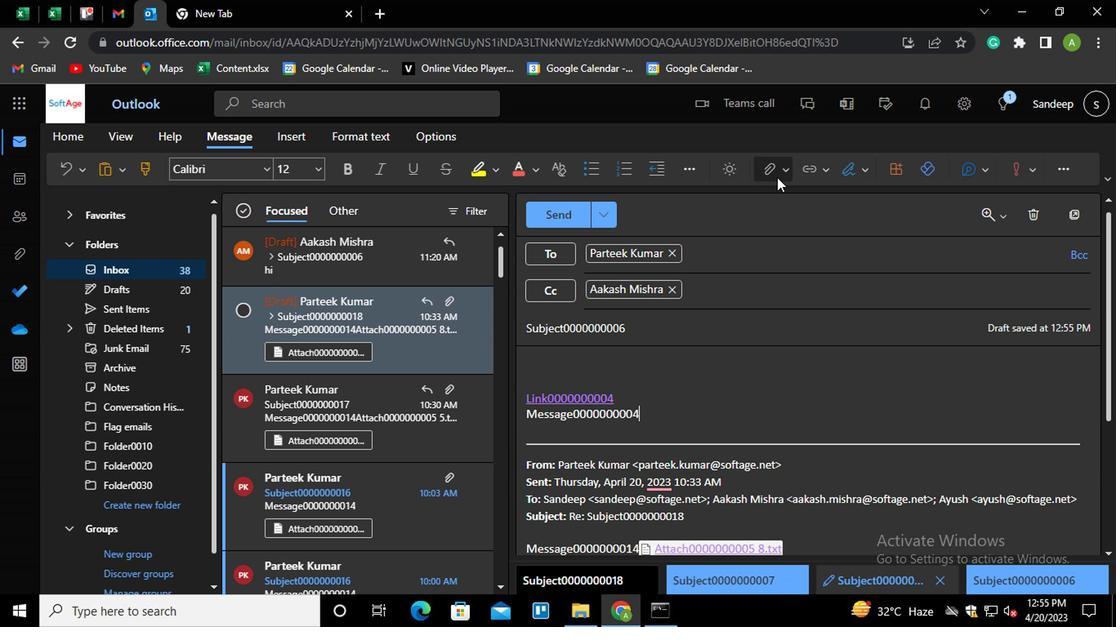 
Action: Mouse pressed left at (774, 170)
Screenshot: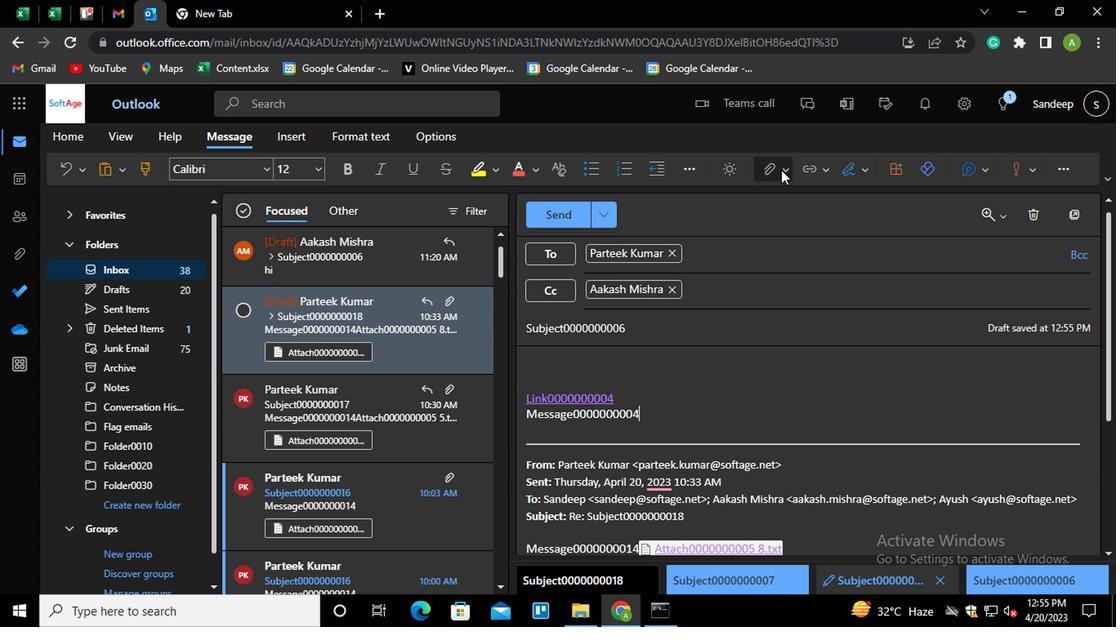 
Action: Mouse moved to (719, 204)
Screenshot: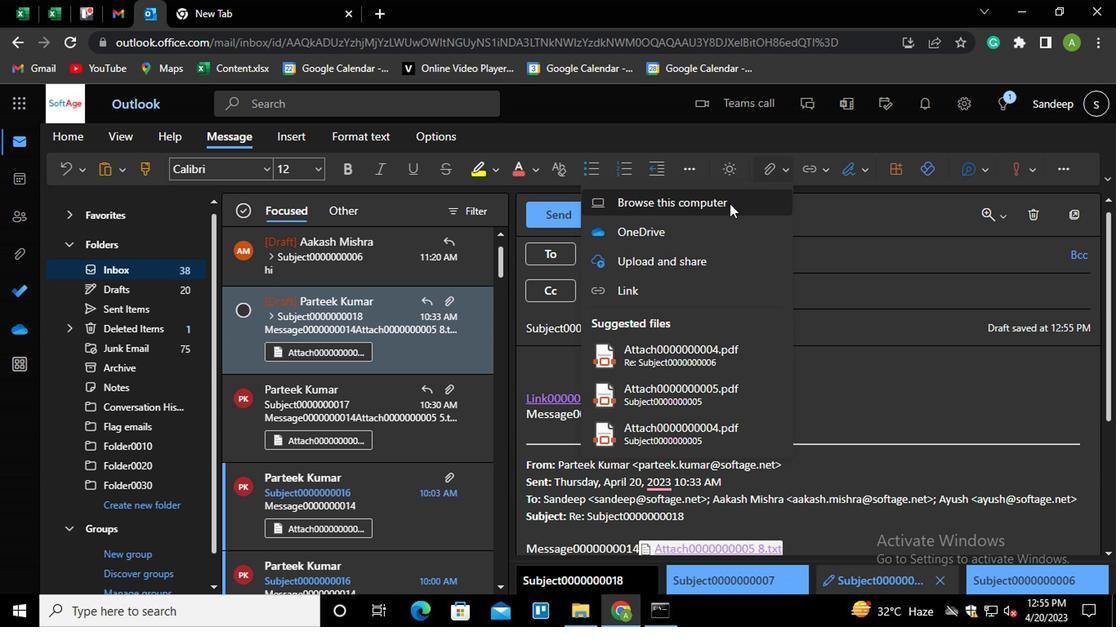 
Action: Mouse pressed left at (719, 204)
Screenshot: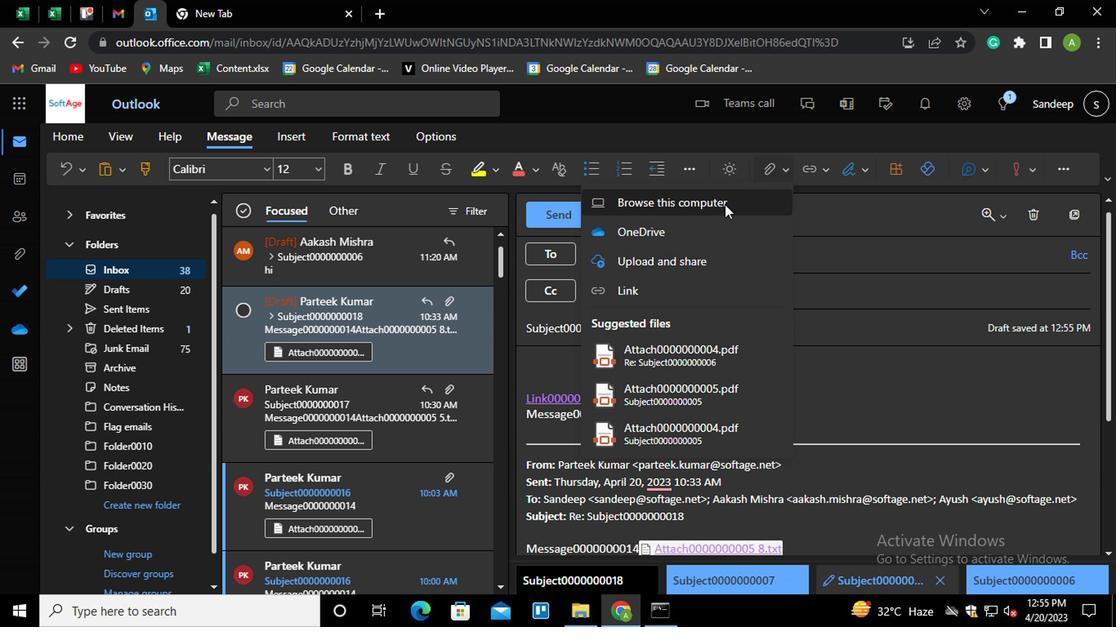 
Action: Mouse moved to (345, 165)
Screenshot: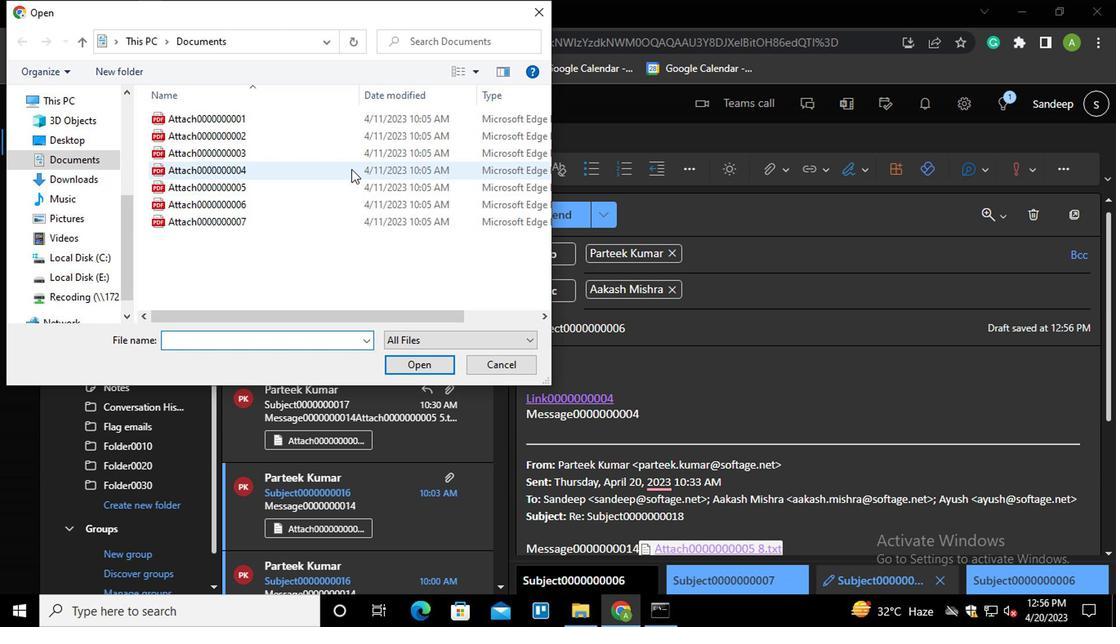 
Action: Mouse pressed left at (345, 165)
Screenshot: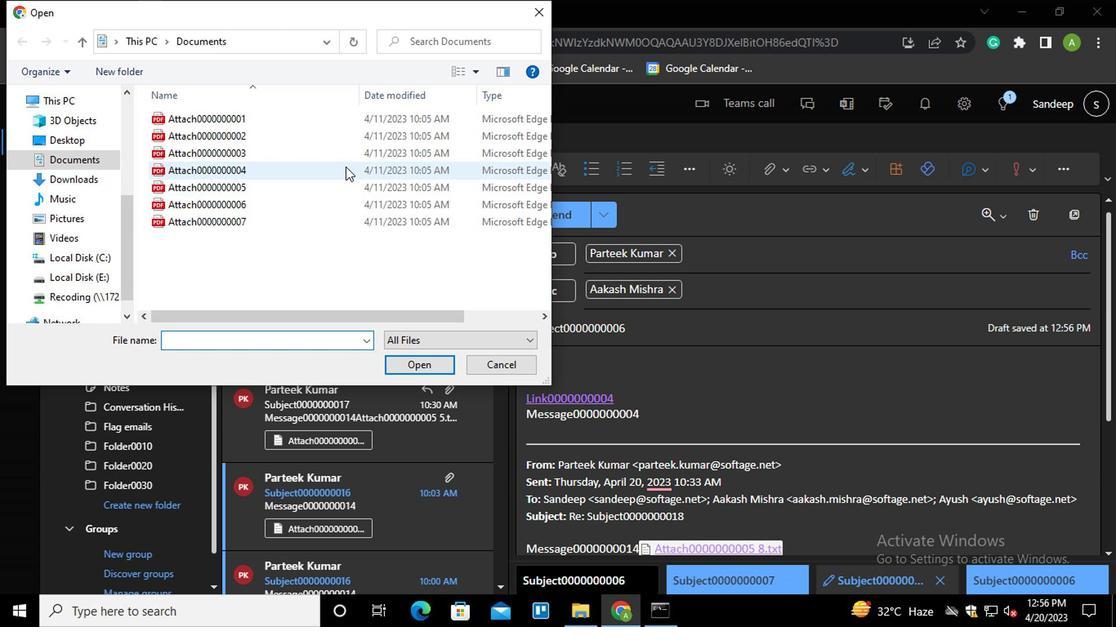 
Action: Mouse moved to (423, 361)
Screenshot: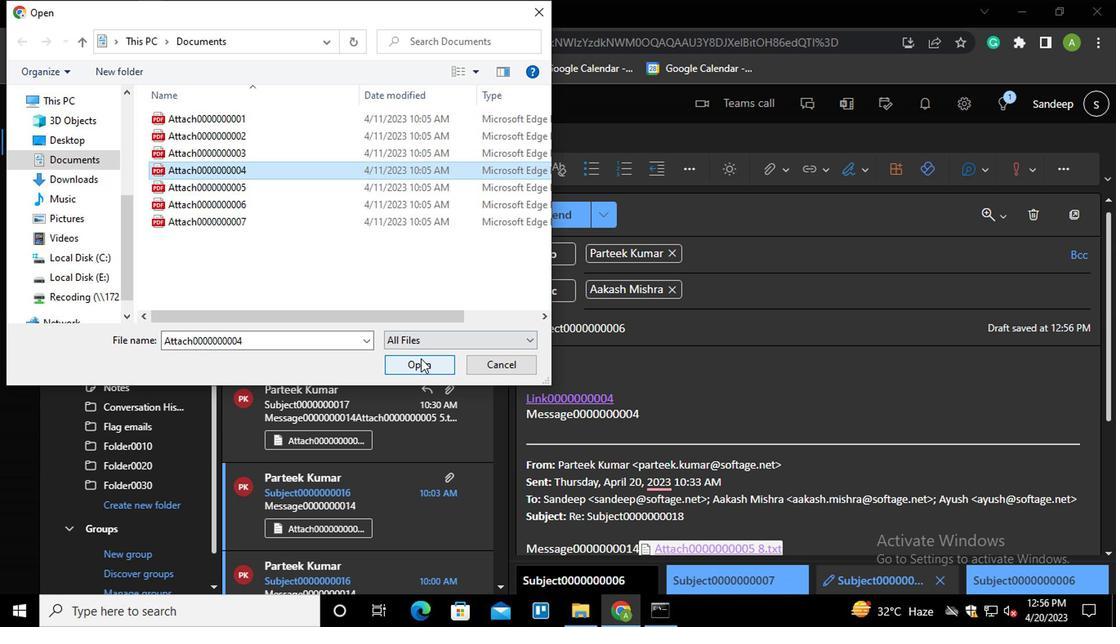 
Action: Mouse pressed left at (423, 361)
Screenshot: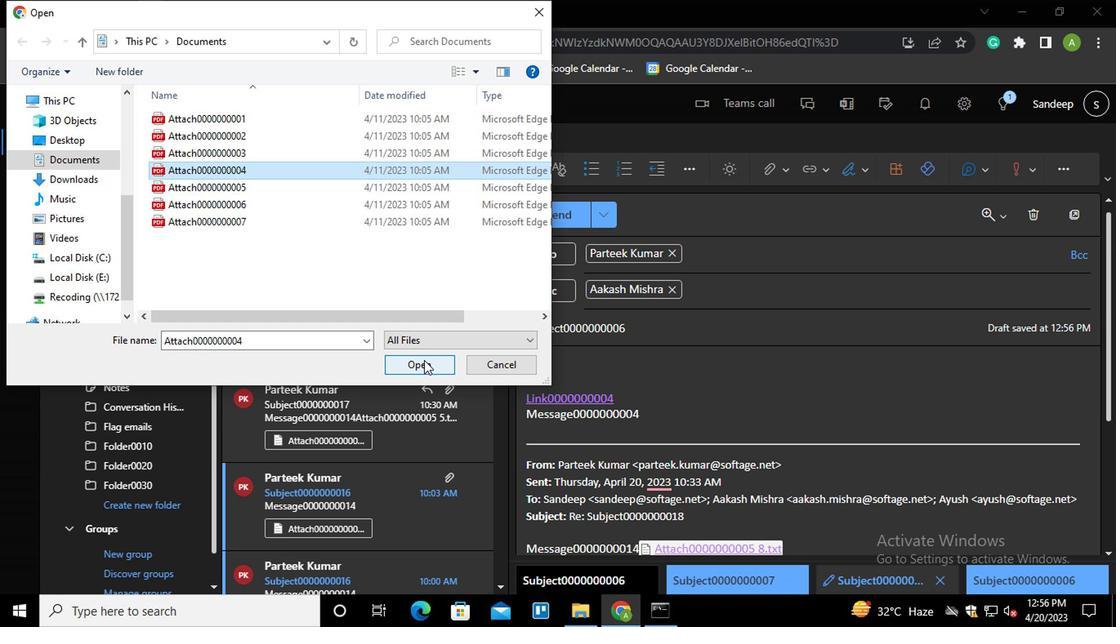 
Action: Mouse moved to (548, 218)
Screenshot: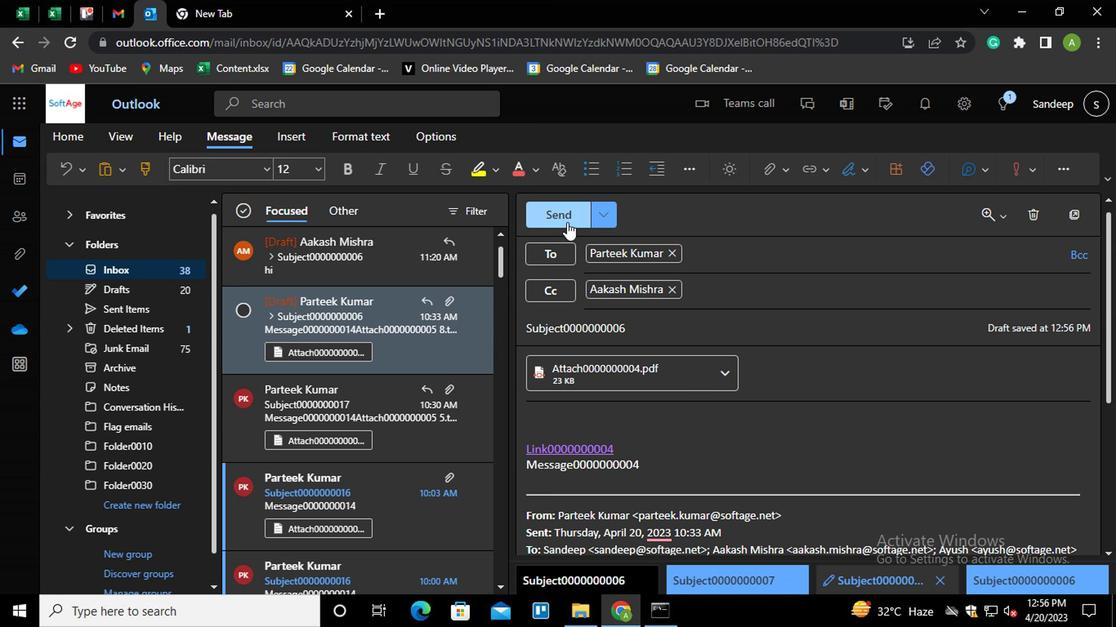
Action: Mouse pressed left at (548, 218)
Screenshot: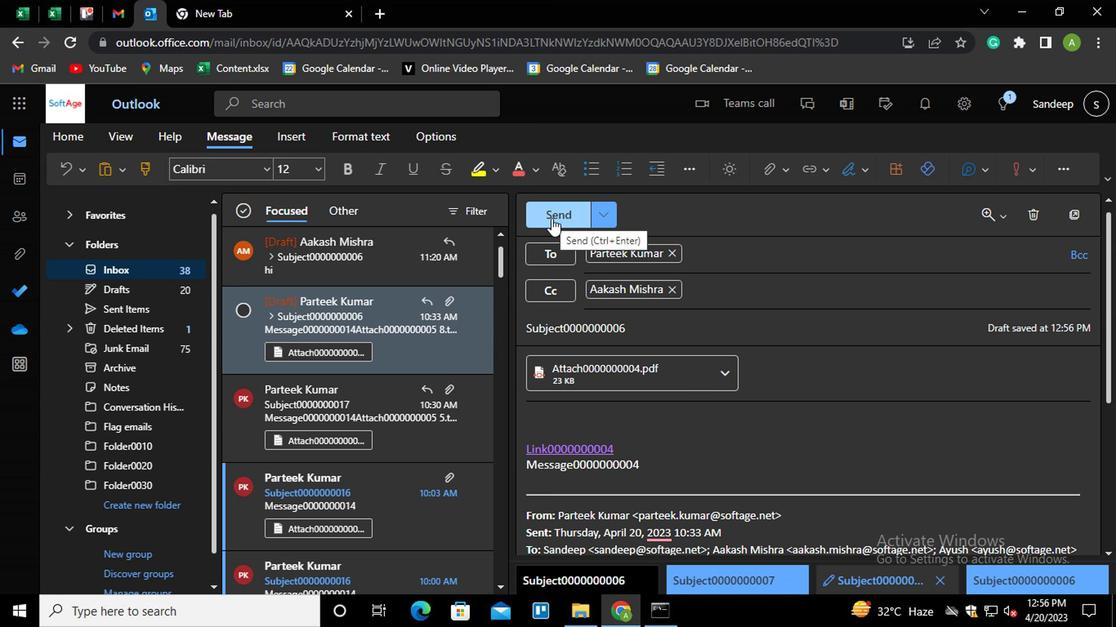 
Action: Mouse moved to (373, 325)
Screenshot: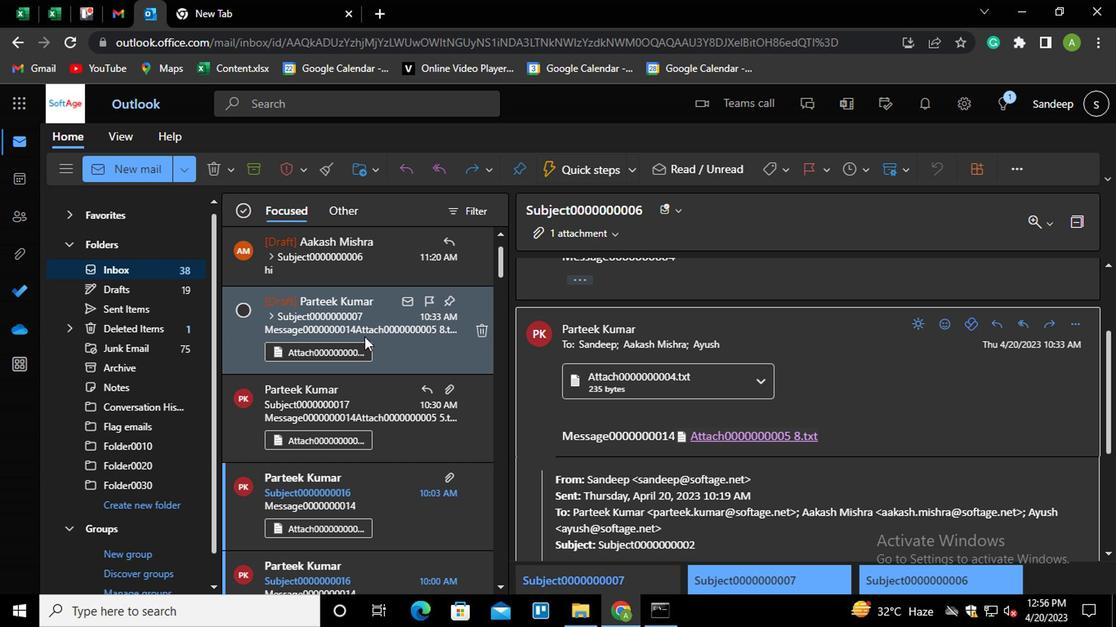 
Action: Mouse pressed left at (373, 325)
Screenshot: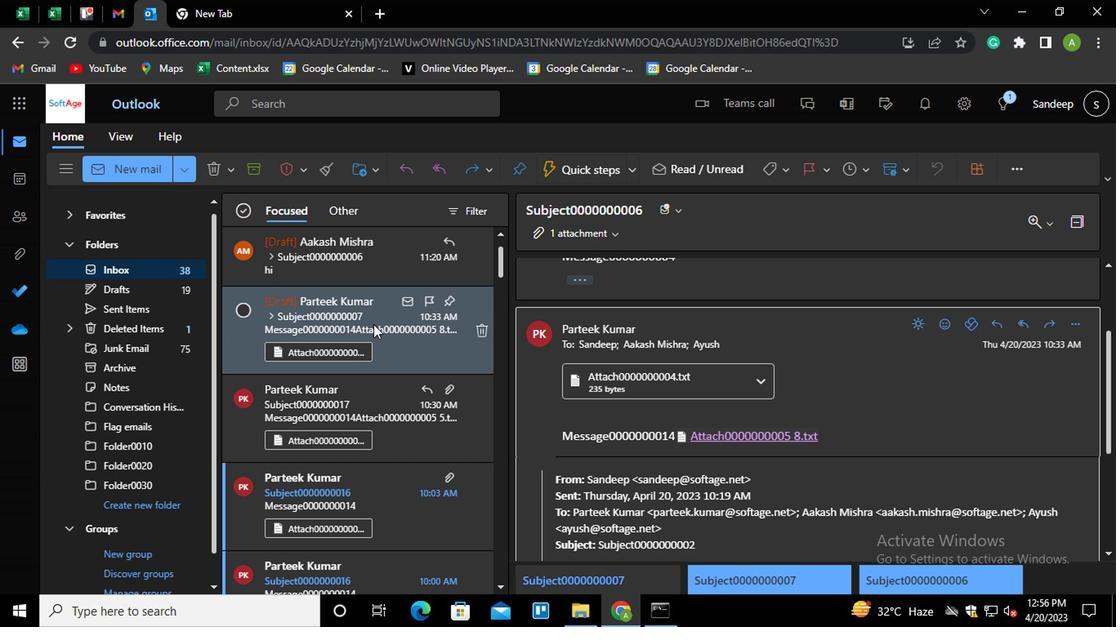 
Action: Mouse moved to (1035, 381)
Screenshot: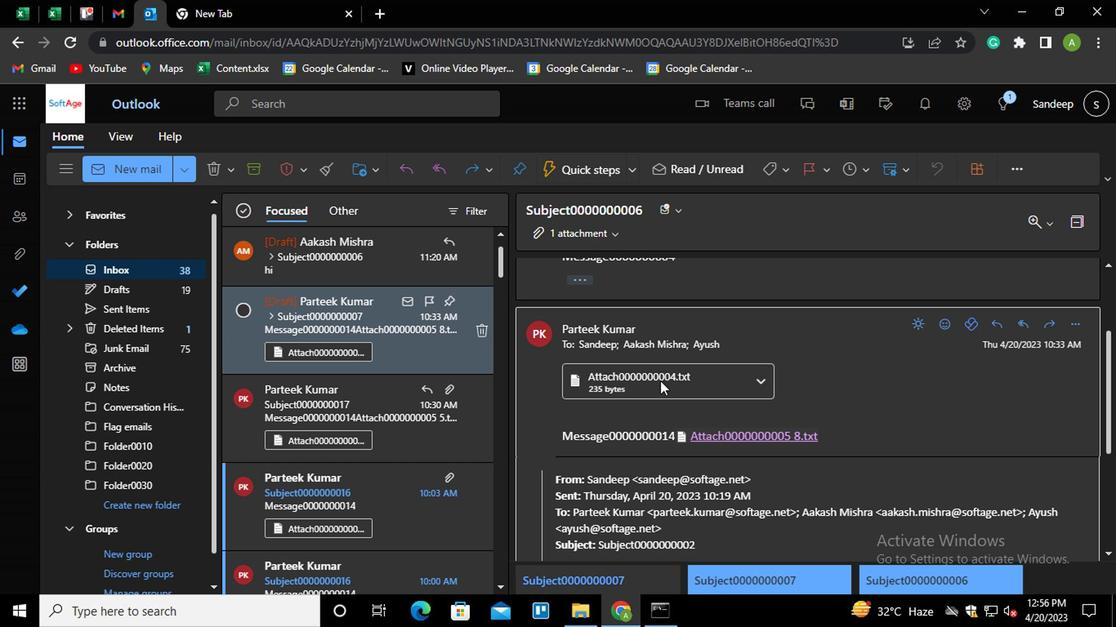 
Action: Mouse scrolled (1035, 380) with delta (0, -1)
Screenshot: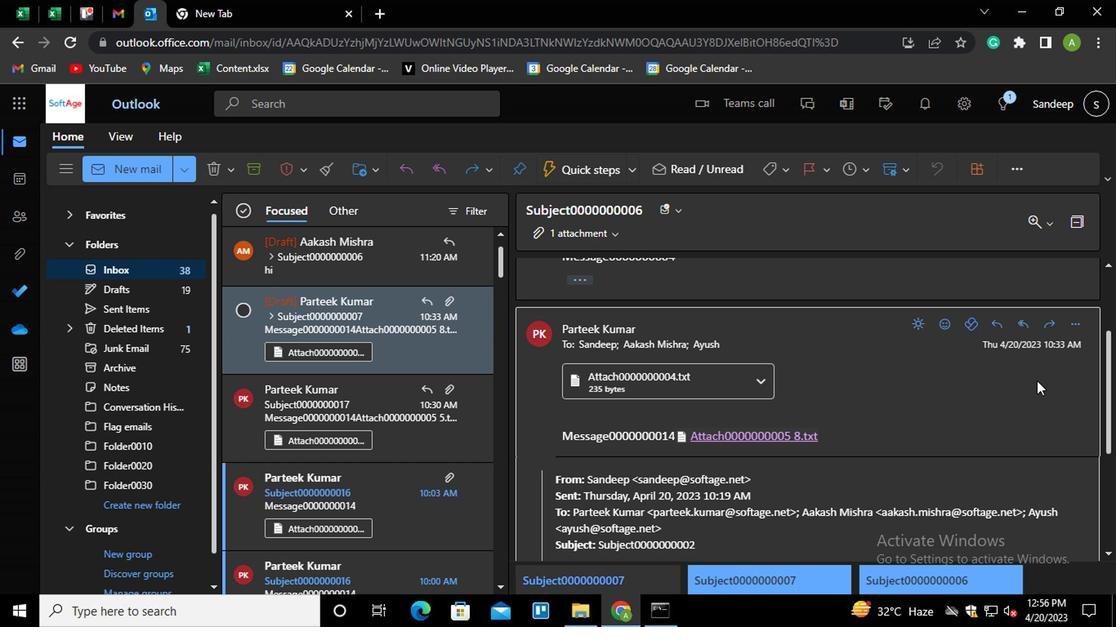 
Action: Mouse moved to (1036, 383)
Screenshot: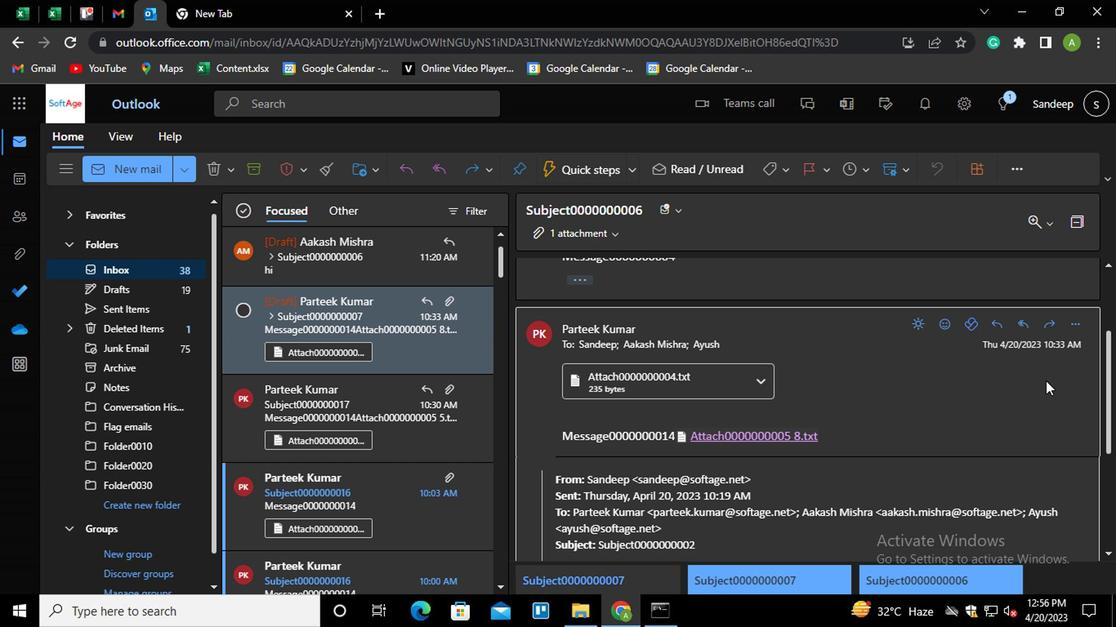 
Action: Mouse scrolled (1036, 382) with delta (0, -1)
Screenshot: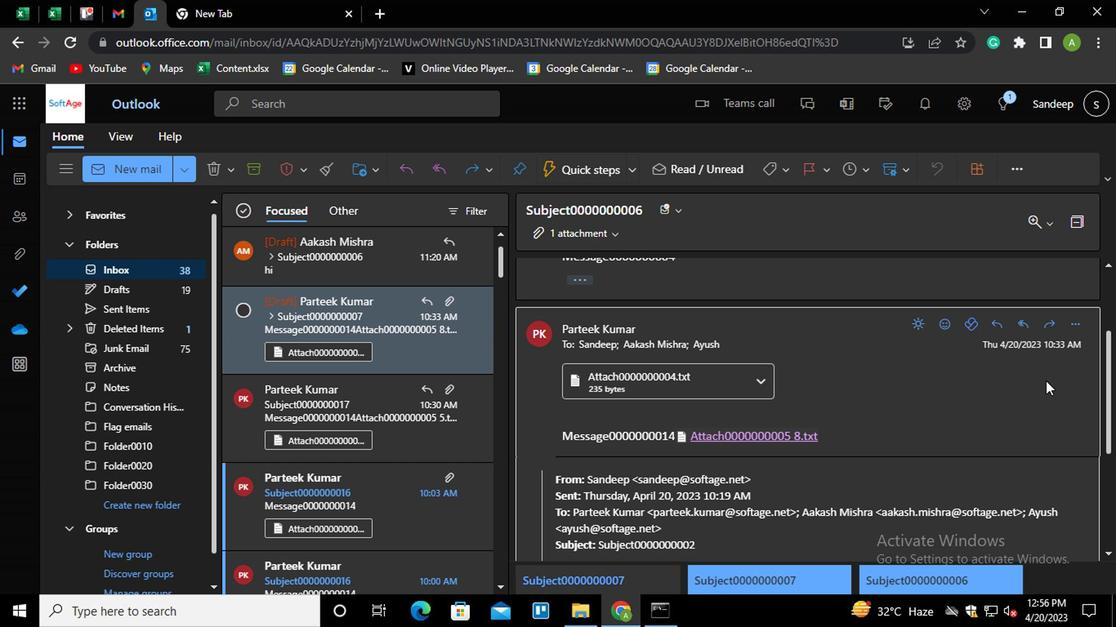 
Action: Mouse moved to (1036, 383)
Screenshot: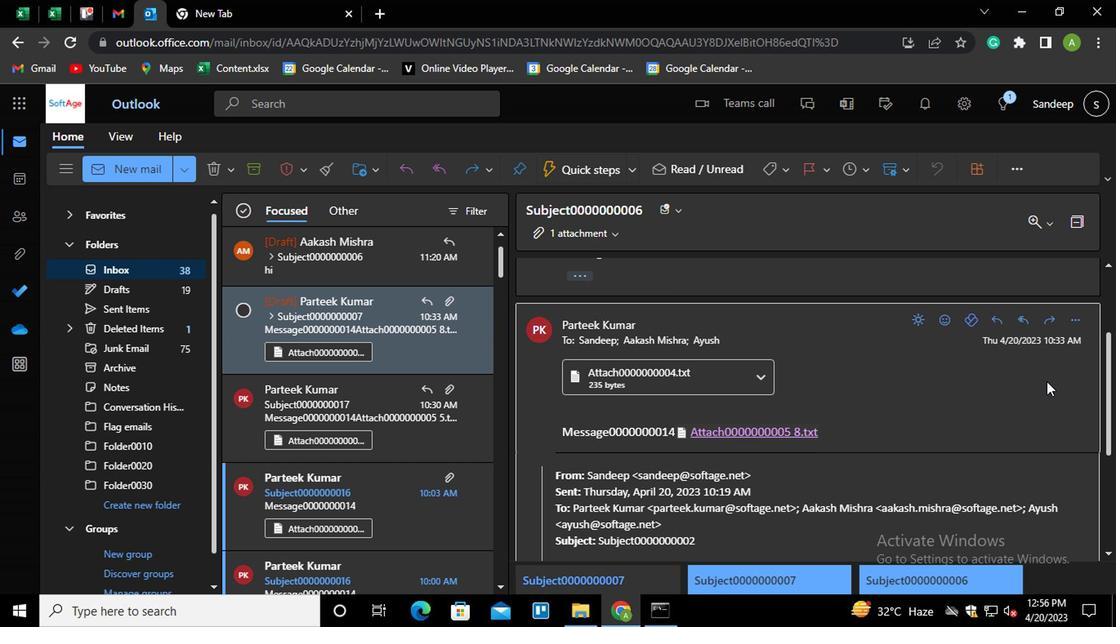 
Action: Mouse scrolled (1036, 382) with delta (0, -1)
Screenshot: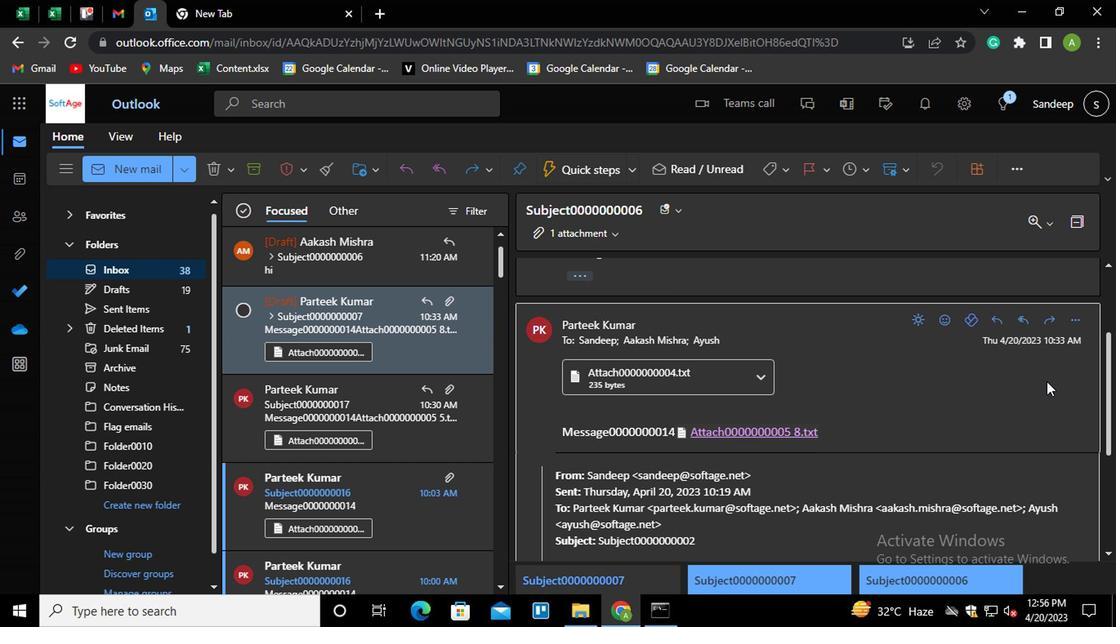 
Action: Mouse moved to (1035, 384)
Screenshot: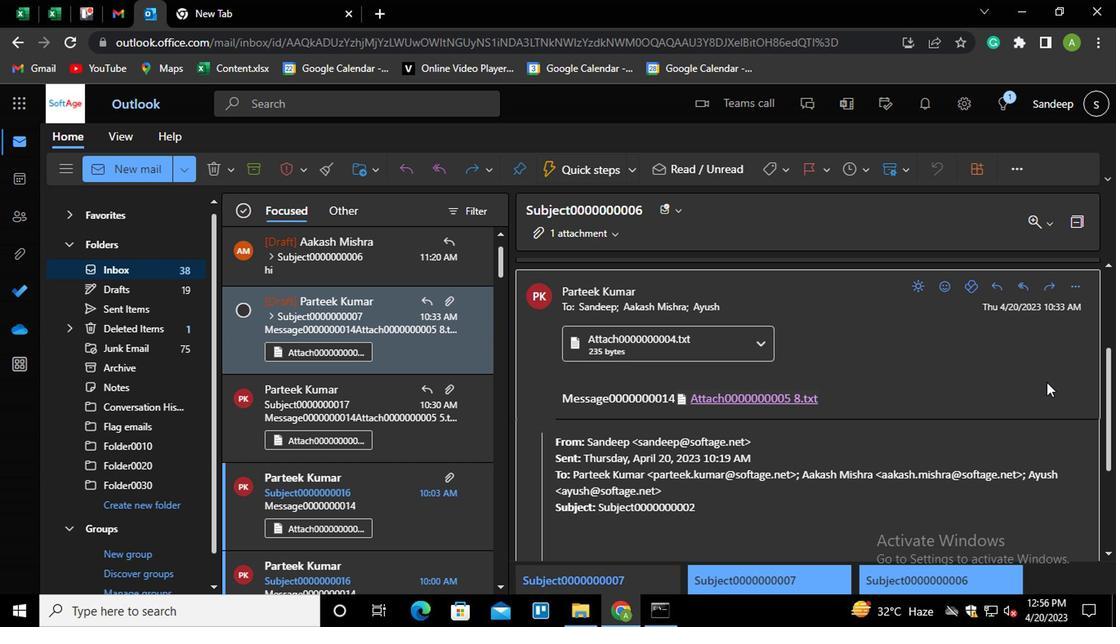 
Action: Mouse scrolled (1035, 383) with delta (0, 0)
Screenshot: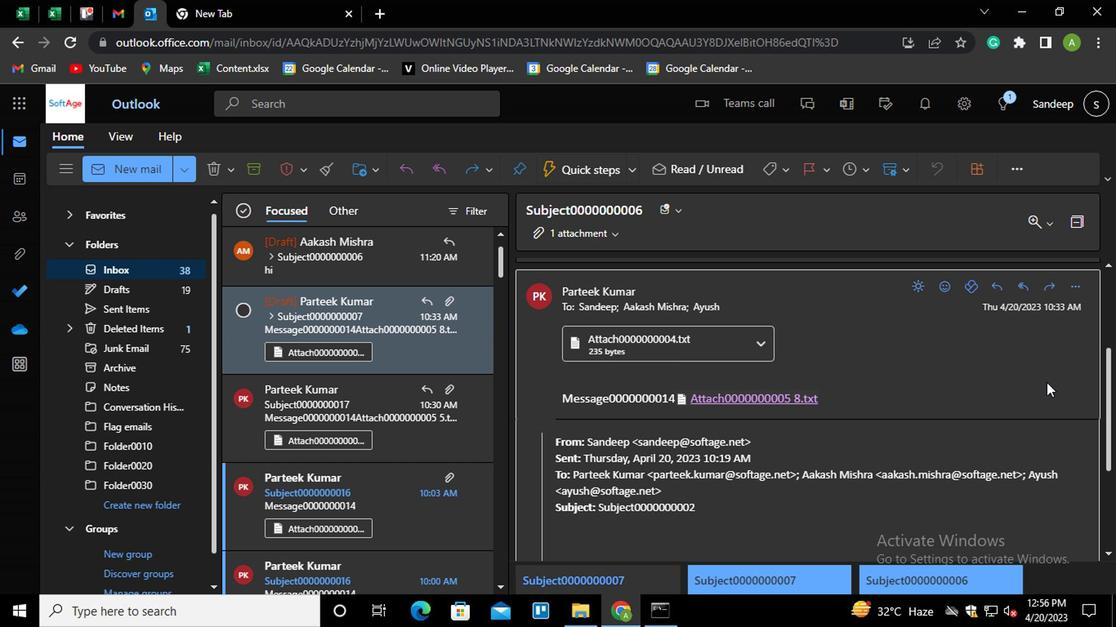 
Action: Mouse moved to (1034, 385)
Screenshot: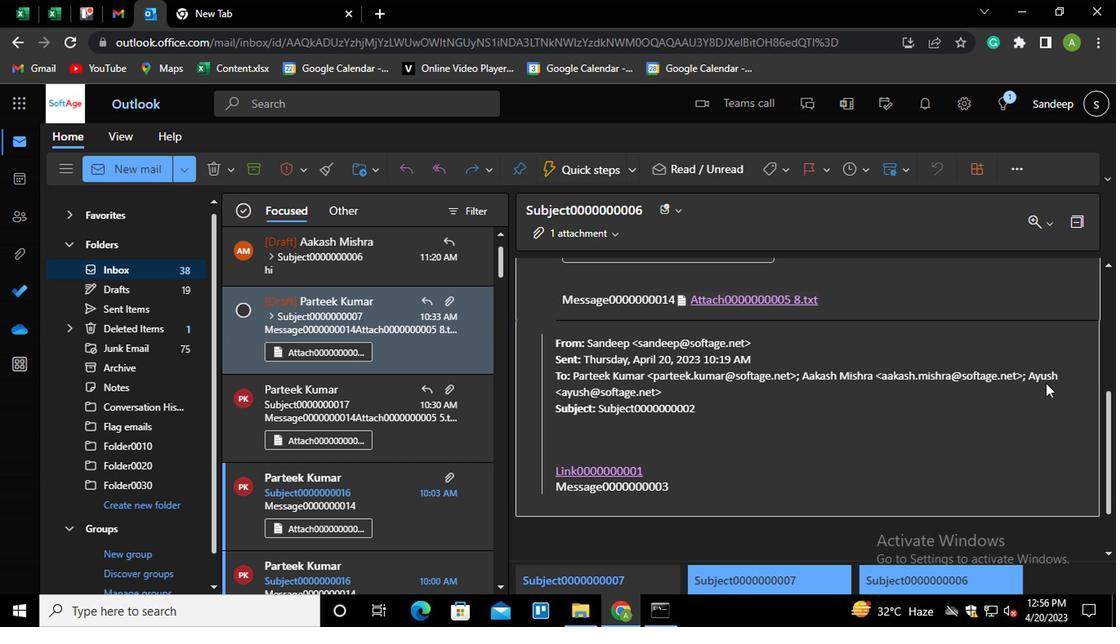 
Action: Mouse scrolled (1034, 386) with delta (0, 0)
Screenshot: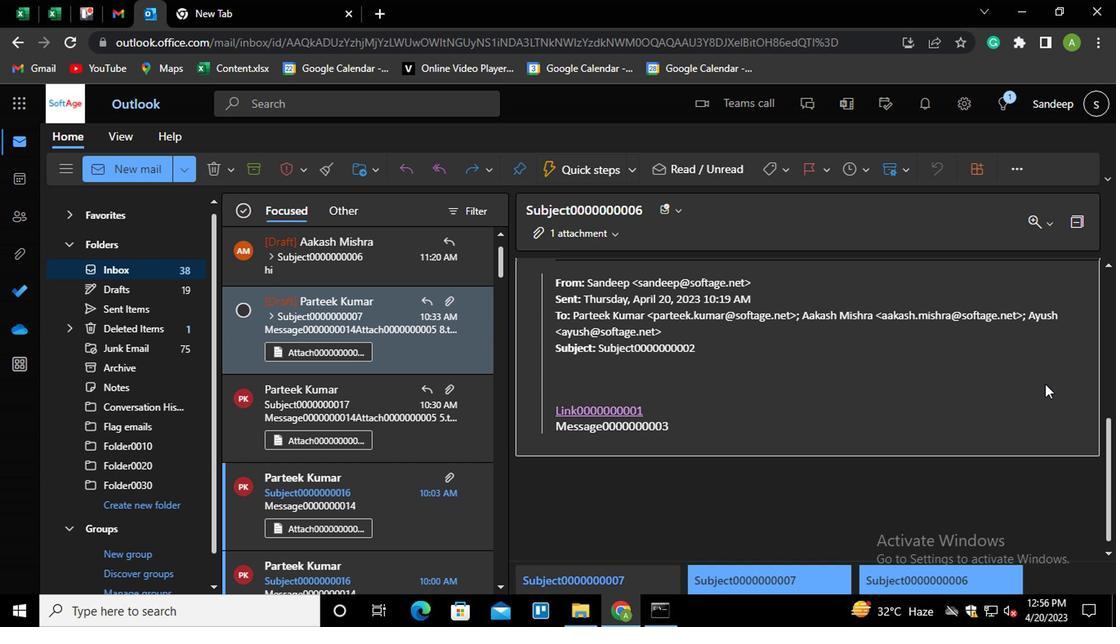 
Action: Mouse scrolled (1034, 386) with delta (0, 0)
Screenshot: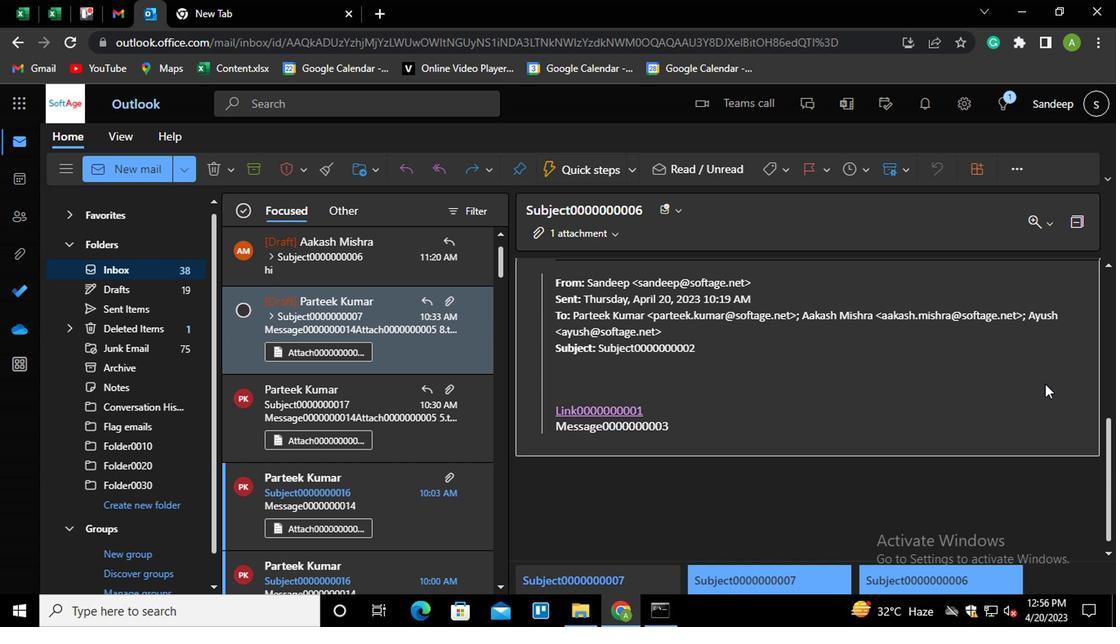 
Action: Mouse scrolled (1034, 386) with delta (0, 0)
Screenshot: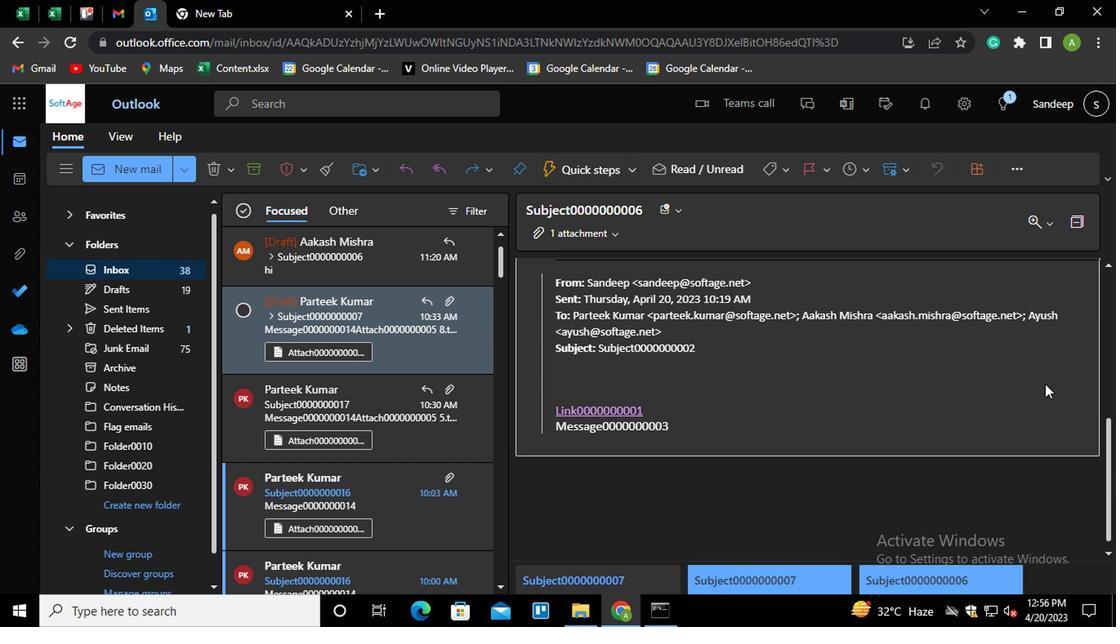 
Action: Mouse moved to (1063, 371)
Screenshot: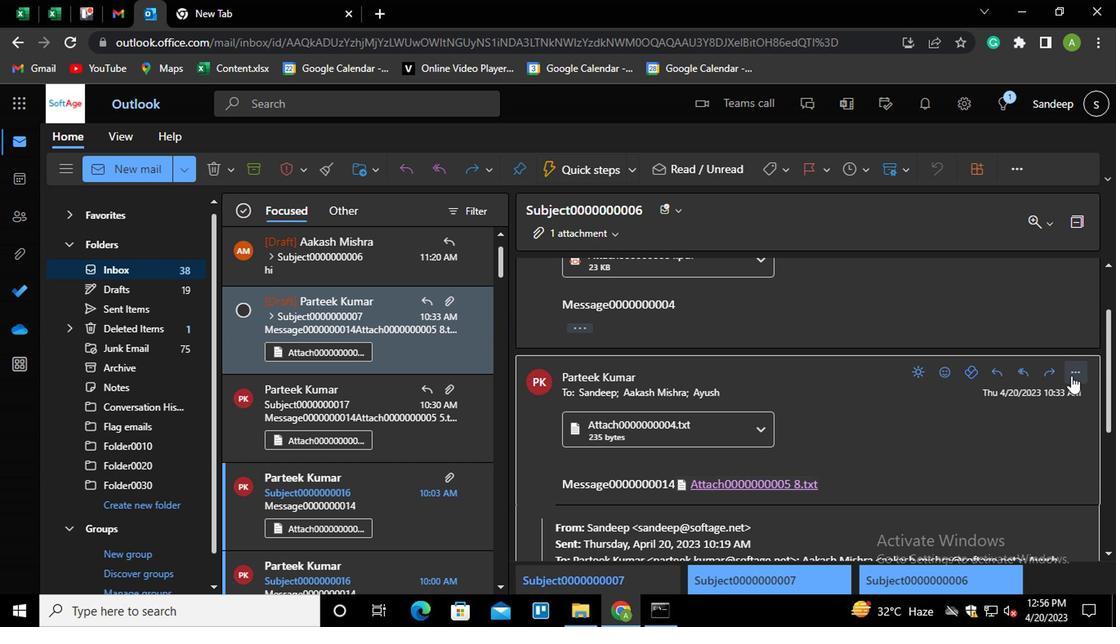 
Action: Mouse pressed left at (1063, 371)
Screenshot: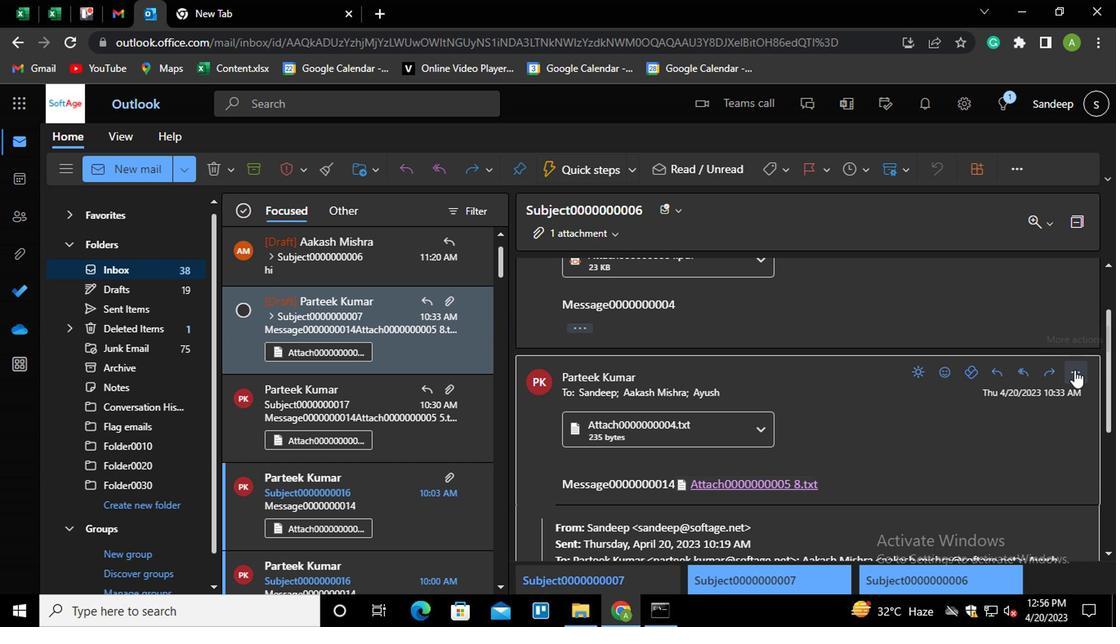 
Action: Mouse moved to (952, 141)
Screenshot: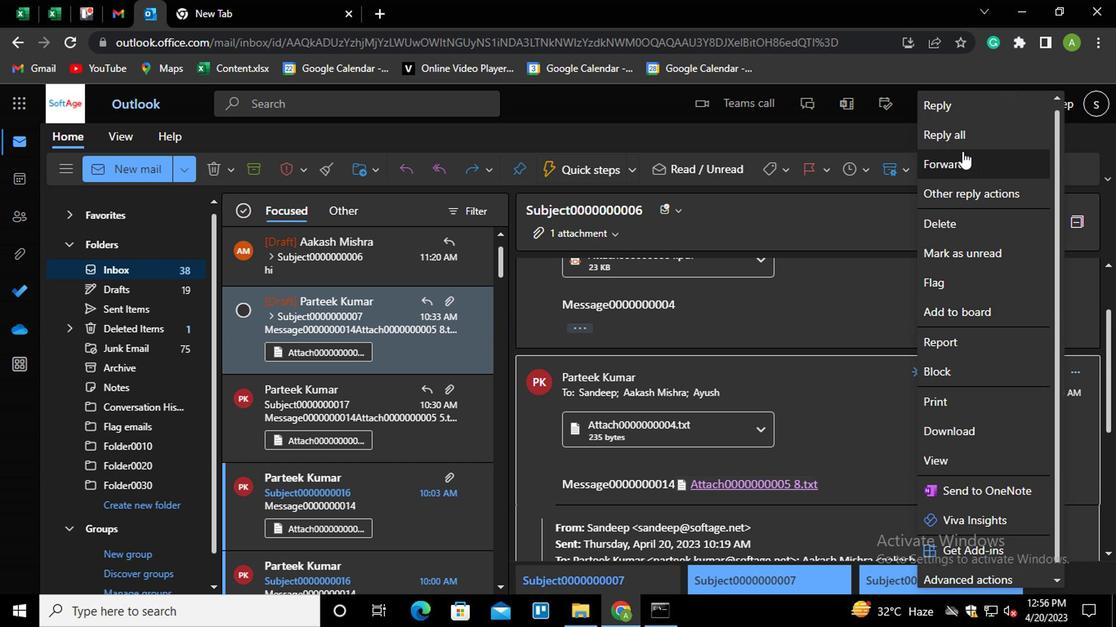 
Action: Mouse pressed left at (952, 141)
Screenshot: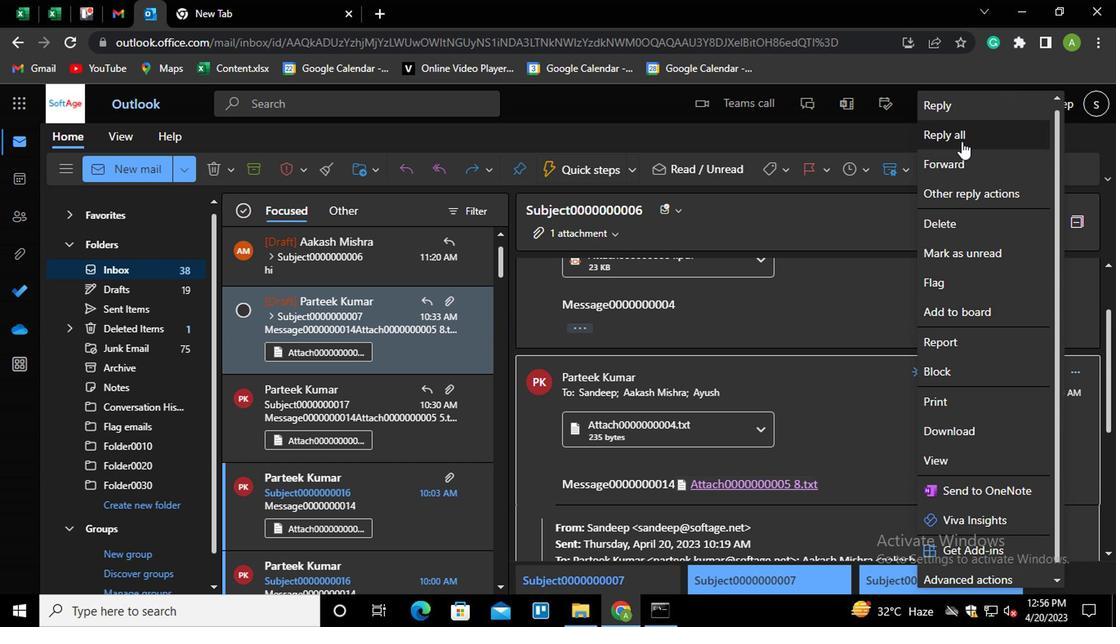 
Action: Mouse moved to (620, 412)
Screenshot: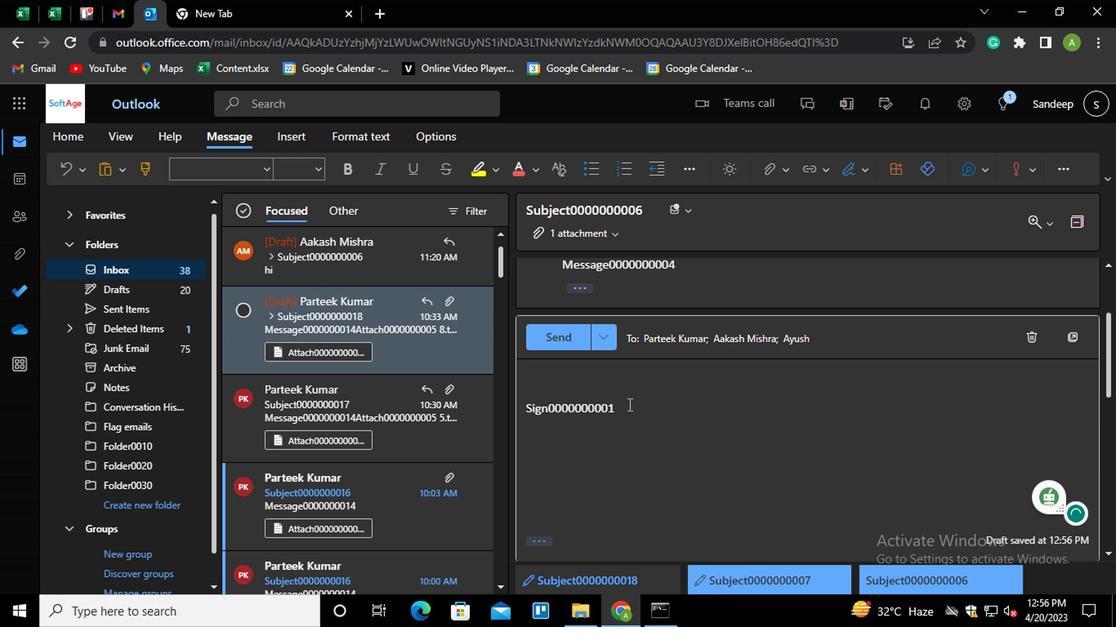 
Action: Mouse pressed left at (620, 412)
Screenshot: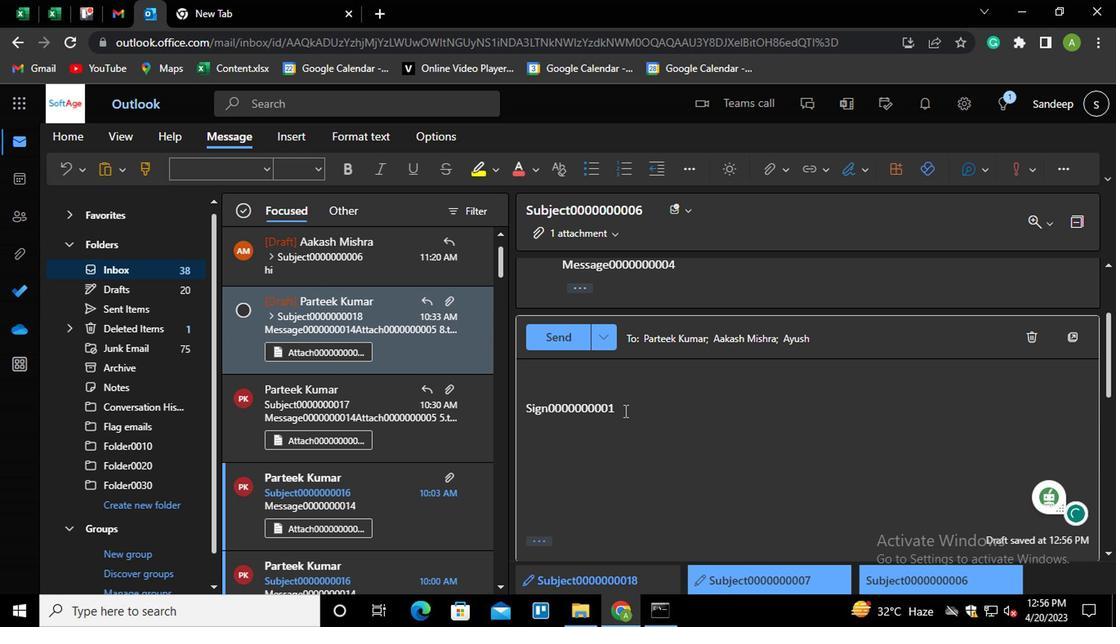 
Action: Key pressed <Key.shift_r><Key.home><Key.shift_r>LINK0000000004ctrl+K<Key.shift_r>ctrl+LINK0000000004
Screenshot: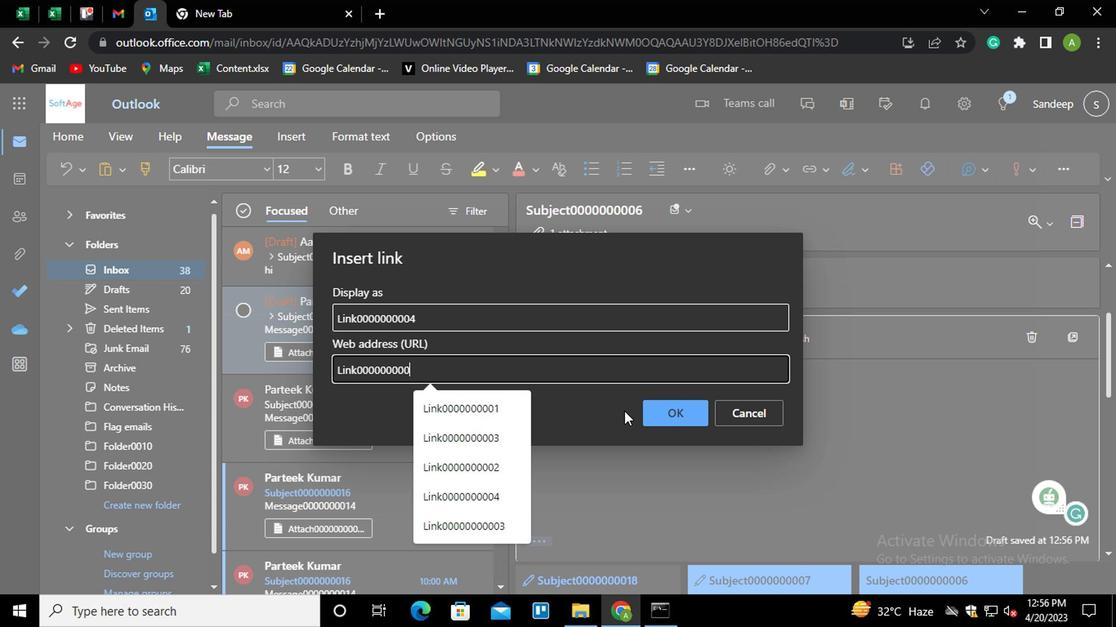
Action: Mouse moved to (662, 419)
Screenshot: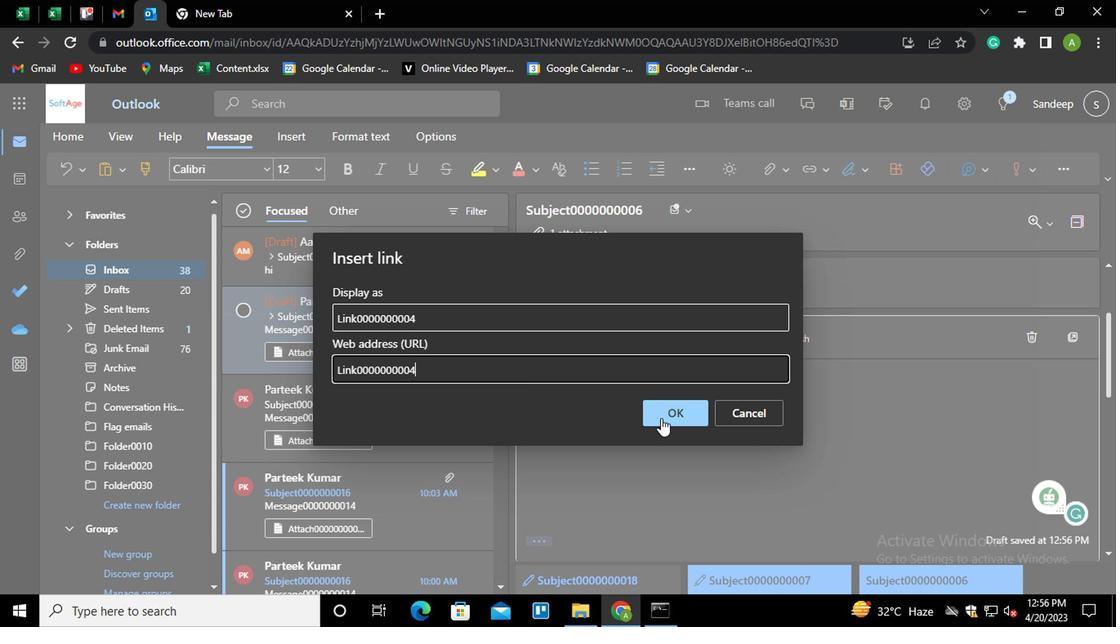 
Action: Mouse pressed left at (662, 419)
Screenshot: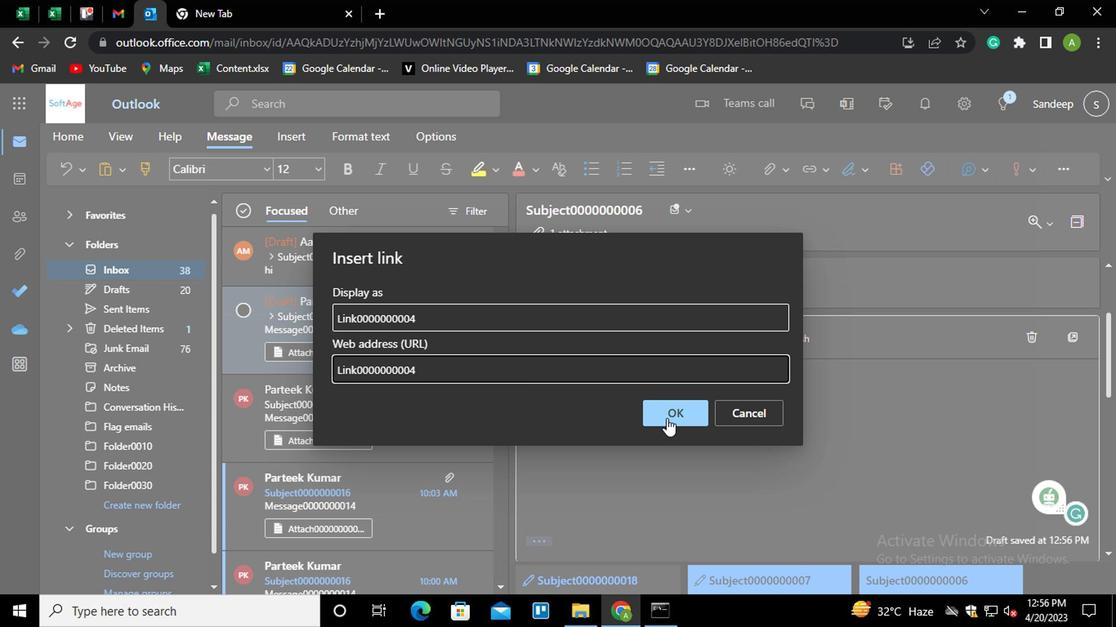 
Action: Mouse moved to (820, 340)
Screenshot: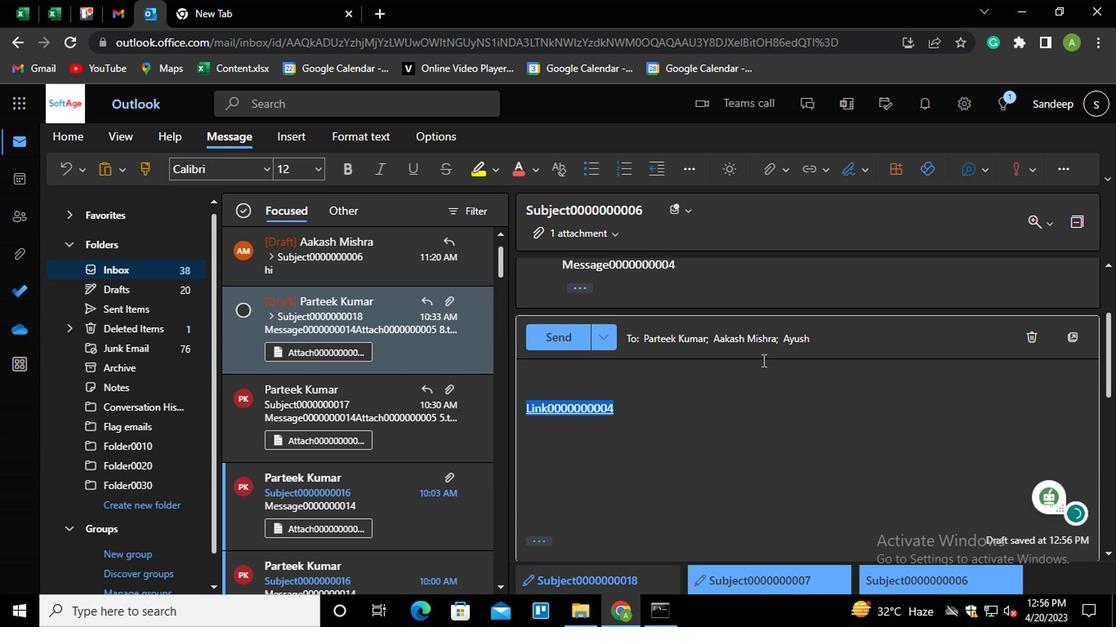 
Action: Mouse pressed left at (820, 340)
Screenshot: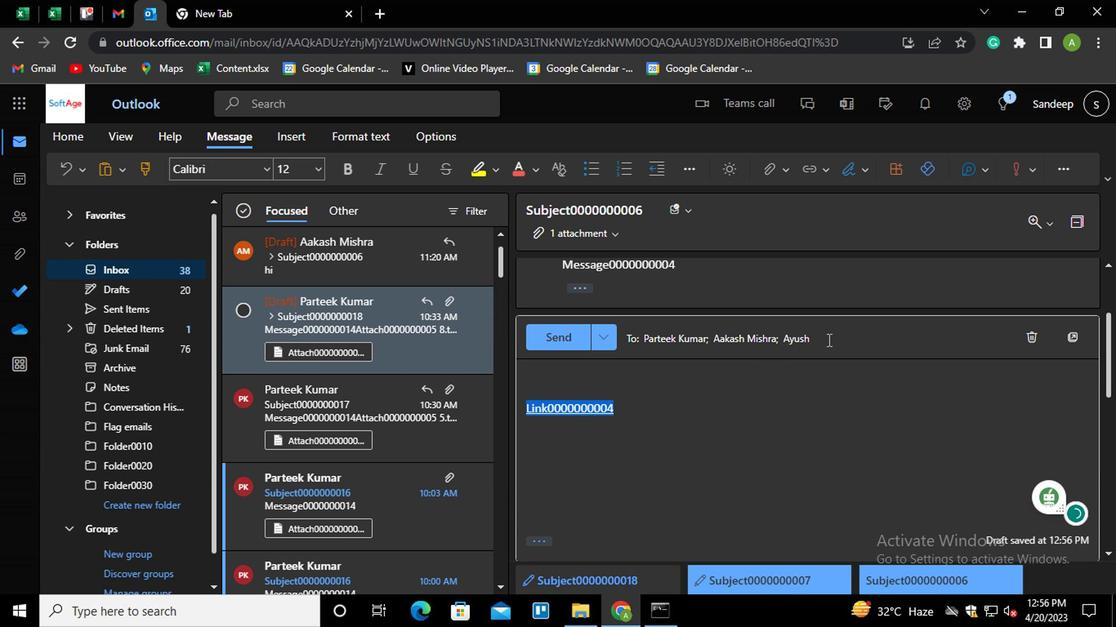 
Action: Mouse moved to (769, 379)
Screenshot: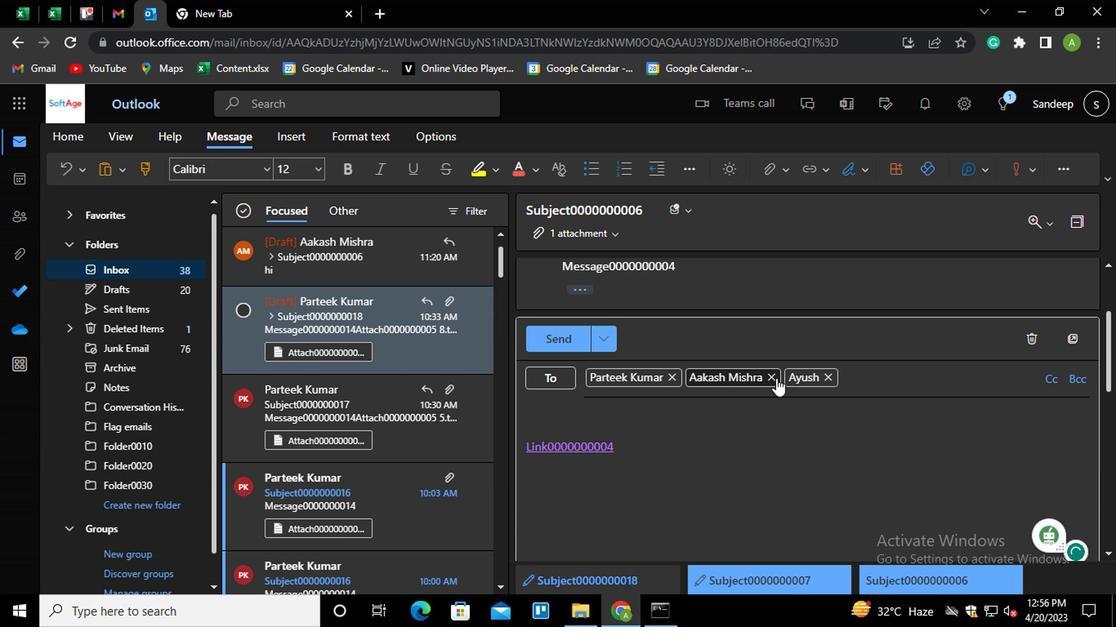 
Action: Mouse pressed left at (769, 379)
Screenshot: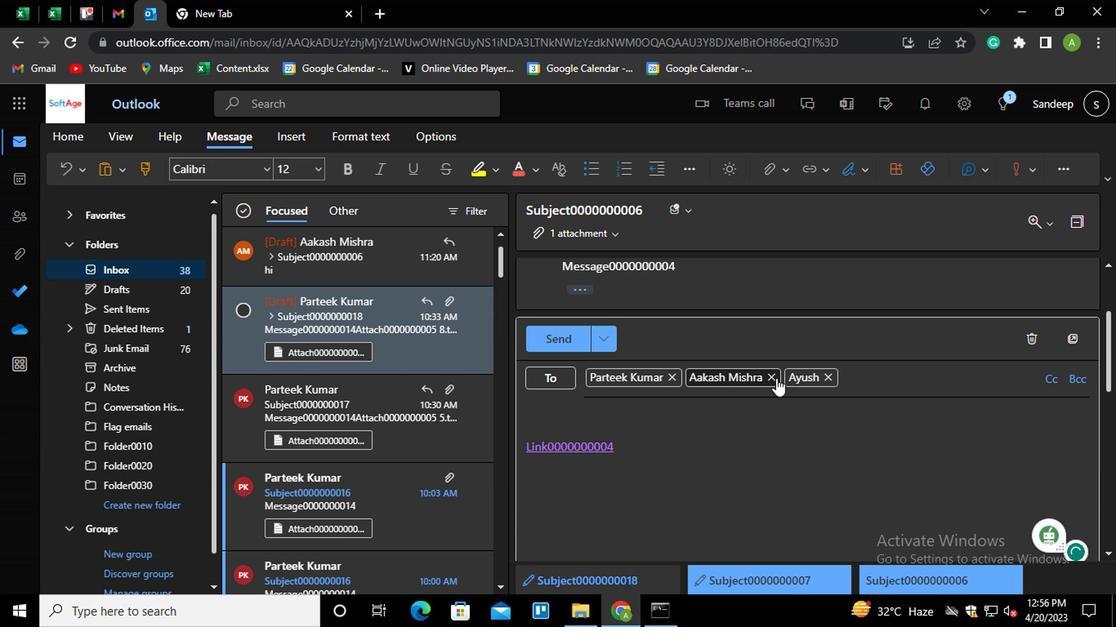 
Action: Mouse moved to (723, 377)
Screenshot: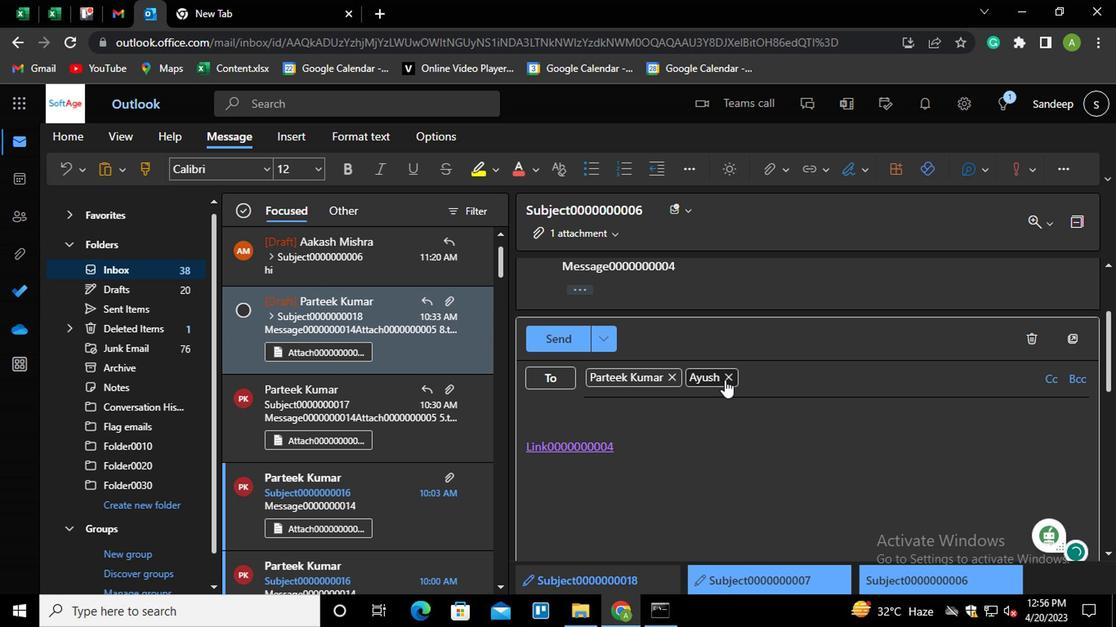 
Action: Mouse pressed left at (723, 377)
Screenshot: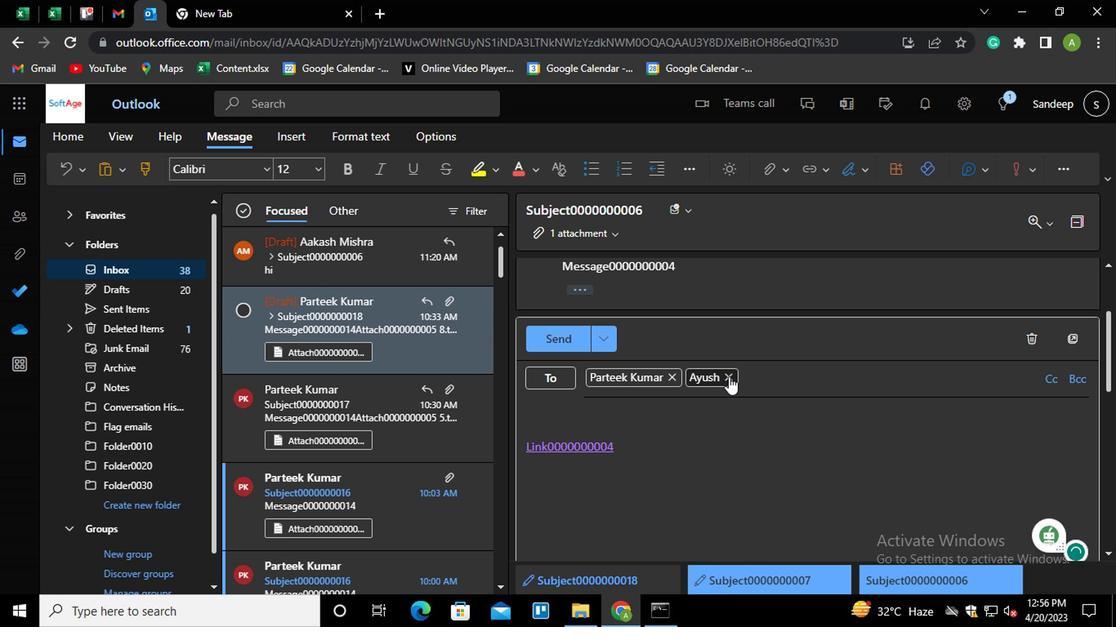 
Action: Mouse moved to (1042, 376)
Screenshot: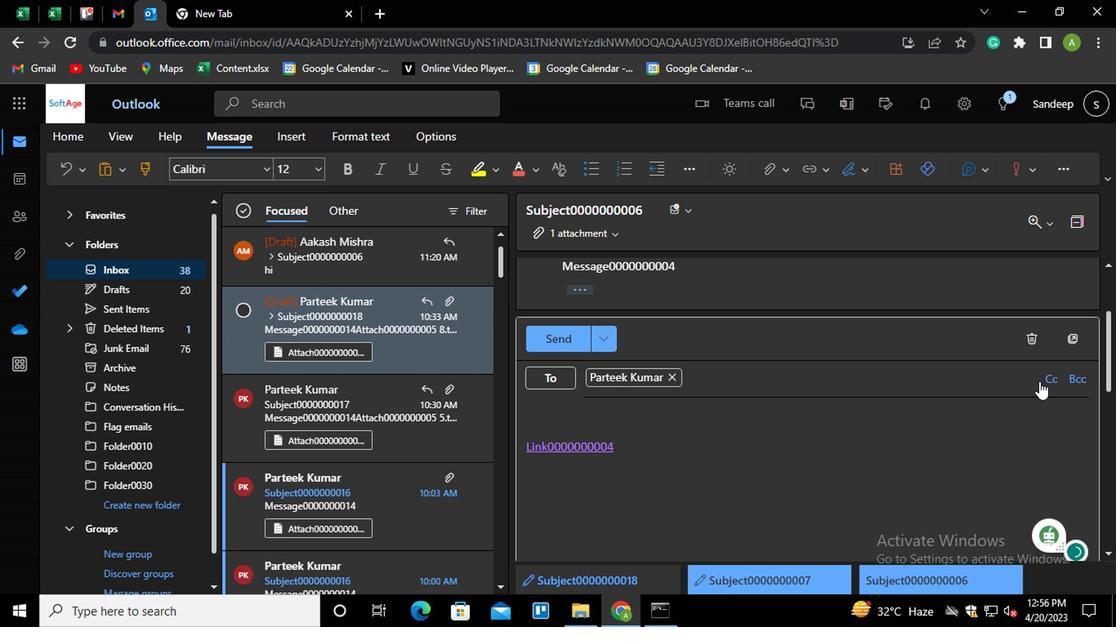 
Action: Mouse pressed left at (1042, 376)
Screenshot: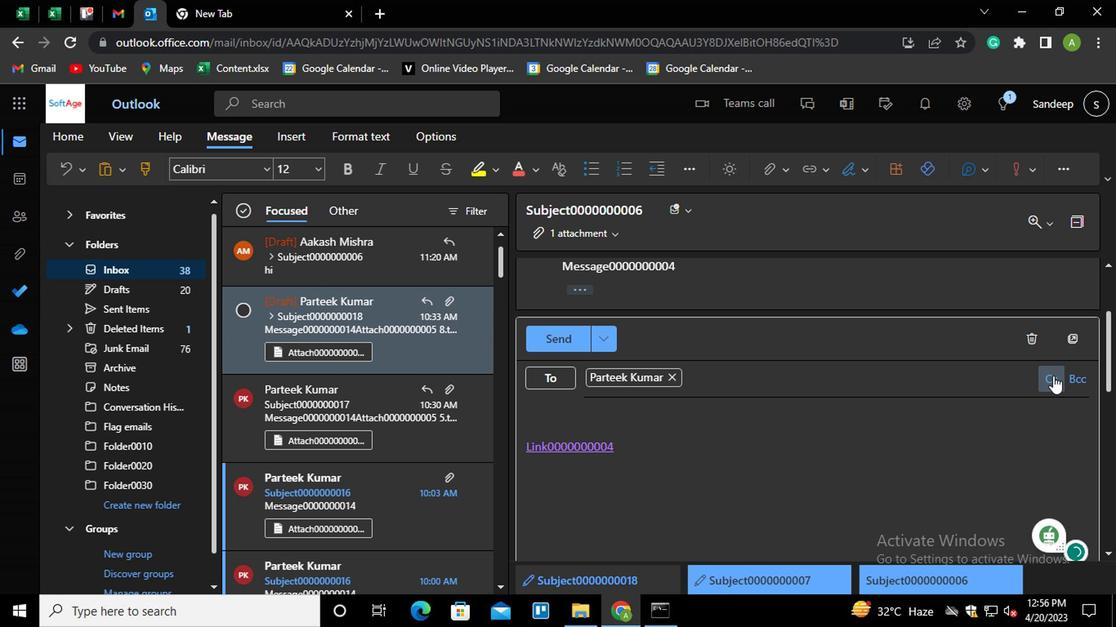 
Action: Mouse moved to (672, 388)
Screenshot: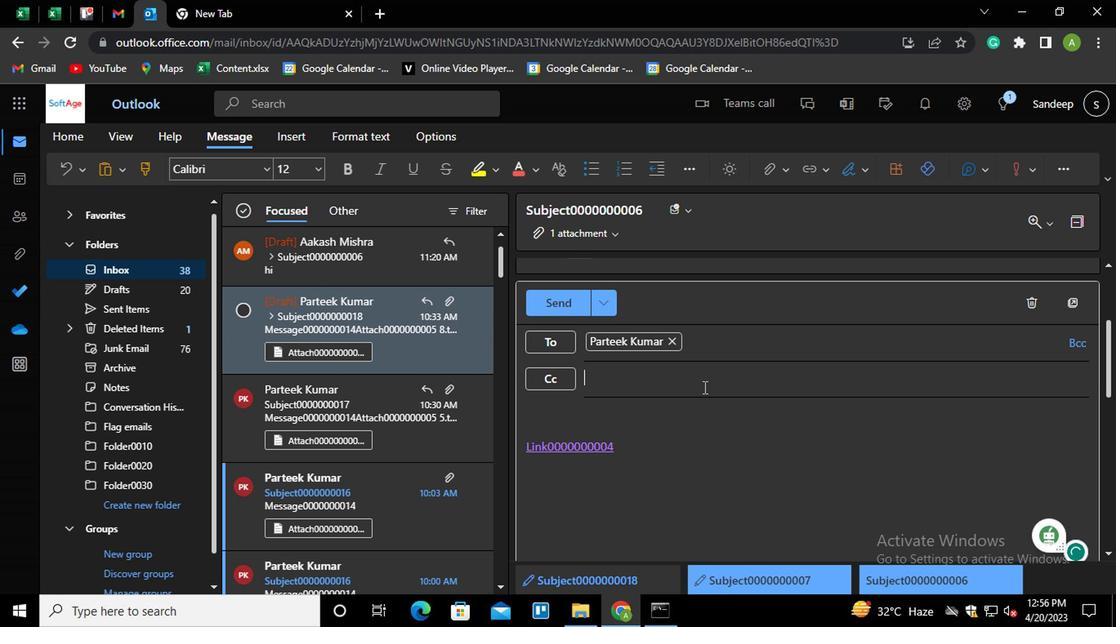 
Action: Mouse pressed left at (672, 388)
Screenshot: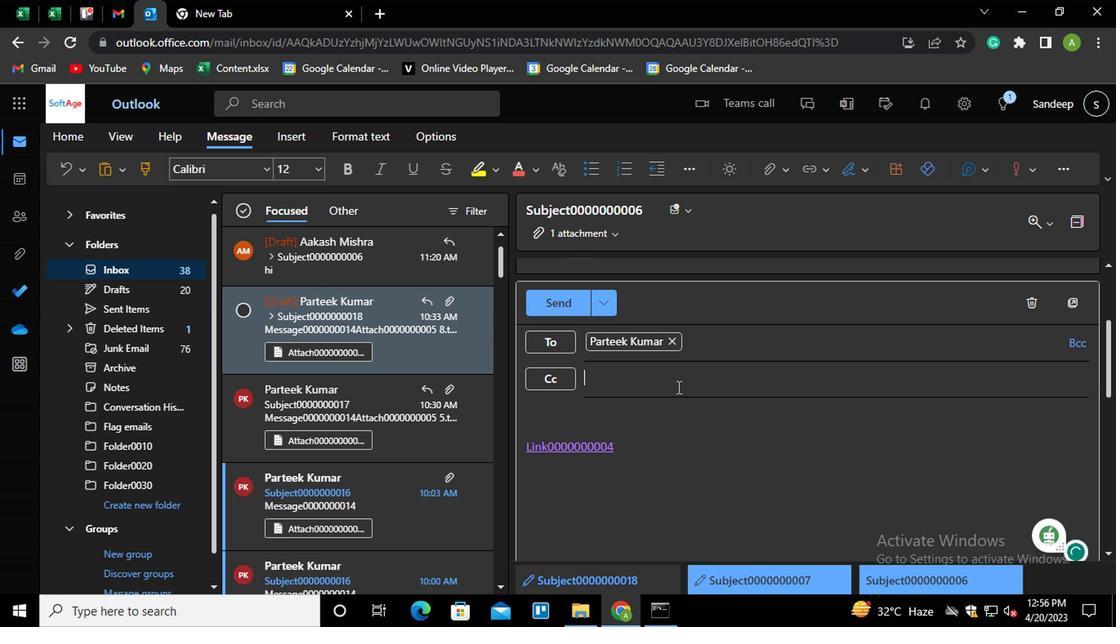 
Action: Mouse moved to (671, 386)
Screenshot: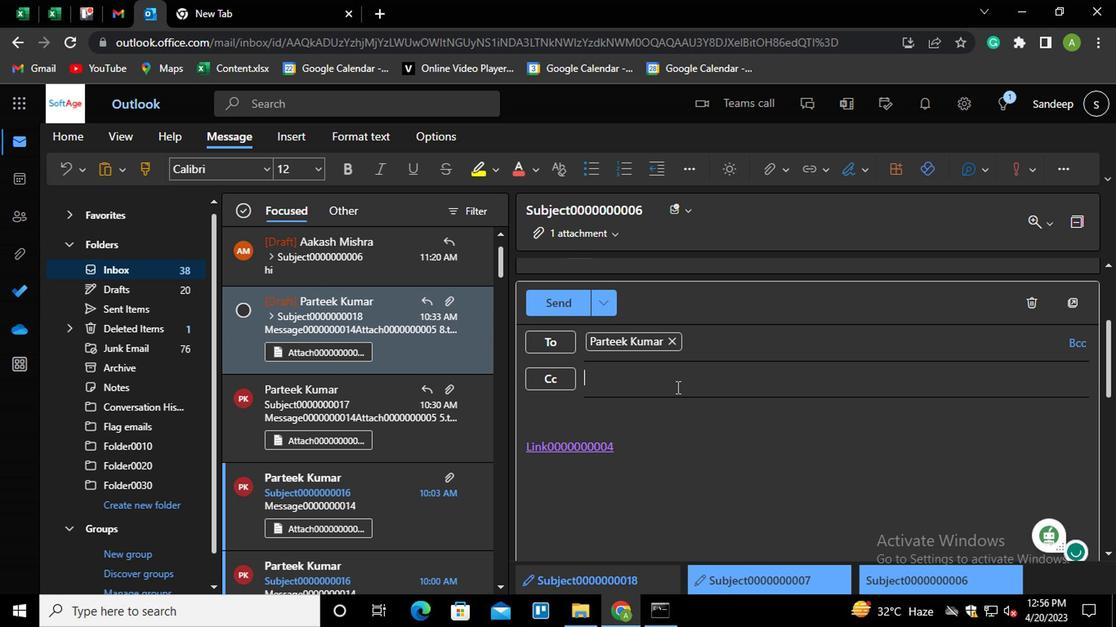 
Action: Key pressed AAK<Key.enter>
Screenshot: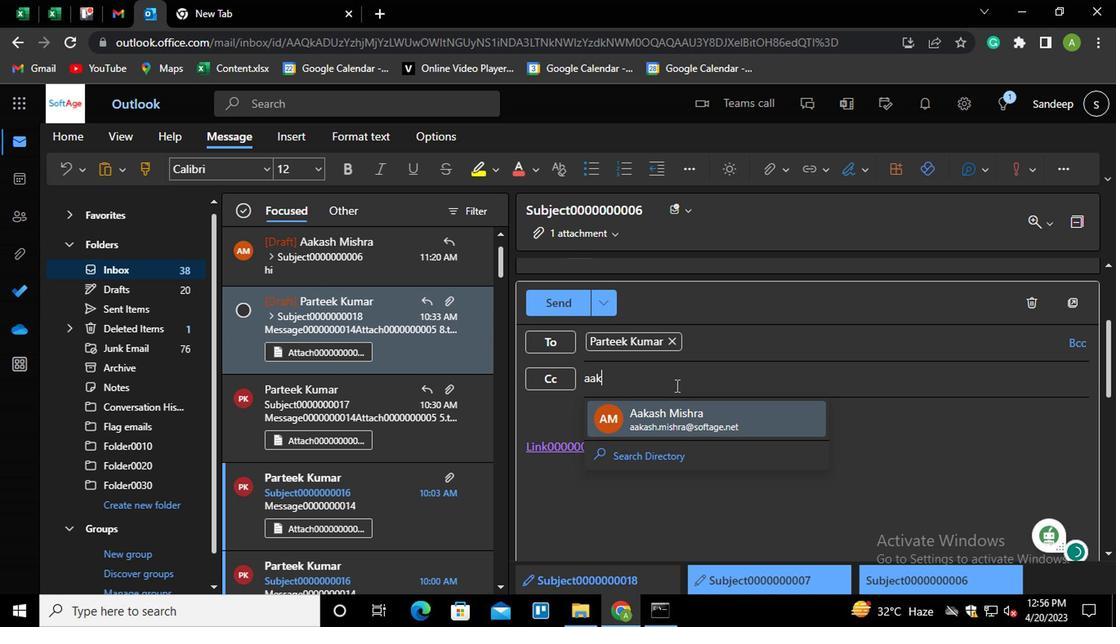 
Action: Mouse moved to (1060, 348)
Screenshot: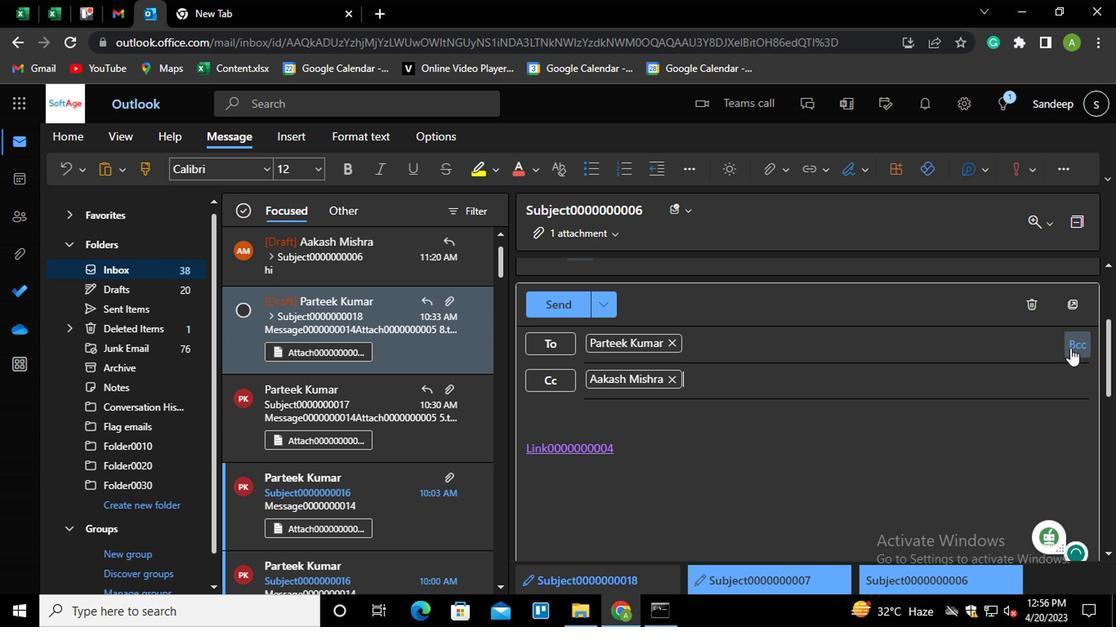 
Action: Mouse pressed left at (1060, 348)
Screenshot: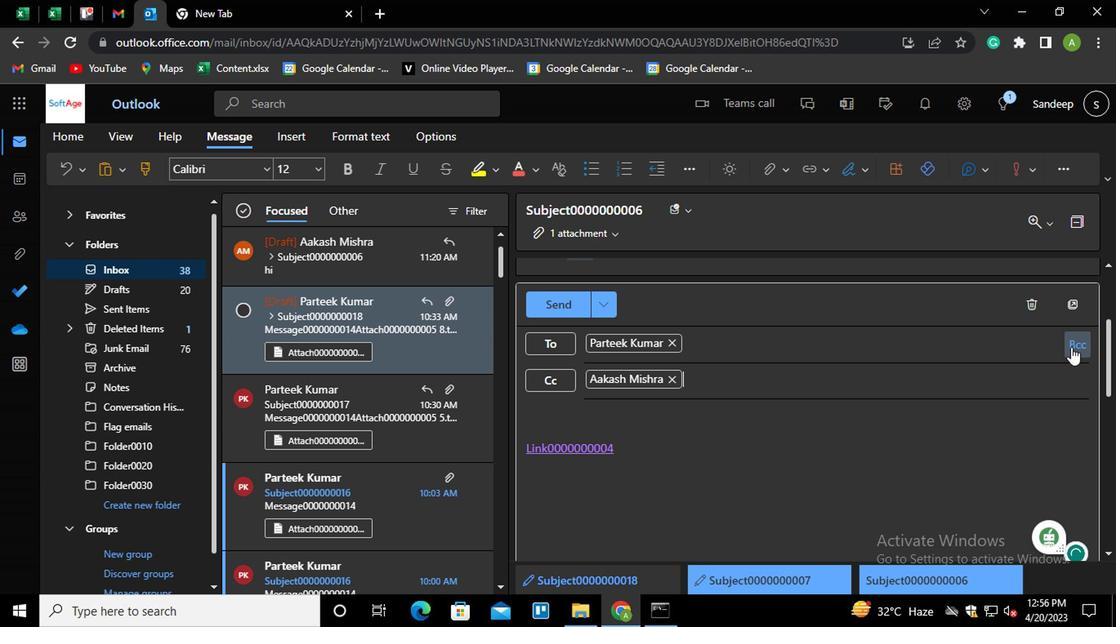
Action: Mouse moved to (698, 394)
Screenshot: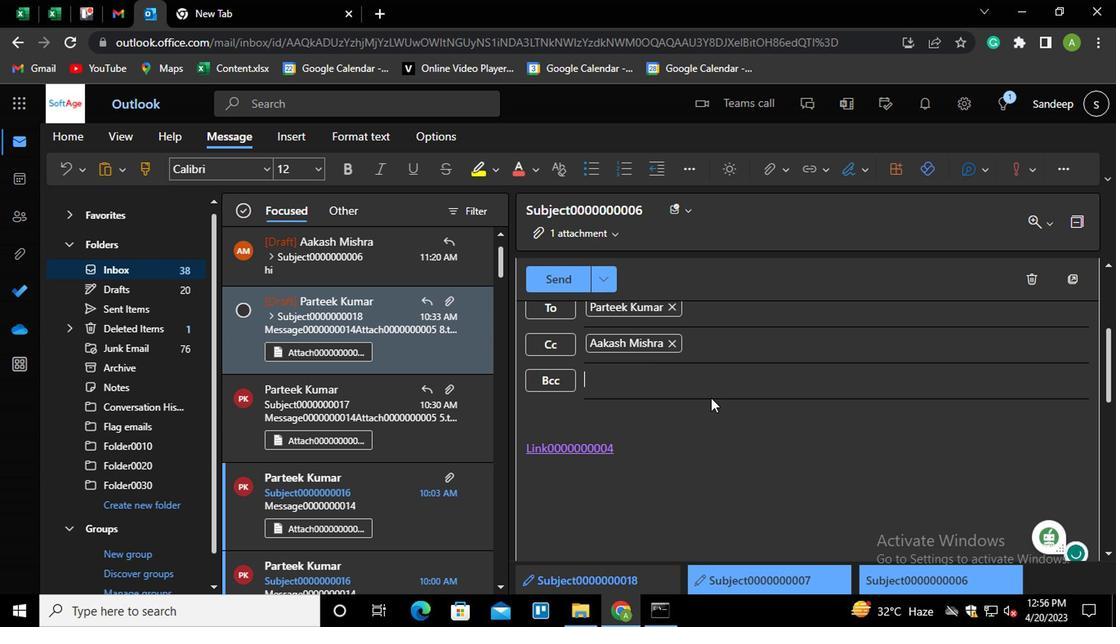
Action: Key pressed AYUS<Key.enter>
Screenshot: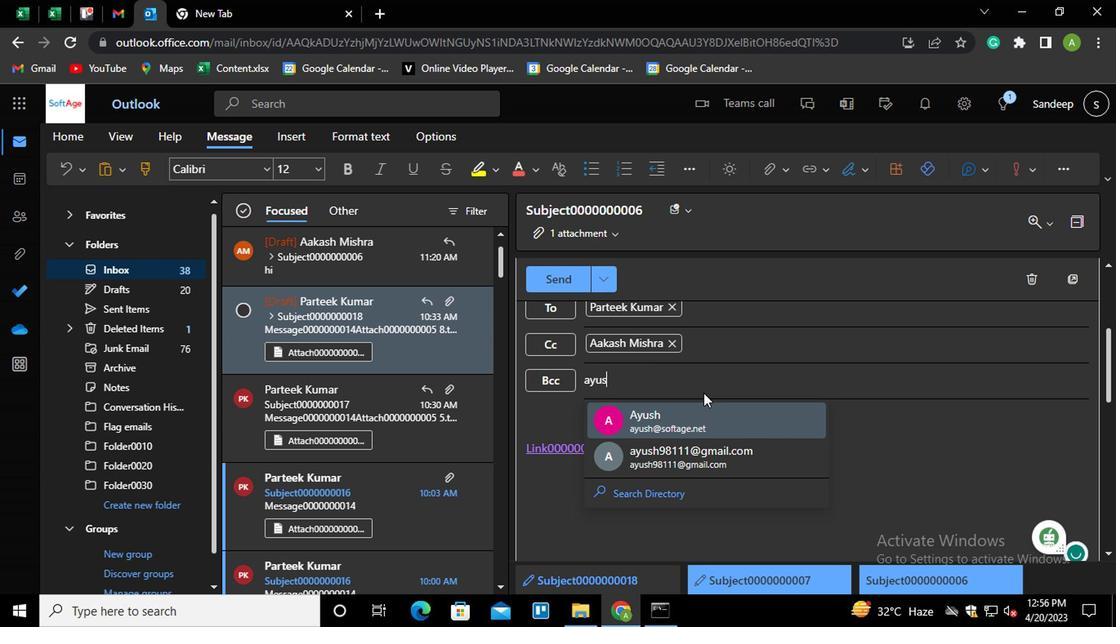 
Action: Mouse moved to (710, 401)
Screenshot: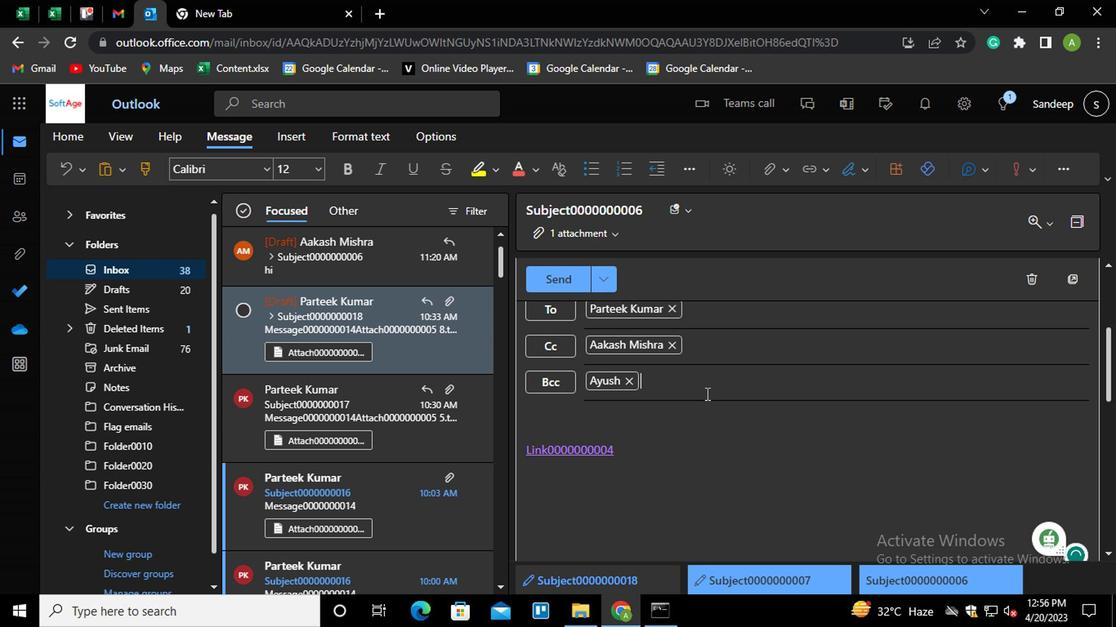 
Action: Mouse scrolled (710, 400) with delta (0, -1)
Screenshot: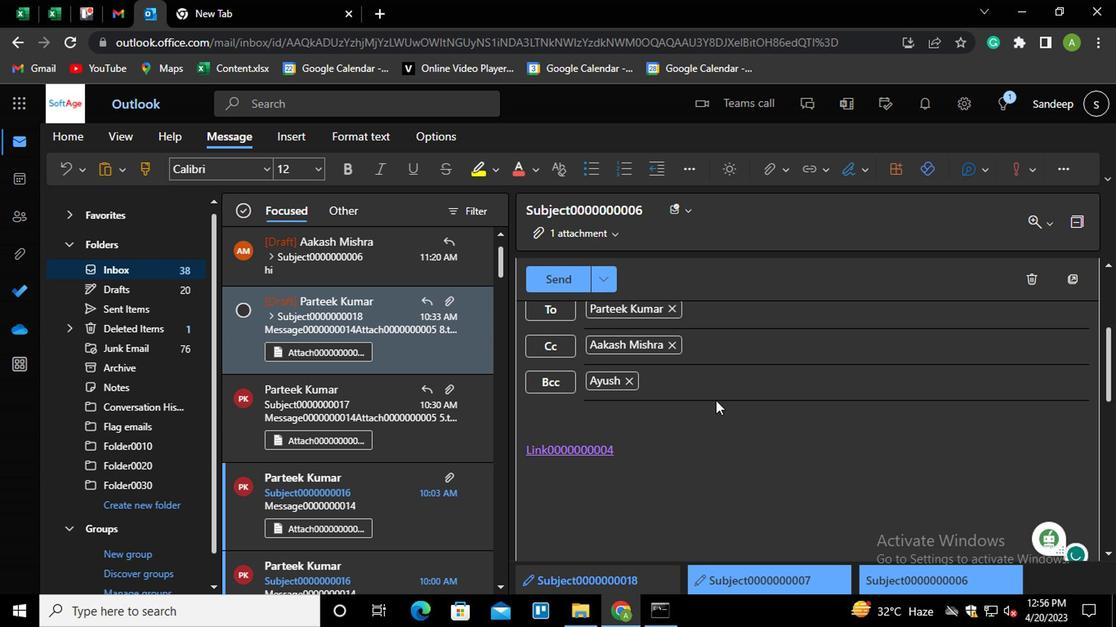 
Action: Mouse scrolled (710, 400) with delta (0, -1)
Screenshot: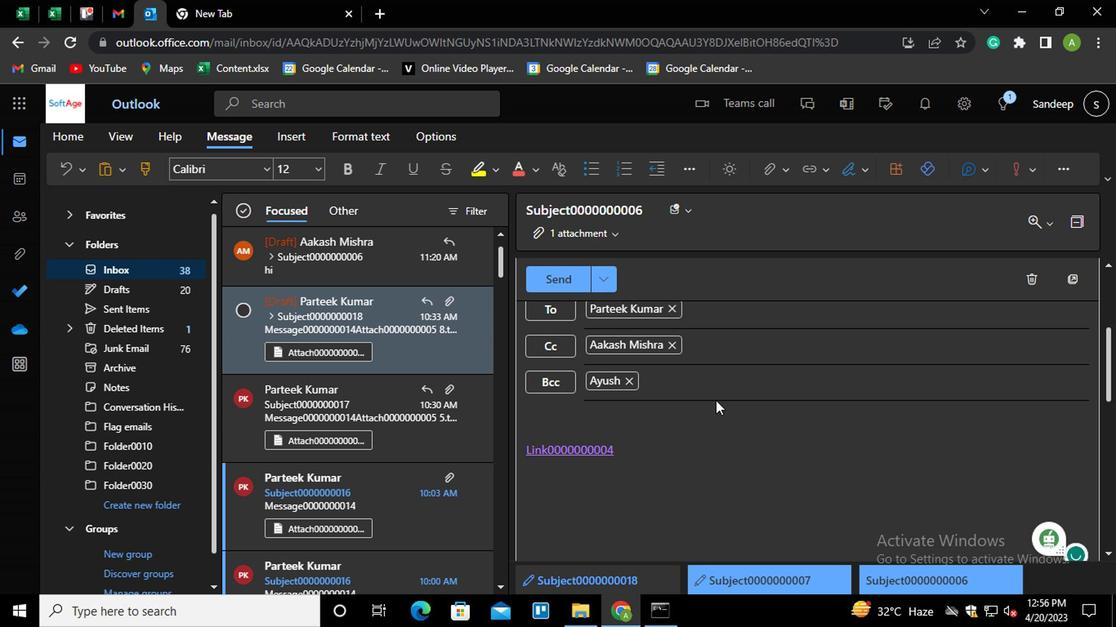 
Action: Mouse scrolled (710, 402) with delta (0, 0)
Screenshot: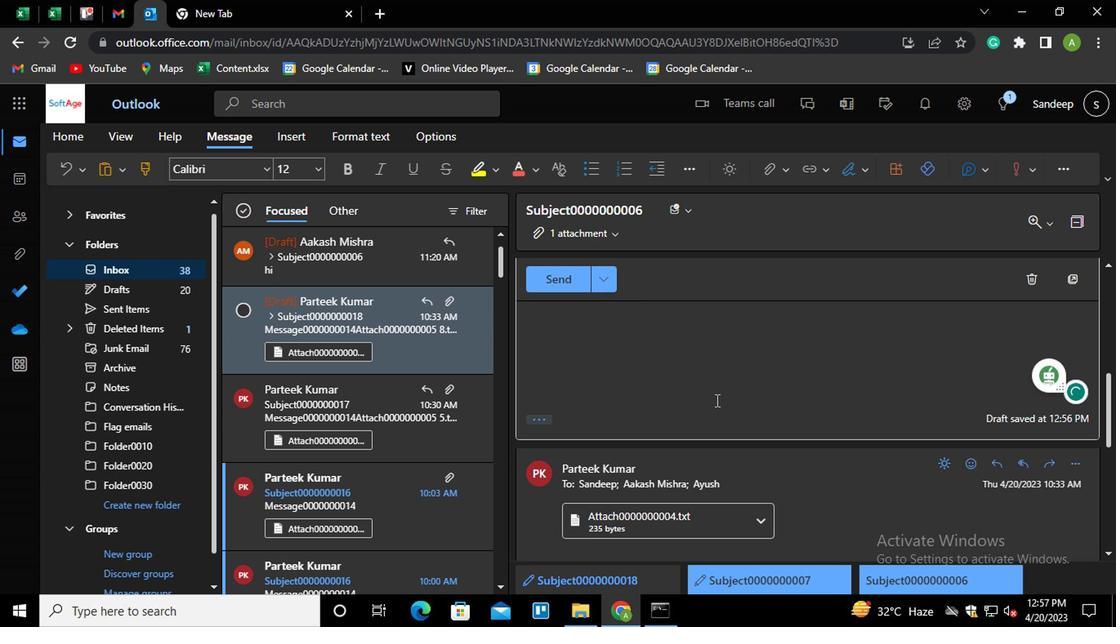 
Action: Mouse moved to (542, 499)
Screenshot: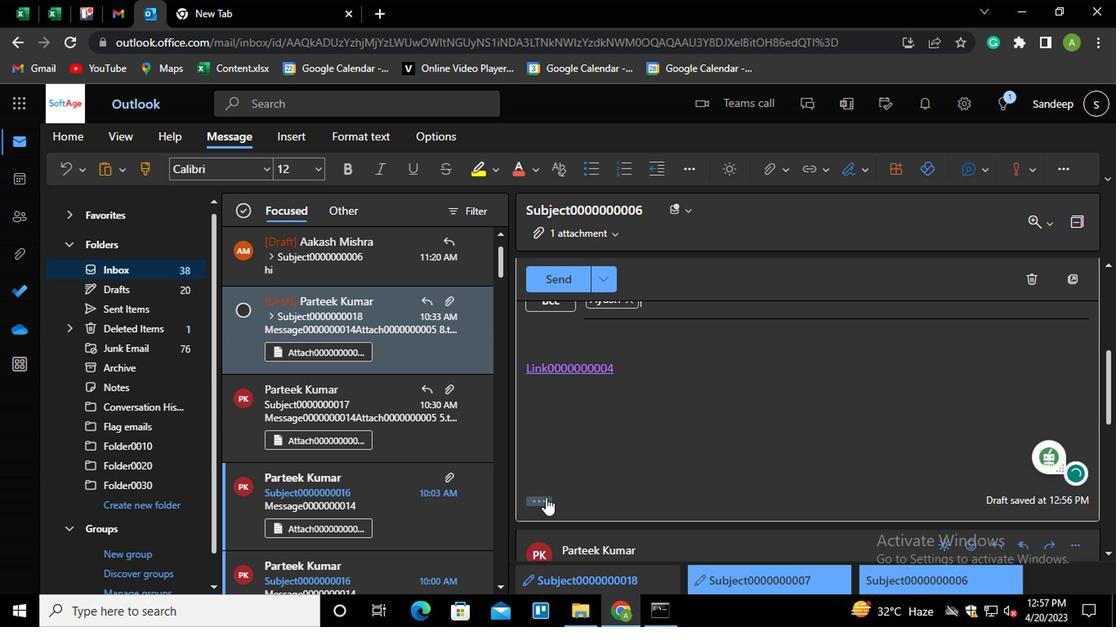 
Action: Mouse pressed left at (542, 499)
Screenshot: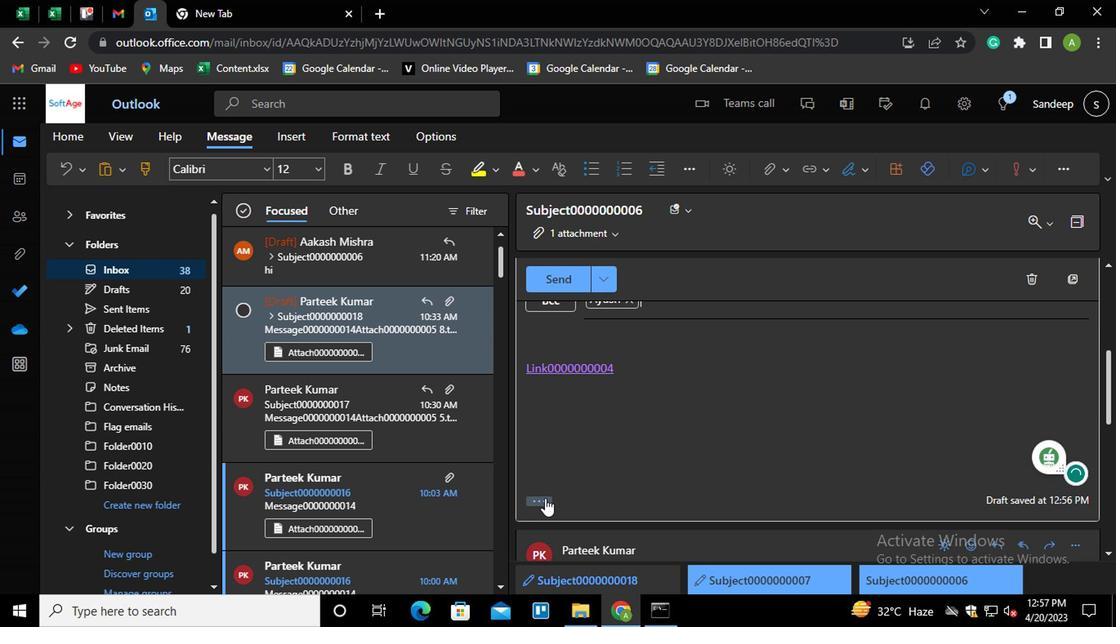 
Action: Mouse moved to (649, 367)
Screenshot: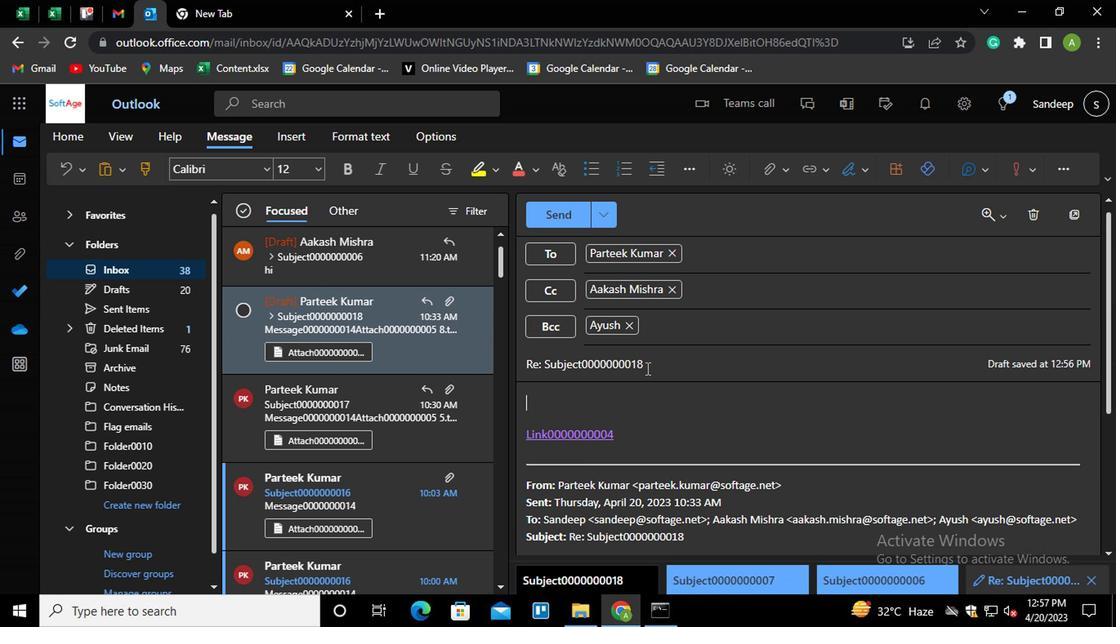 
Action: Mouse pressed left at (649, 367)
Screenshot: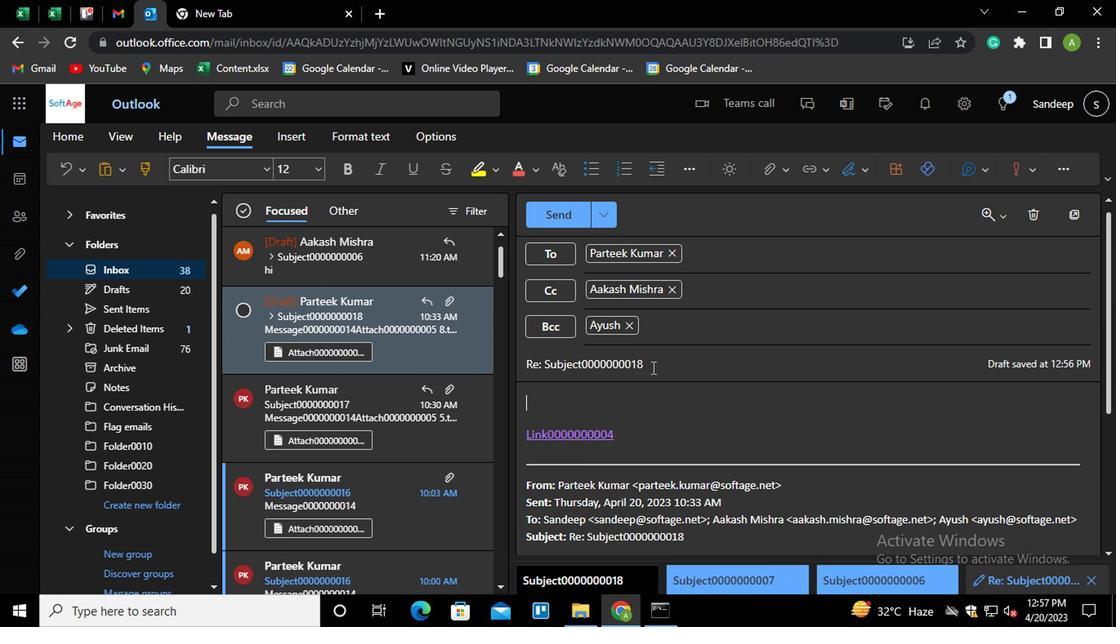 
Action: Key pressed <Key.shift_r><Key.home><Key.shift>SUBJECT0000000007
Screenshot: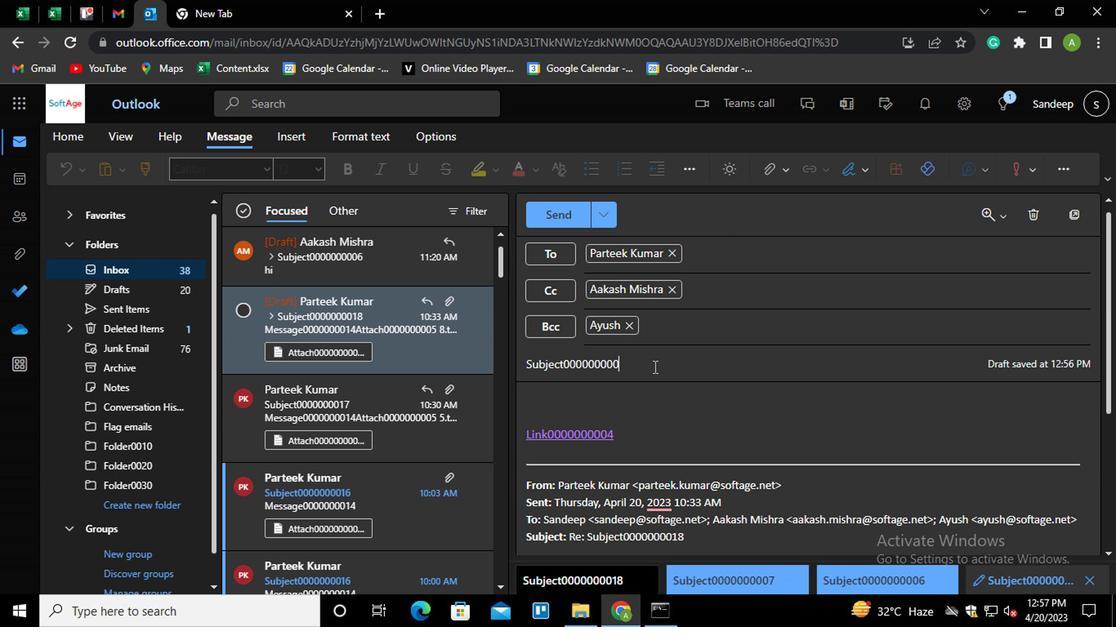 
Action: Mouse moved to (656, 430)
Screenshot: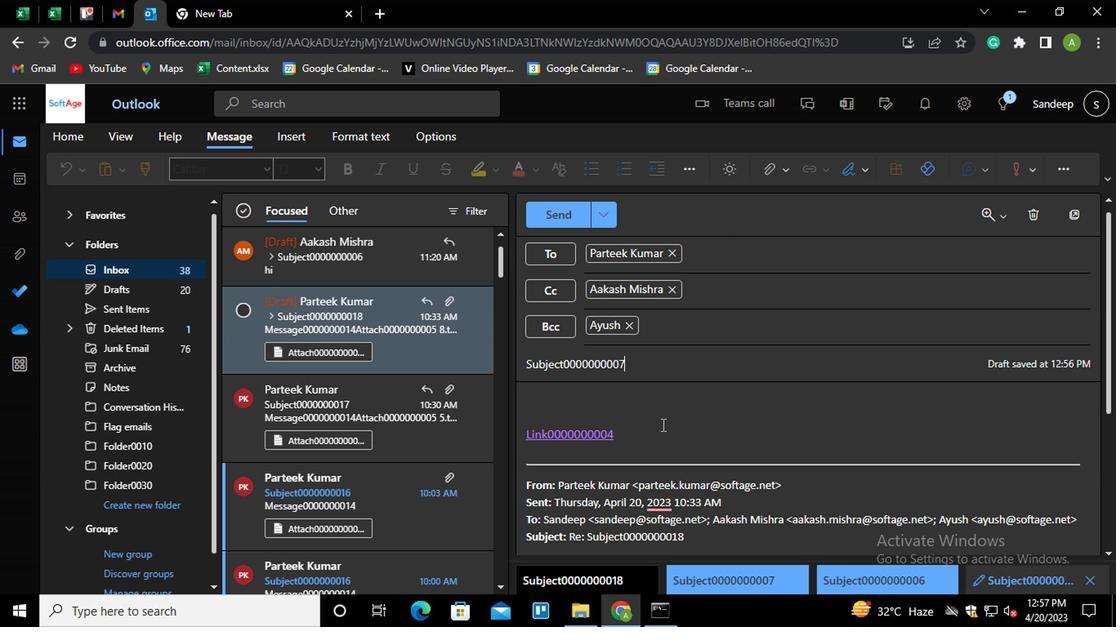 
Action: Mouse pressed left at (656, 430)
Screenshot: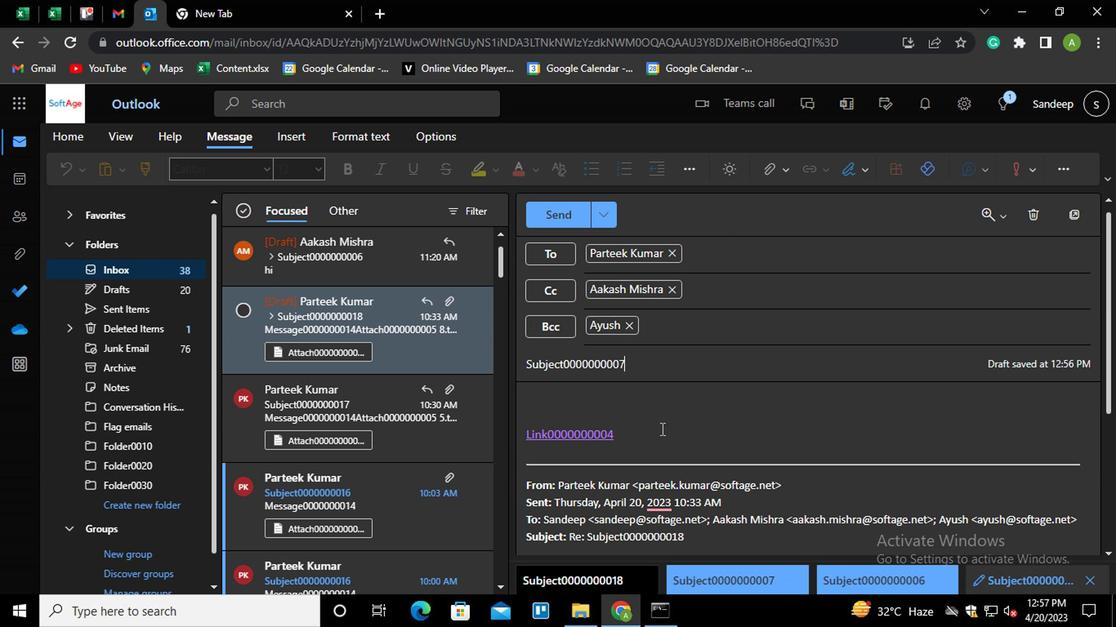 
Action: Key pressed <Key.shift_r><Key.enter><Key.shift_r>MESSAGE0000000004
Screenshot: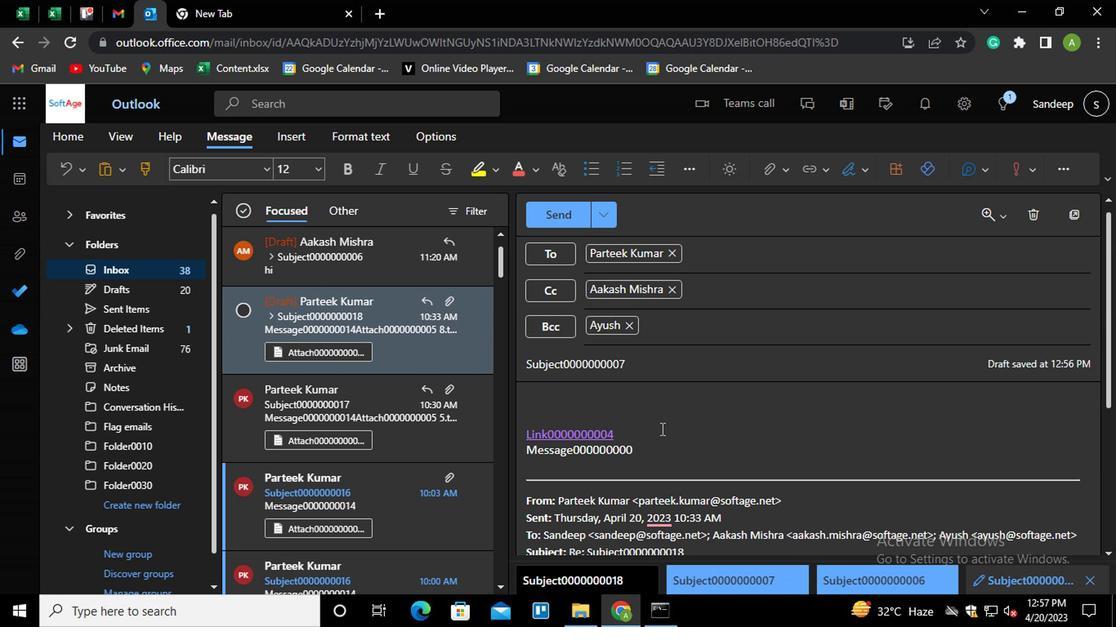 
Action: Mouse moved to (772, 176)
Screenshot: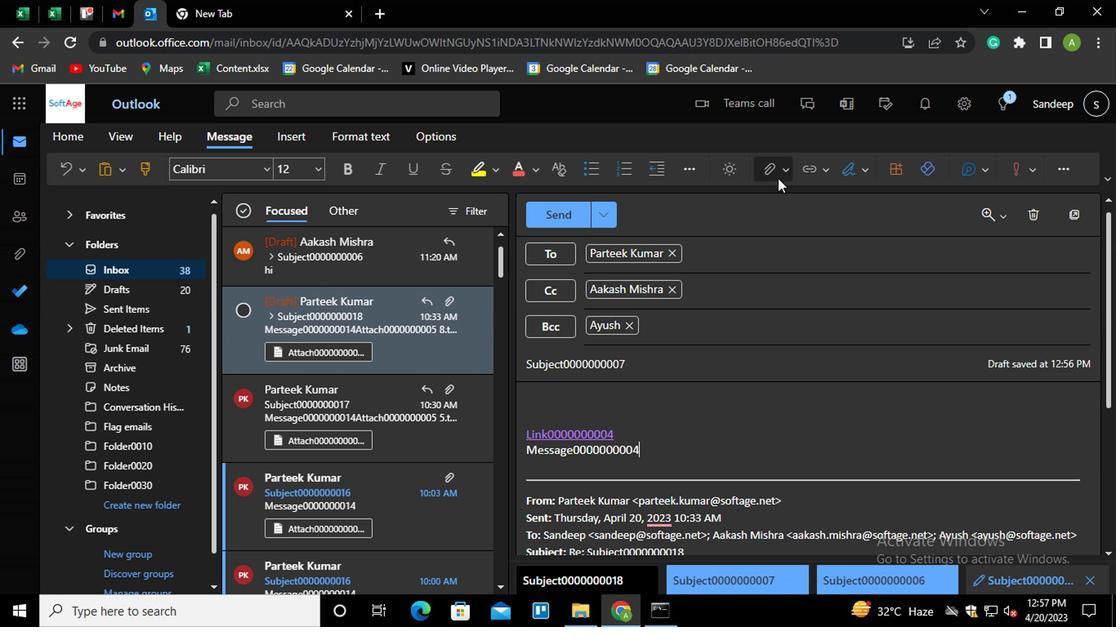 
Action: Mouse pressed left at (772, 176)
Screenshot: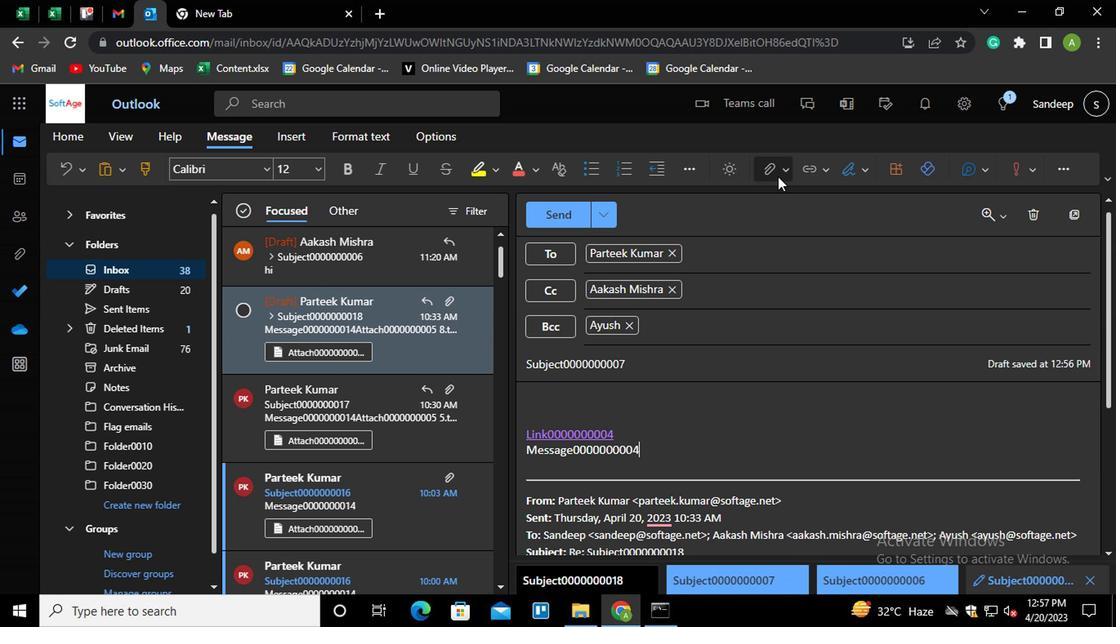 
Action: Mouse moved to (734, 201)
Screenshot: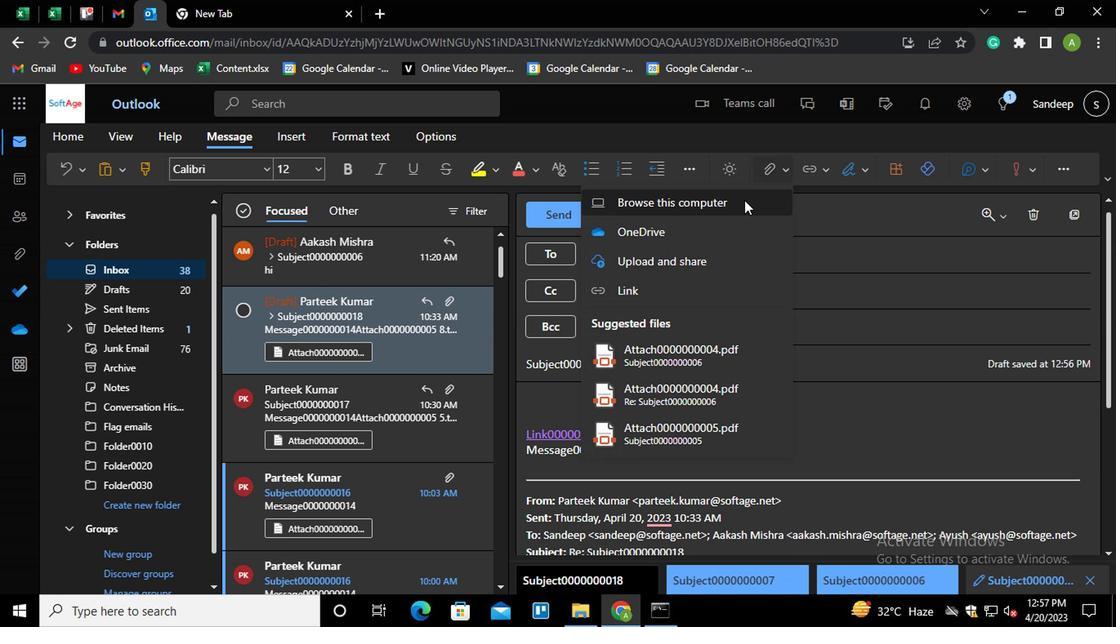 
Action: Mouse pressed left at (734, 201)
Screenshot: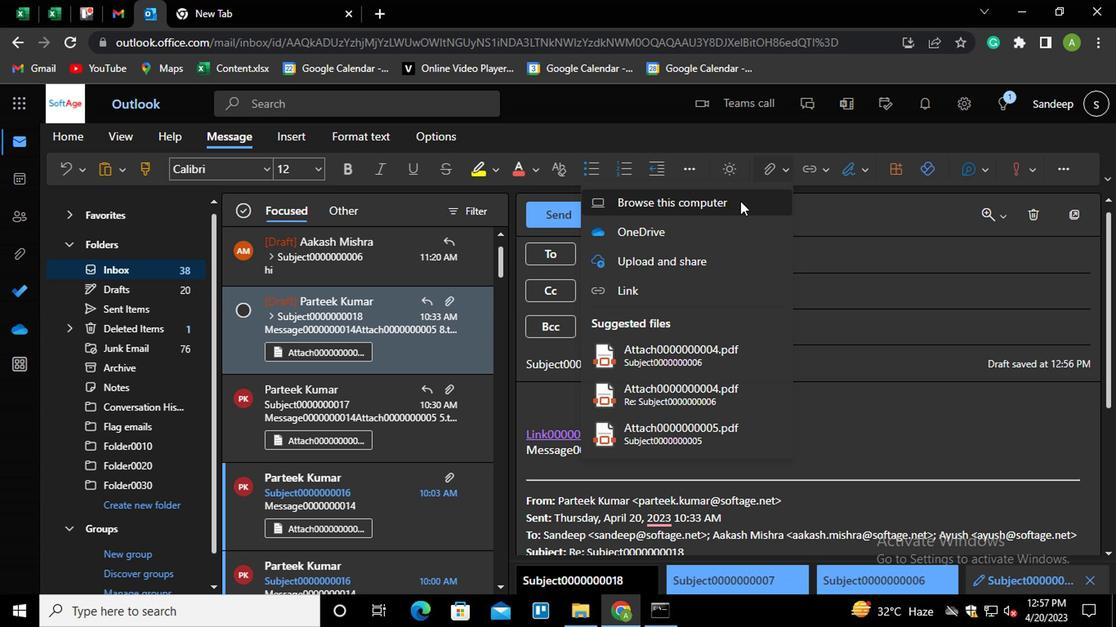 
Action: Mouse moved to (286, 165)
Screenshot: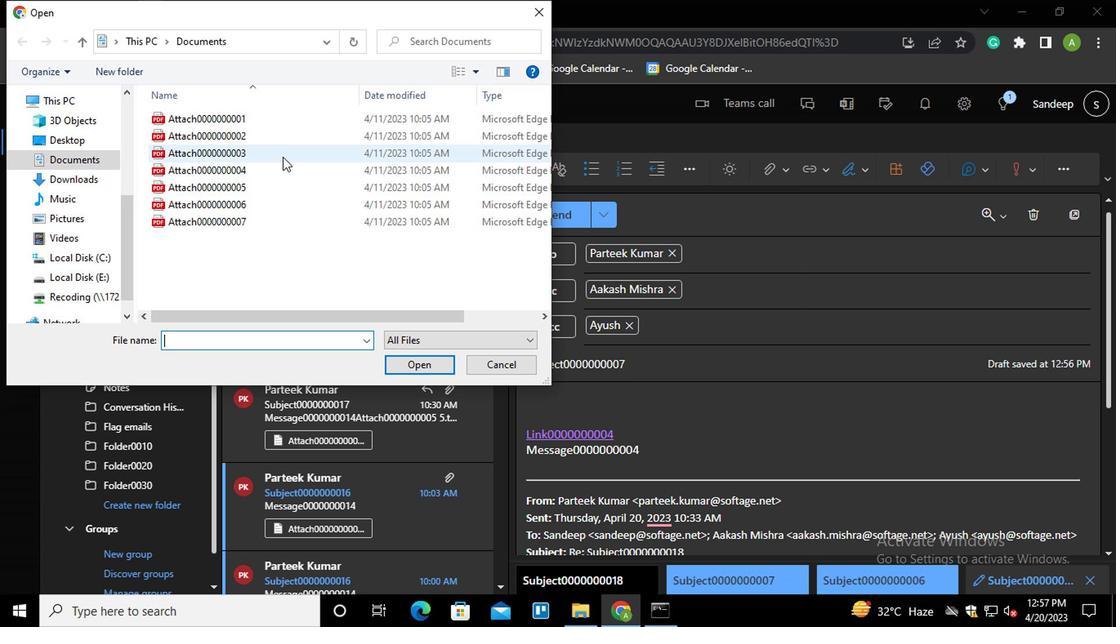 
Action: Mouse pressed left at (286, 165)
